 Task: Research Airbnb options in Chemini, Algeria from 15th December, 2023 to 16th December, 2023 for 2 adults. Place can be entire room with 1  bedroom having 1 bed and 1 bathroom. Property type can be hotel. Amenities needed are: washing machine.
Action: Mouse moved to (503, 95)
Screenshot: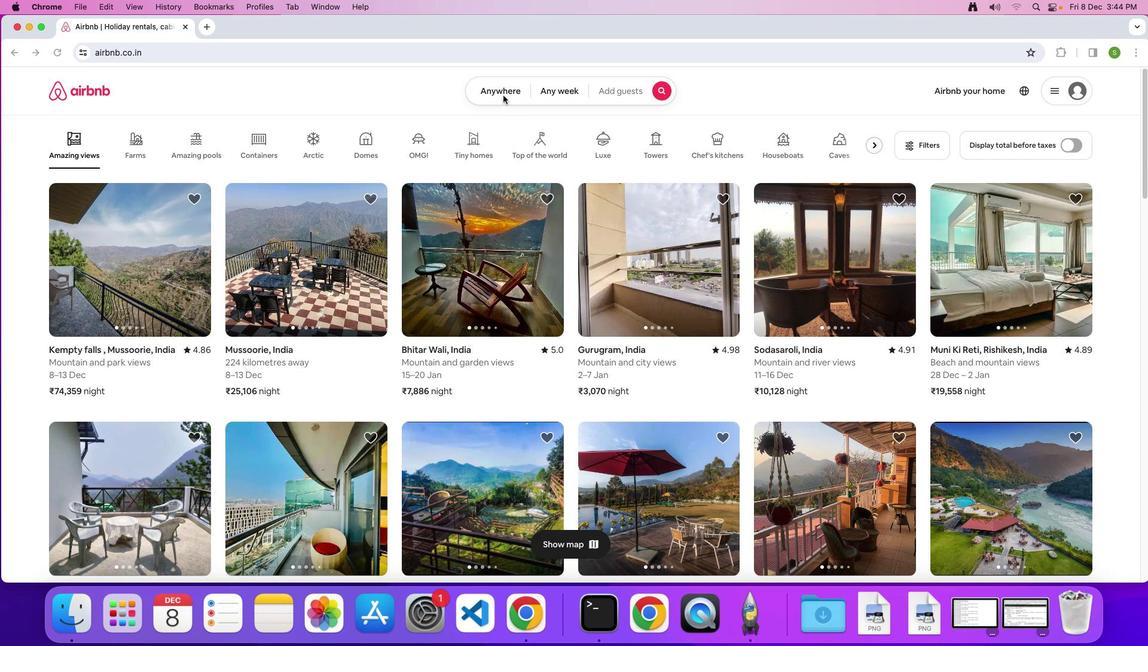 
Action: Mouse pressed left at (503, 95)
Screenshot: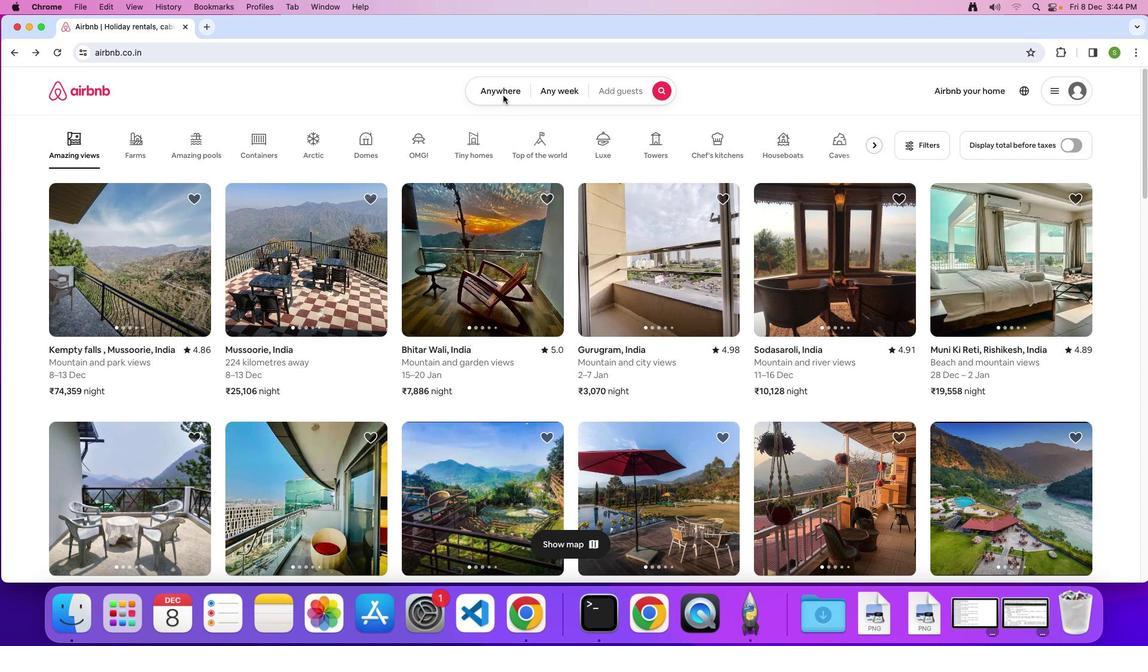 
Action: Mouse pressed left at (503, 95)
Screenshot: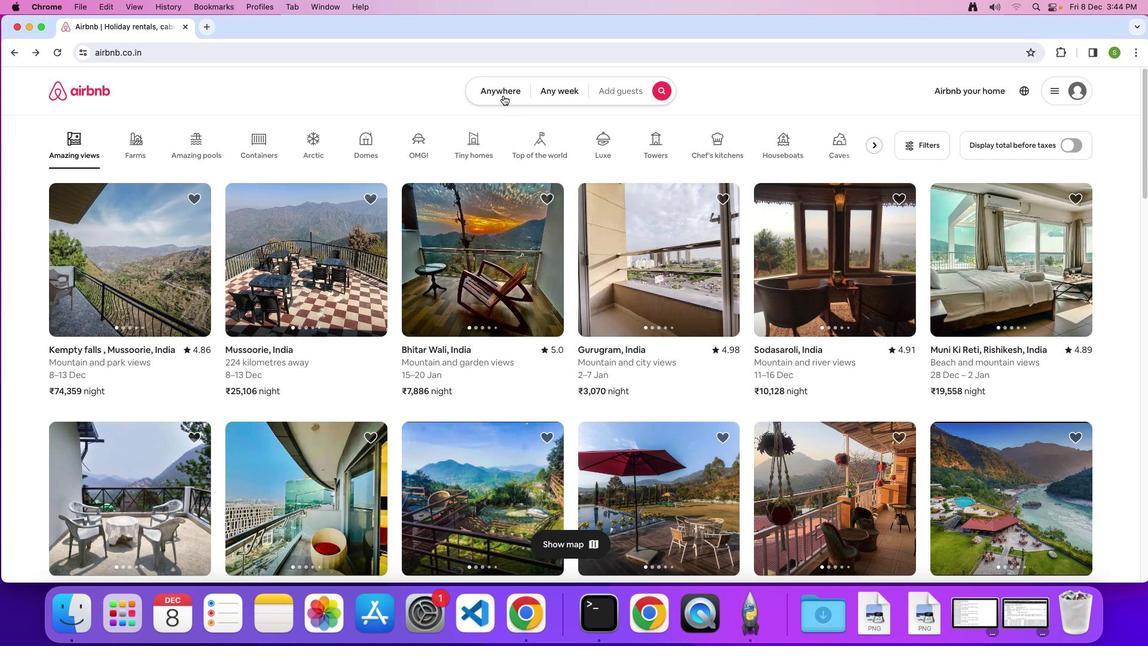
Action: Mouse moved to (437, 137)
Screenshot: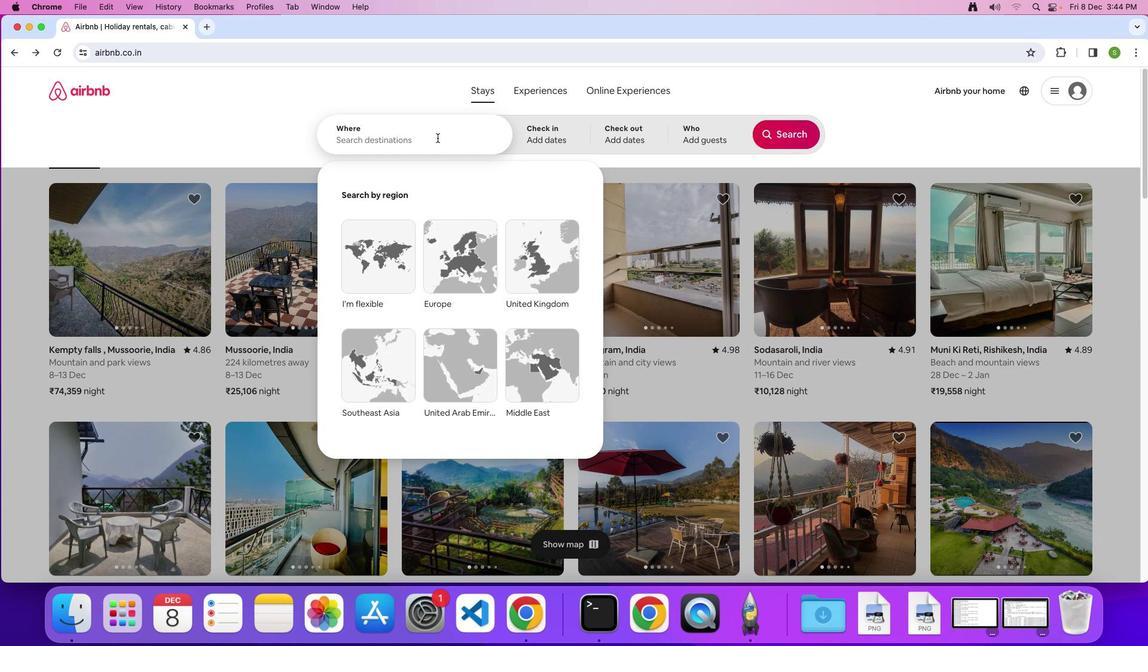 
Action: Mouse pressed left at (437, 137)
Screenshot: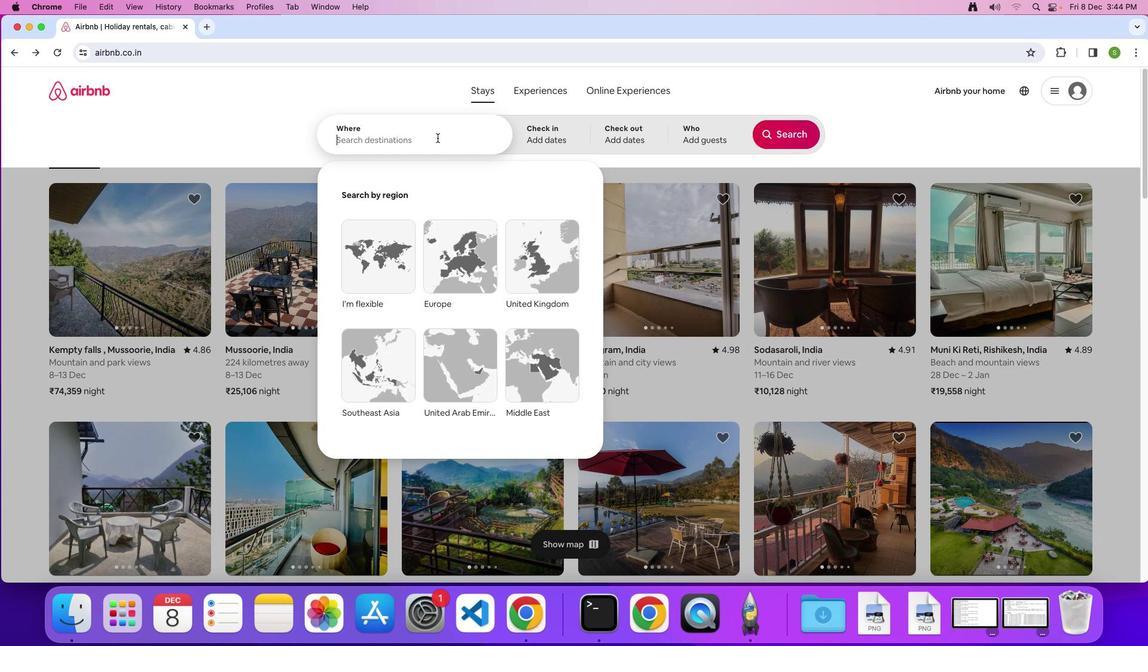 
Action: Key pressed 'C'Key.caps_lock'h''e''m''i''n''i'','Key.spaceKey.shift'A''l''g''e''r''i''a'Key.enter
Screenshot: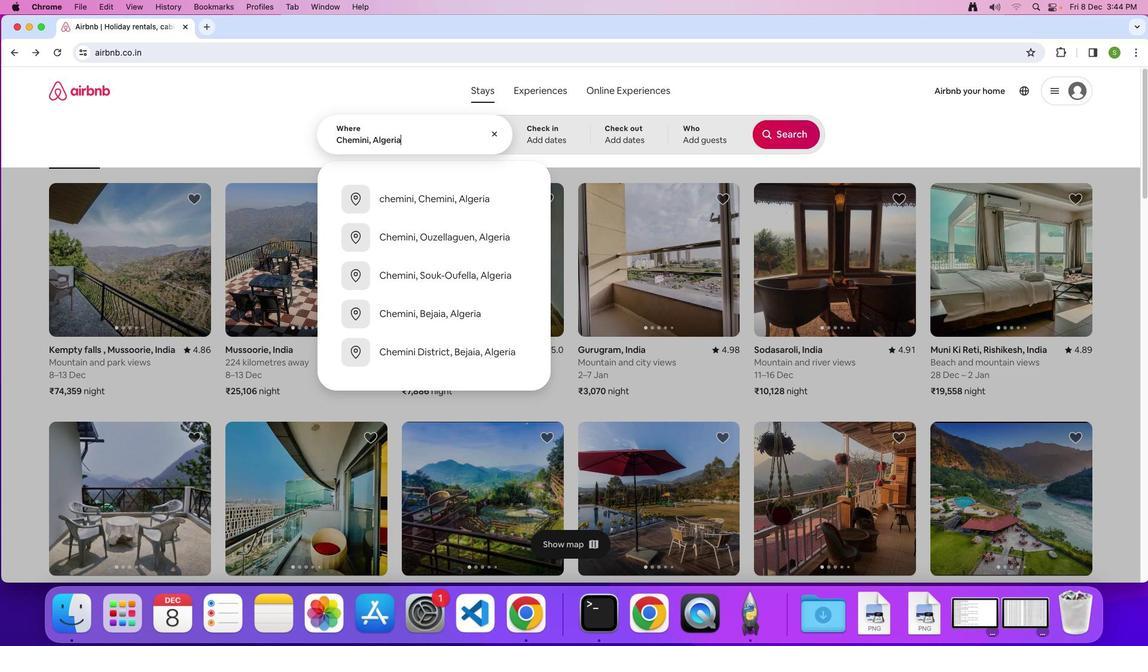 
Action: Mouse moved to (509, 338)
Screenshot: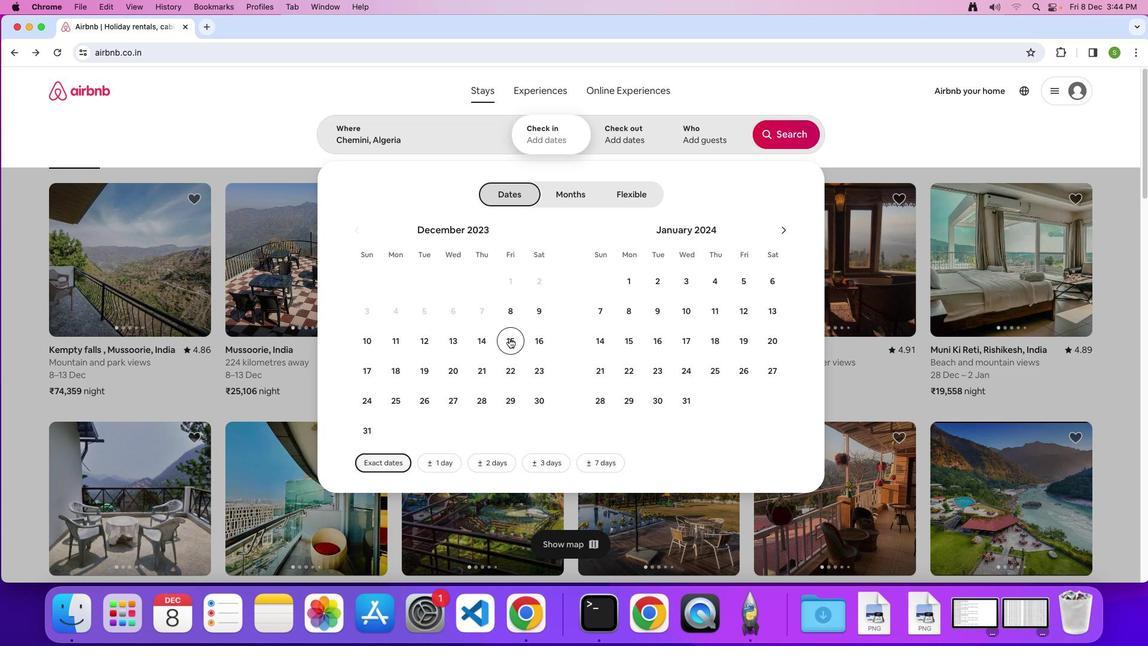 
Action: Mouse pressed left at (509, 338)
Screenshot: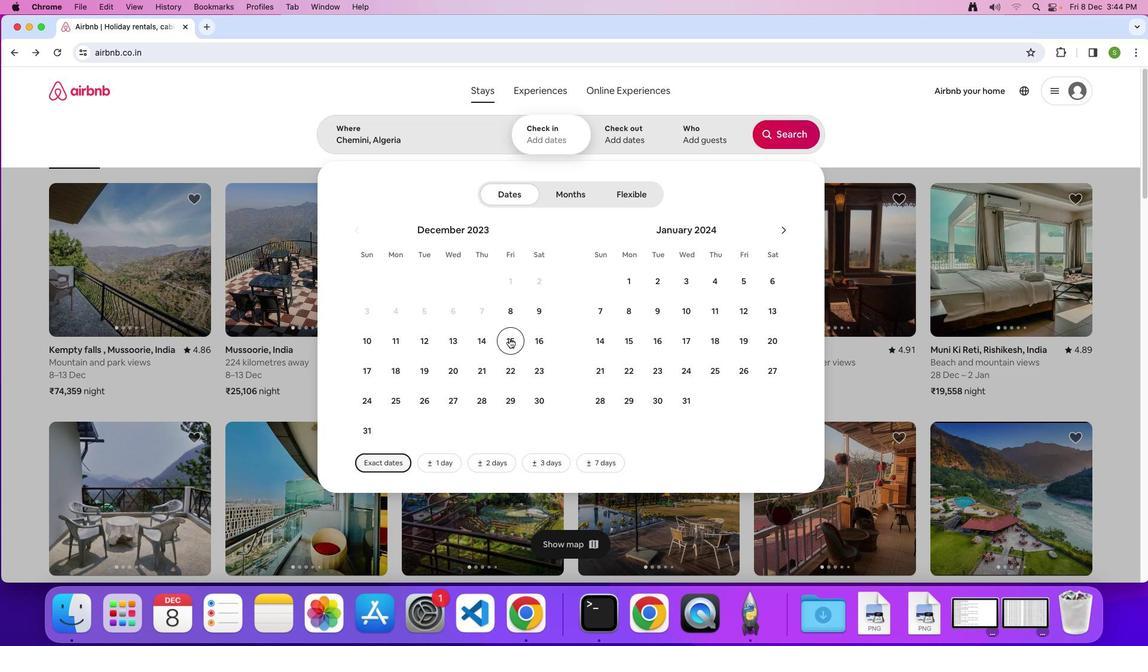 
Action: Mouse moved to (536, 338)
Screenshot: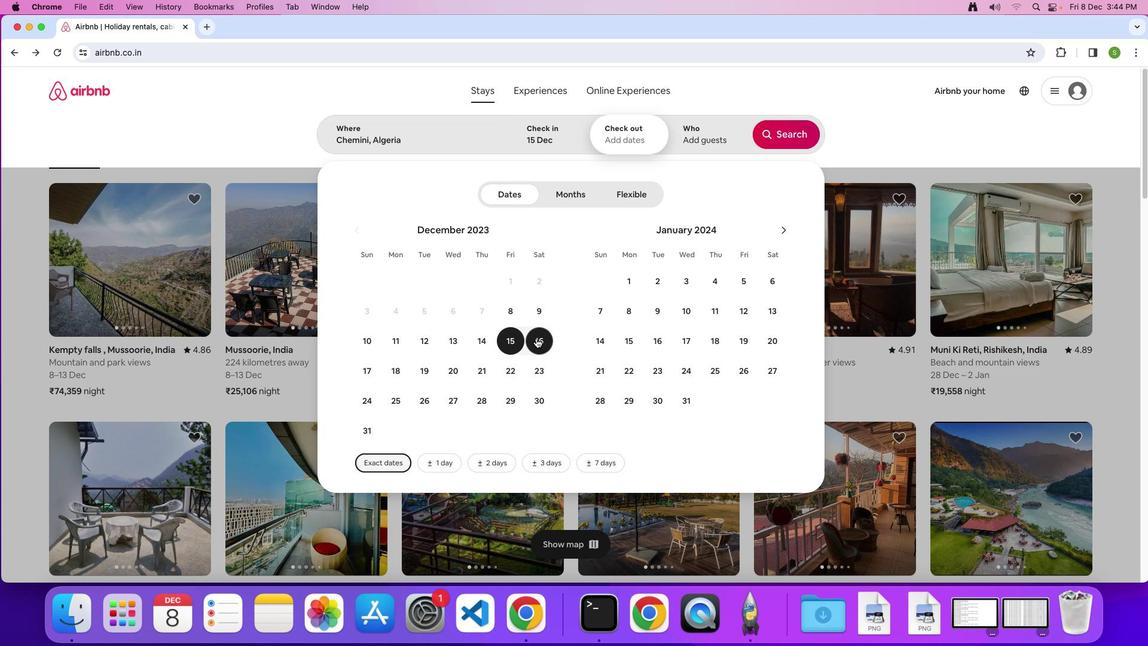 
Action: Mouse pressed left at (536, 338)
Screenshot: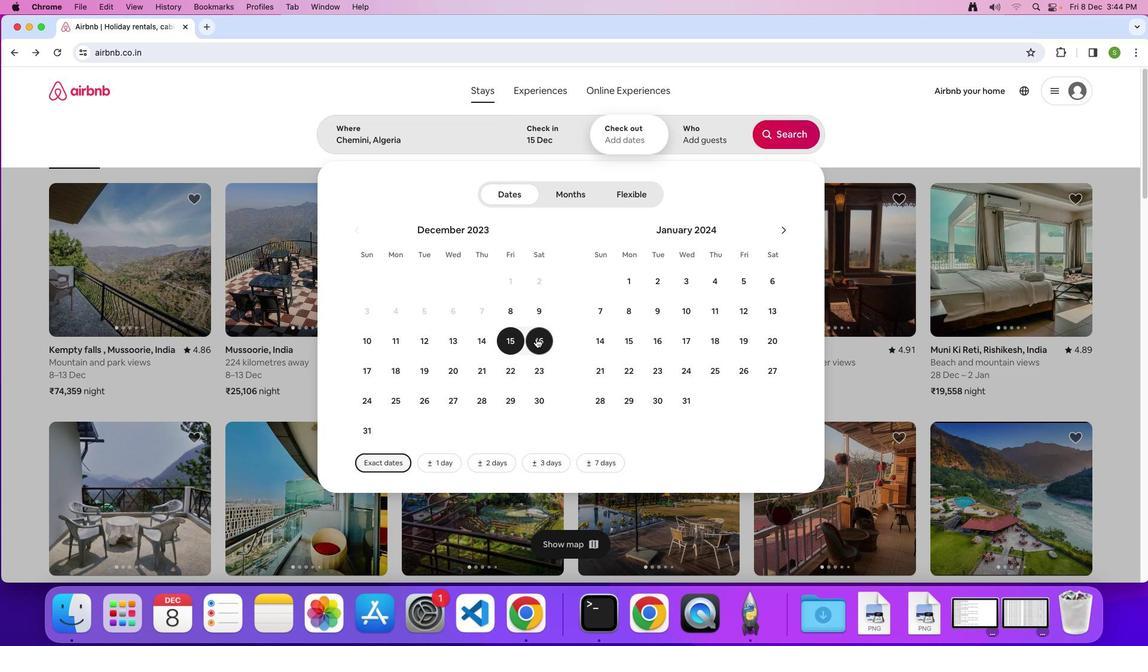 
Action: Mouse moved to (704, 141)
Screenshot: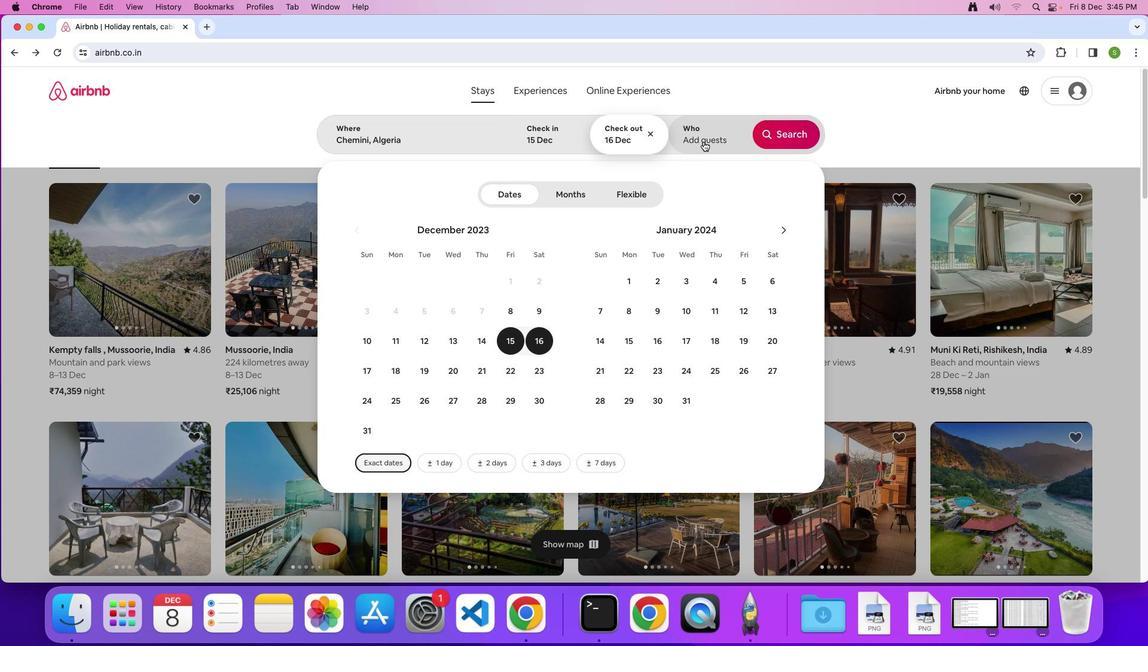 
Action: Mouse pressed left at (704, 141)
Screenshot: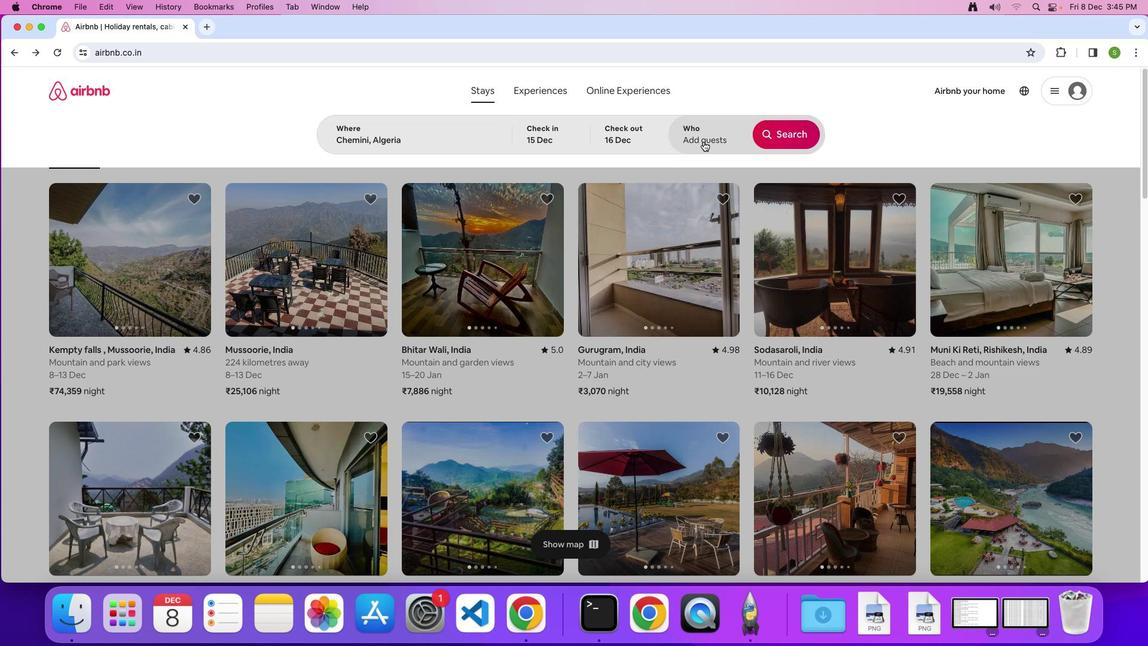 
Action: Mouse moved to (792, 195)
Screenshot: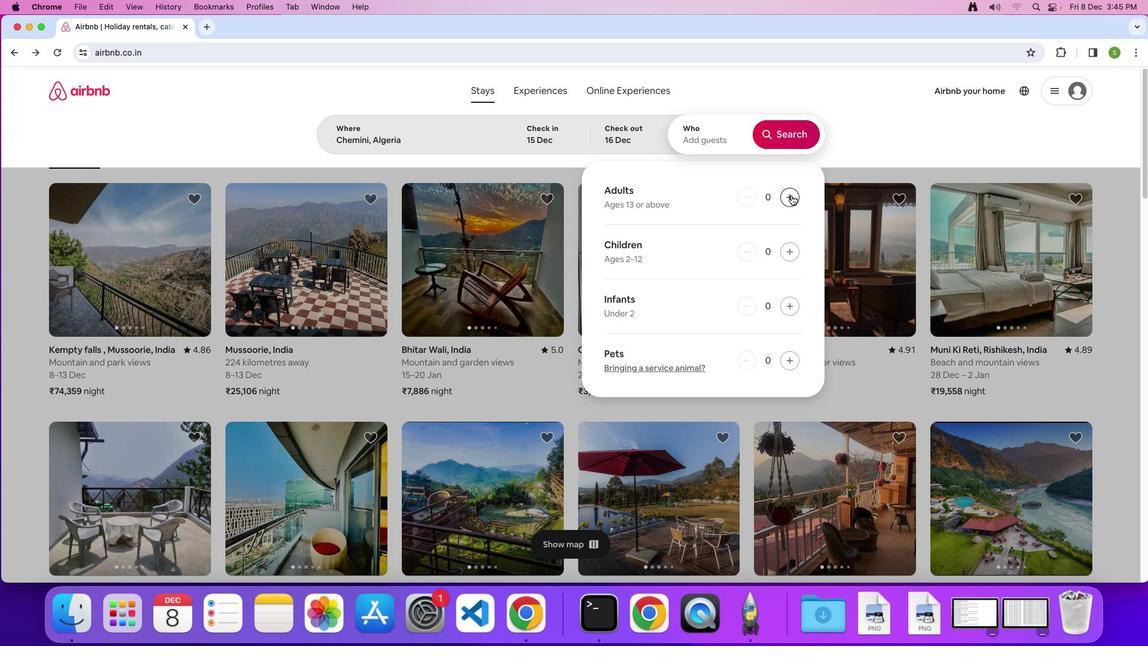 
Action: Mouse pressed left at (792, 195)
Screenshot: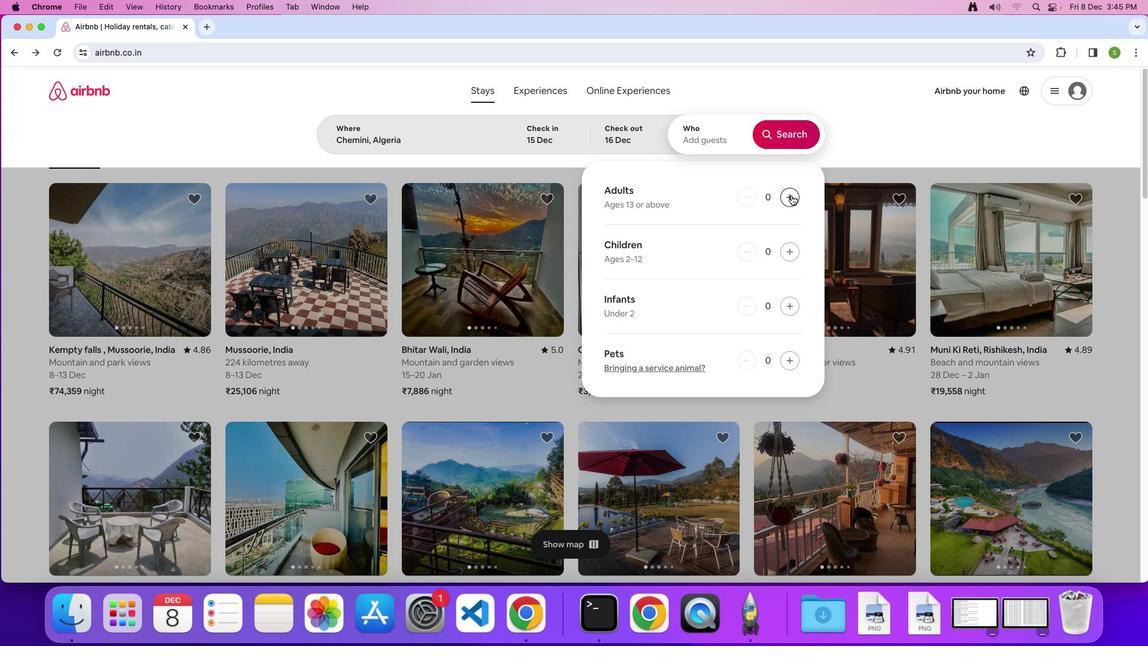 
Action: Mouse pressed left at (792, 195)
Screenshot: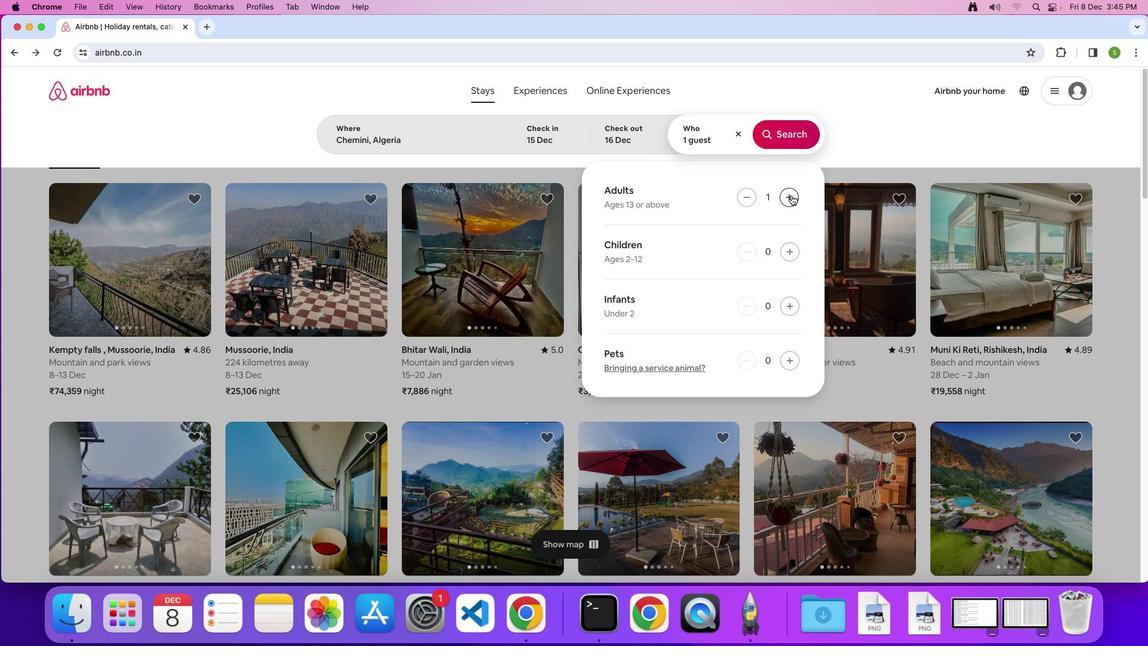 
Action: Mouse moved to (798, 139)
Screenshot: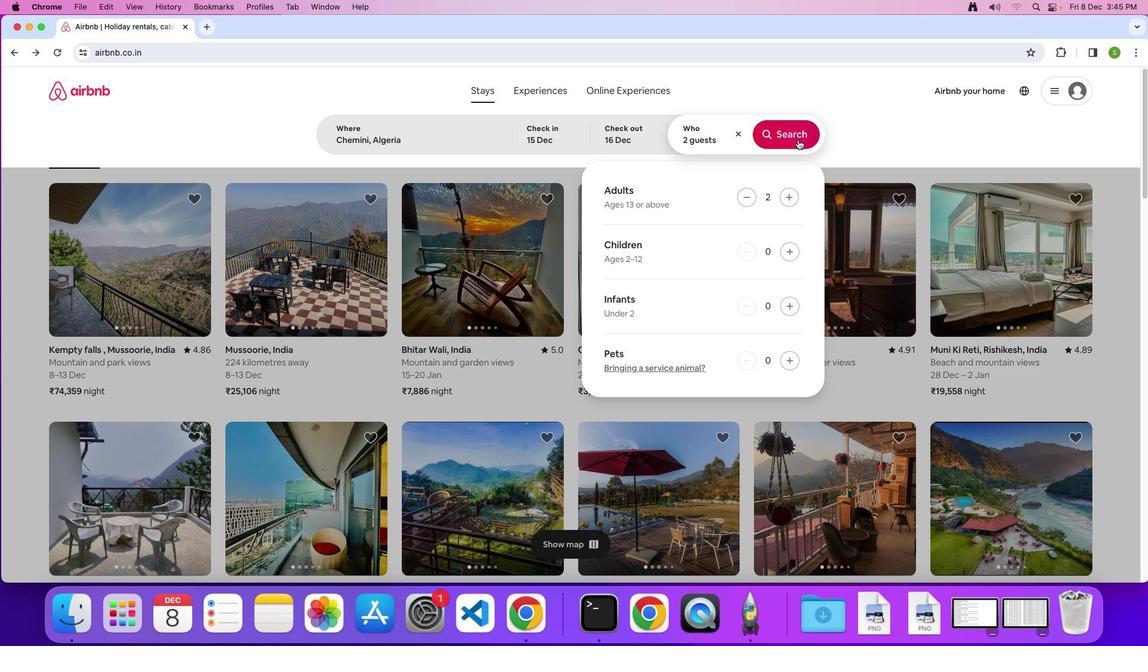
Action: Mouse pressed left at (798, 139)
Screenshot: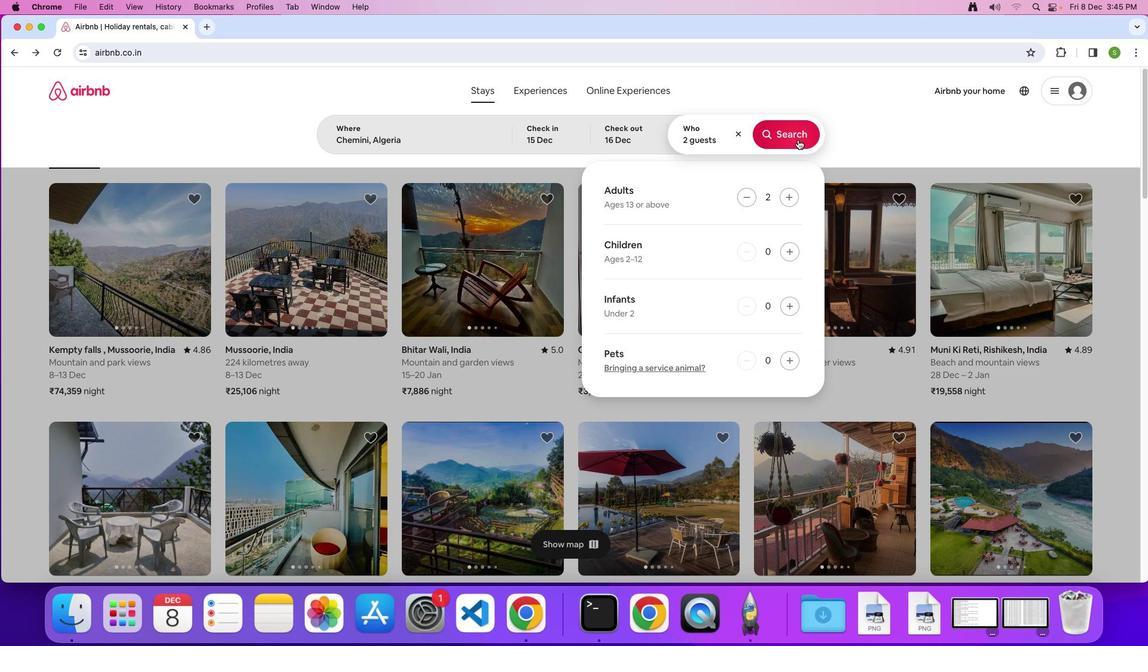 
Action: Mouse moved to (963, 132)
Screenshot: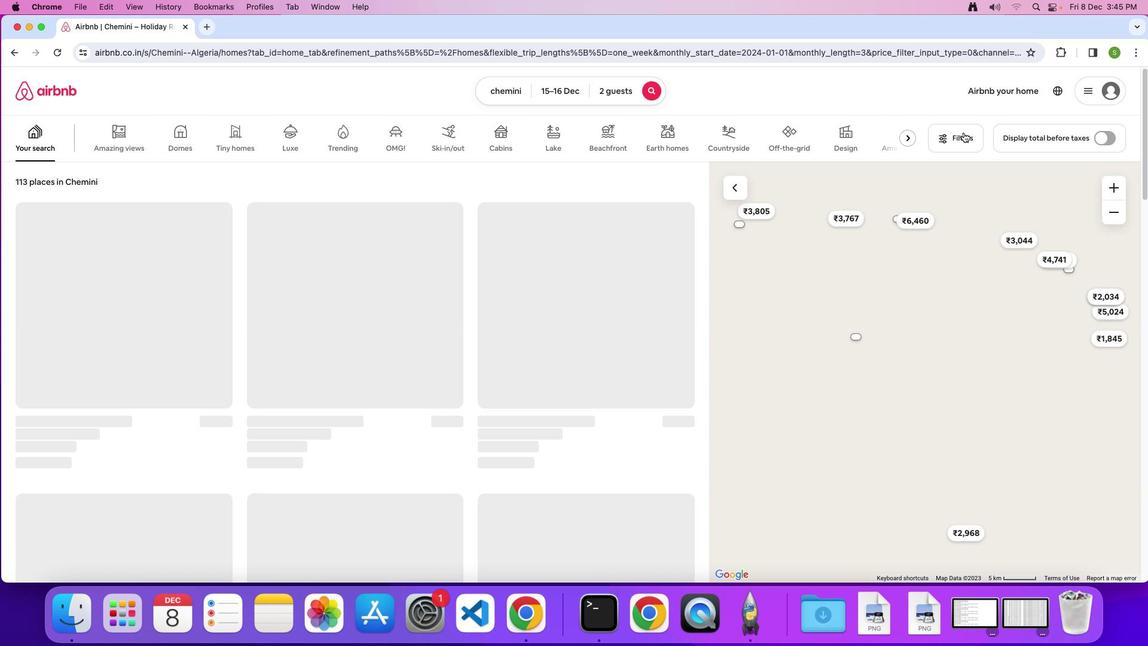 
Action: Mouse pressed left at (963, 132)
Screenshot: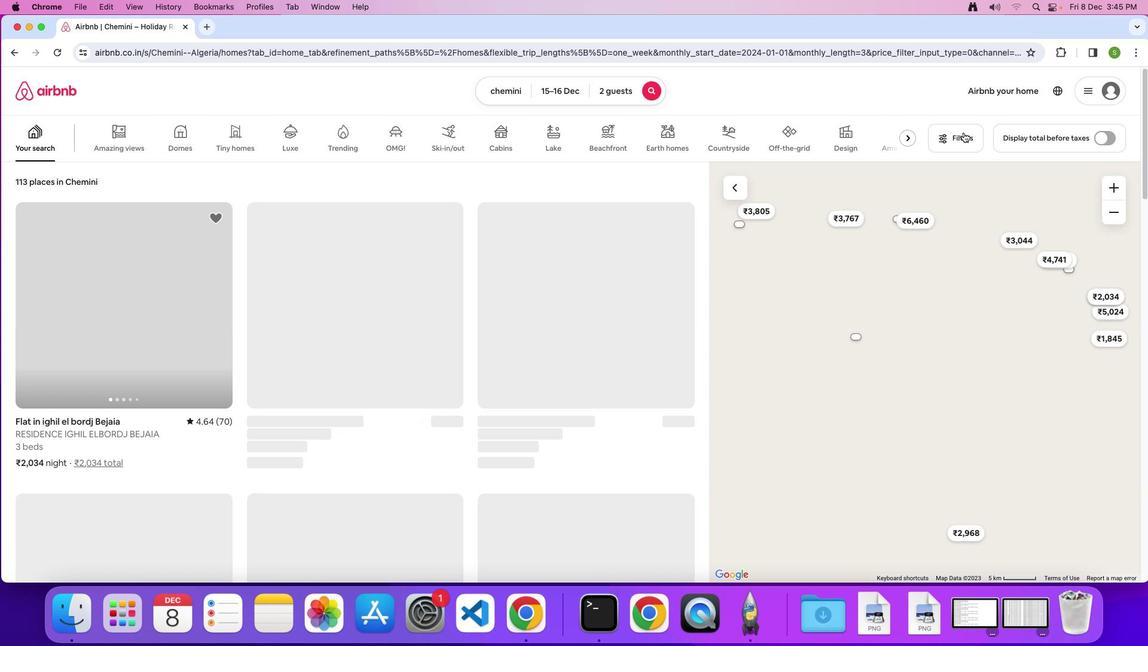 
Action: Mouse moved to (546, 275)
Screenshot: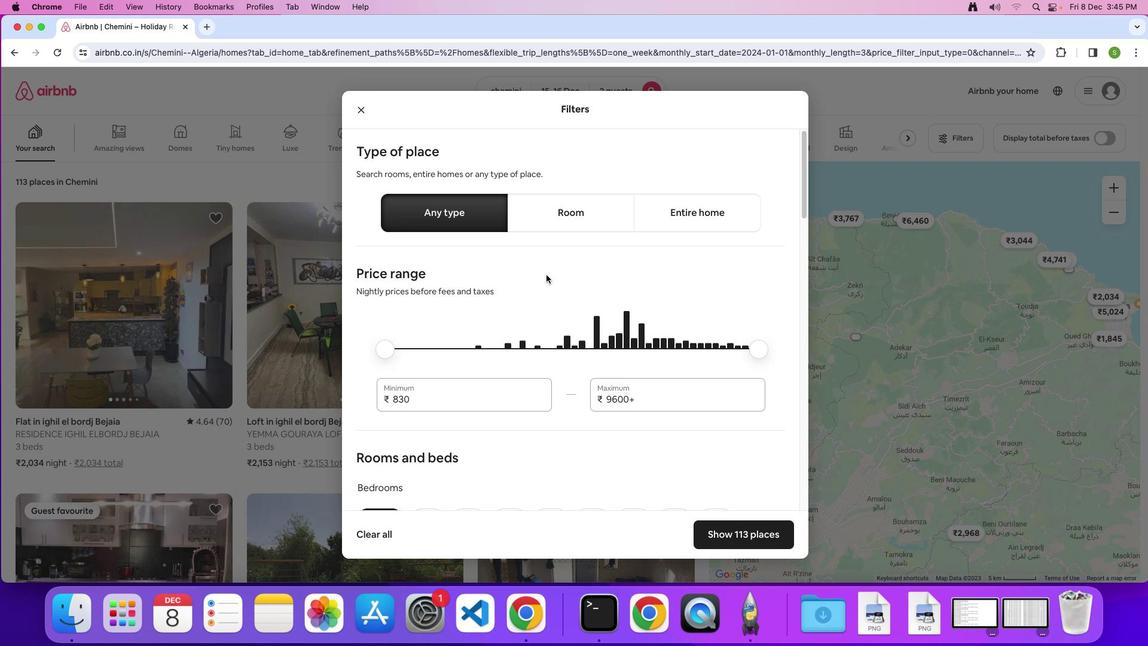 
Action: Mouse scrolled (546, 275) with delta (0, 0)
Screenshot: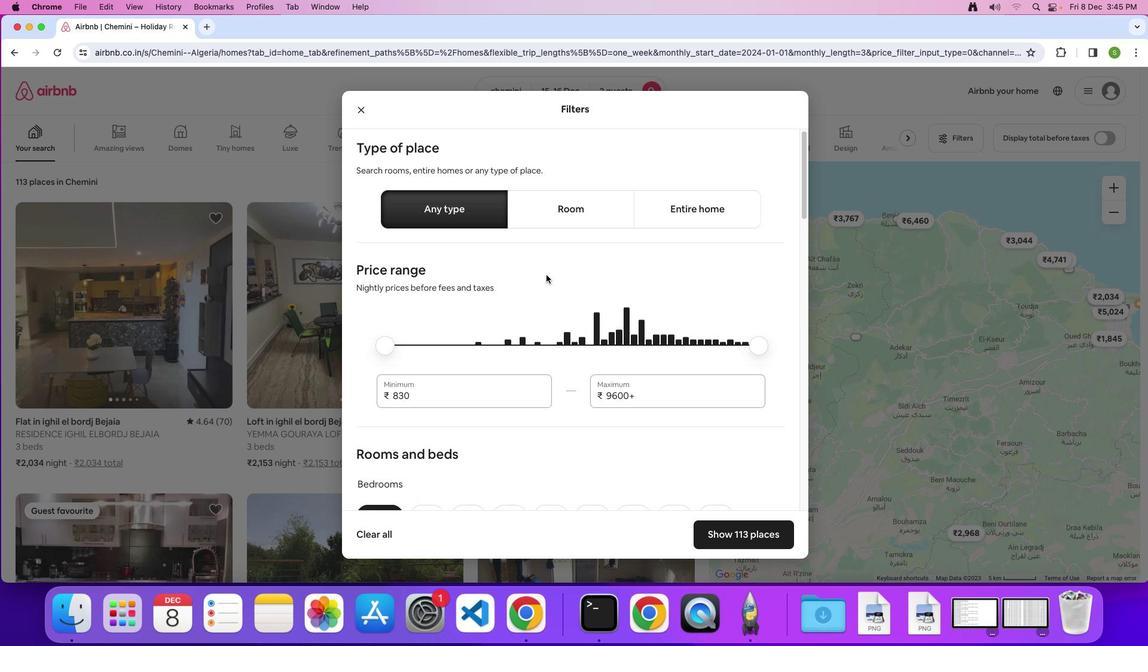 
Action: Mouse scrolled (546, 275) with delta (0, 0)
Screenshot: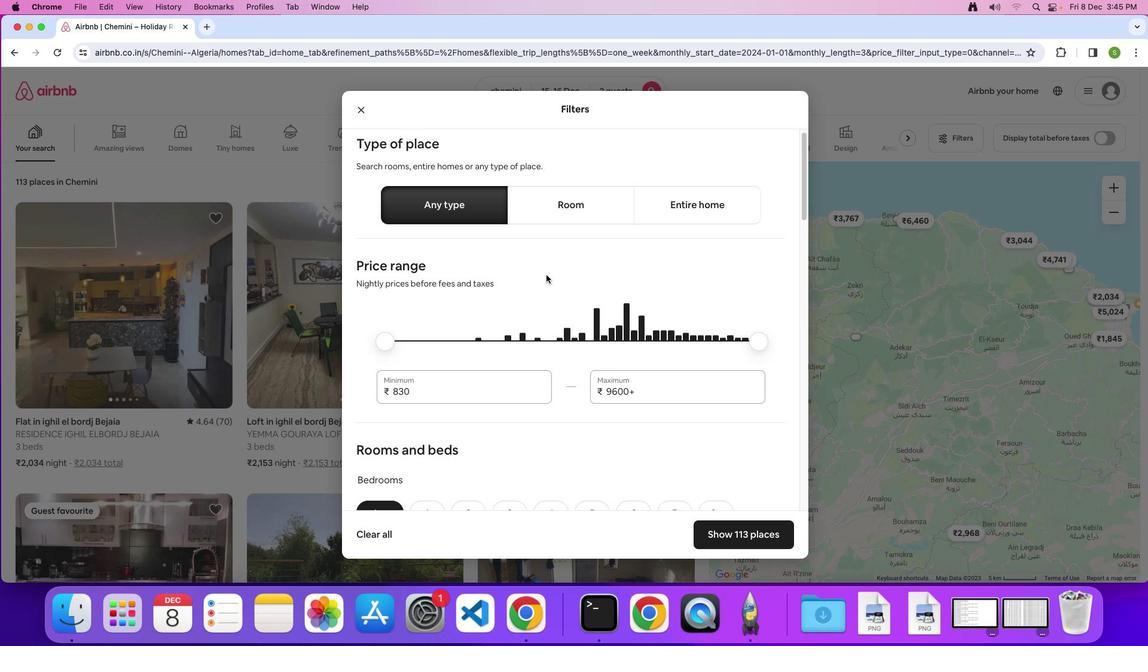 
Action: Mouse scrolled (546, 275) with delta (0, 0)
Screenshot: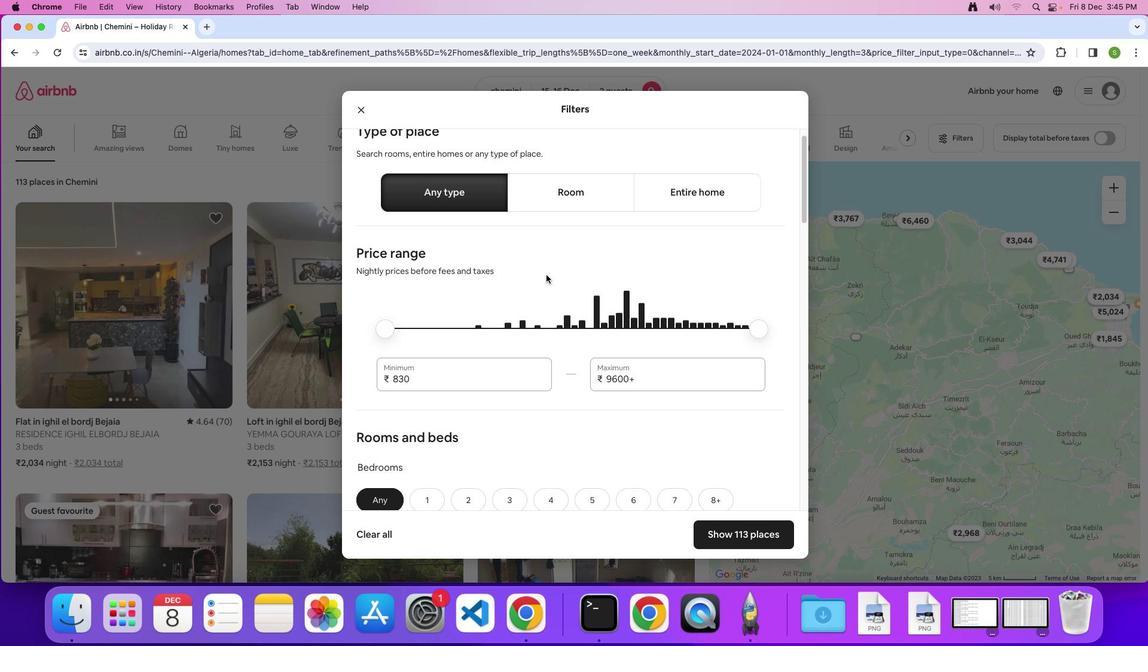 
Action: Mouse scrolled (546, 275) with delta (0, 0)
Screenshot: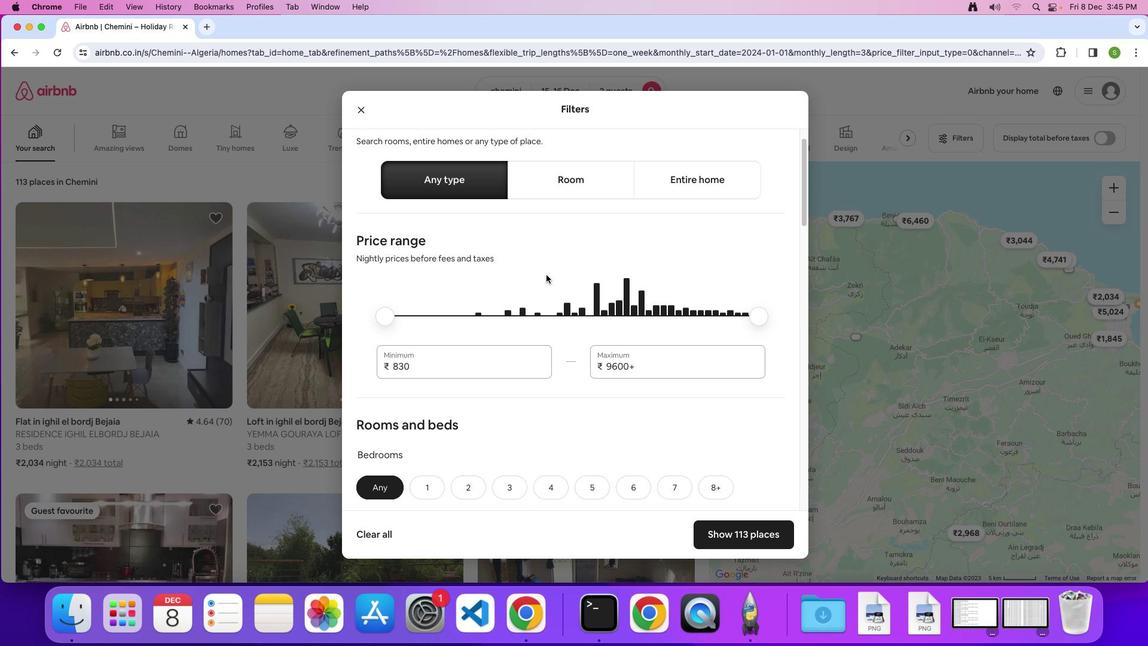 
Action: Mouse scrolled (546, 275) with delta (0, -1)
Screenshot: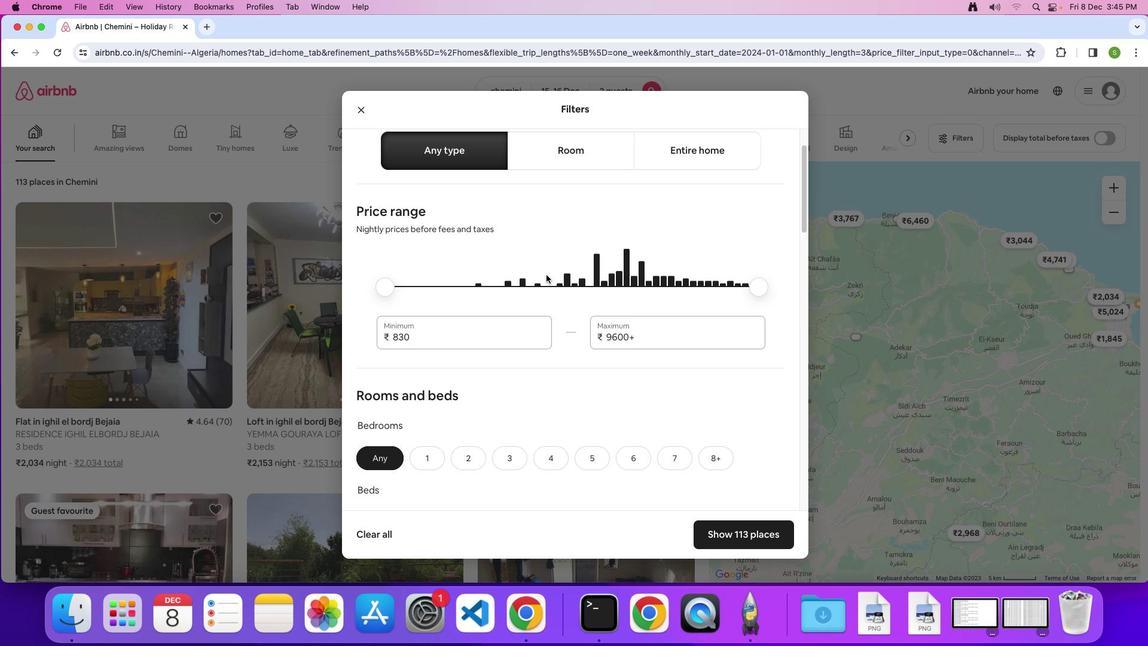 
Action: Mouse scrolled (546, 275) with delta (0, 0)
Screenshot: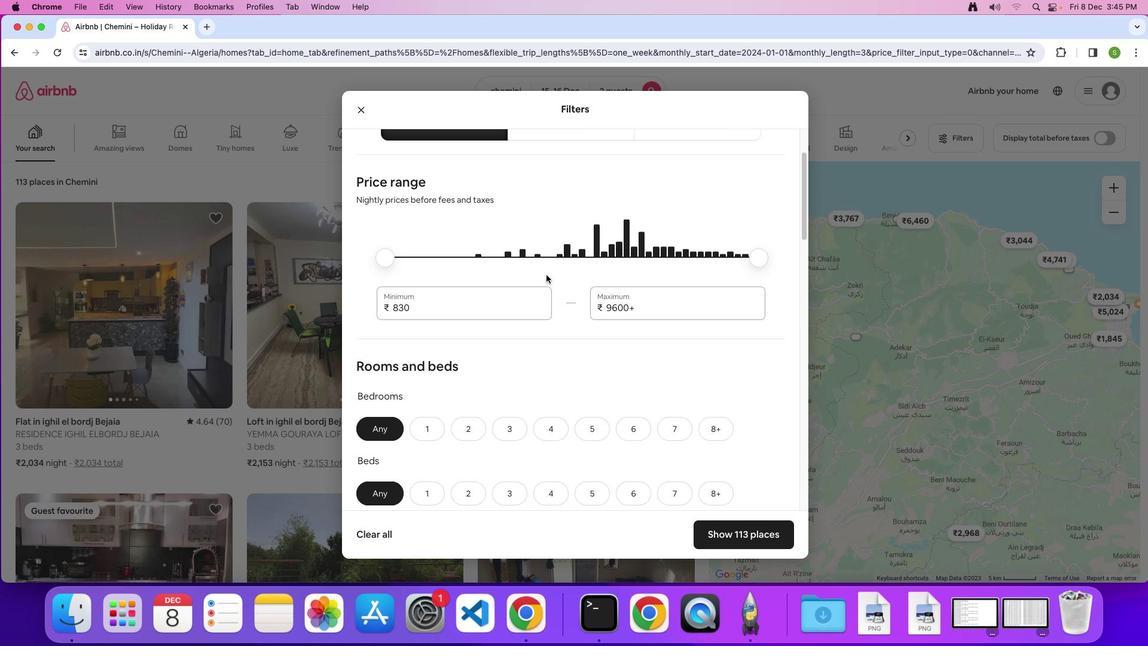 
Action: Mouse scrolled (546, 275) with delta (0, 0)
Screenshot: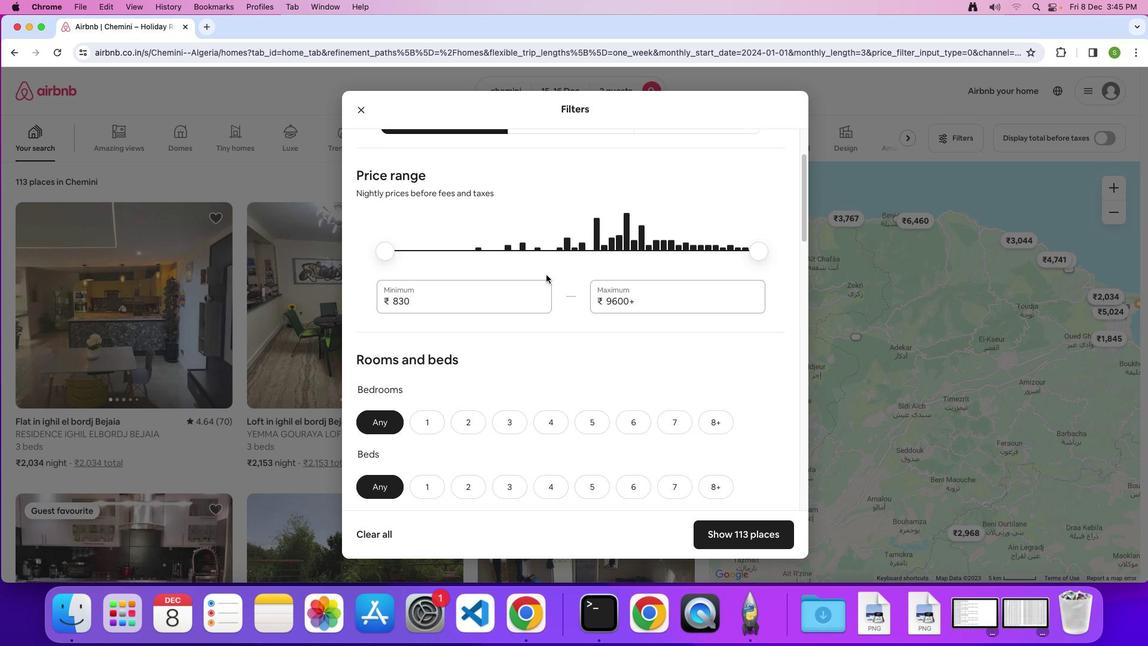
Action: Mouse scrolled (546, 275) with delta (0, 0)
Screenshot: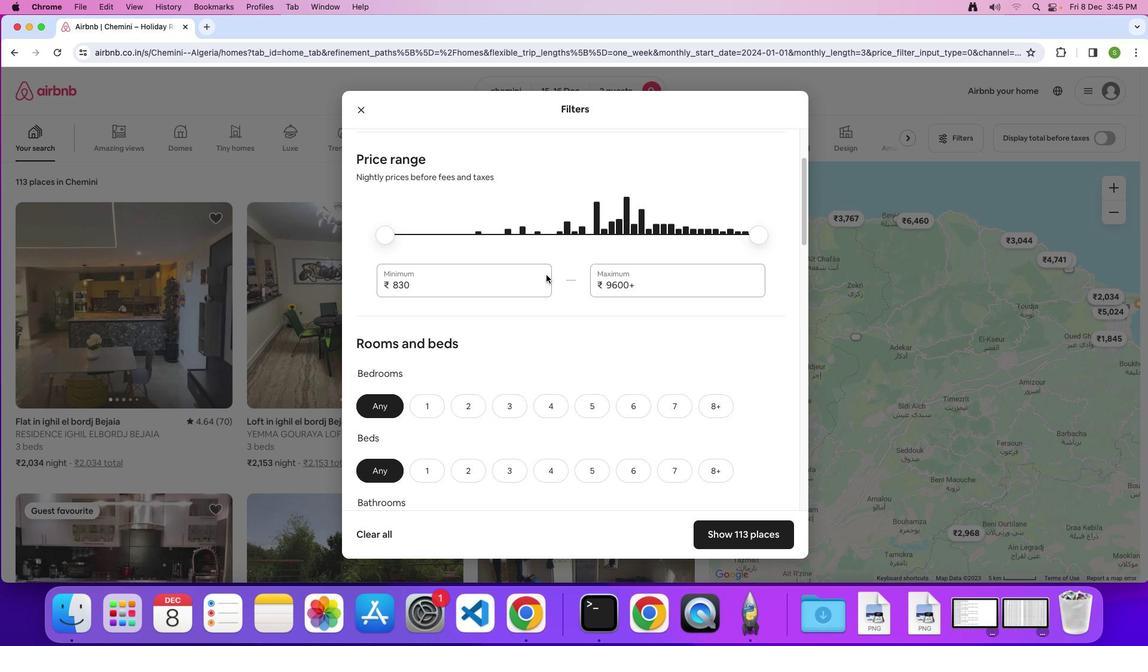
Action: Mouse scrolled (546, 275) with delta (0, 0)
Screenshot: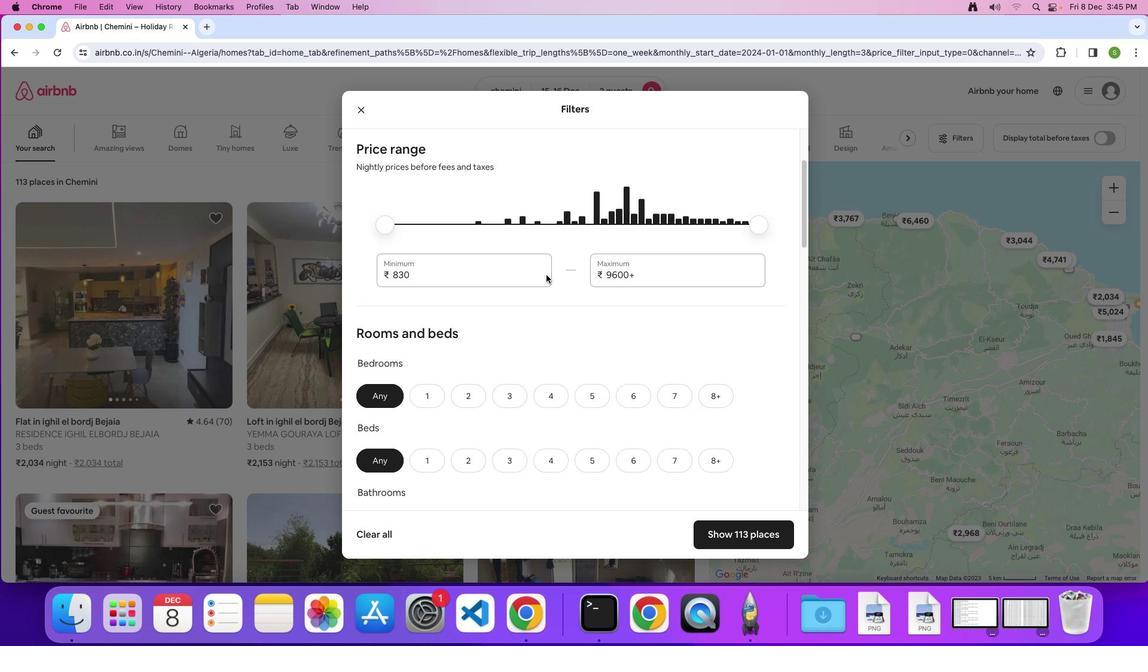 
Action: Mouse scrolled (546, 275) with delta (0, 0)
Screenshot: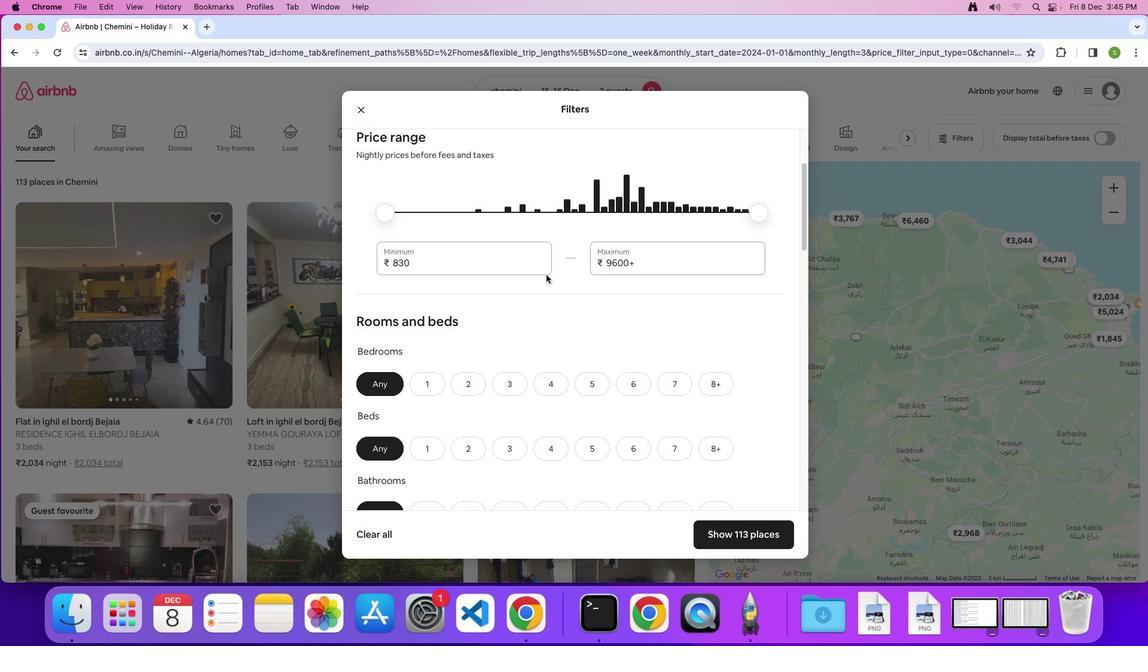 
Action: Mouse scrolled (546, 275) with delta (0, 0)
Screenshot: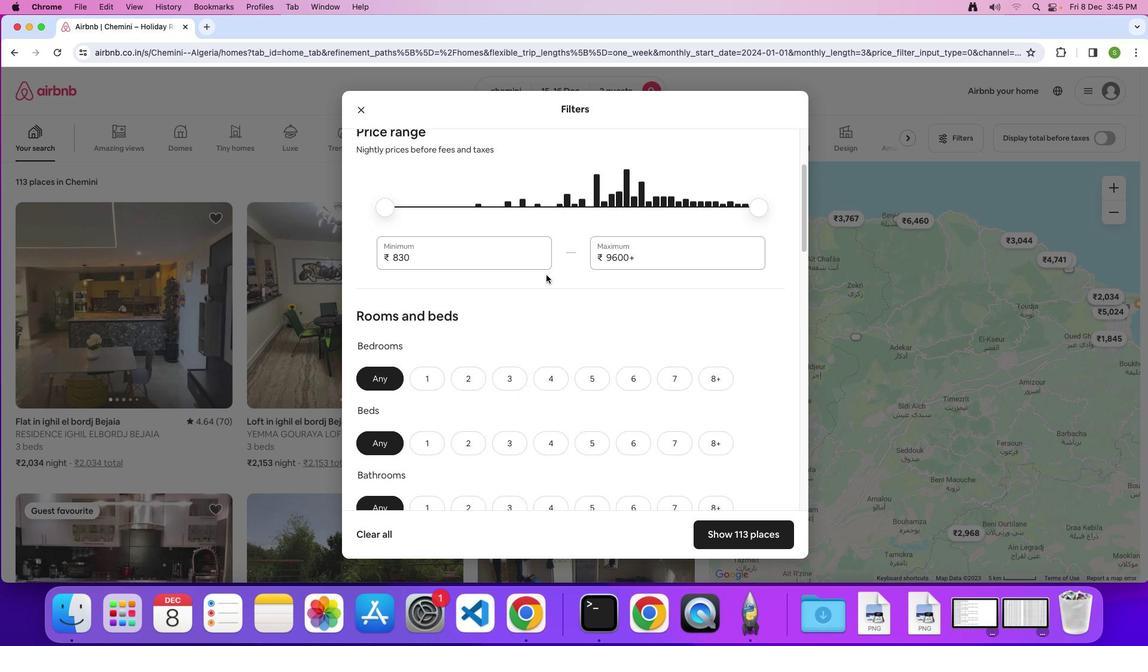 
Action: Mouse scrolled (546, 275) with delta (0, -1)
Screenshot: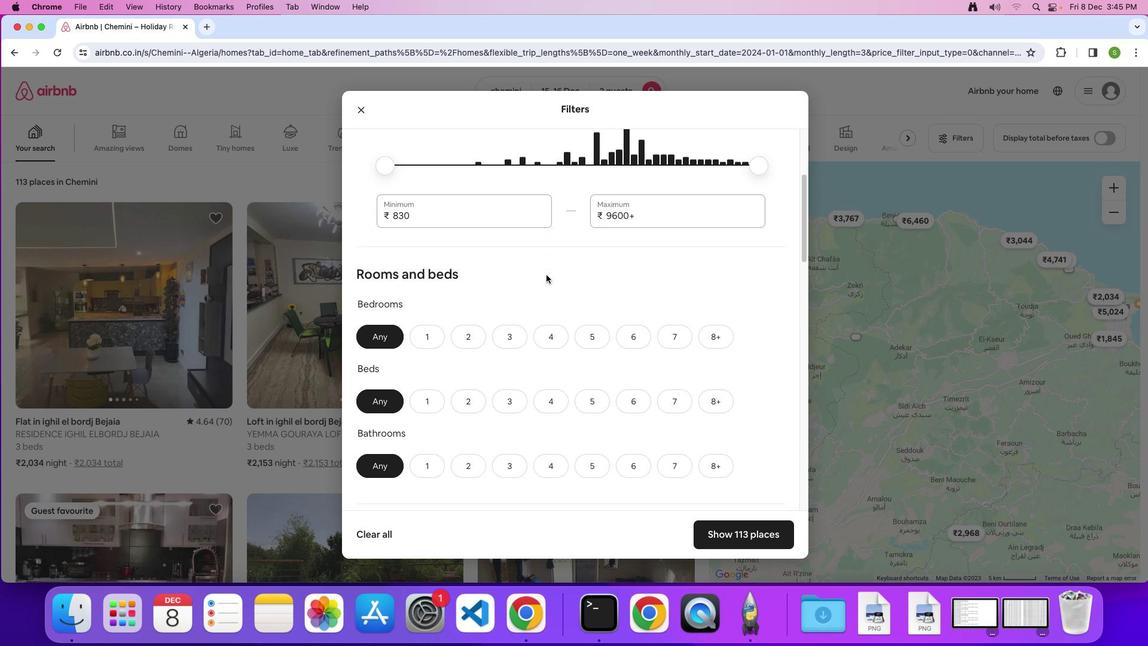 
Action: Mouse scrolled (546, 275) with delta (0, 0)
Screenshot: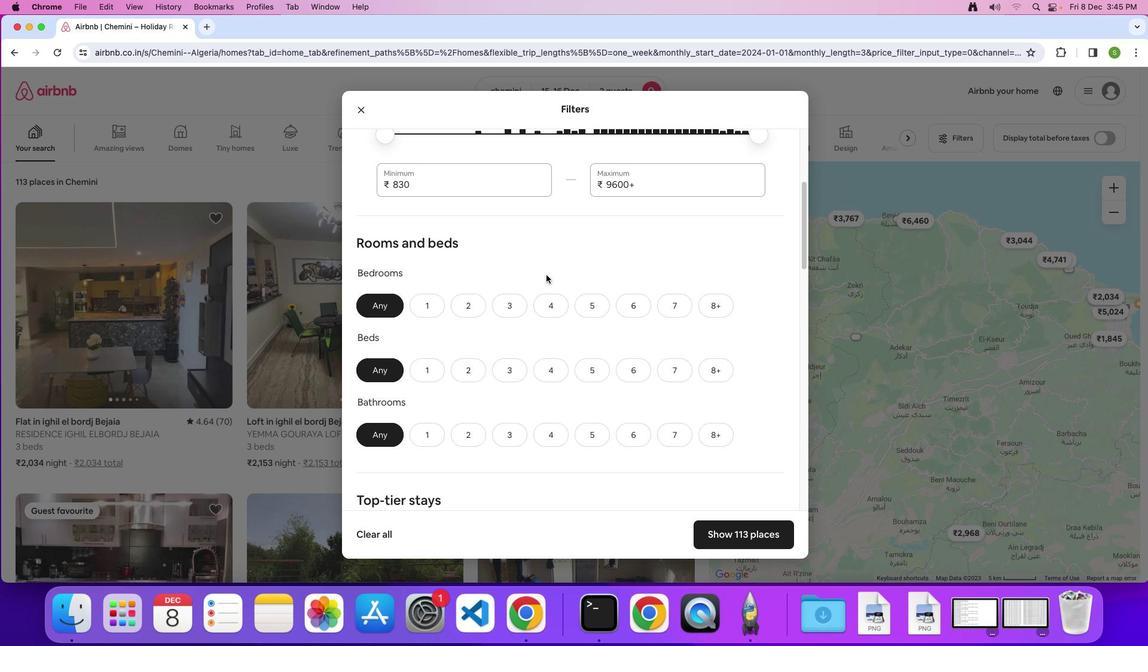 
Action: Mouse scrolled (546, 275) with delta (0, 0)
Screenshot: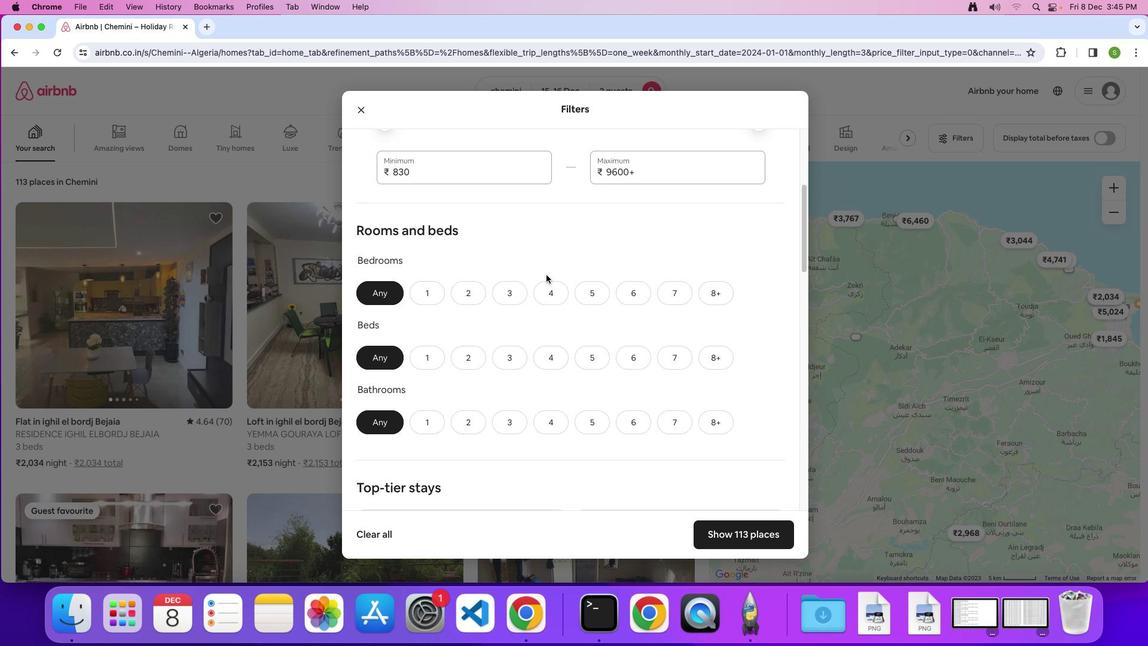 
Action: Mouse scrolled (546, 275) with delta (0, -1)
Screenshot: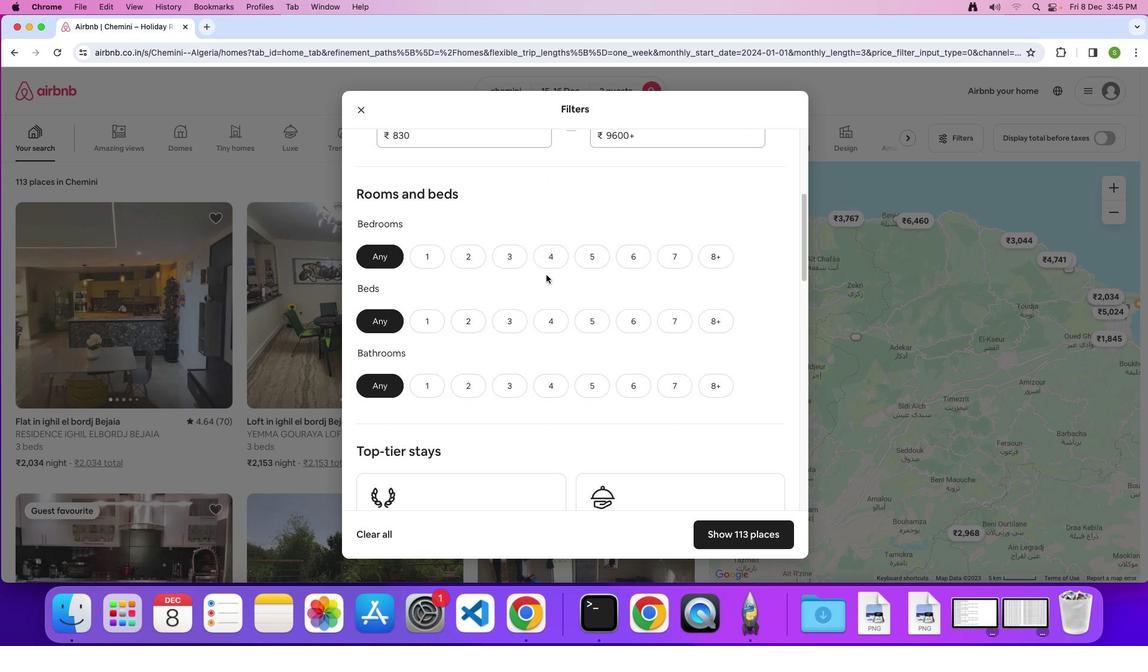 
Action: Mouse scrolled (546, 275) with delta (0, 0)
Screenshot: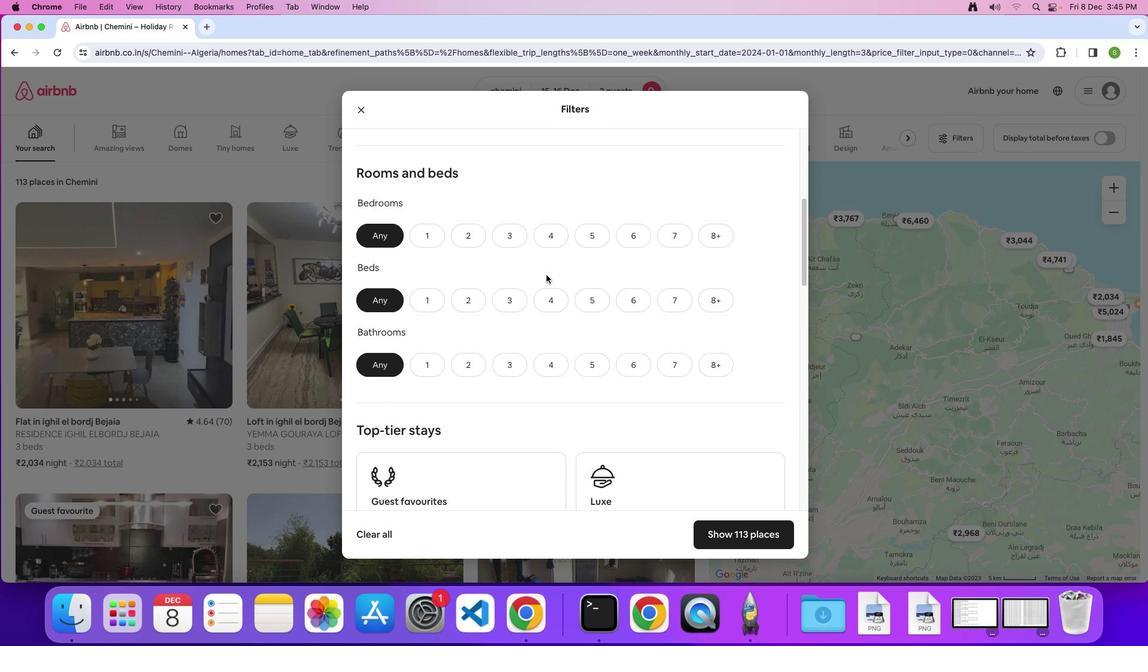 
Action: Mouse scrolled (546, 275) with delta (0, 0)
Screenshot: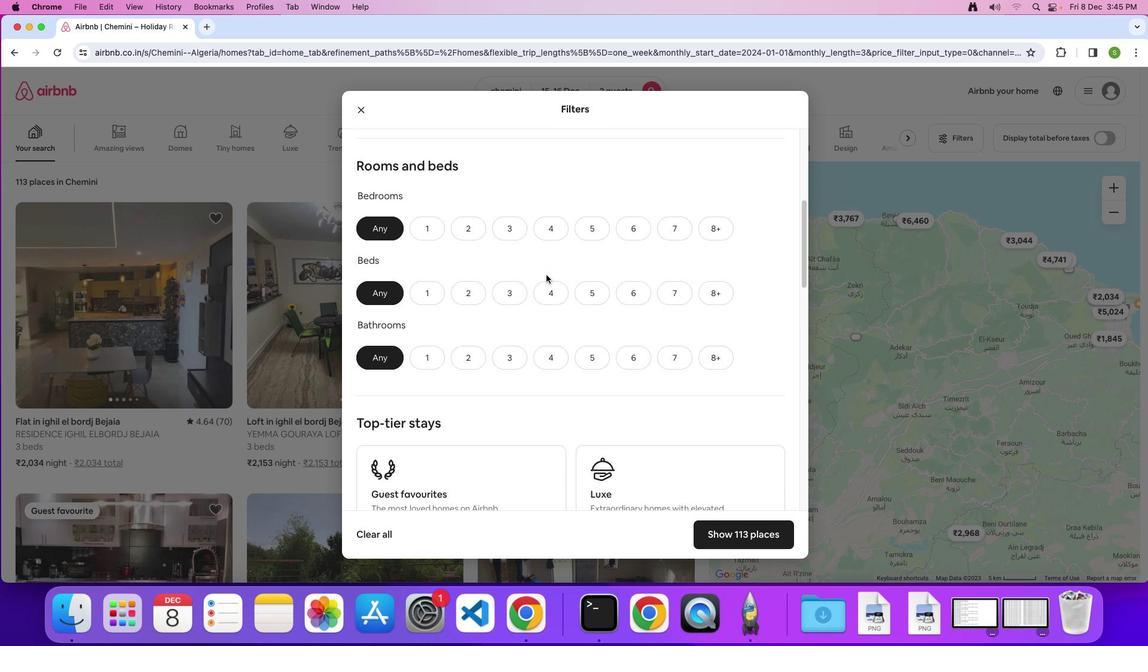 
Action: Mouse scrolled (546, 275) with delta (0, 0)
Screenshot: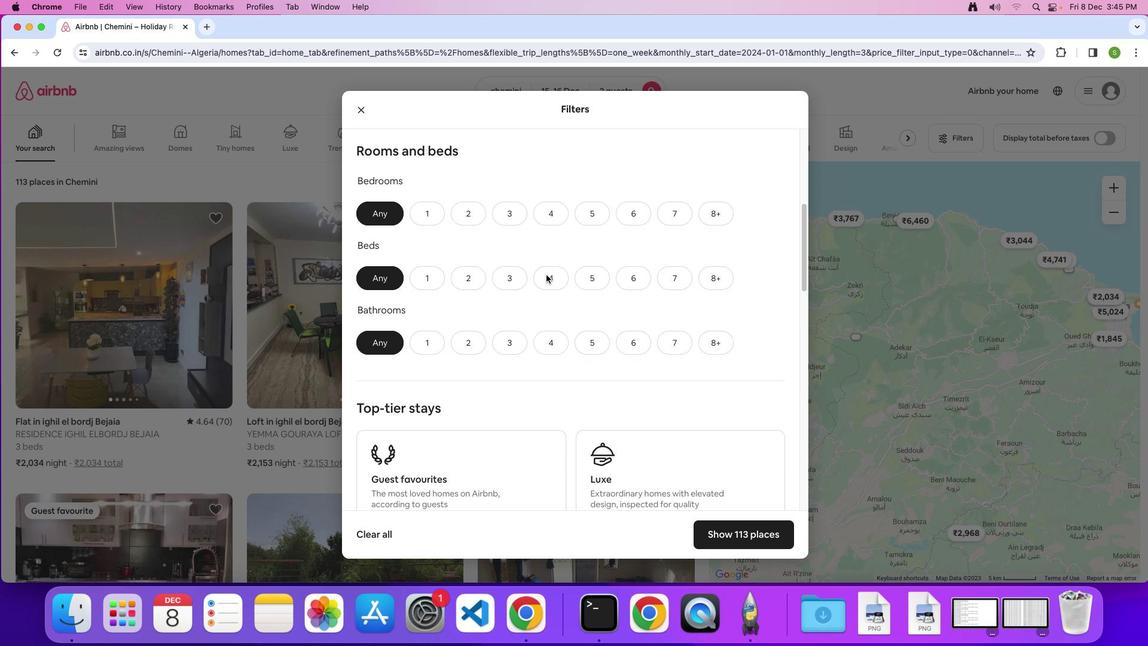 
Action: Mouse scrolled (546, 275) with delta (0, 0)
Screenshot: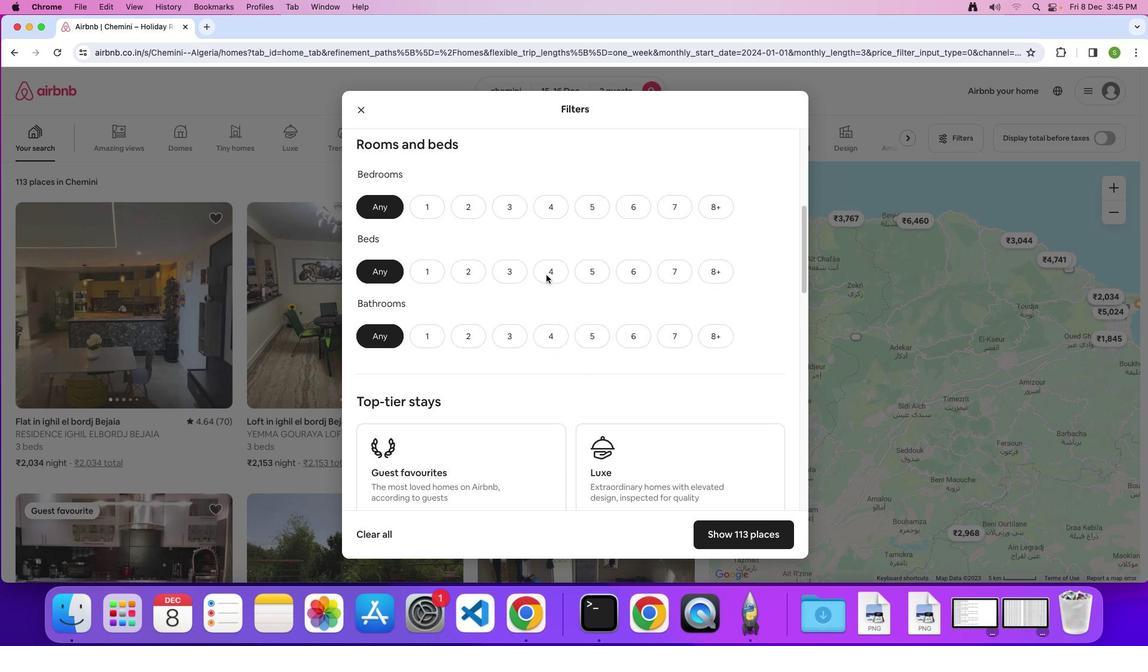 
Action: Mouse scrolled (546, 275) with delta (0, 0)
Screenshot: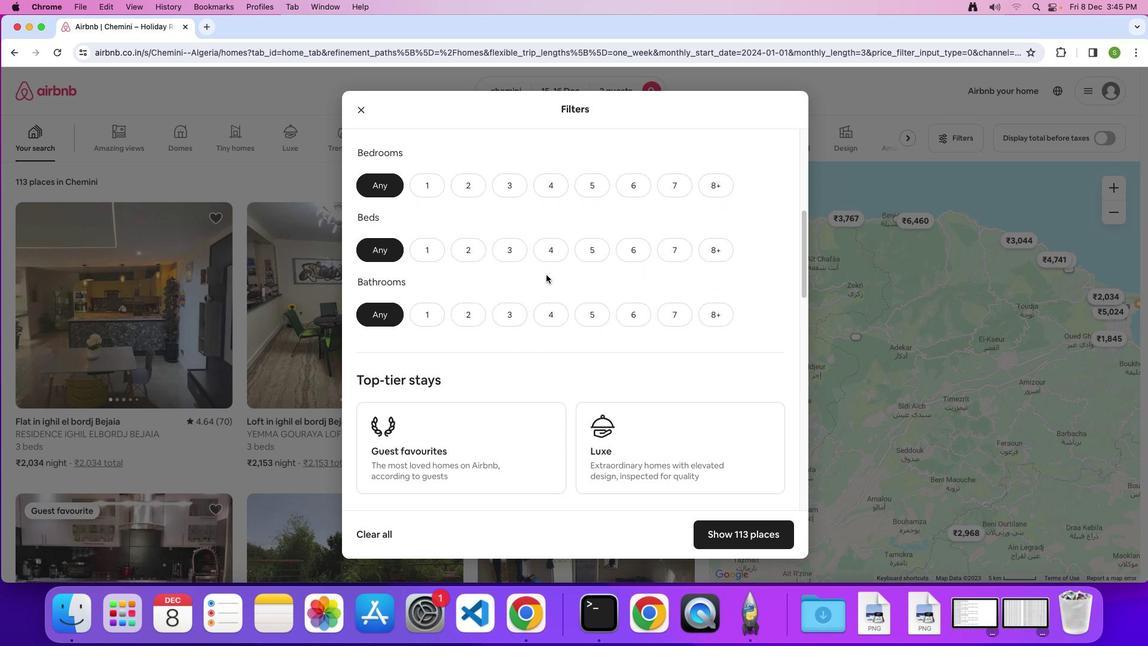 
Action: Mouse moved to (421, 177)
Screenshot: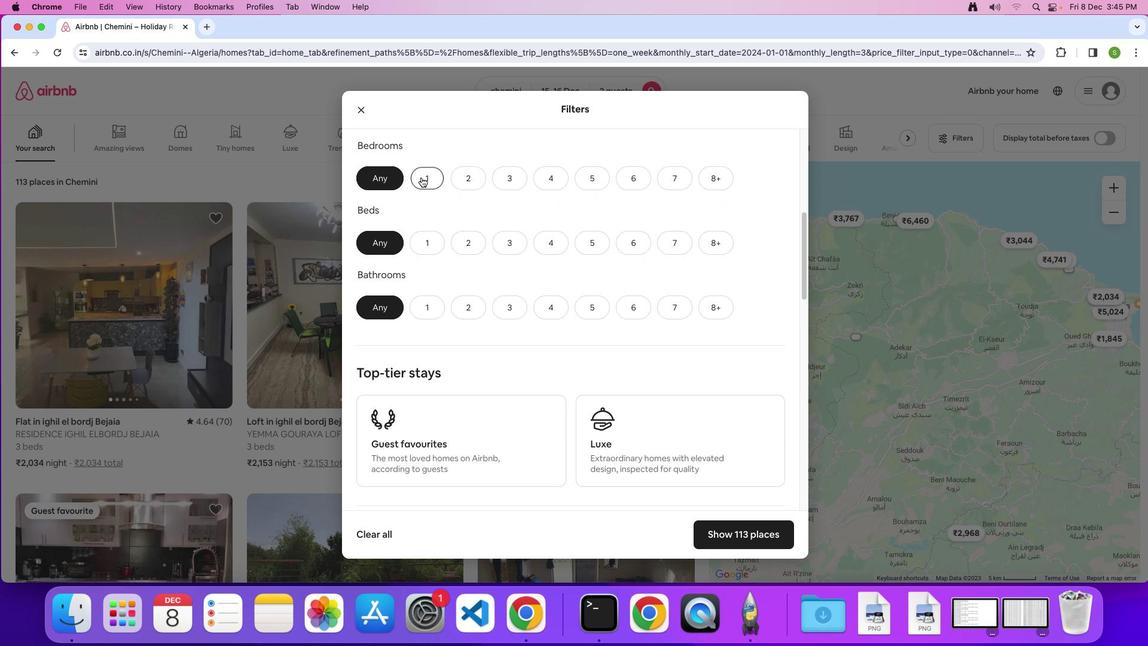 
Action: Mouse pressed left at (421, 177)
Screenshot: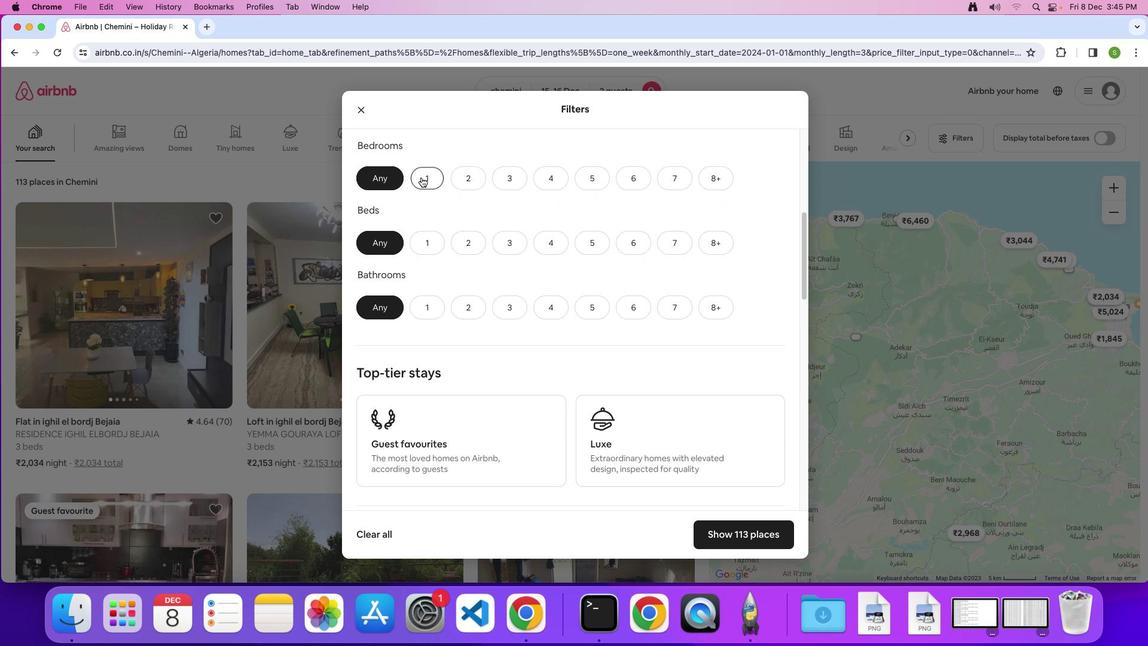 
Action: Mouse moved to (421, 238)
Screenshot: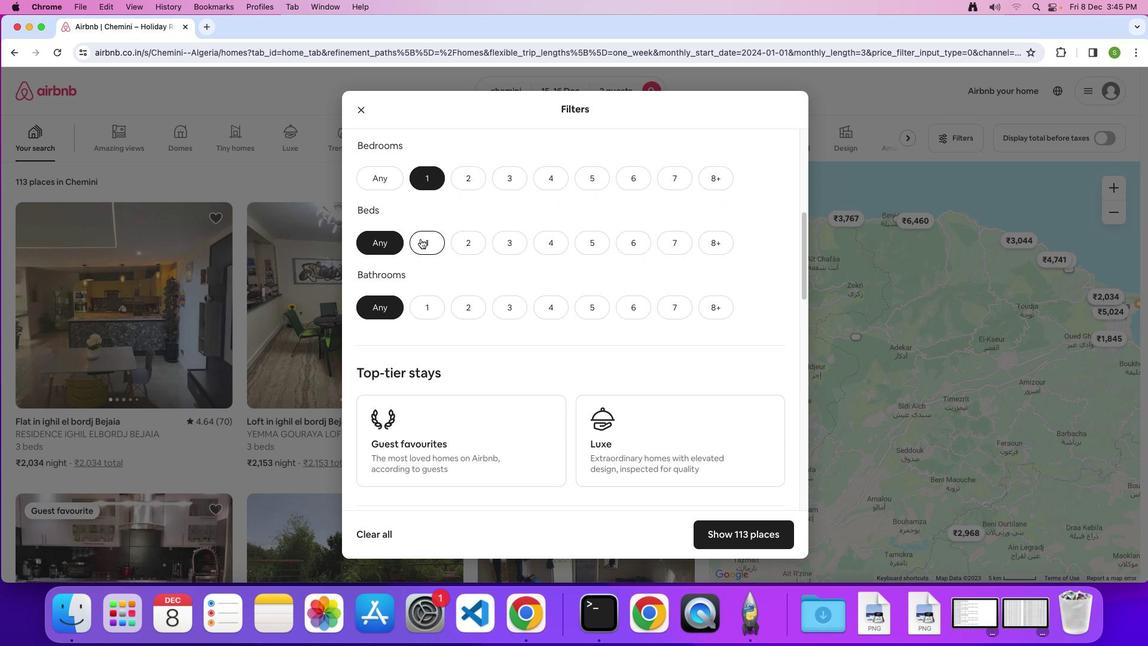 
Action: Mouse pressed left at (421, 238)
Screenshot: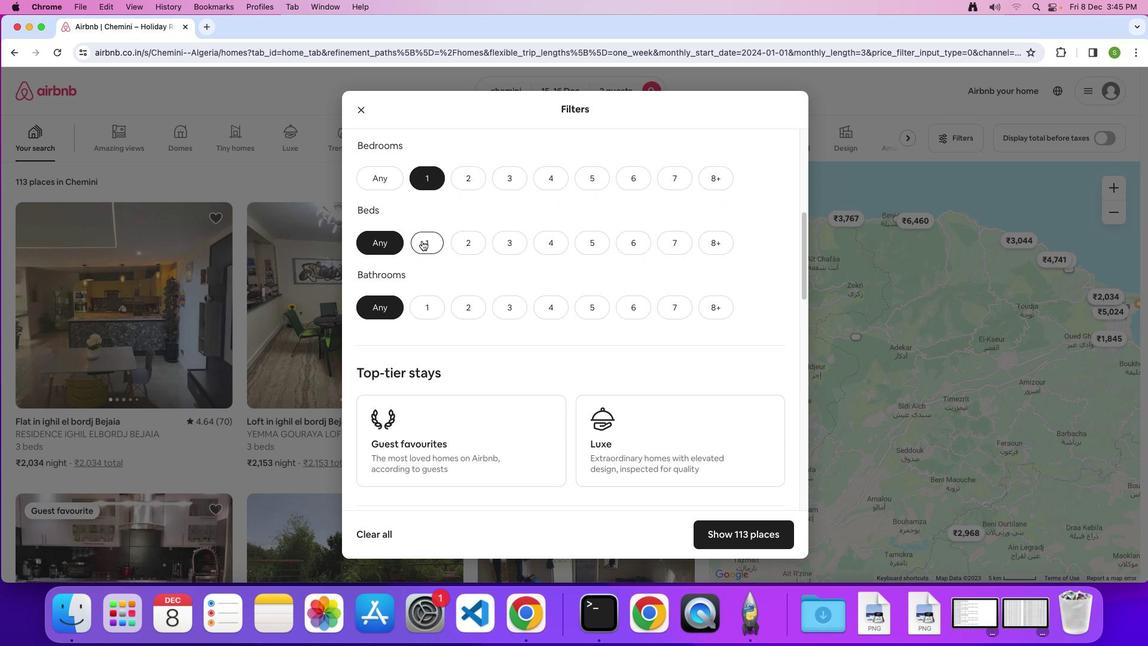 
Action: Mouse moved to (426, 303)
Screenshot: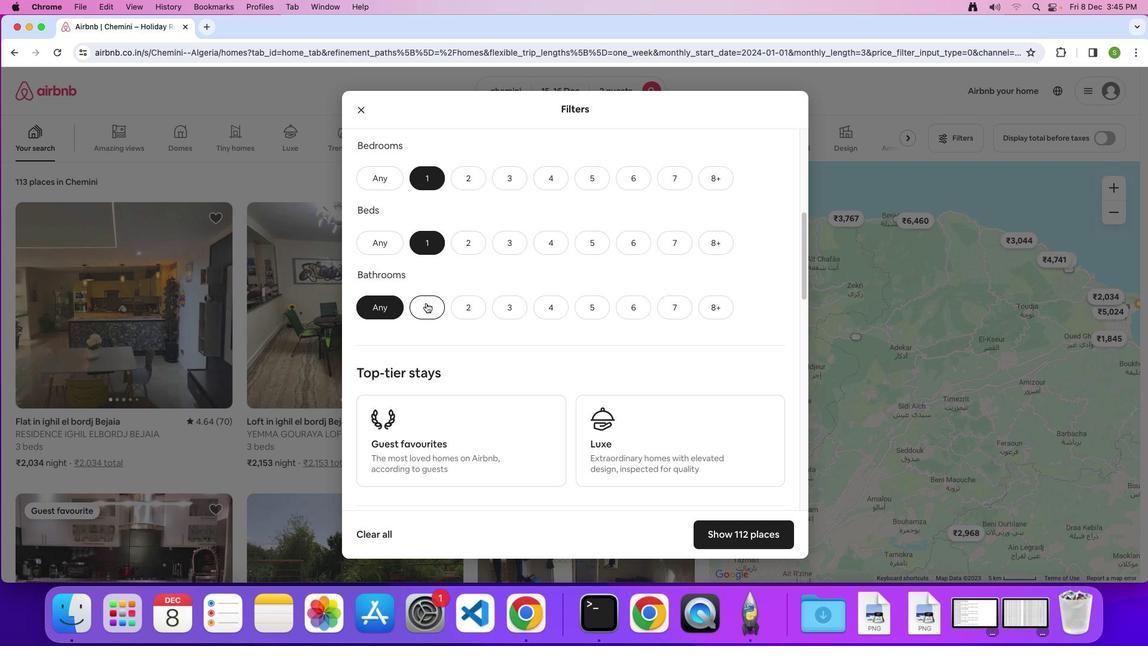 
Action: Mouse pressed left at (426, 303)
Screenshot: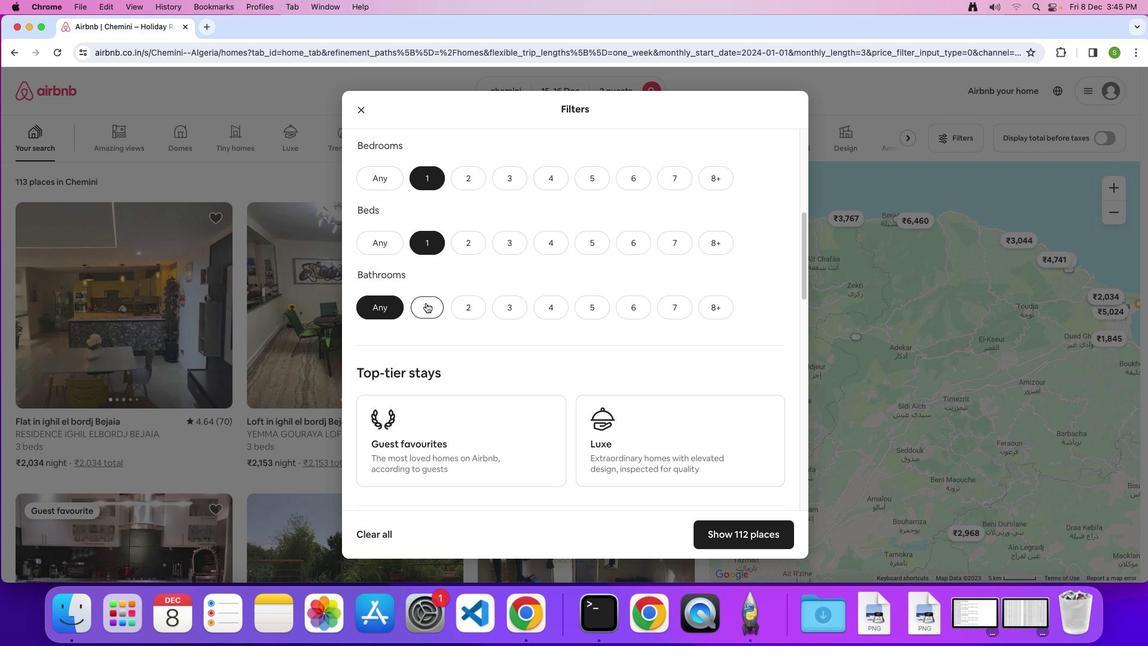 
Action: Mouse moved to (513, 265)
Screenshot: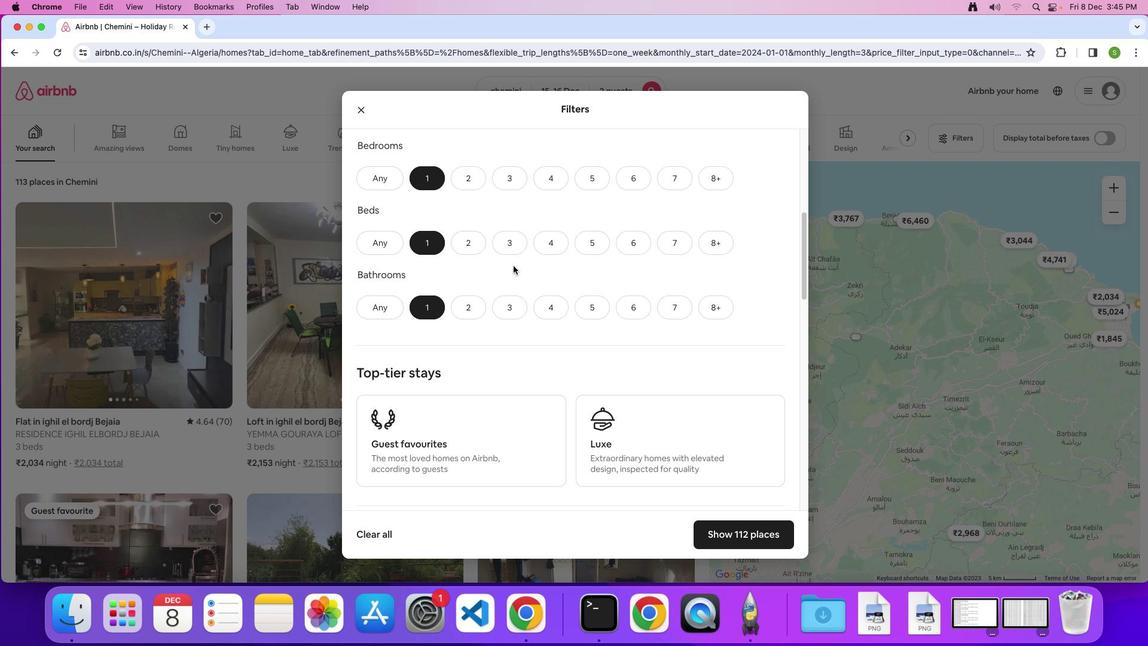 
Action: Mouse scrolled (513, 265) with delta (0, 0)
Screenshot: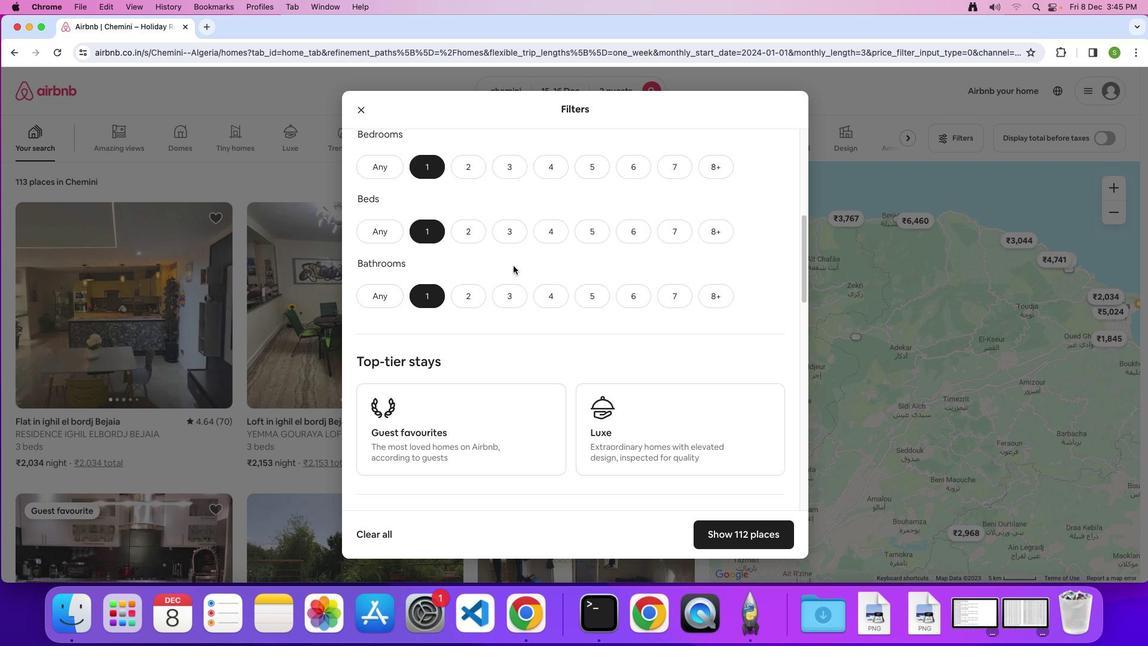 
Action: Mouse scrolled (513, 265) with delta (0, 0)
Screenshot: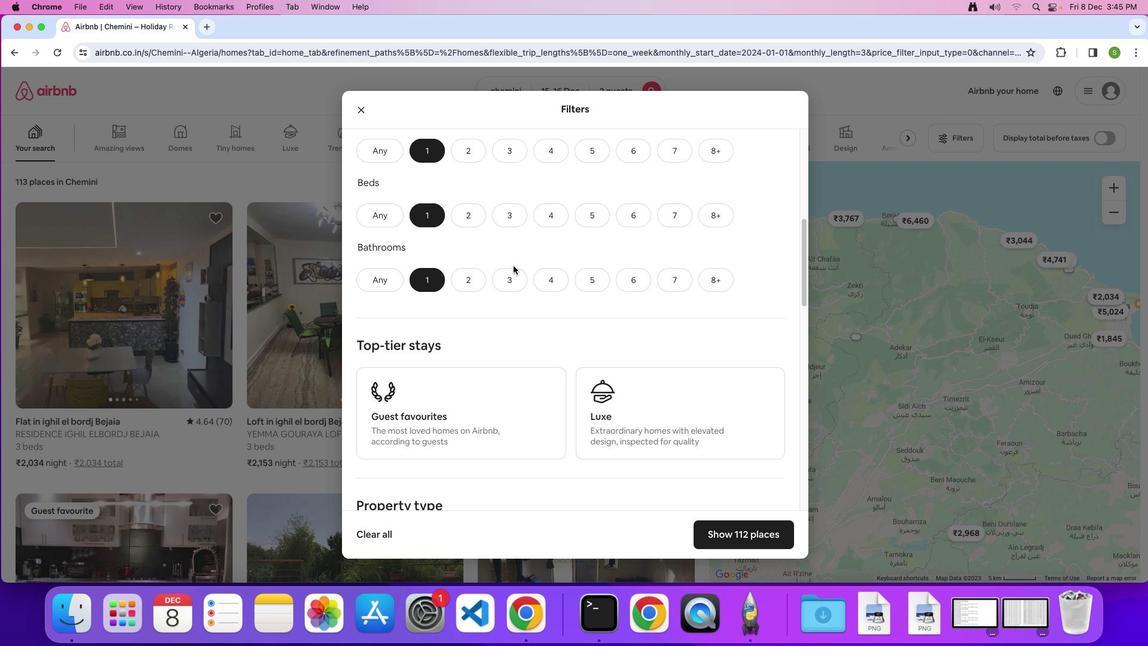 
Action: Mouse moved to (513, 265)
Screenshot: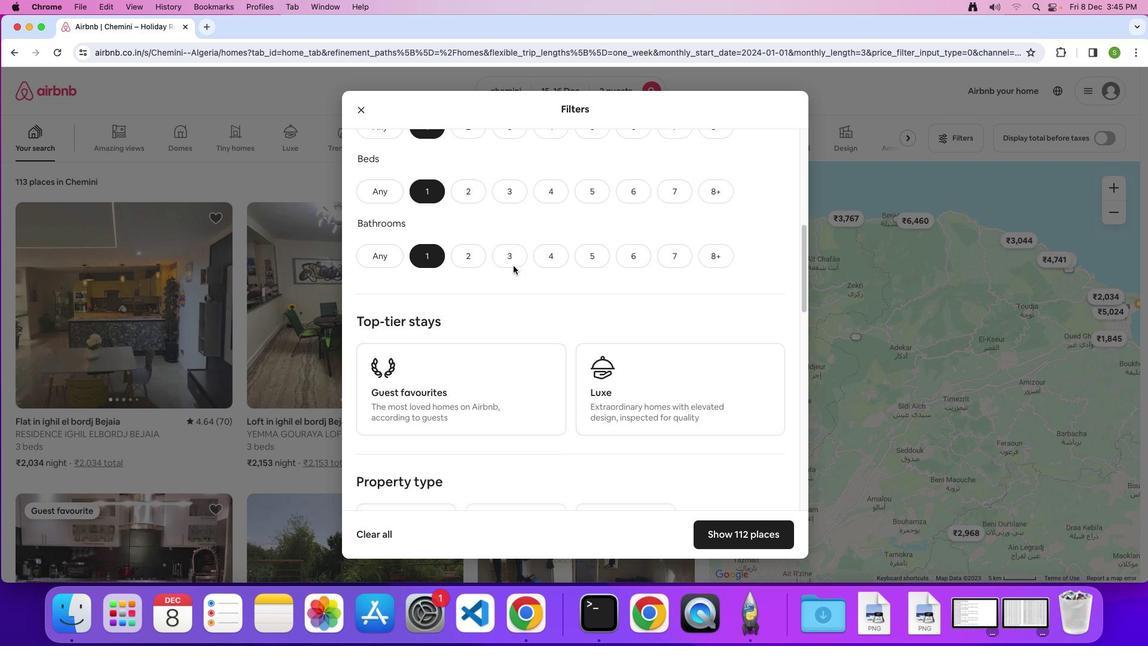 
Action: Mouse scrolled (513, 265) with delta (0, -1)
Screenshot: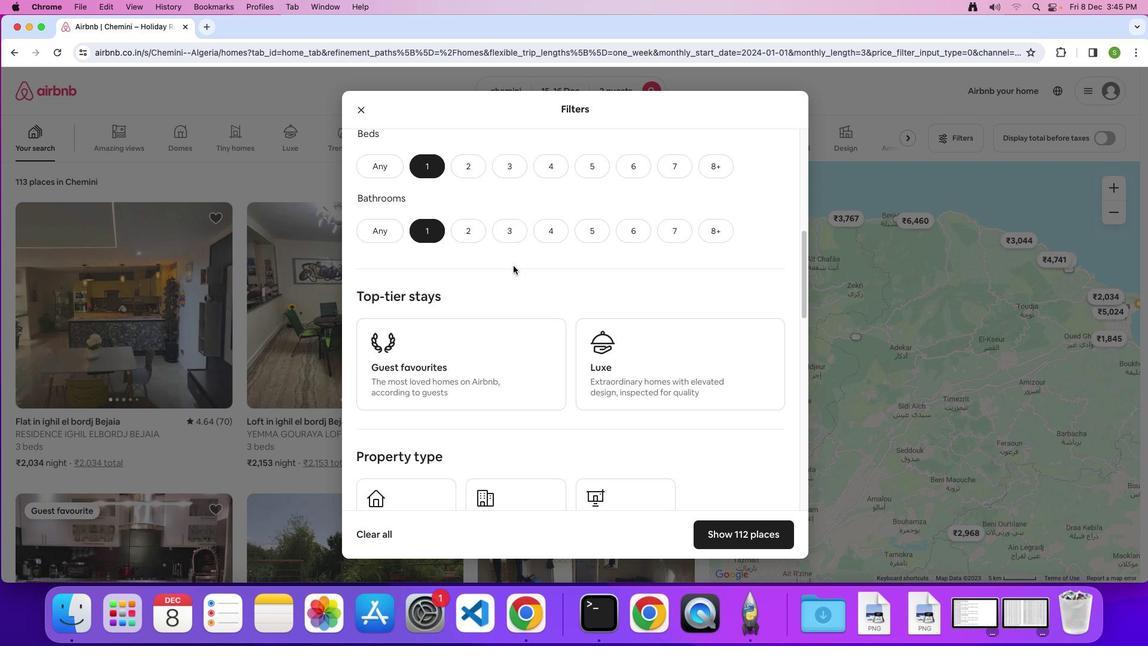 
Action: Mouse scrolled (513, 265) with delta (0, 0)
Screenshot: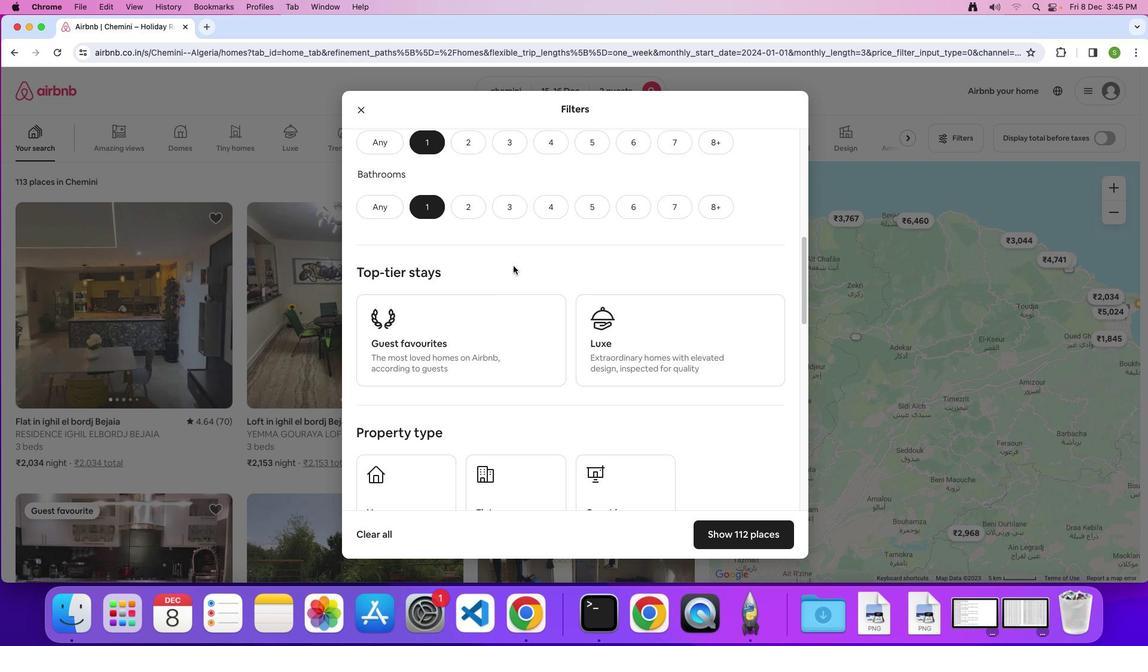 
Action: Mouse scrolled (513, 265) with delta (0, 0)
Screenshot: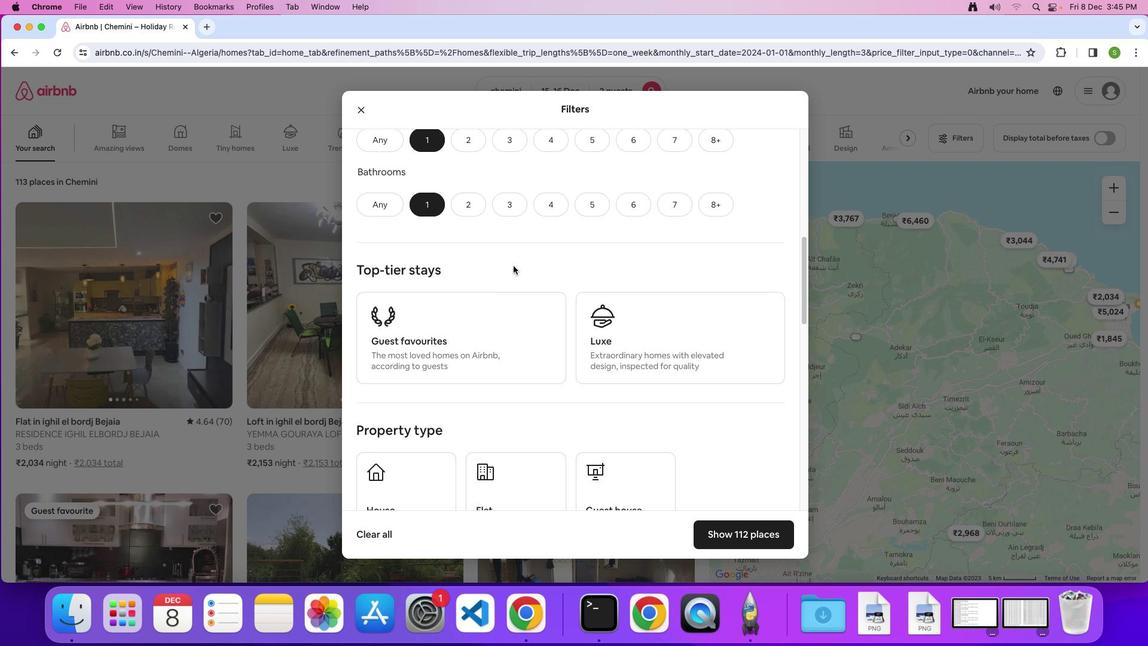 
Action: Mouse scrolled (513, 265) with delta (0, 0)
Screenshot: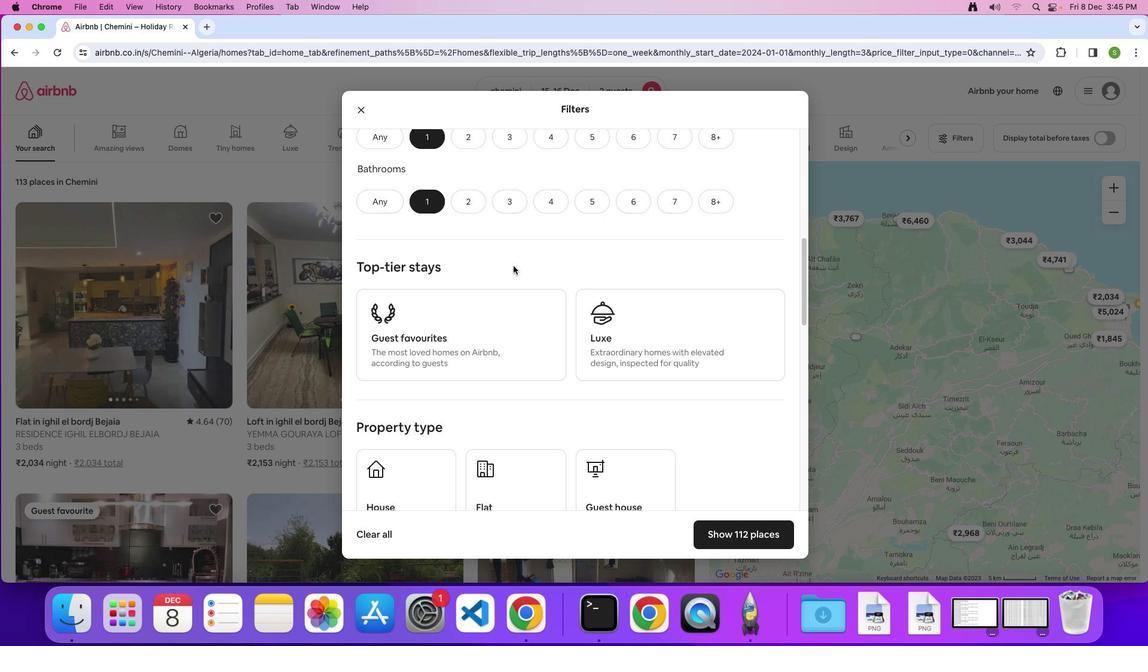
Action: Mouse scrolled (513, 265) with delta (0, 0)
Screenshot: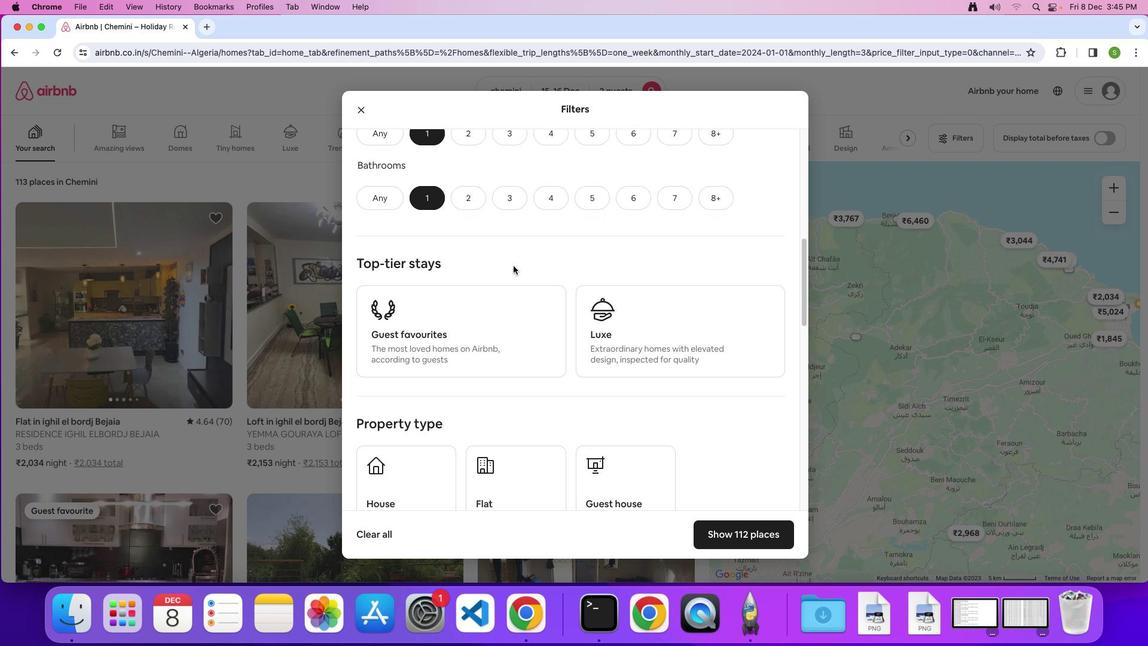 
Action: Mouse scrolled (513, 265) with delta (0, 0)
Screenshot: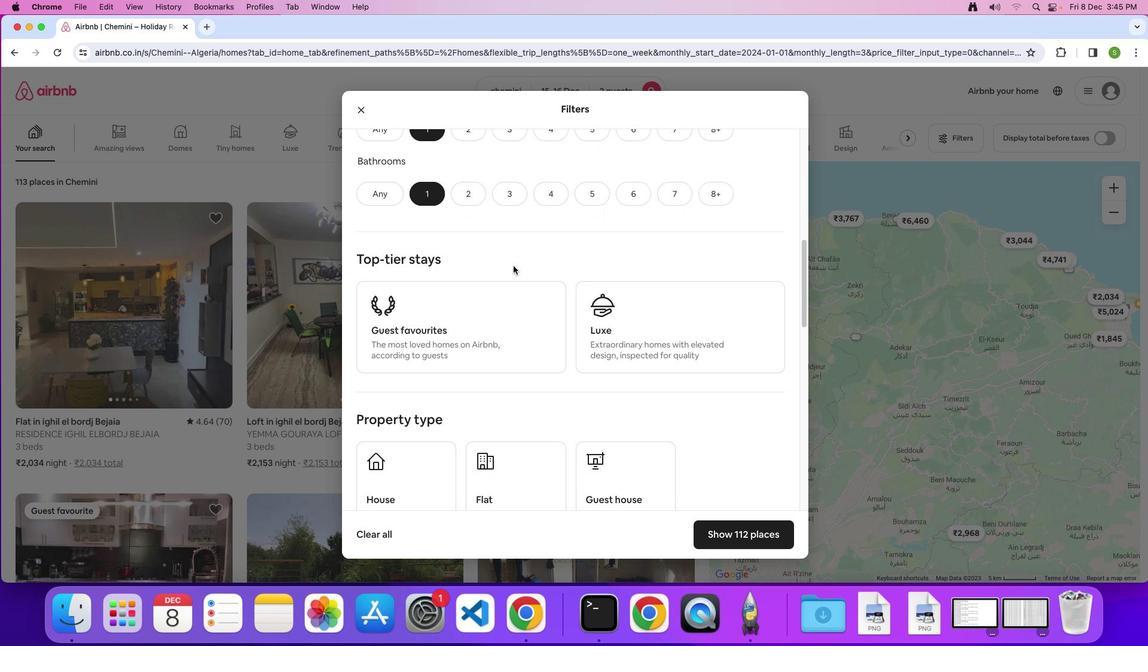 
Action: Mouse scrolled (513, 265) with delta (0, 0)
Screenshot: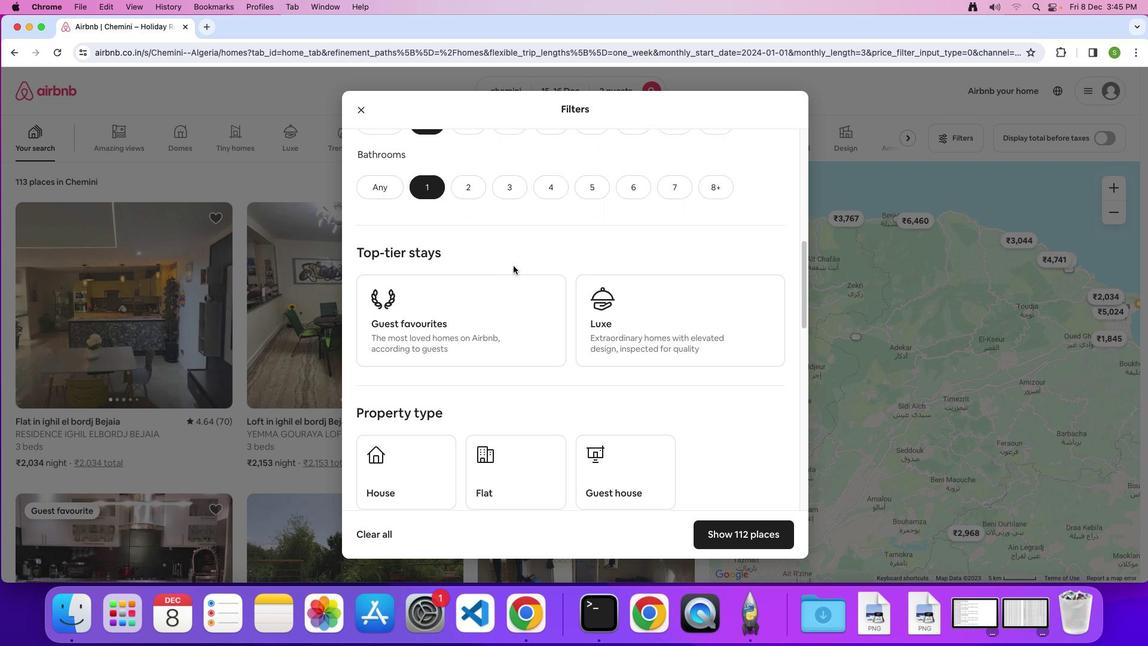 
Action: Mouse scrolled (513, 265) with delta (0, 0)
Screenshot: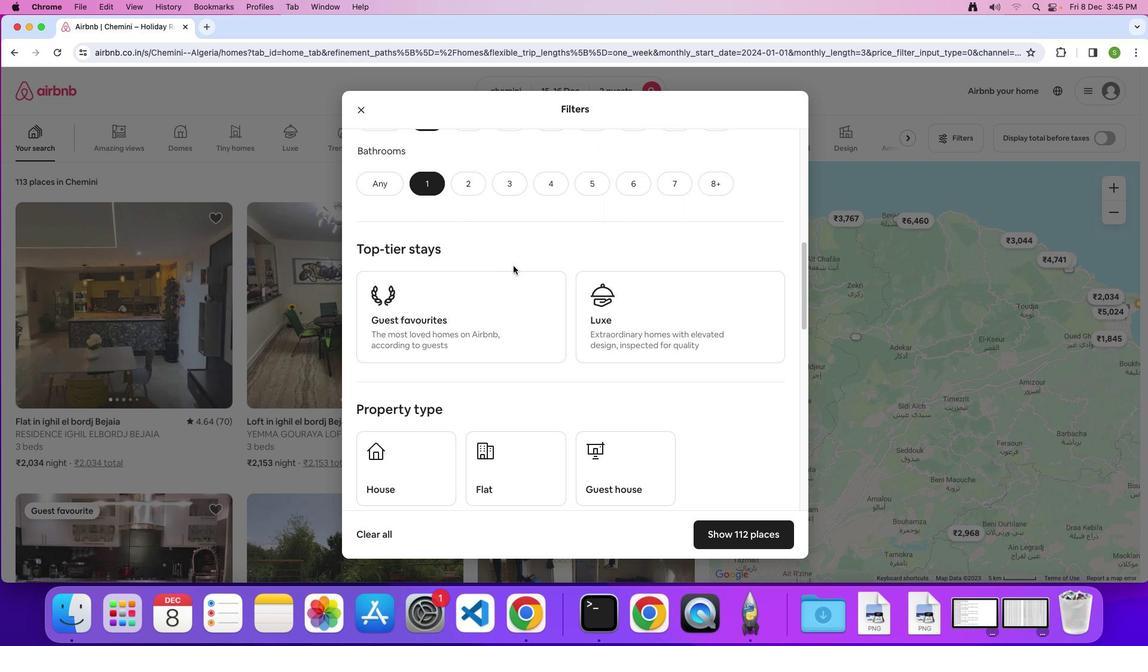 
Action: Mouse scrolled (513, 265) with delta (0, 0)
Screenshot: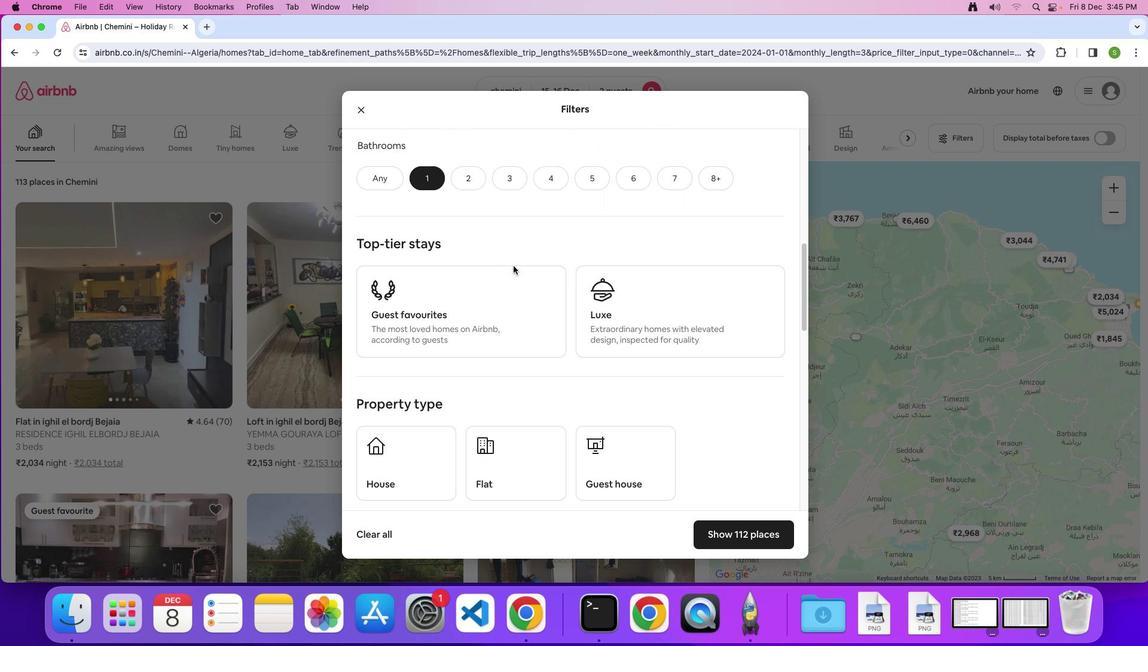 
Action: Mouse scrolled (513, 265) with delta (0, 0)
Screenshot: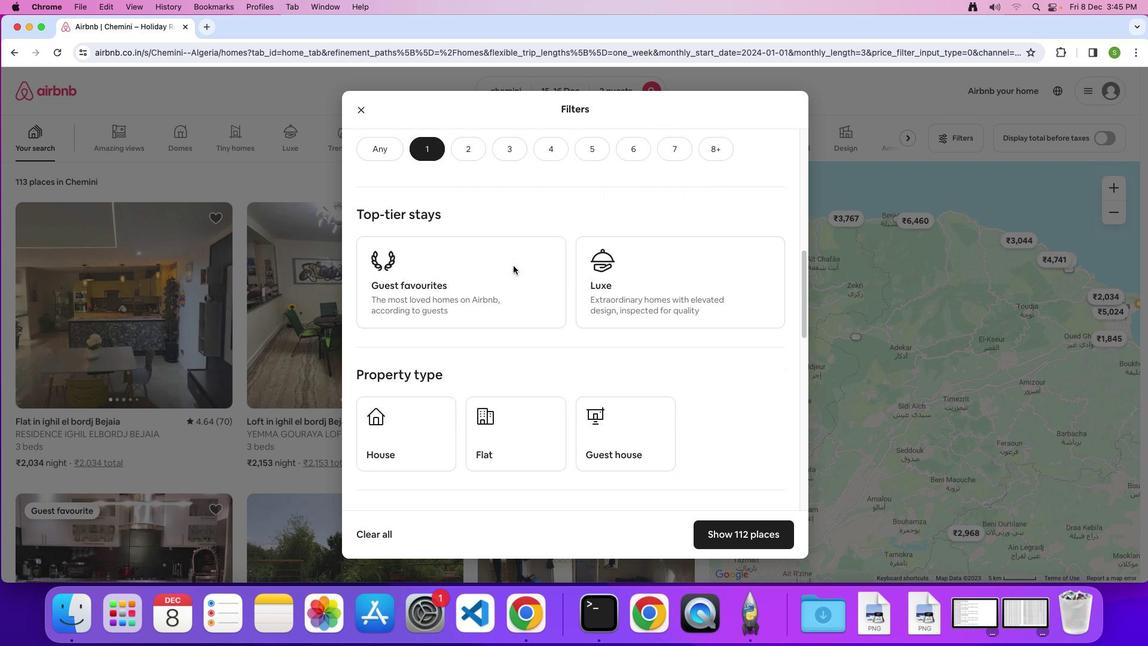 
Action: Mouse scrolled (513, 265) with delta (0, -1)
Screenshot: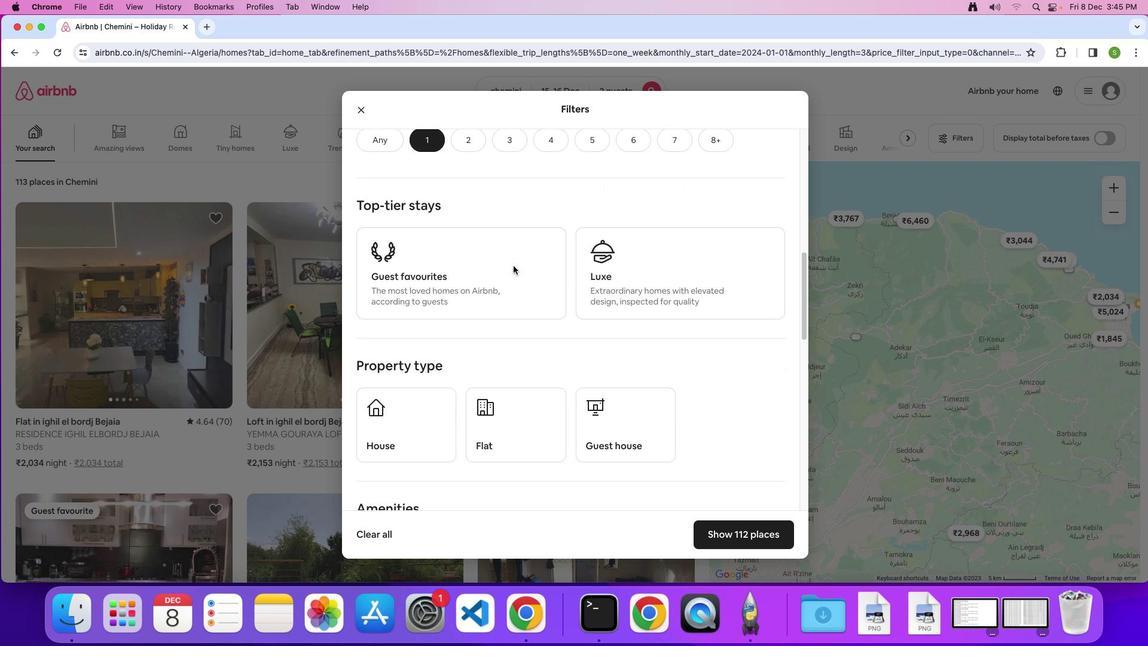 
Action: Mouse scrolled (513, 265) with delta (0, 0)
Screenshot: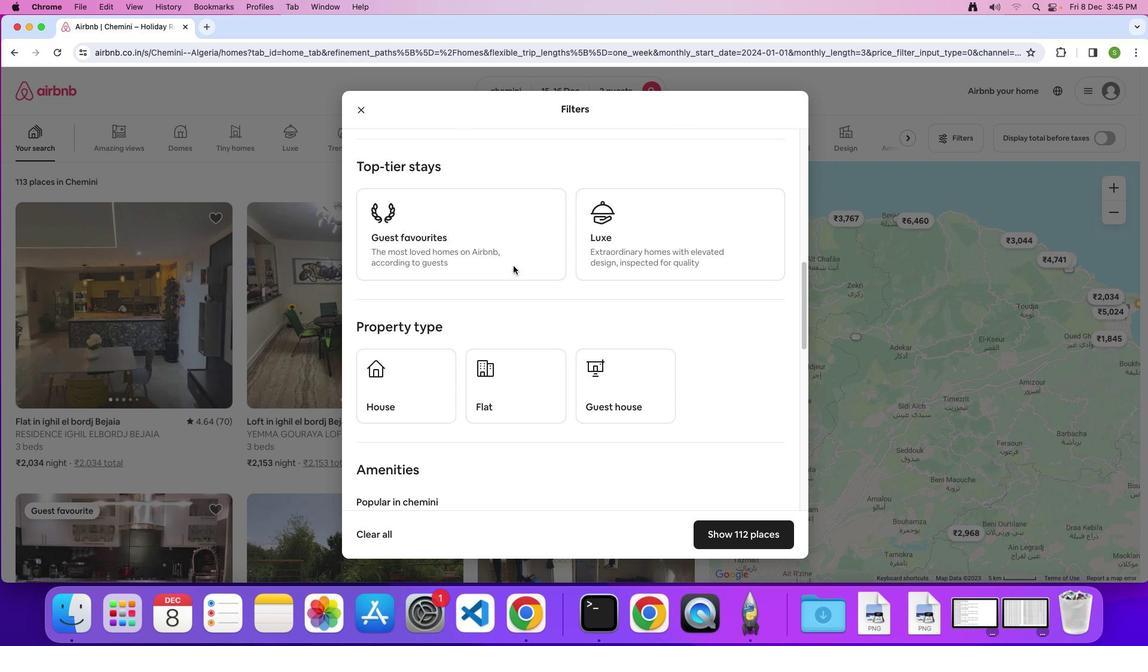 
Action: Mouse scrolled (513, 265) with delta (0, 0)
Screenshot: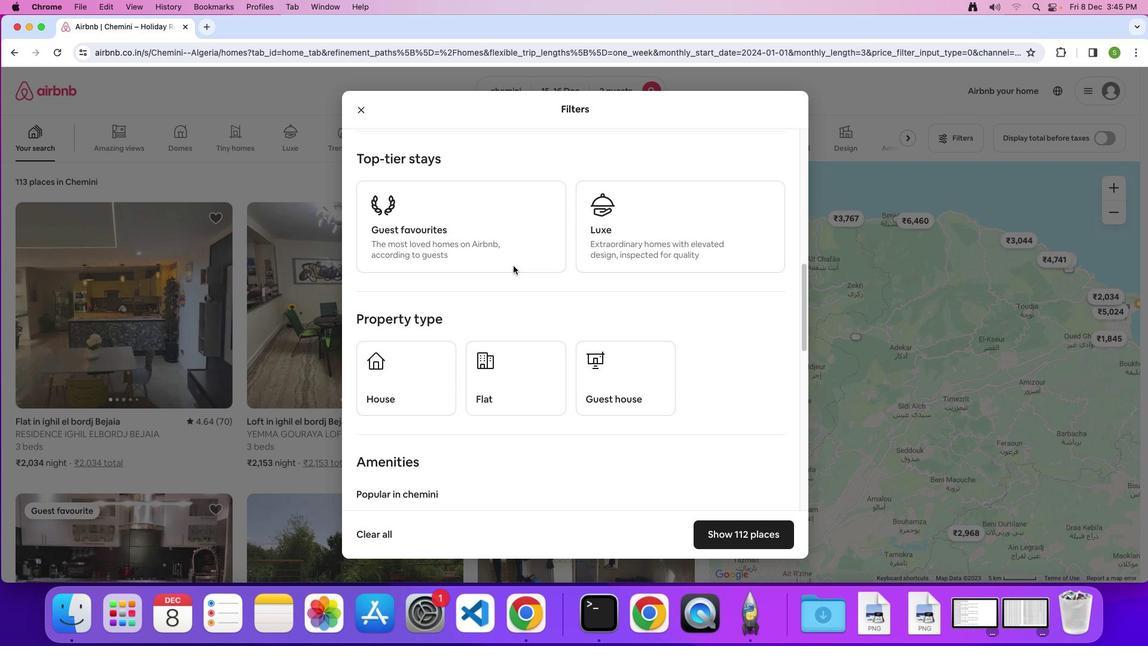 
Action: Mouse scrolled (513, 265) with delta (0, 0)
Screenshot: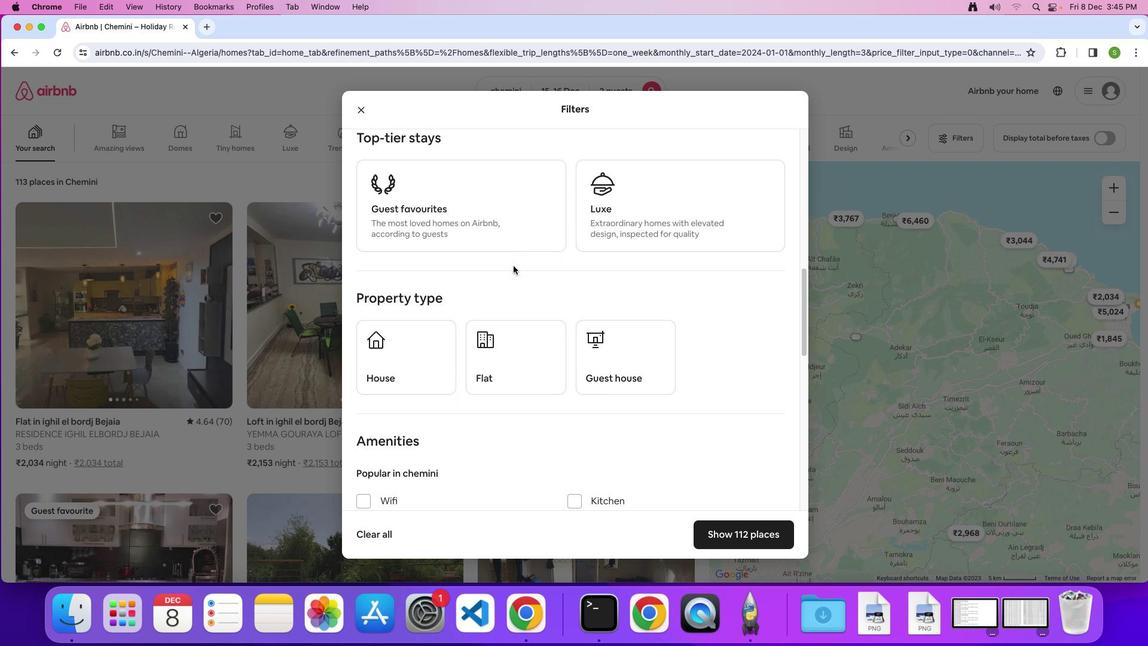 
Action: Mouse scrolled (513, 265) with delta (0, 0)
Screenshot: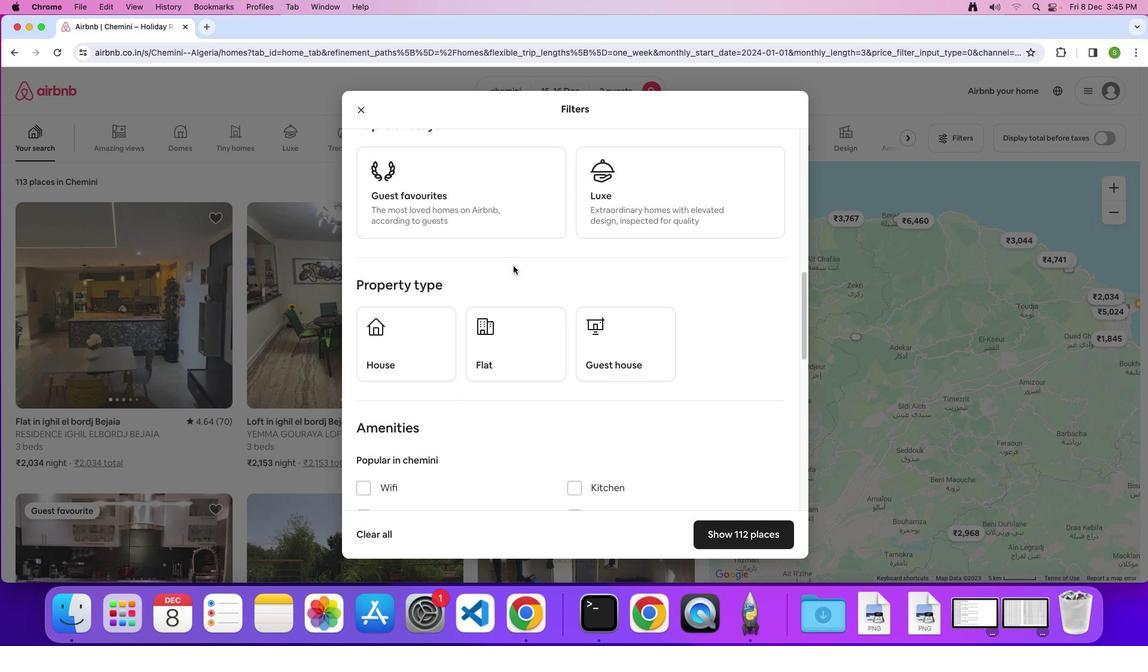 
Action: Mouse scrolled (513, 265) with delta (0, -1)
Screenshot: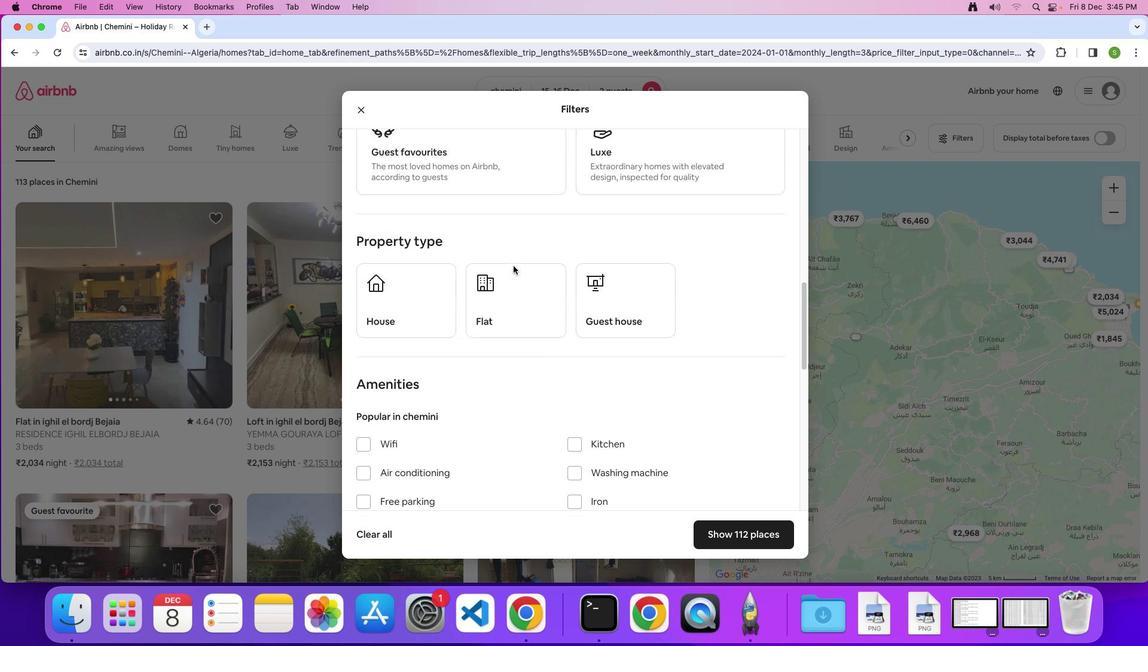 
Action: Mouse scrolled (513, 265) with delta (0, 0)
Screenshot: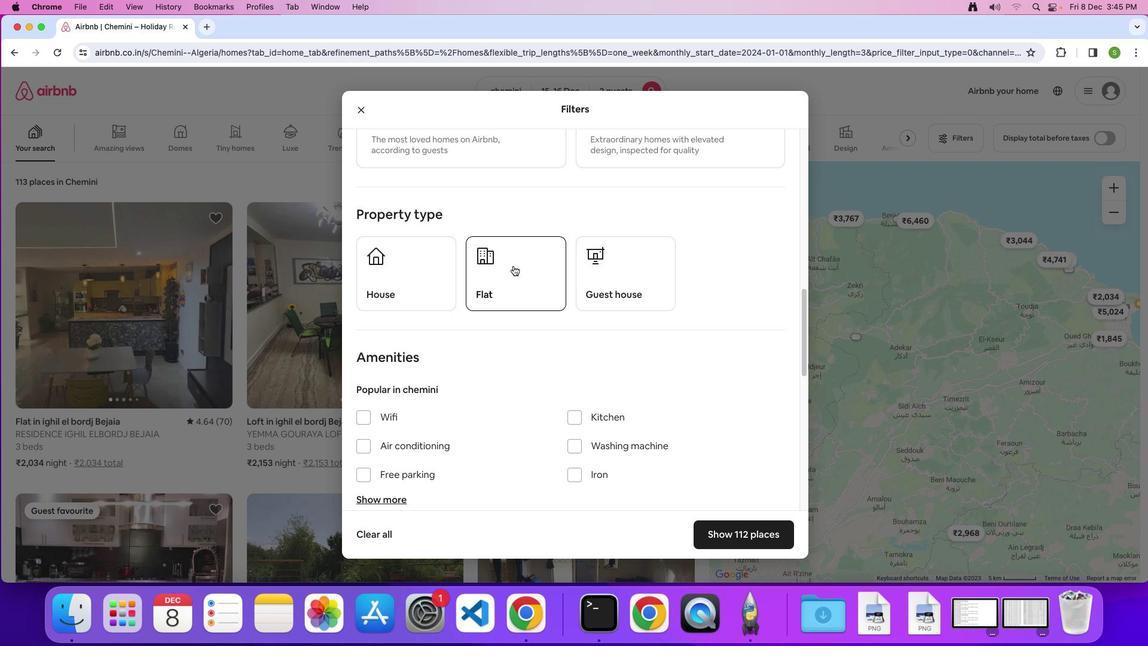 
Action: Mouse scrolled (513, 265) with delta (0, 0)
Screenshot: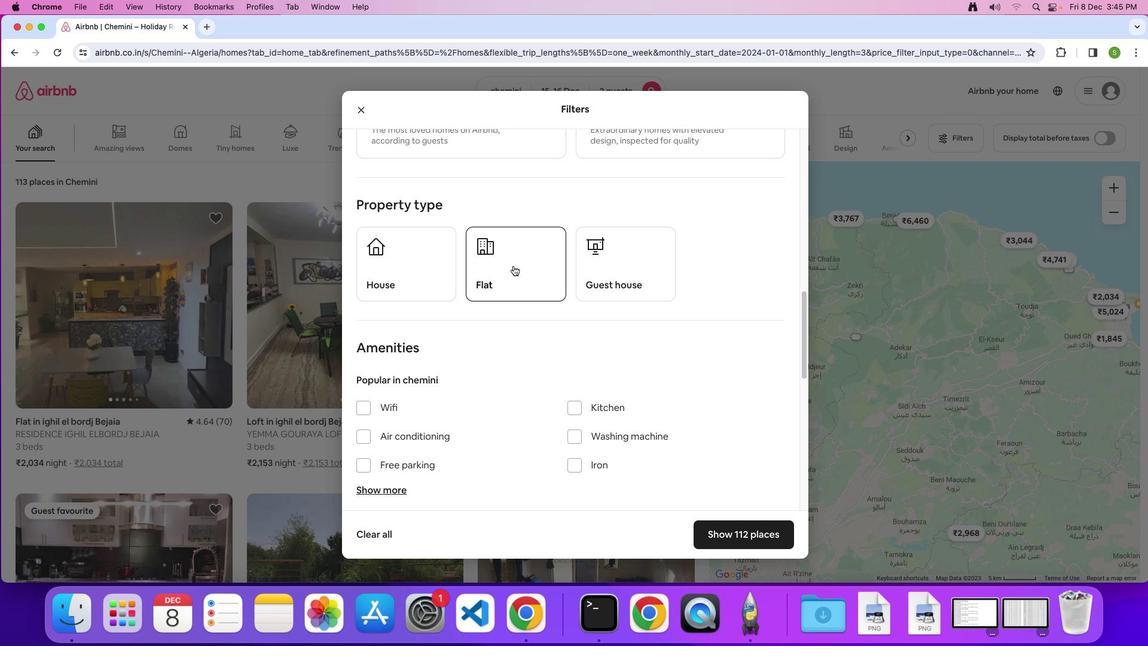 
Action: Mouse scrolled (513, 265) with delta (0, 0)
Screenshot: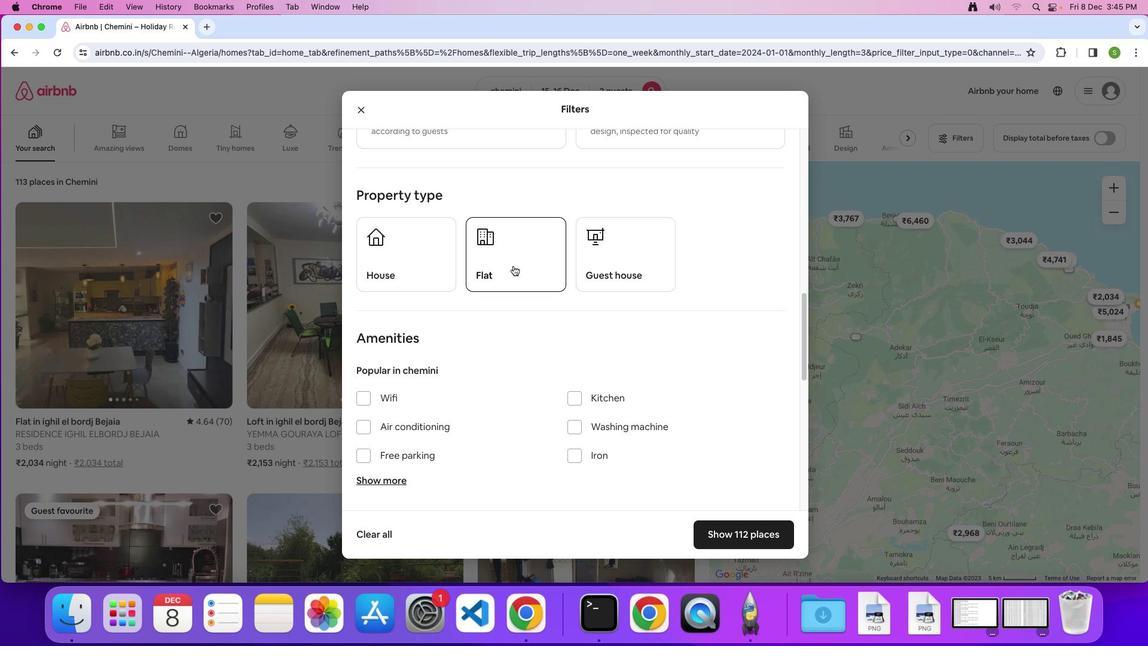 
Action: Mouse scrolled (513, 265) with delta (0, 0)
Screenshot: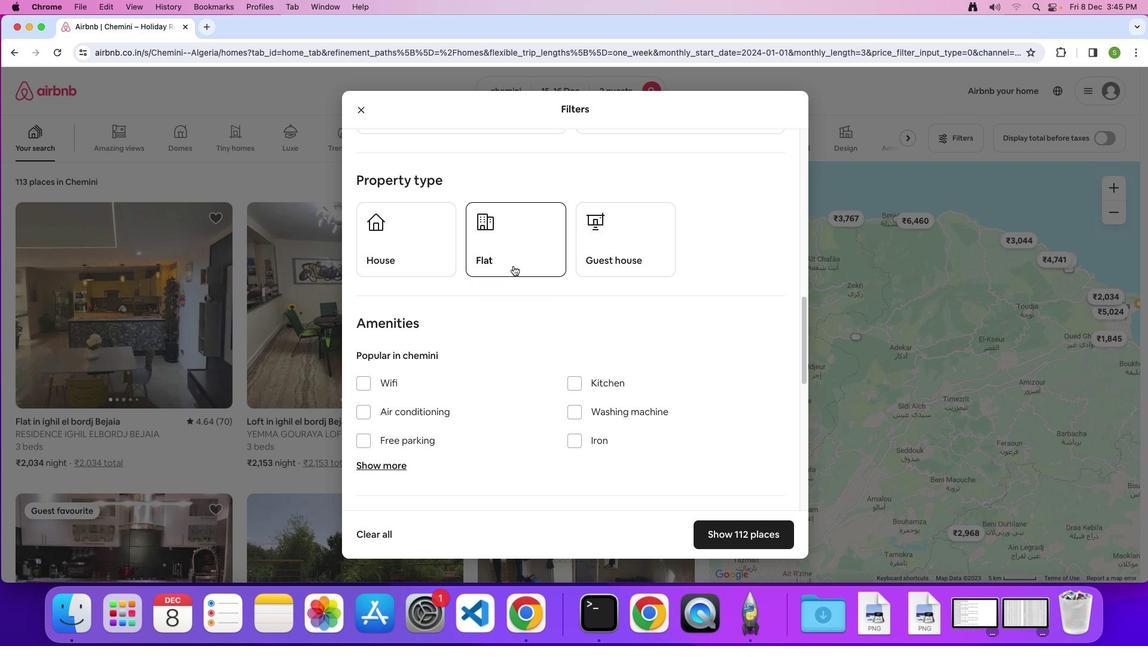 
Action: Mouse scrolled (513, 265) with delta (0, -1)
Screenshot: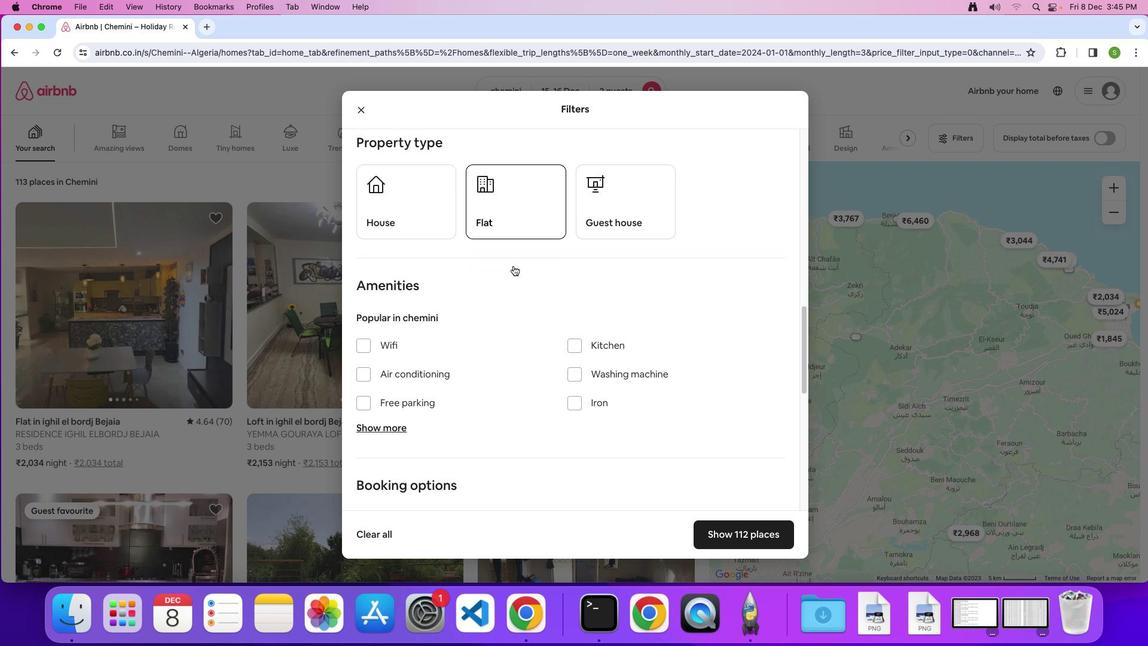 
Action: Mouse scrolled (513, 265) with delta (0, 0)
Screenshot: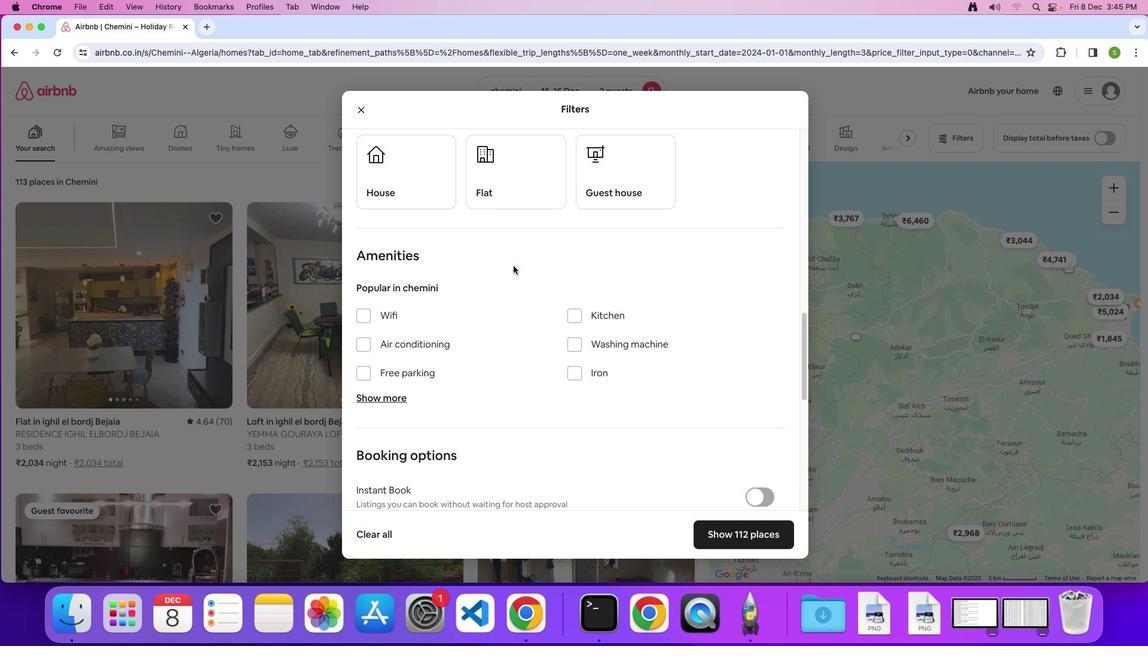 
Action: Mouse scrolled (513, 265) with delta (0, 0)
Screenshot: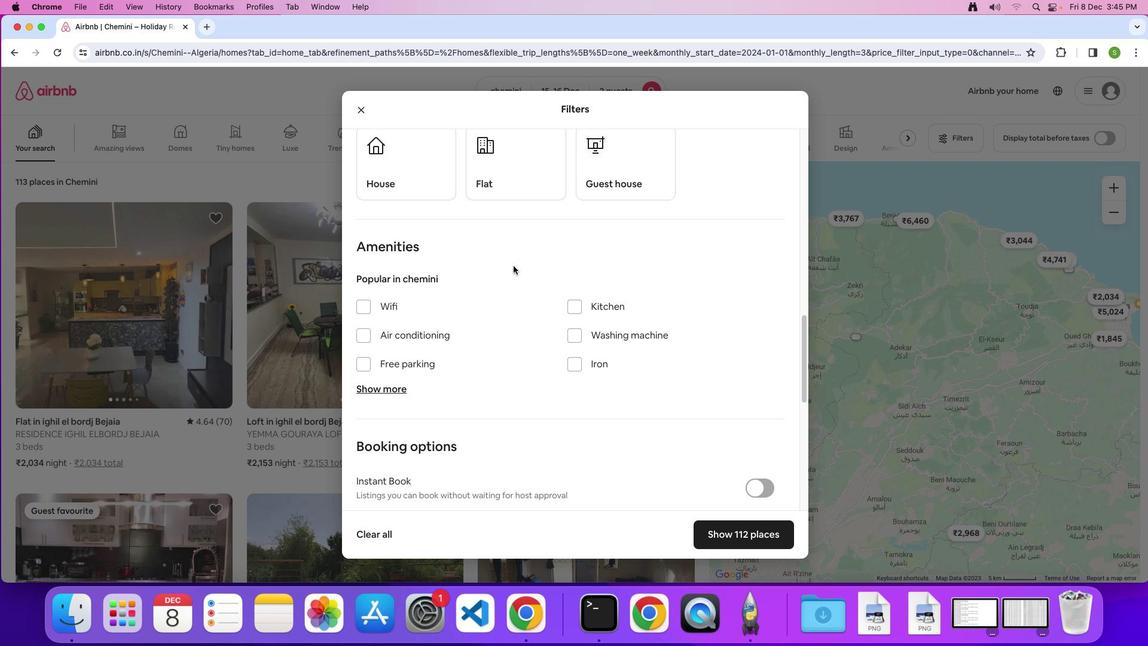 
Action: Mouse scrolled (513, 265) with delta (0, 0)
Screenshot: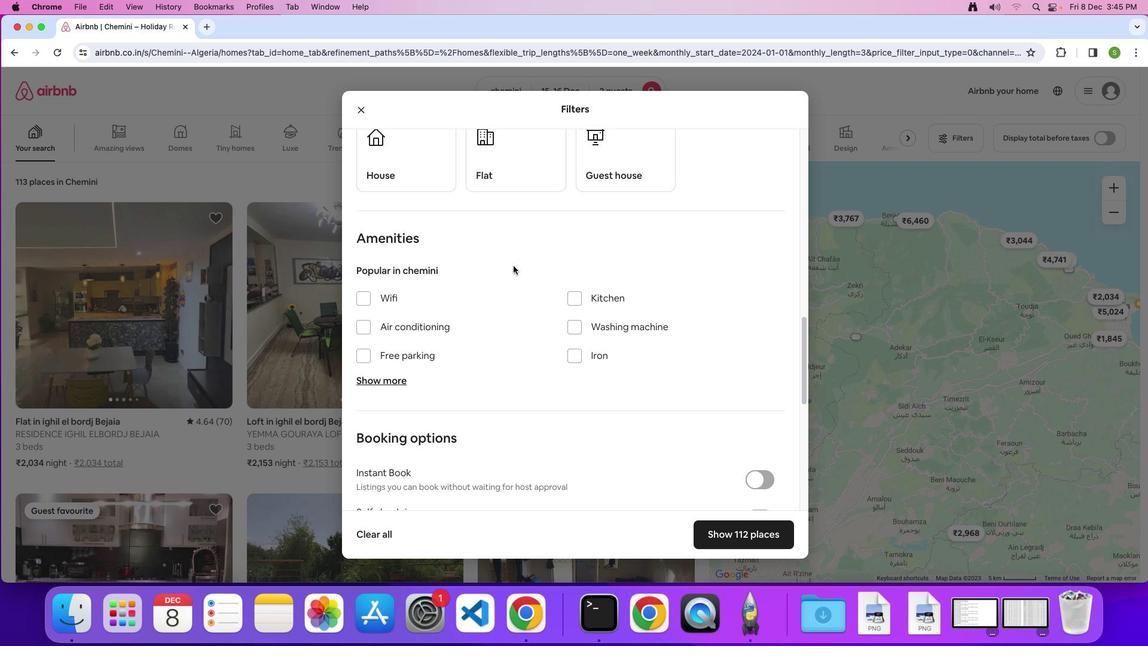 
Action: Mouse scrolled (513, 265) with delta (0, 0)
Screenshot: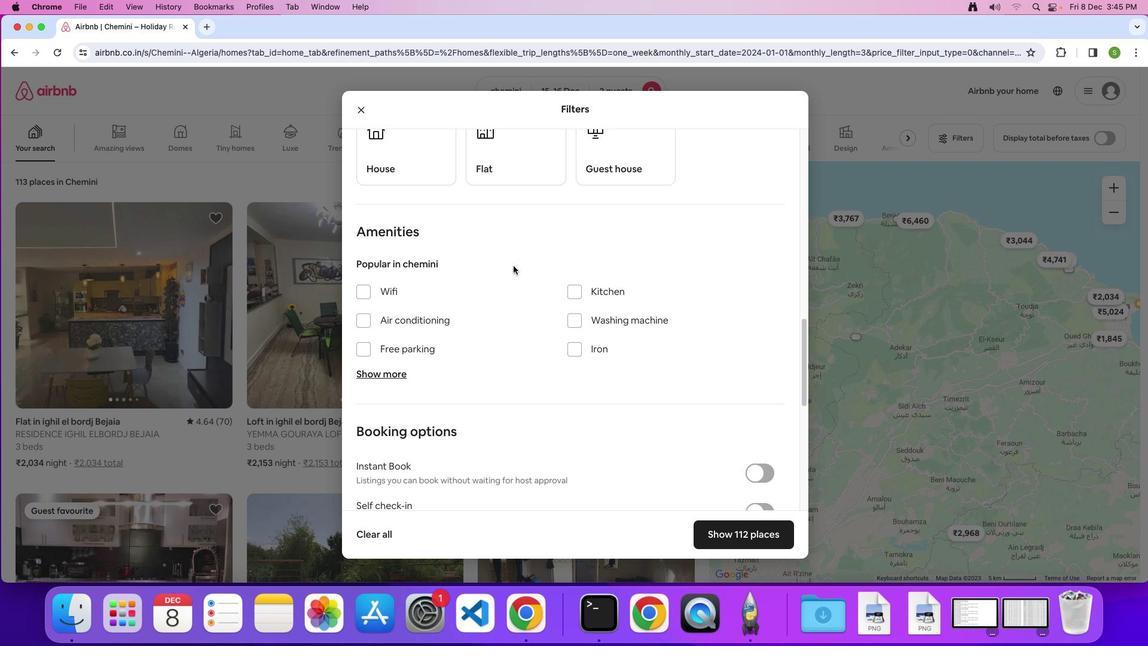 
Action: Mouse scrolled (513, 265) with delta (0, 0)
Screenshot: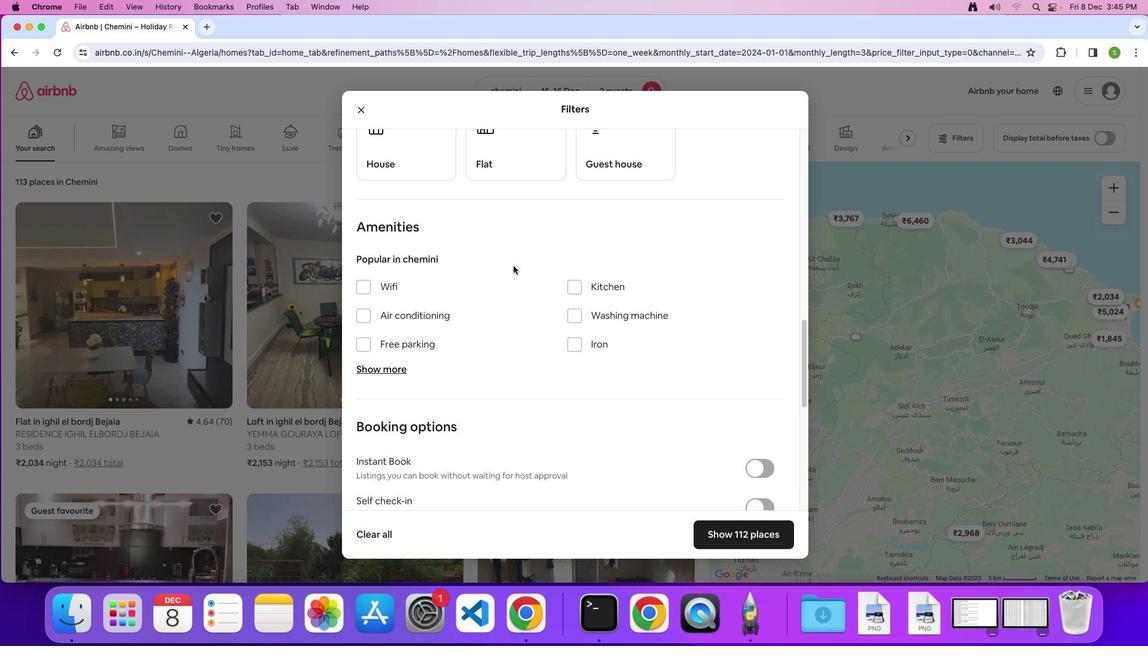 
Action: Mouse scrolled (513, 265) with delta (0, 0)
Screenshot: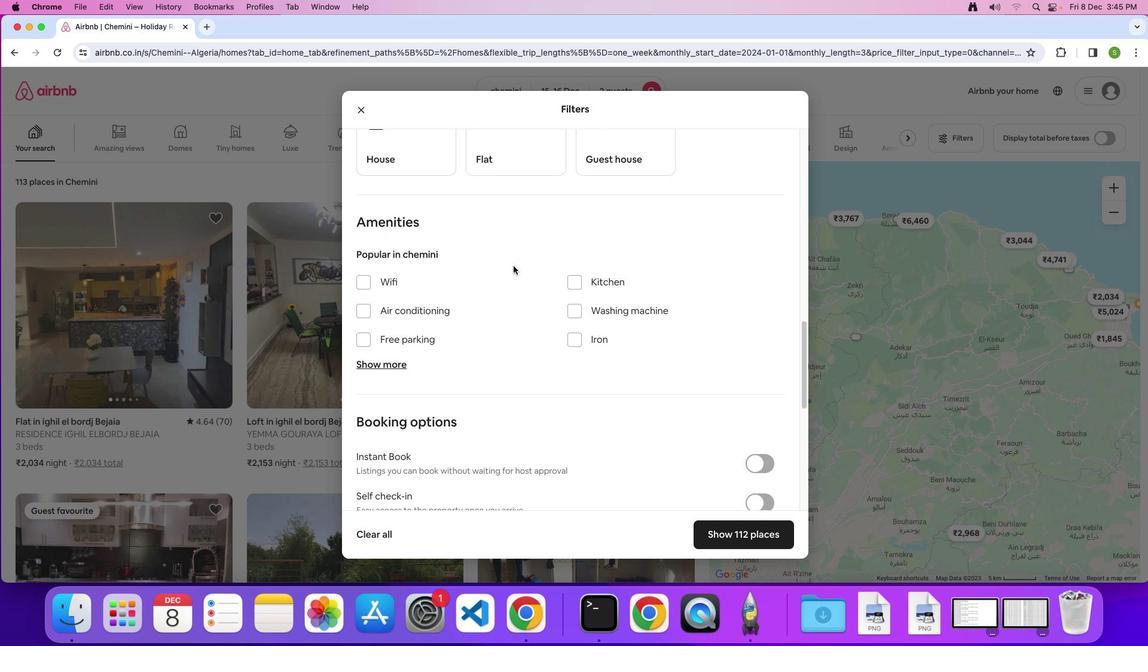 
Action: Mouse scrolled (513, 265) with delta (0, 0)
Screenshot: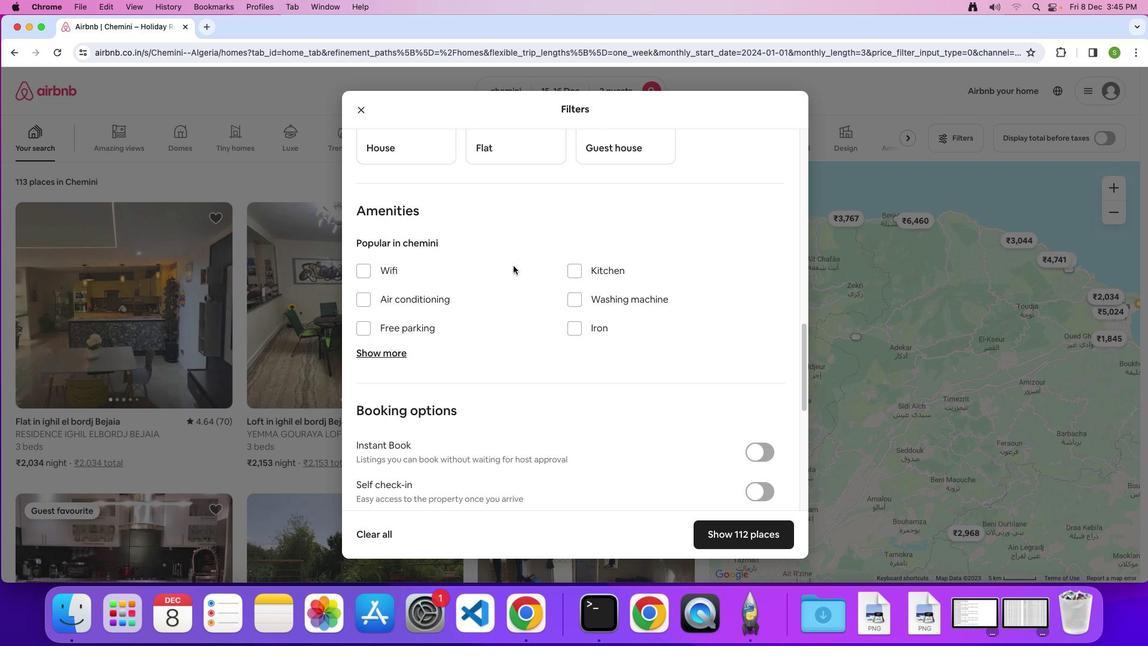 
Action: Mouse scrolled (513, 265) with delta (0, 0)
Screenshot: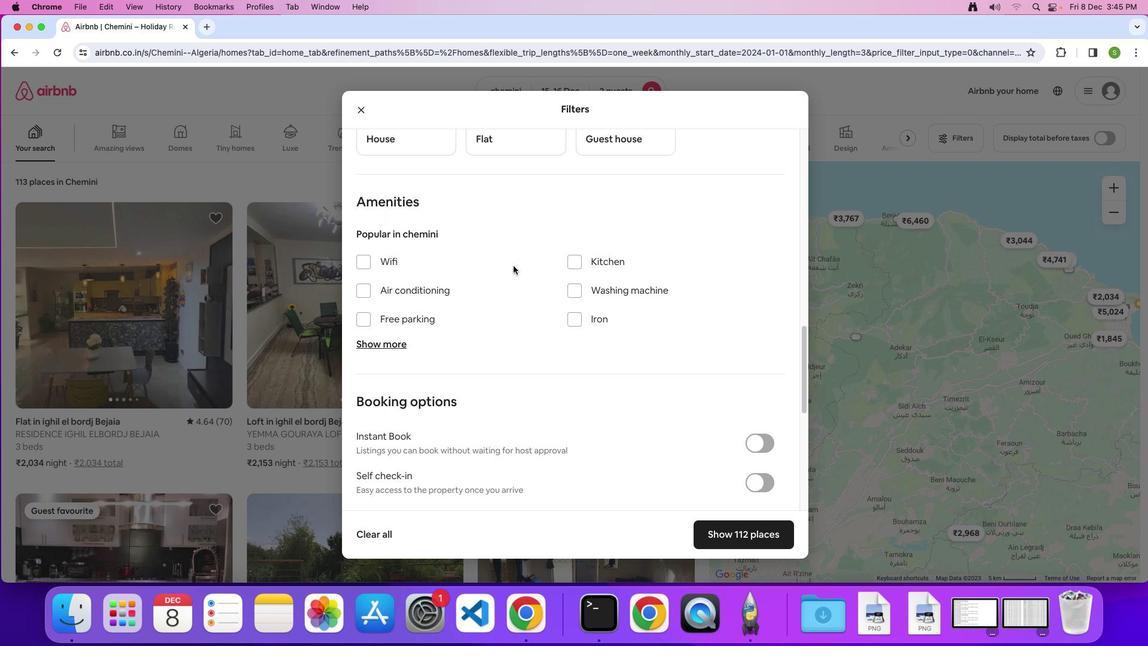 
Action: Mouse scrolled (513, 265) with delta (0, 0)
Screenshot: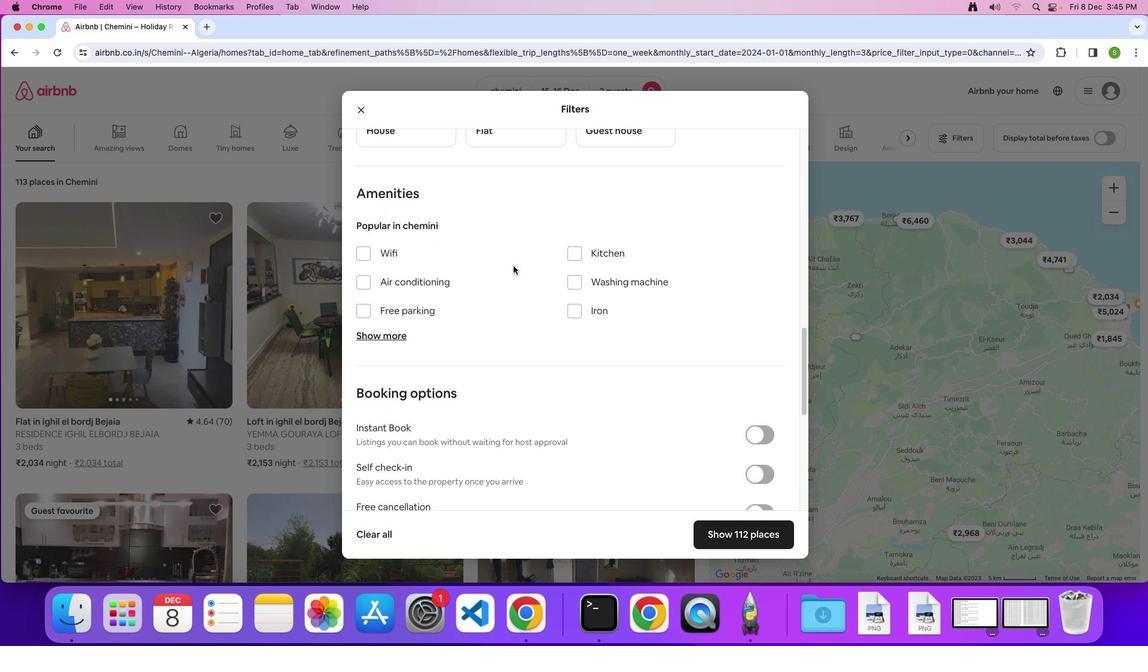 
Action: Mouse scrolled (513, 265) with delta (0, 0)
Screenshot: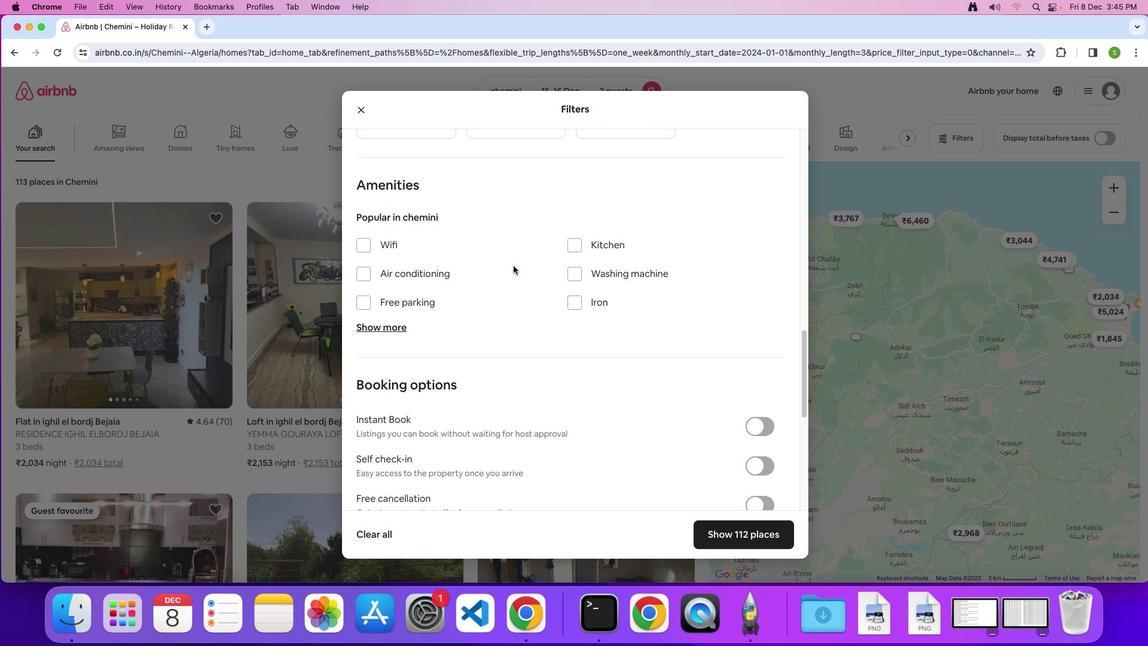 
Action: Mouse moved to (573, 272)
Screenshot: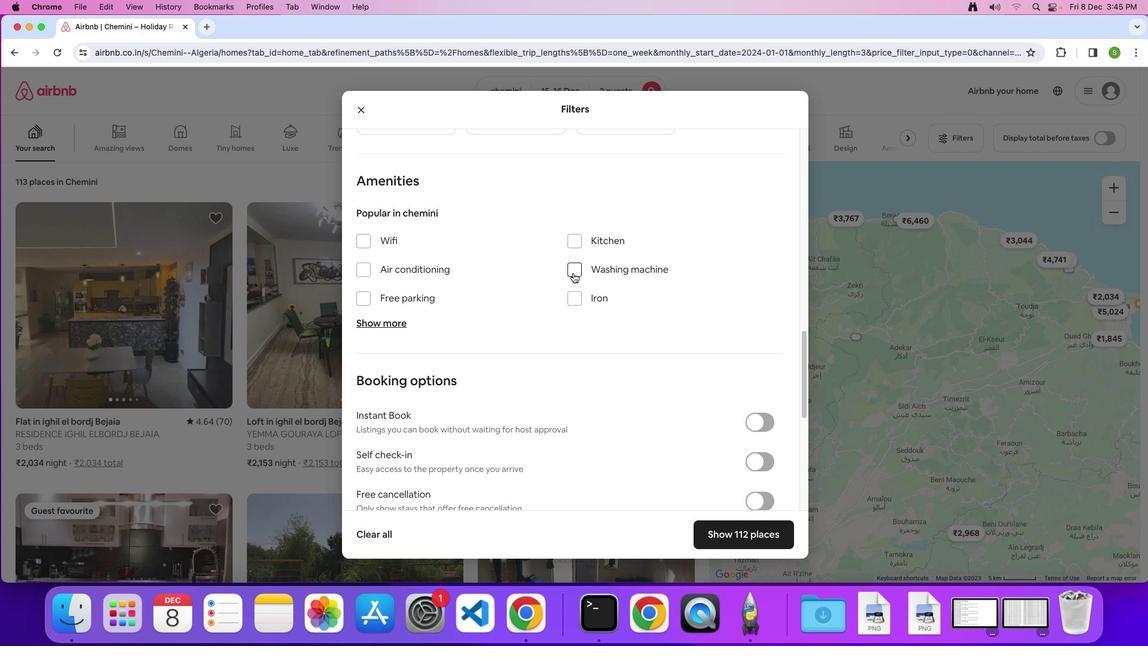 
Action: Mouse pressed left at (573, 272)
Screenshot: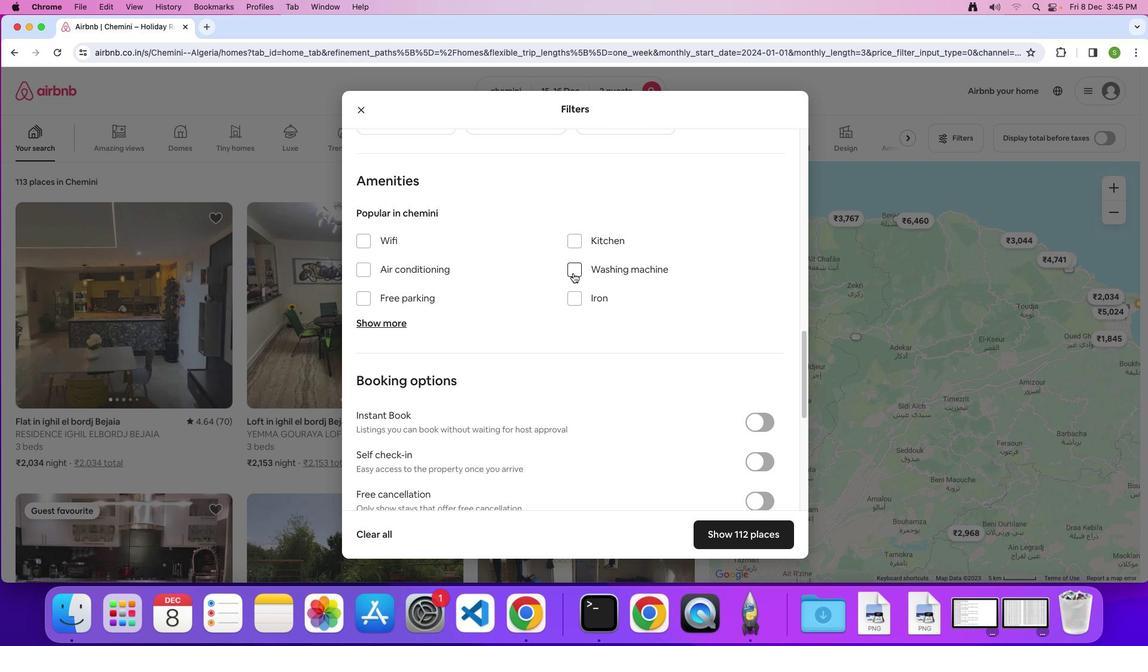 
Action: Mouse moved to (616, 331)
Screenshot: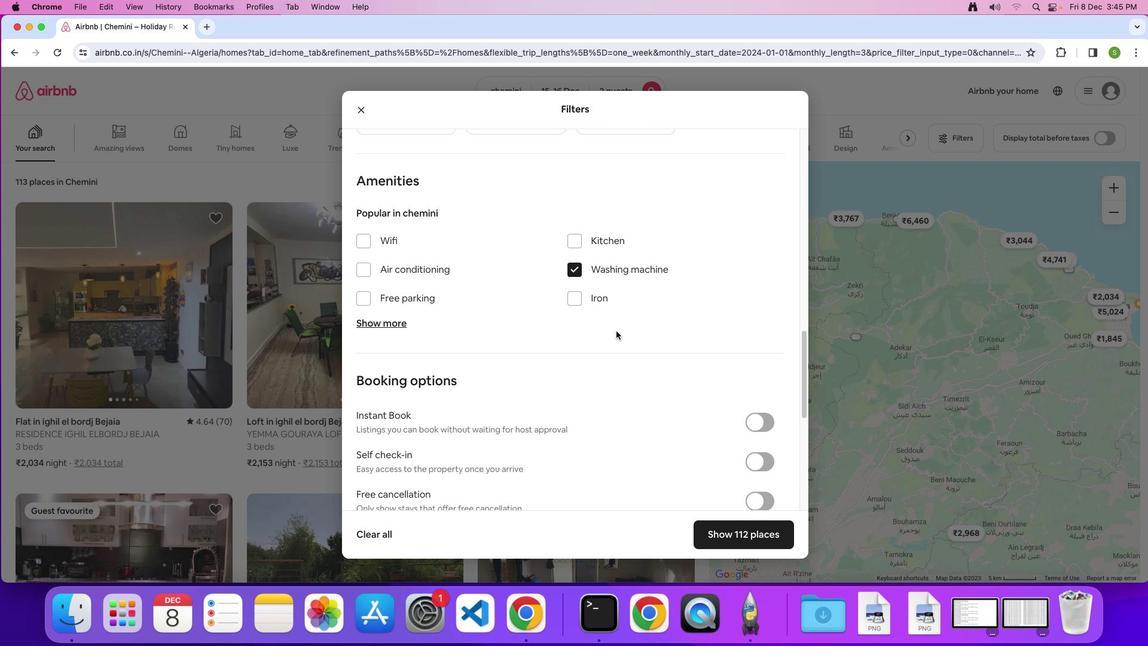 
Action: Mouse scrolled (616, 331) with delta (0, 0)
Screenshot: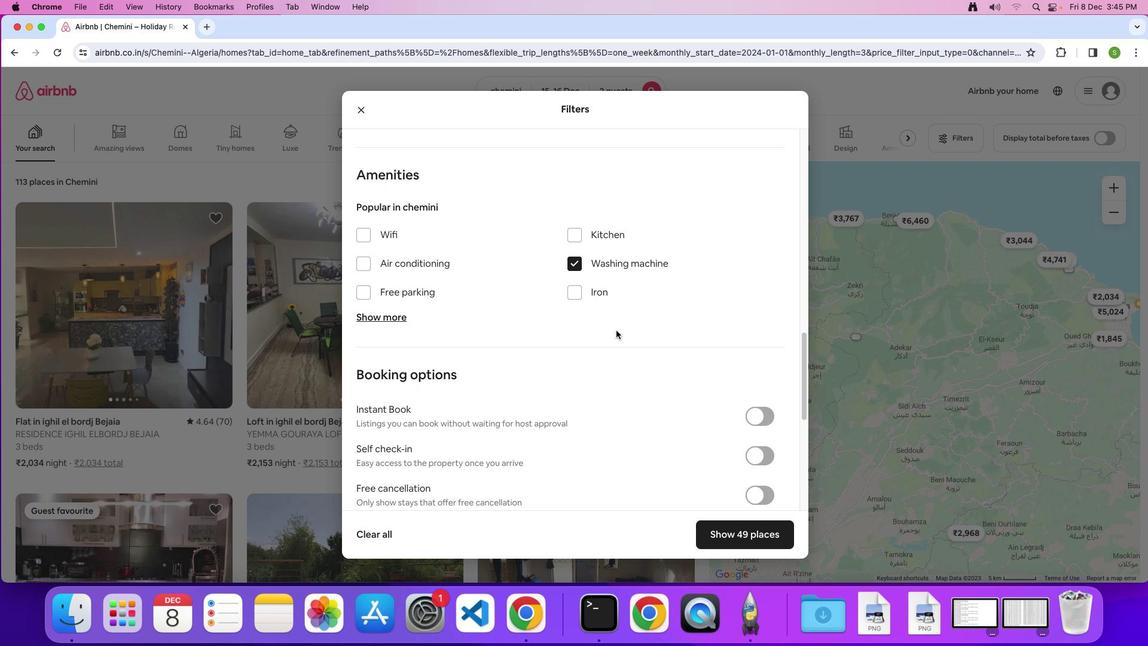 
Action: Mouse scrolled (616, 331) with delta (0, 0)
Screenshot: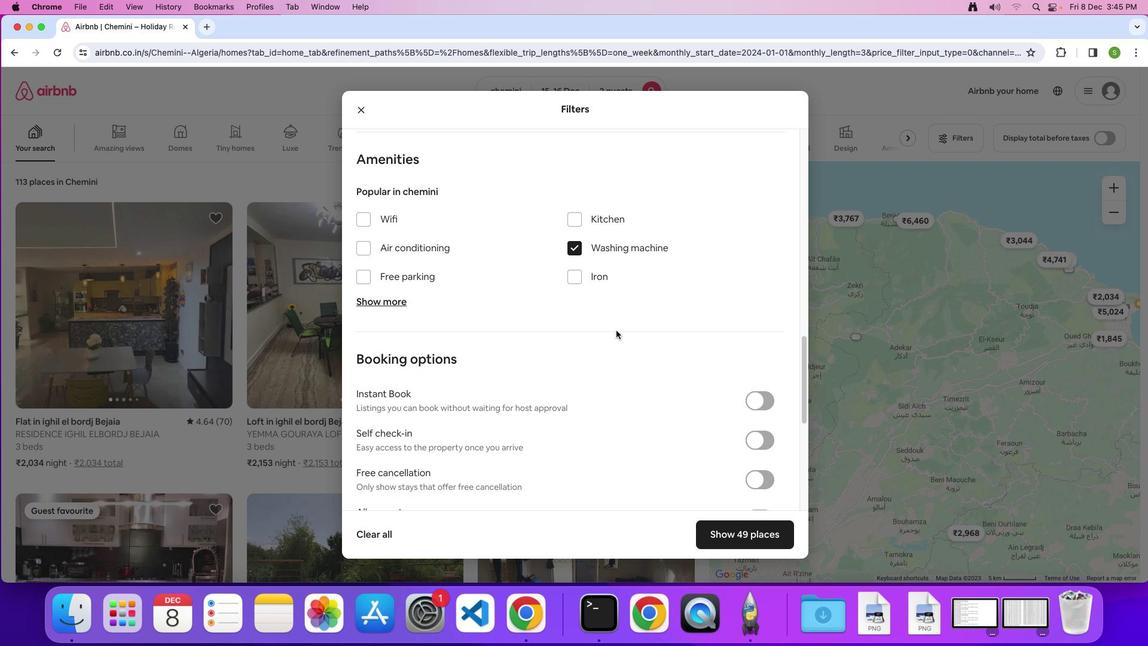 
Action: Mouse moved to (616, 330)
Screenshot: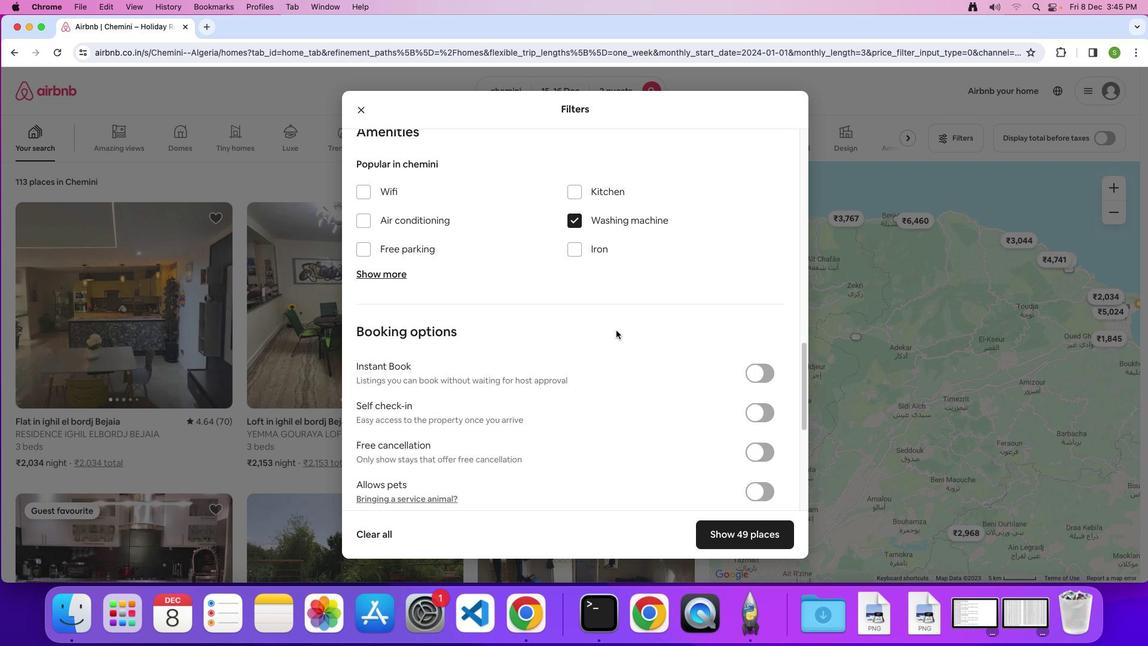 
Action: Mouse scrolled (616, 330) with delta (0, -1)
Screenshot: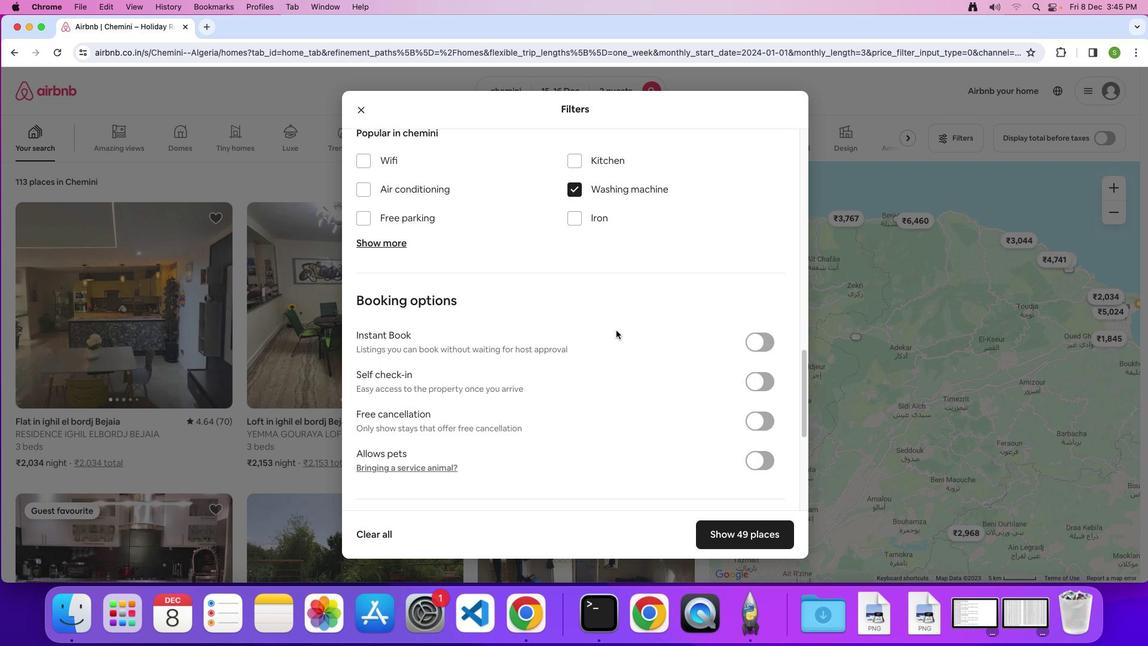 
Action: Mouse moved to (616, 330)
Screenshot: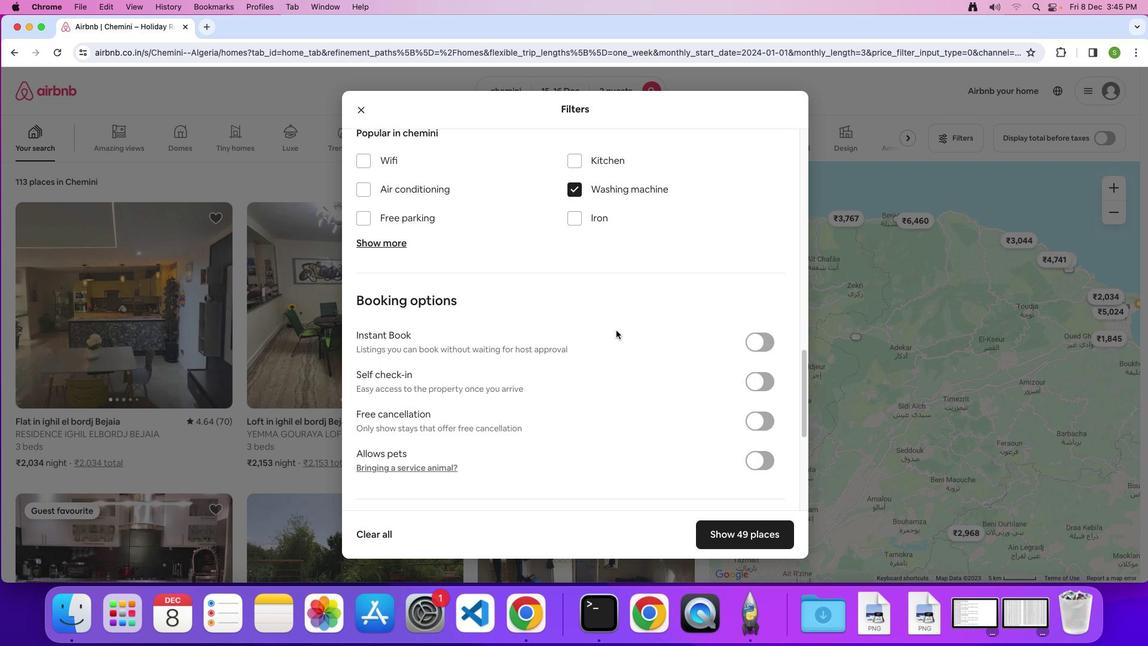 
Action: Mouse scrolled (616, 330) with delta (0, 0)
Screenshot: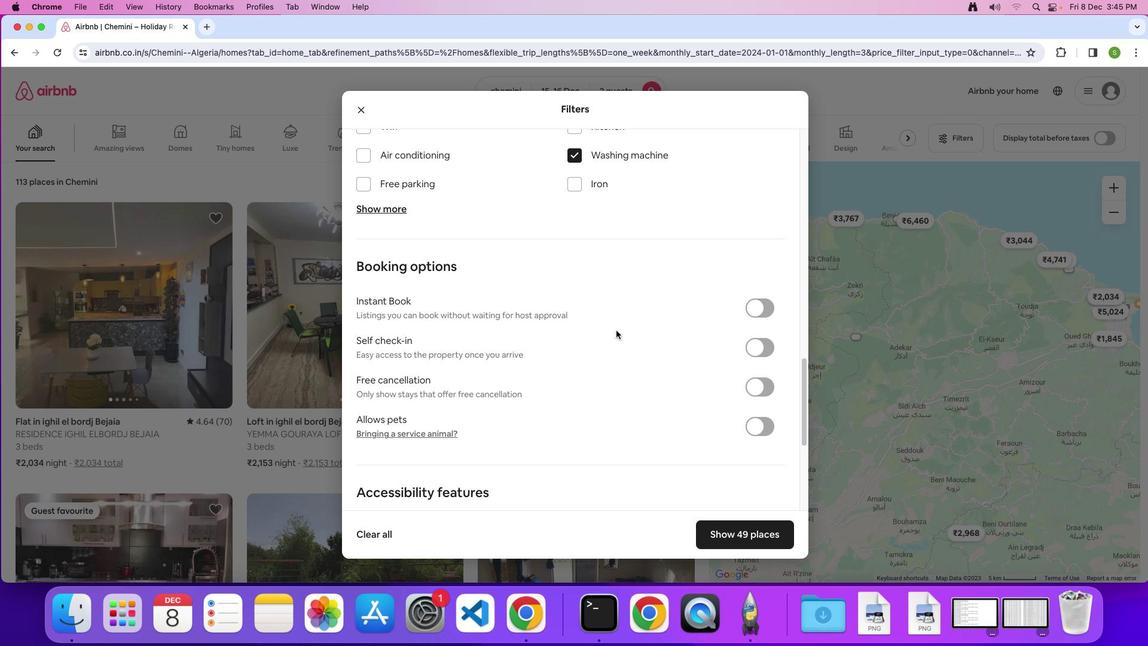 
Action: Mouse scrolled (616, 330) with delta (0, 0)
Screenshot: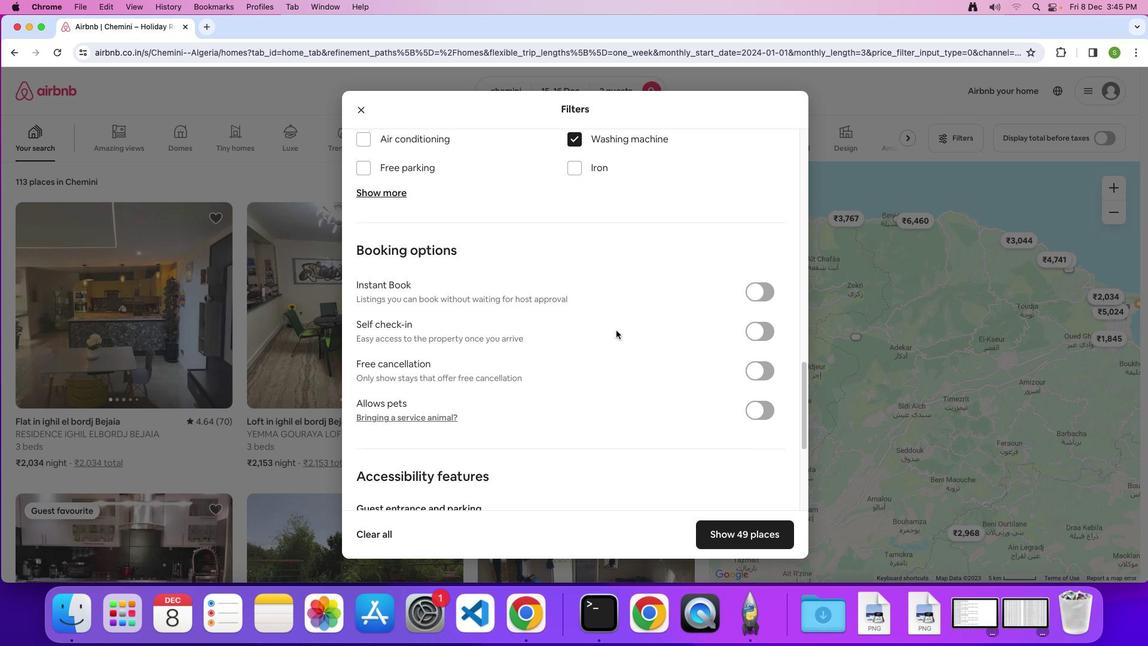 
Action: Mouse scrolled (616, 330) with delta (0, -1)
Screenshot: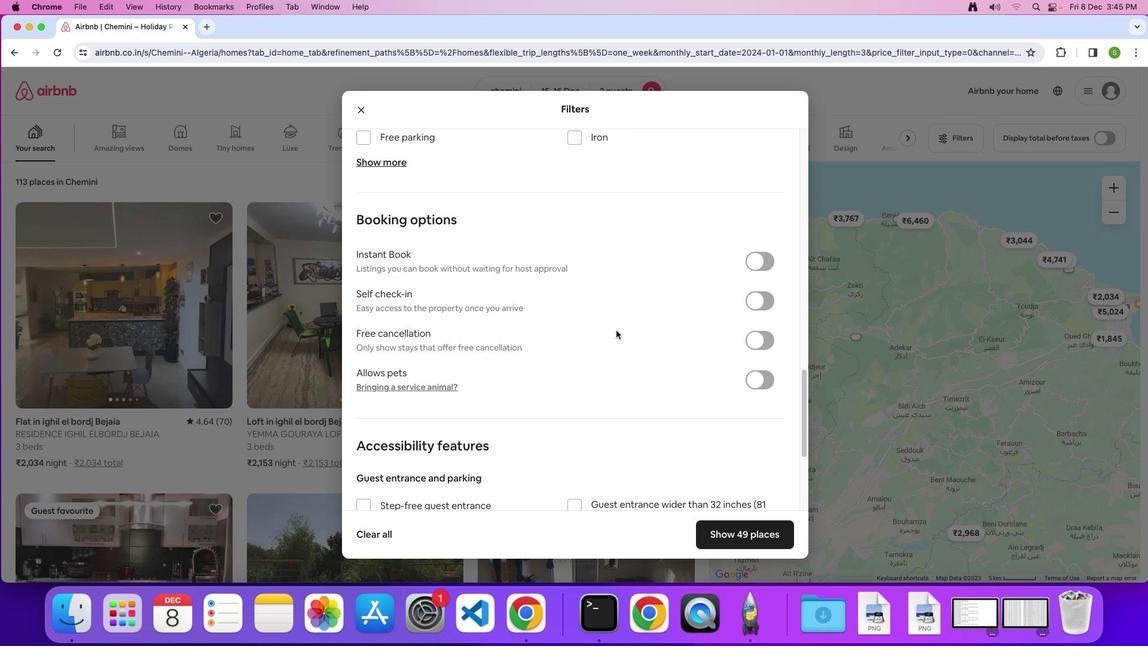 
Action: Mouse scrolled (616, 330) with delta (0, 0)
Screenshot: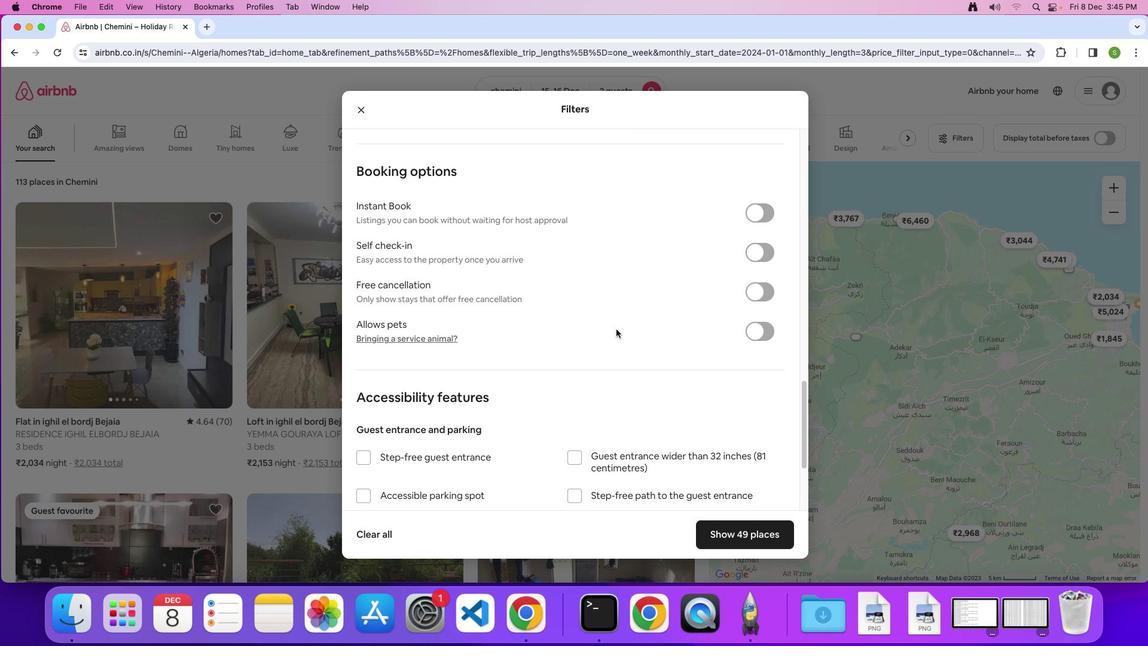 
Action: Mouse scrolled (616, 330) with delta (0, 0)
Screenshot: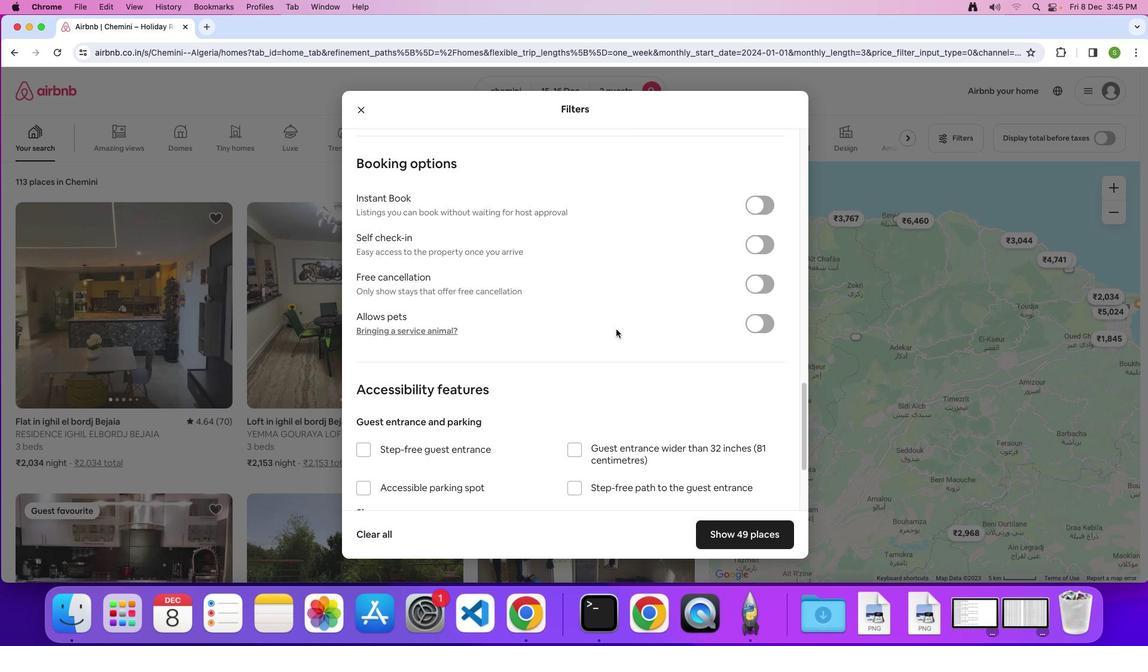 
Action: Mouse moved to (616, 327)
Screenshot: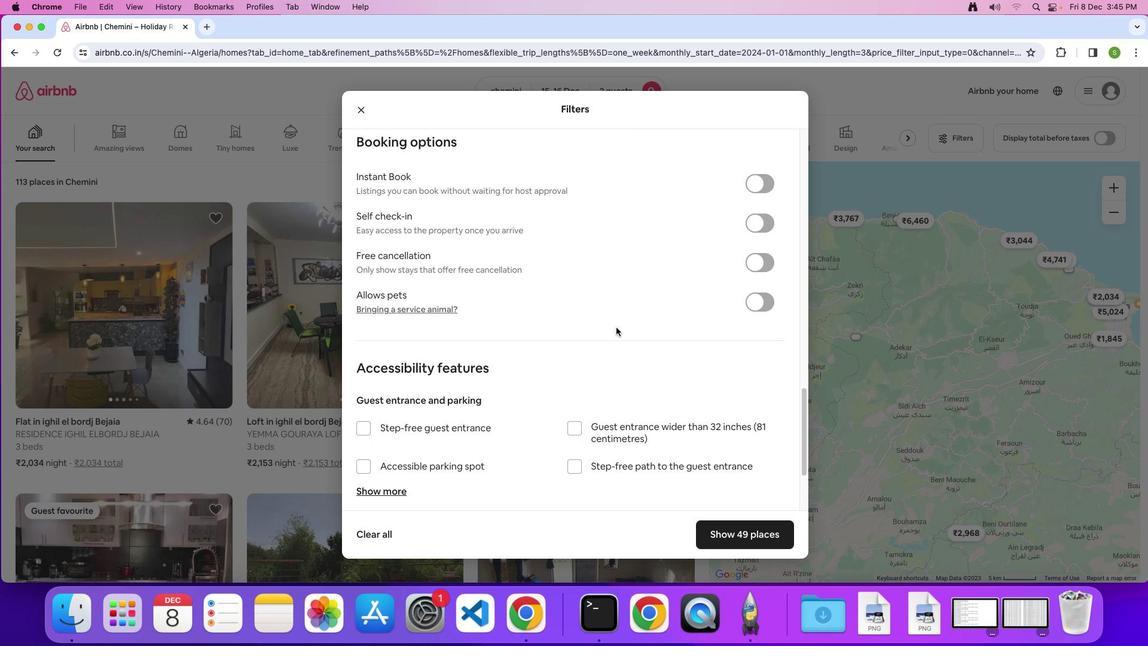 
Action: Mouse scrolled (616, 327) with delta (0, 0)
Screenshot: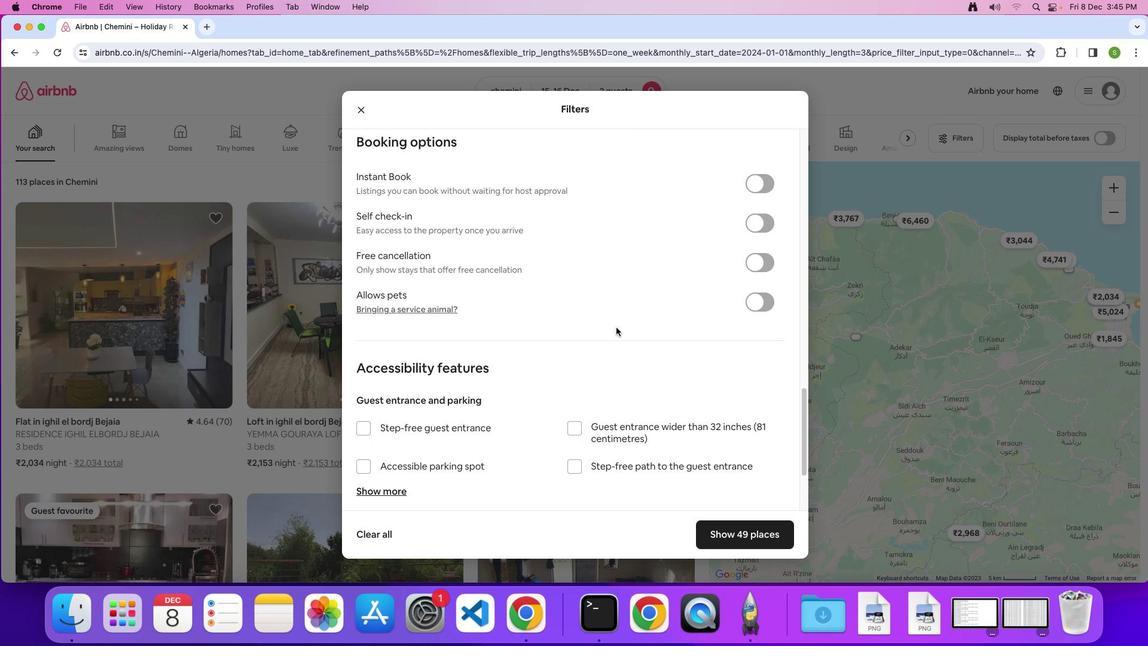 
Action: Mouse scrolled (616, 327) with delta (0, 0)
Screenshot: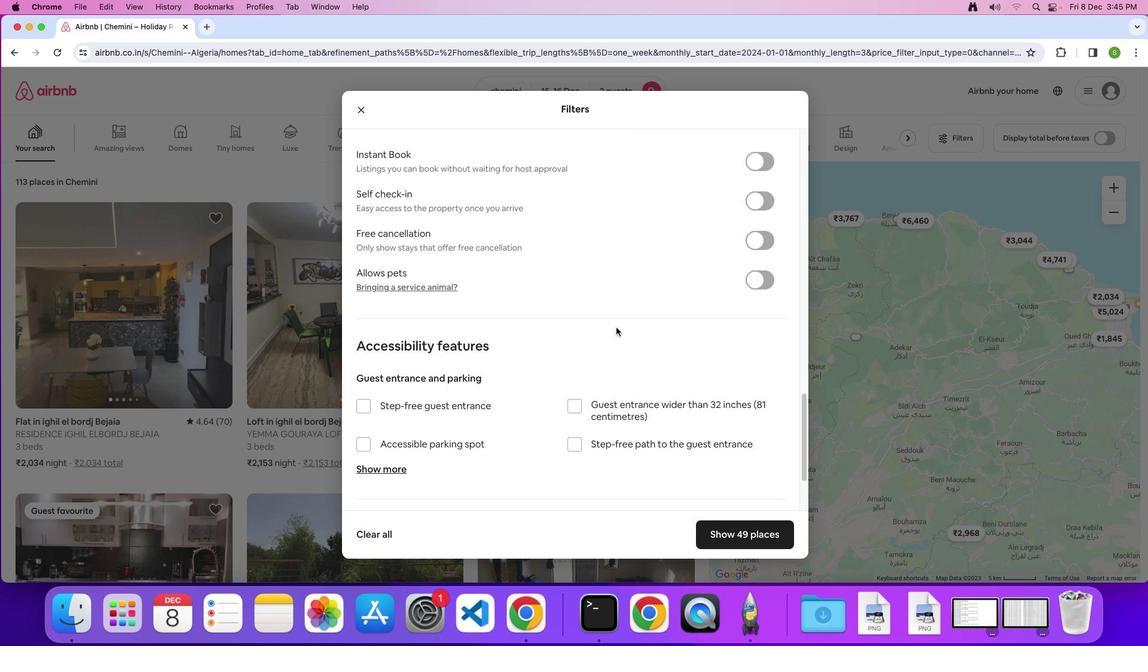 
Action: Mouse moved to (616, 327)
Screenshot: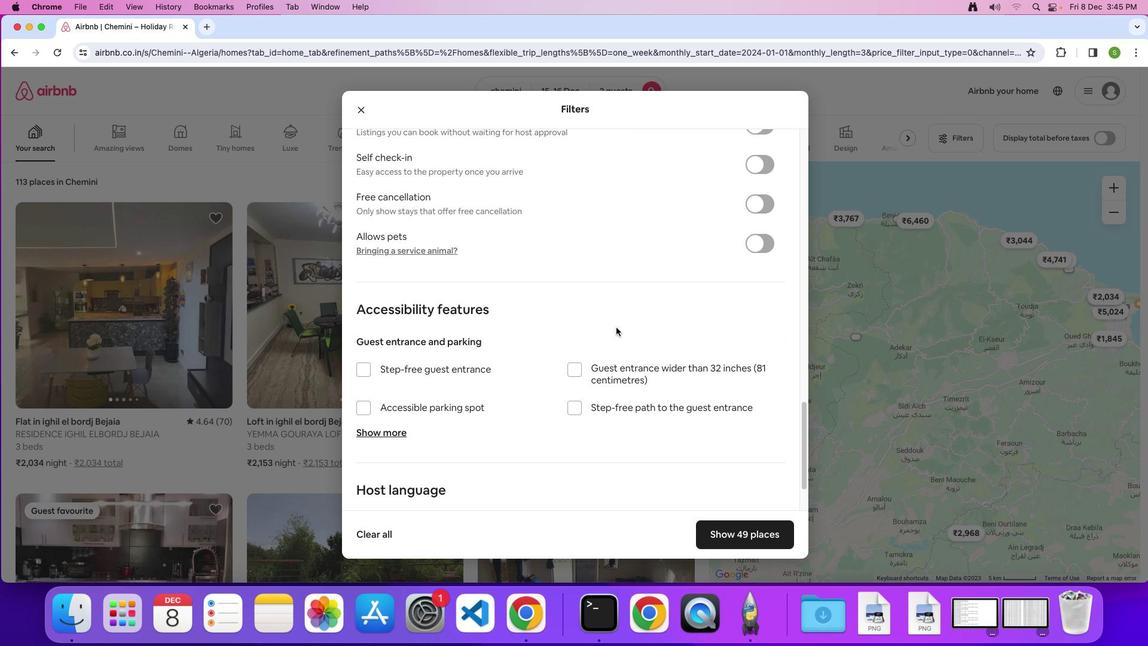 
Action: Mouse scrolled (616, 327) with delta (0, -2)
Screenshot: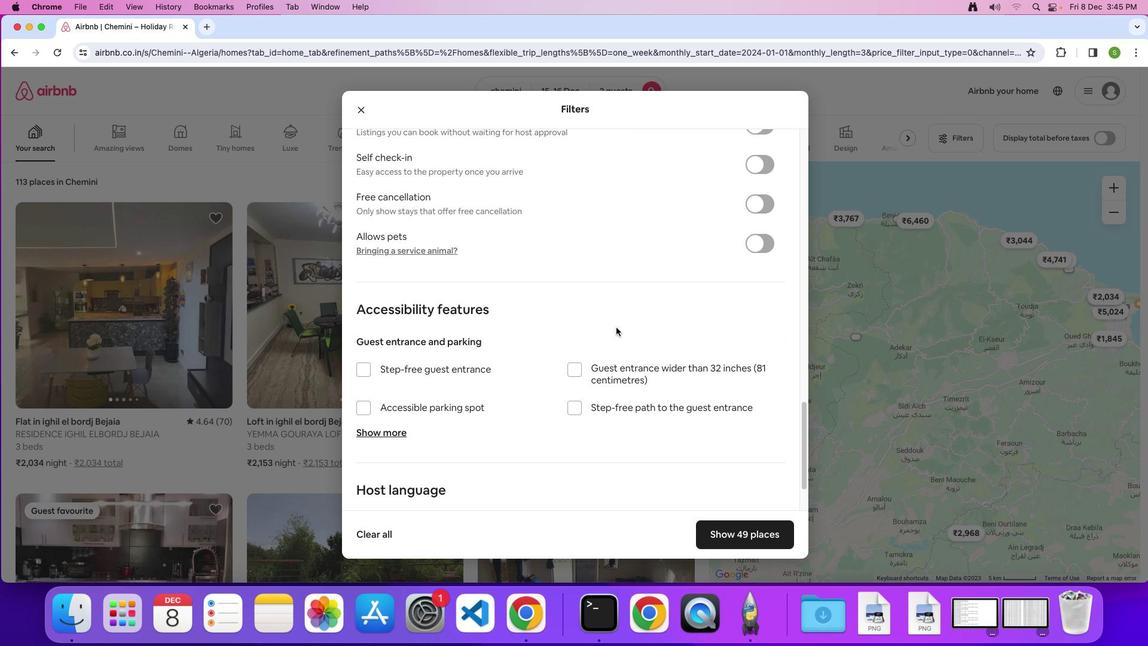 
Action: Mouse scrolled (616, 327) with delta (0, 0)
Screenshot: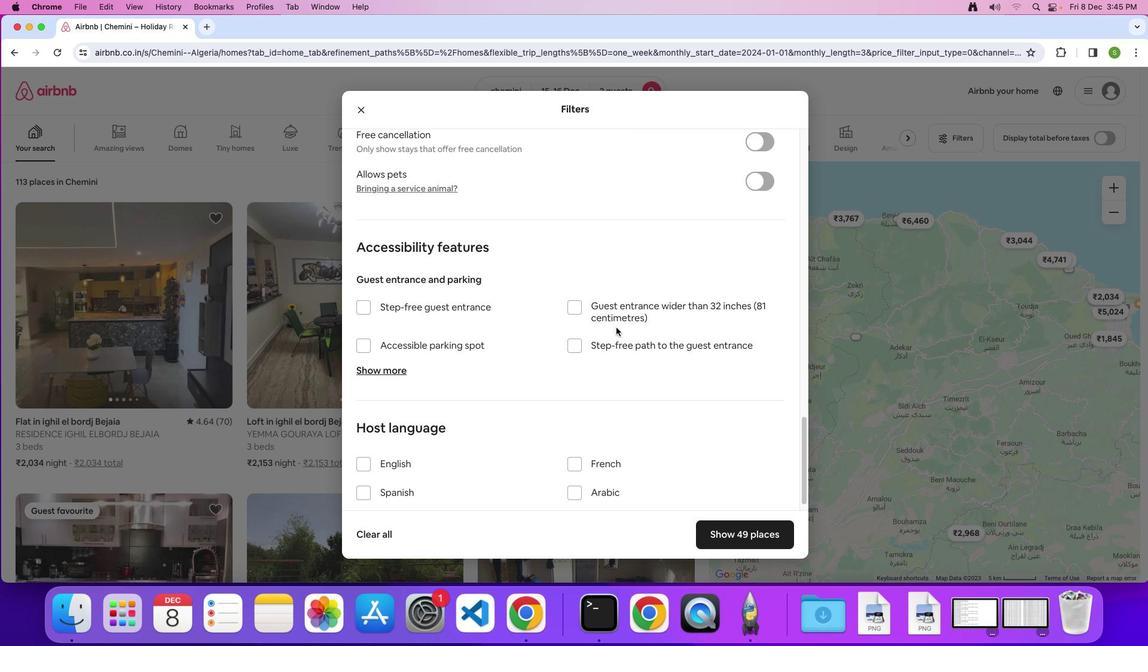 
Action: Mouse scrolled (616, 327) with delta (0, 0)
Screenshot: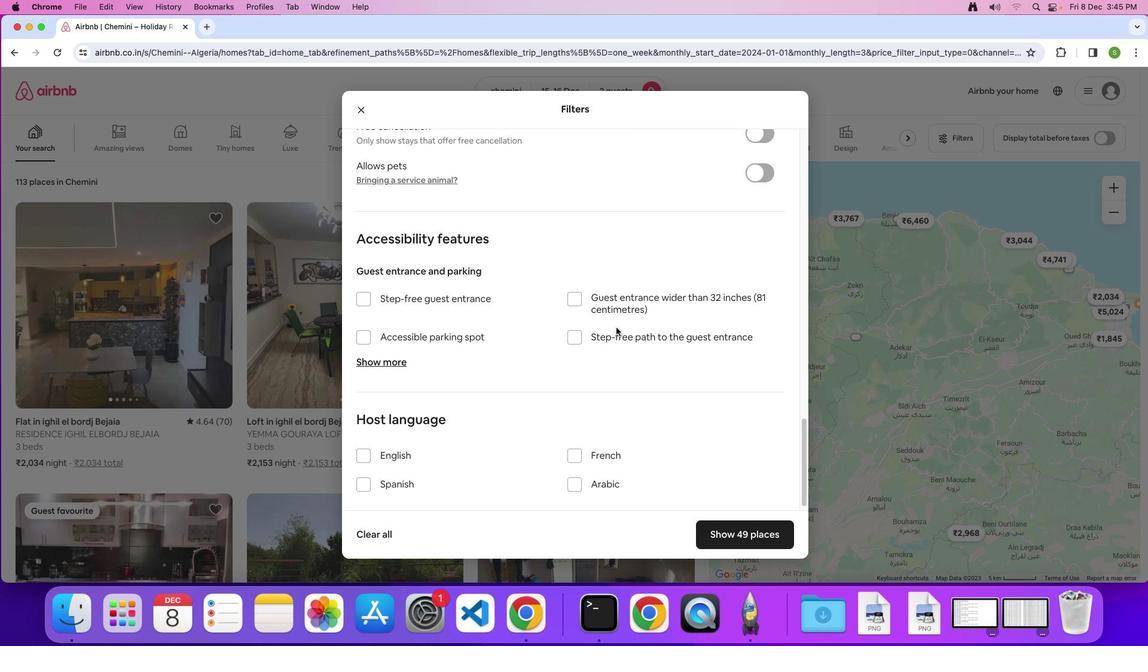 
Action: Mouse scrolled (616, 327) with delta (0, -1)
Screenshot: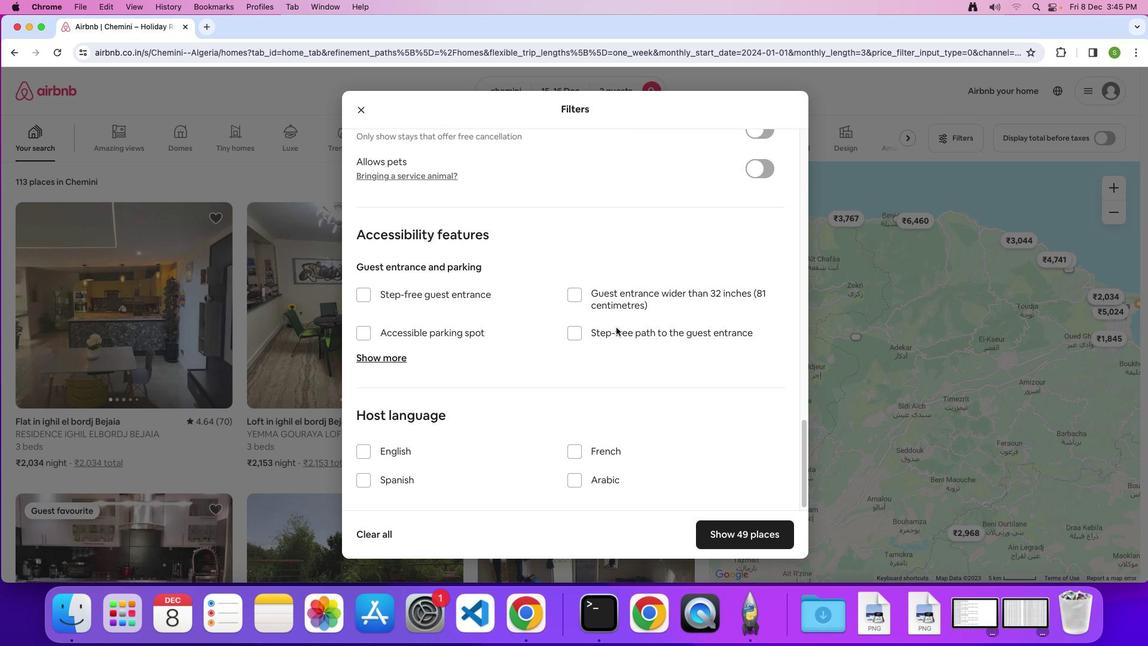 
Action: Mouse scrolled (616, 327) with delta (0, 0)
Screenshot: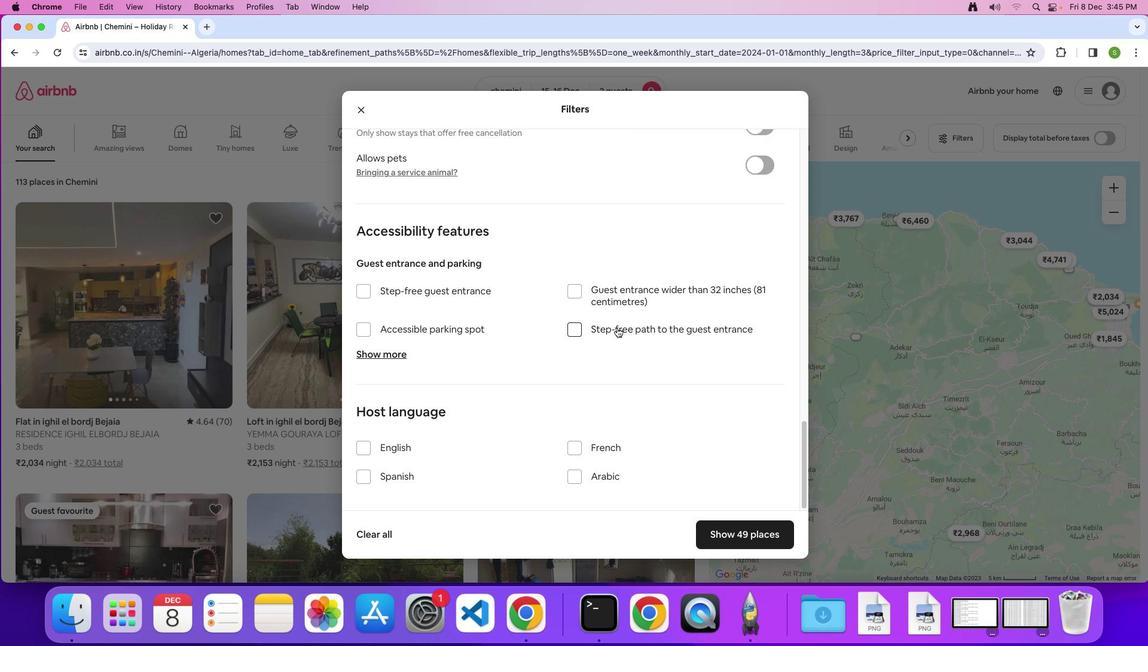 
Action: Mouse scrolled (616, 327) with delta (0, 0)
Screenshot: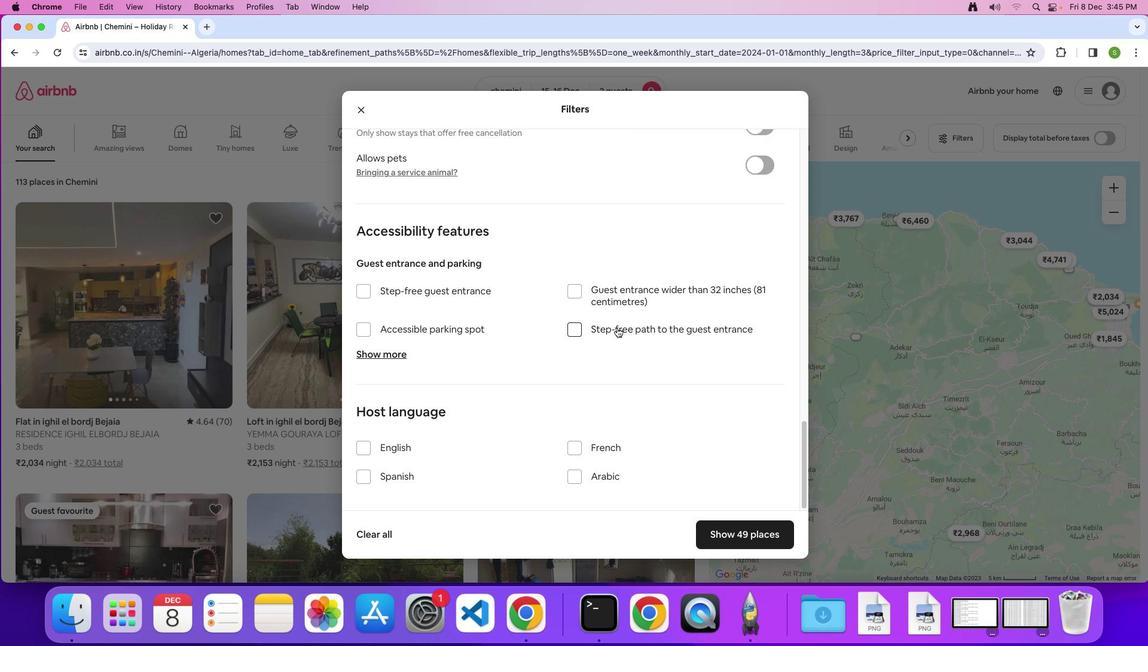 
Action: Mouse moved to (719, 530)
Screenshot: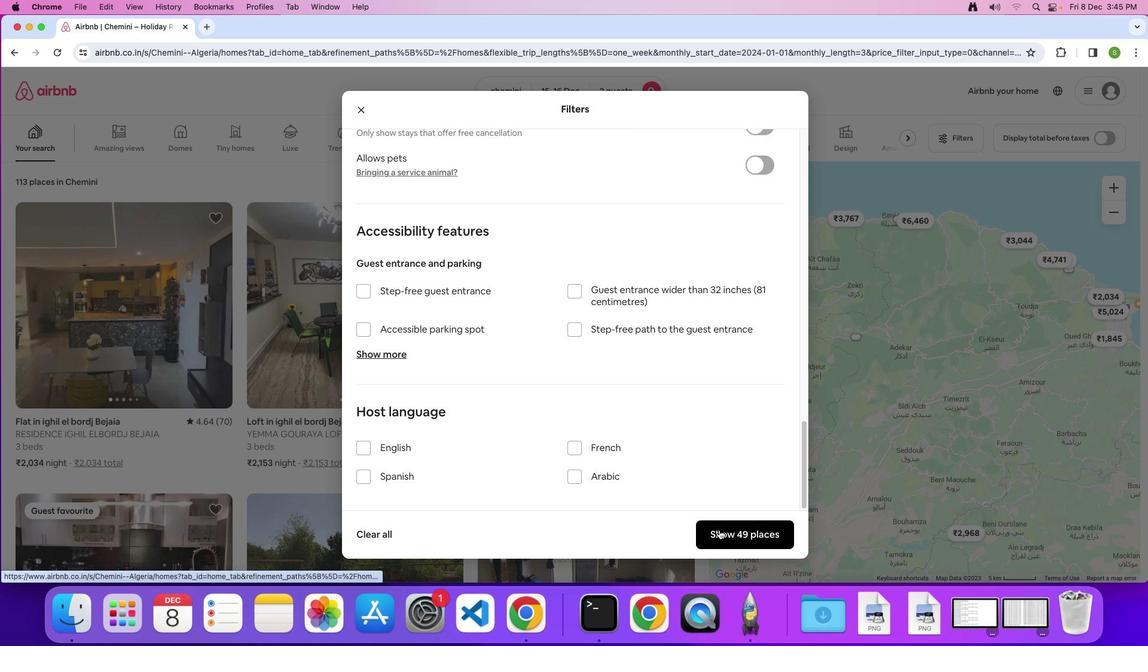 
Action: Mouse pressed left at (719, 530)
Screenshot: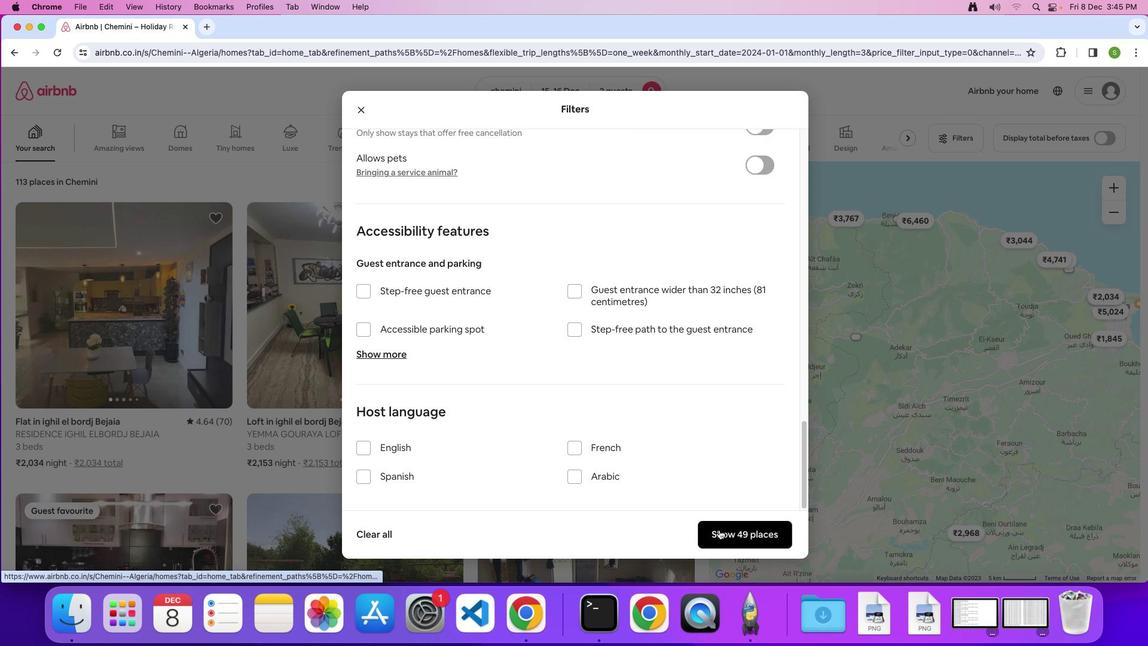 
Action: Mouse moved to (160, 280)
Screenshot: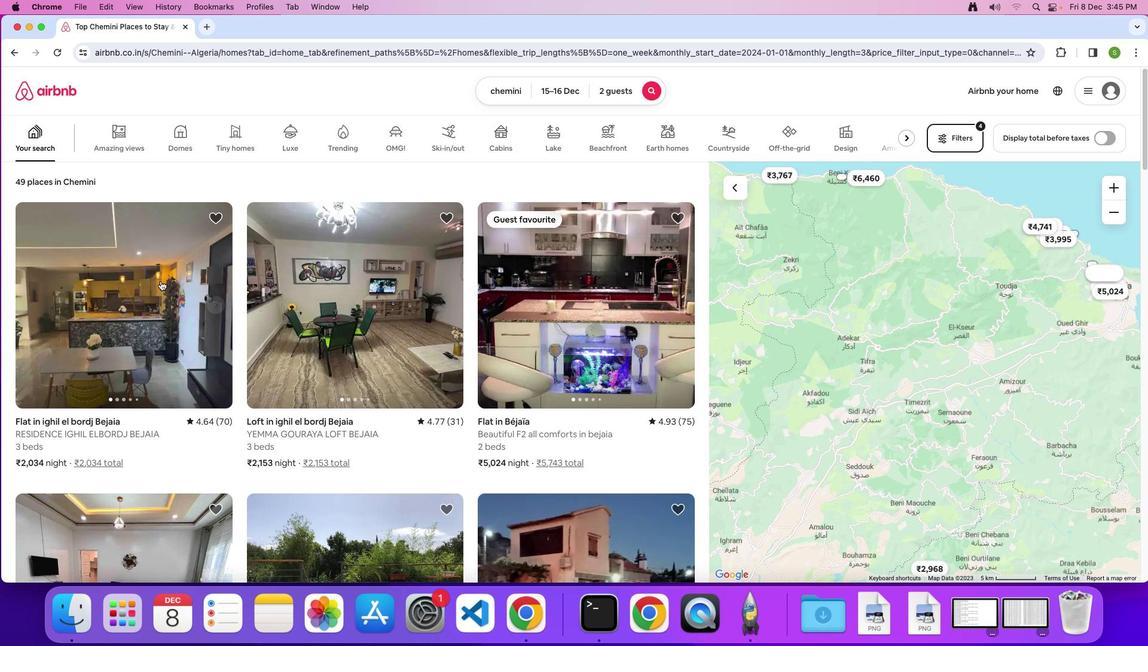
Action: Mouse pressed left at (160, 280)
Screenshot: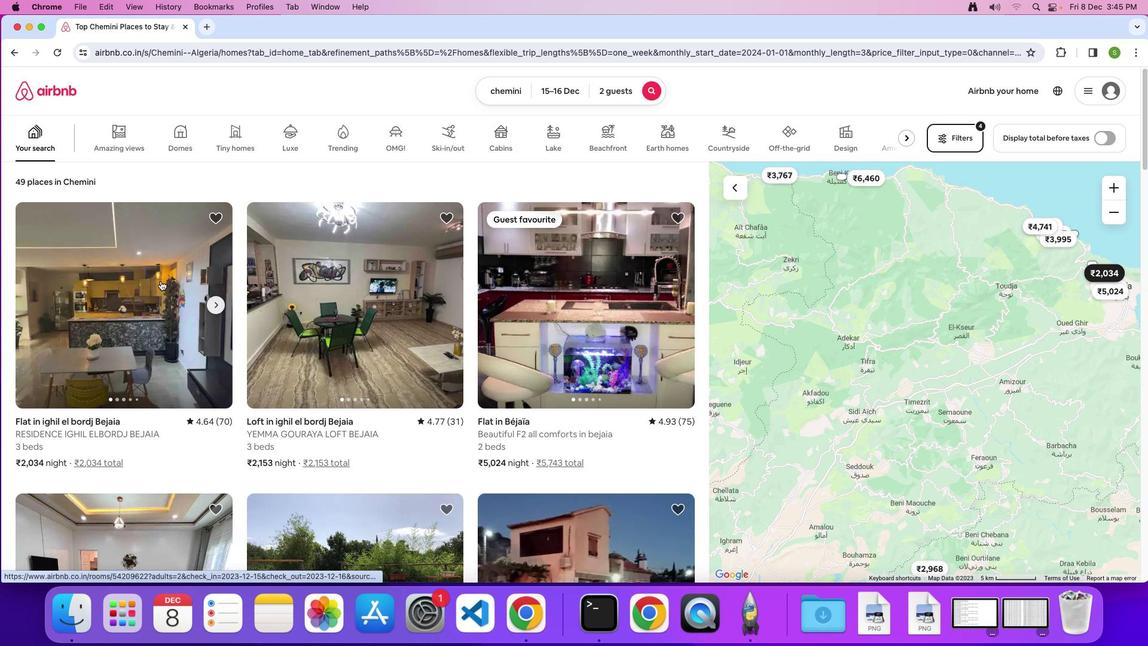 
Action: Mouse moved to (444, 317)
Screenshot: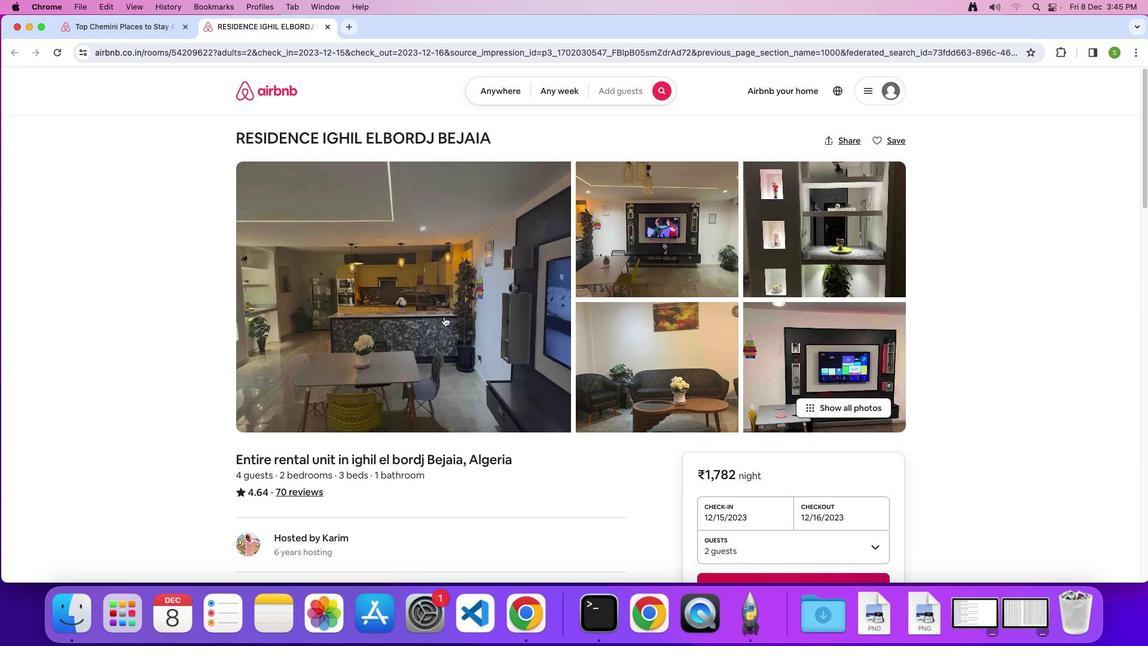 
Action: Mouse pressed left at (444, 317)
Screenshot: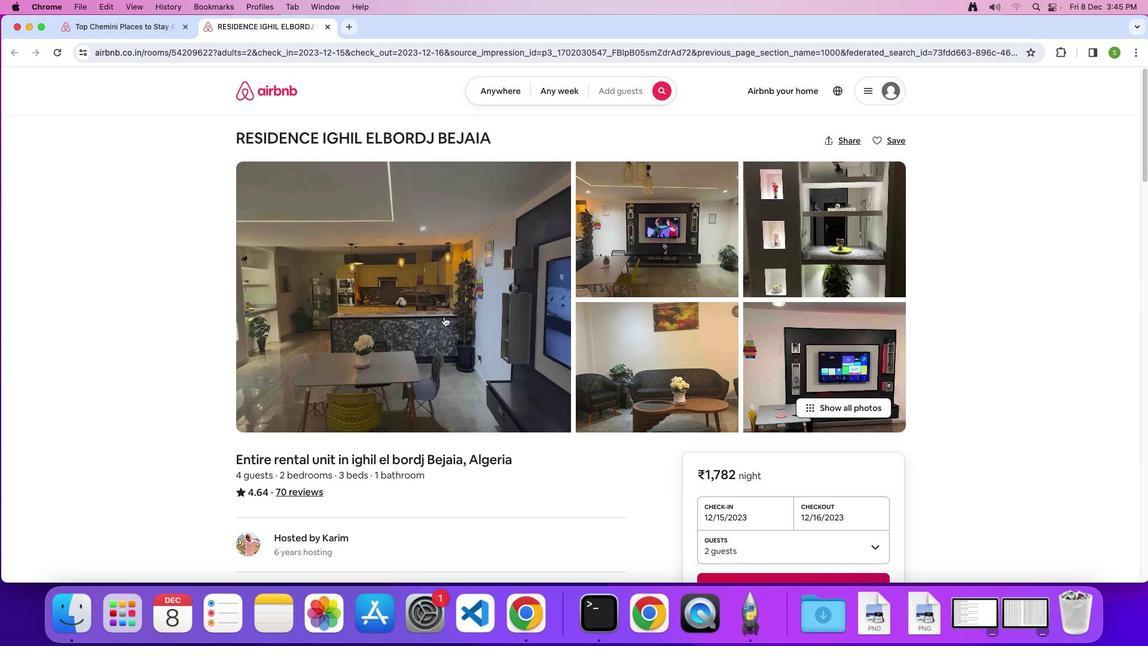 
Action: Mouse moved to (499, 351)
Screenshot: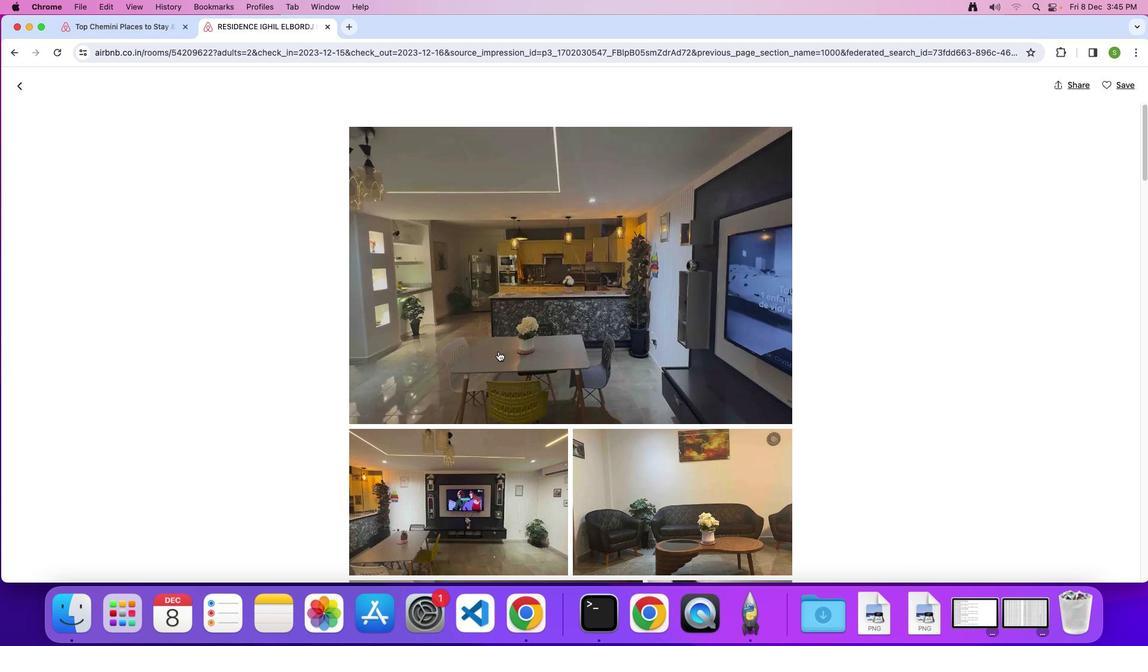 
Action: Mouse scrolled (499, 351) with delta (0, 0)
Screenshot: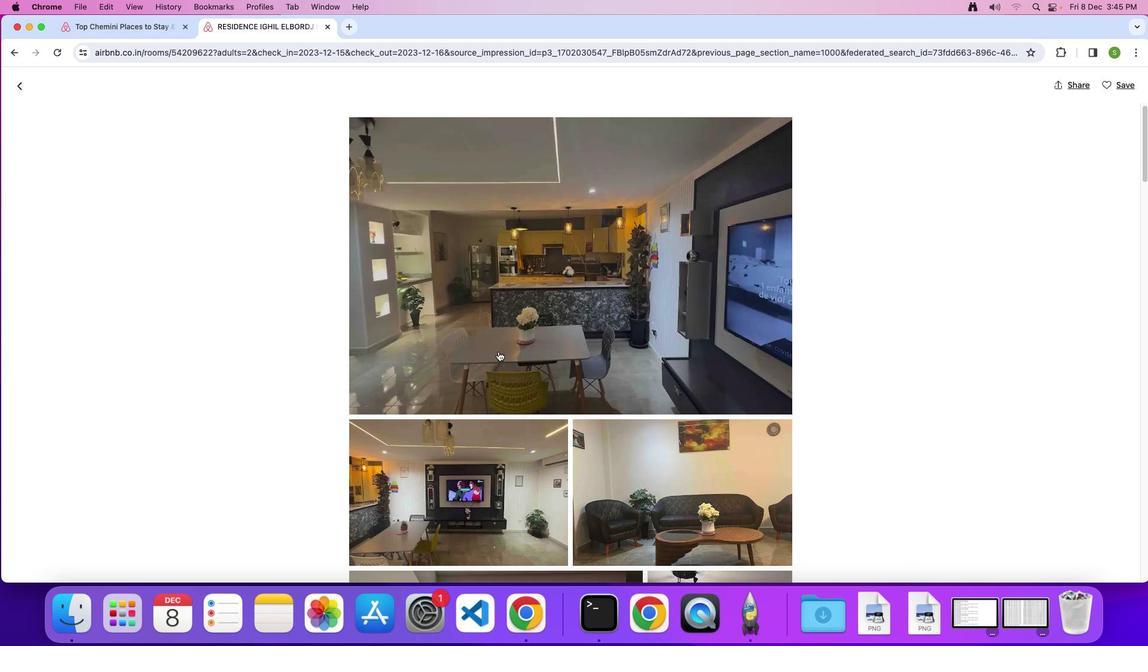 
Action: Mouse scrolled (499, 351) with delta (0, 0)
Screenshot: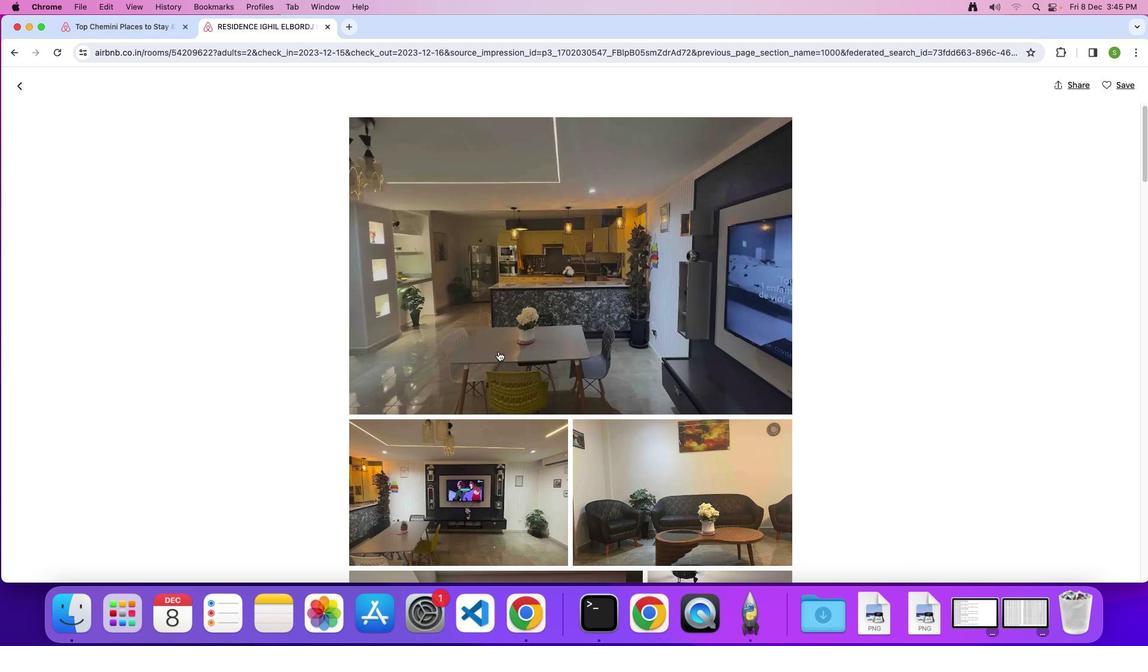 
Action: Mouse scrolled (499, 351) with delta (0, -1)
Screenshot: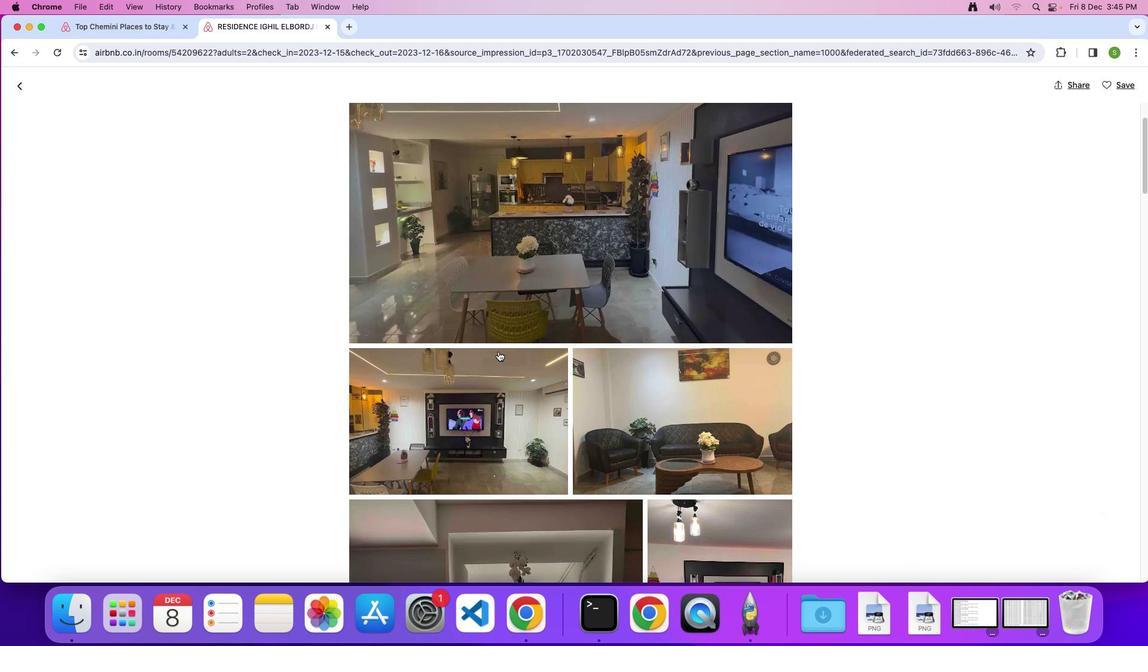 
Action: Mouse moved to (499, 351)
Screenshot: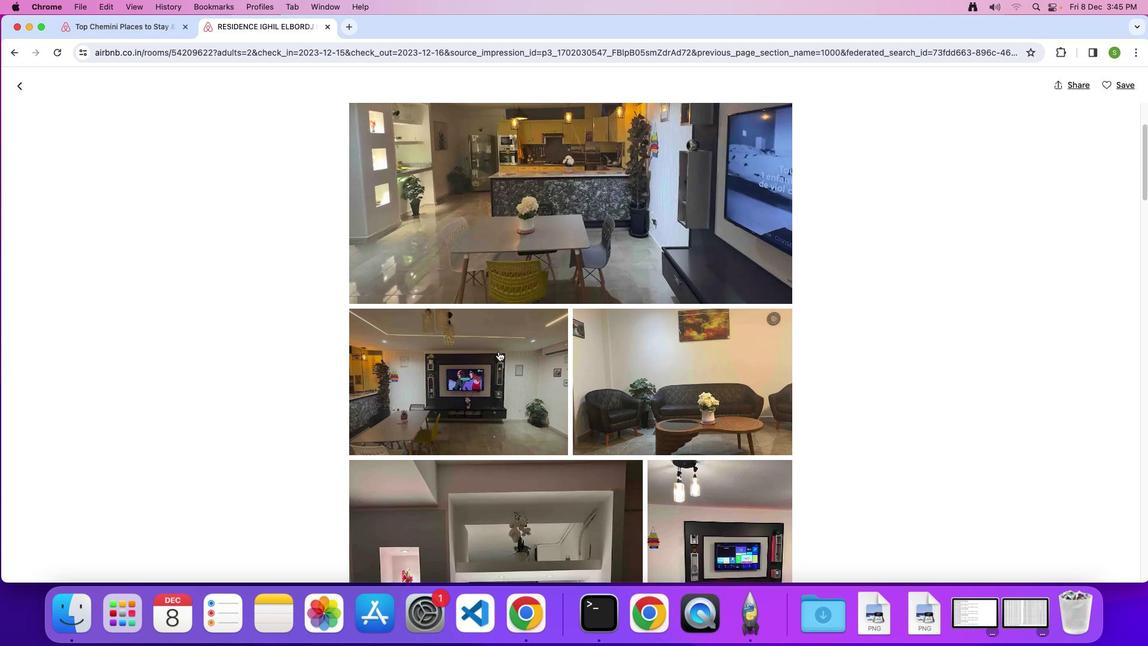 
Action: Mouse scrolled (499, 351) with delta (0, 0)
Screenshot: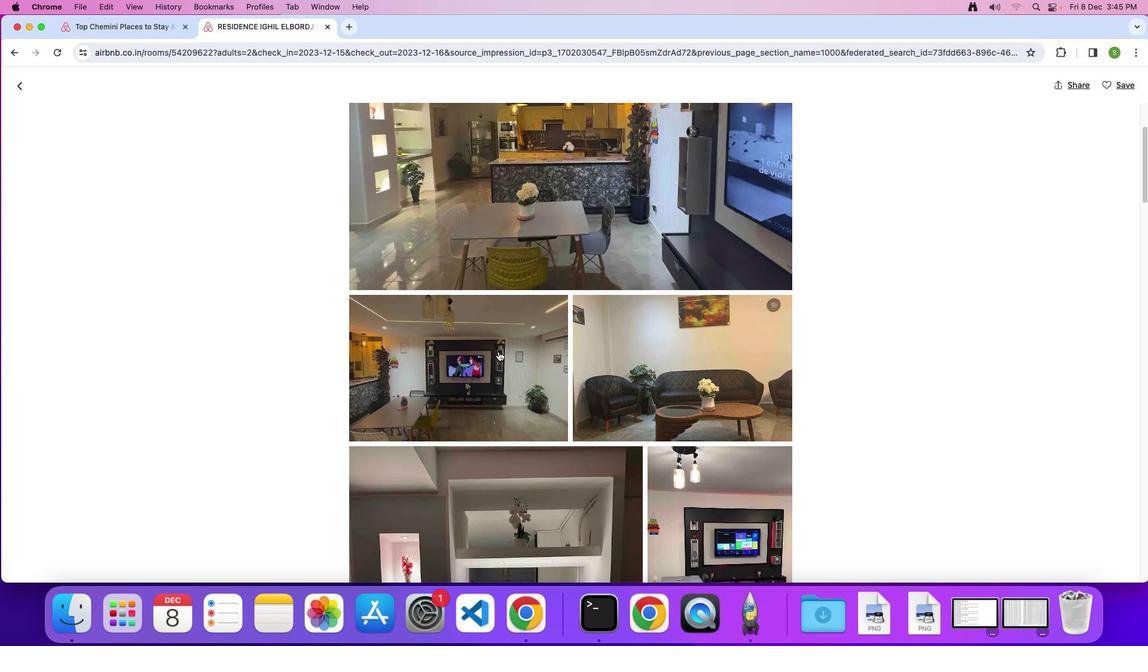 
Action: Mouse scrolled (499, 351) with delta (0, 0)
Screenshot: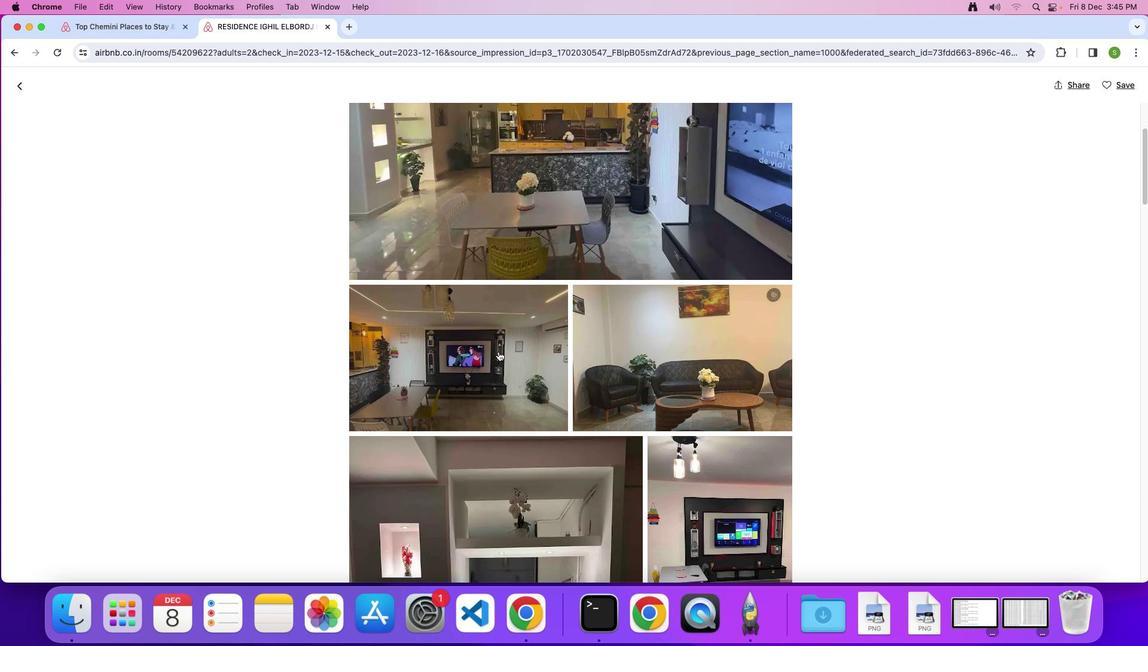 
Action: Mouse scrolled (499, 351) with delta (0, -1)
Screenshot: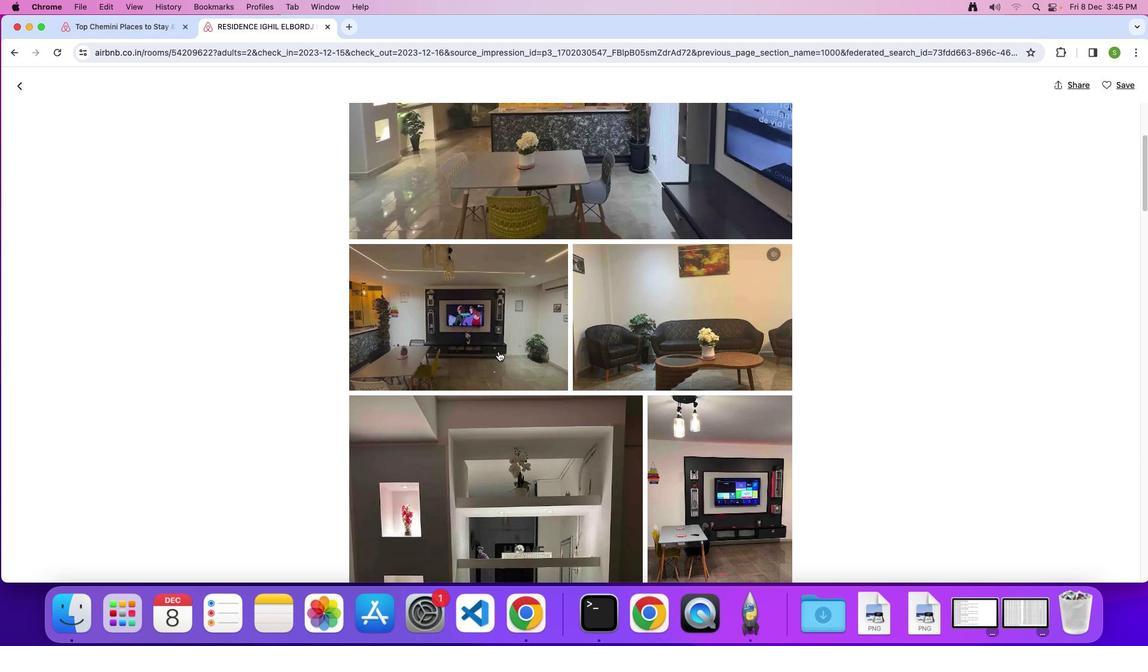 
Action: Mouse scrolled (499, 351) with delta (0, 0)
Screenshot: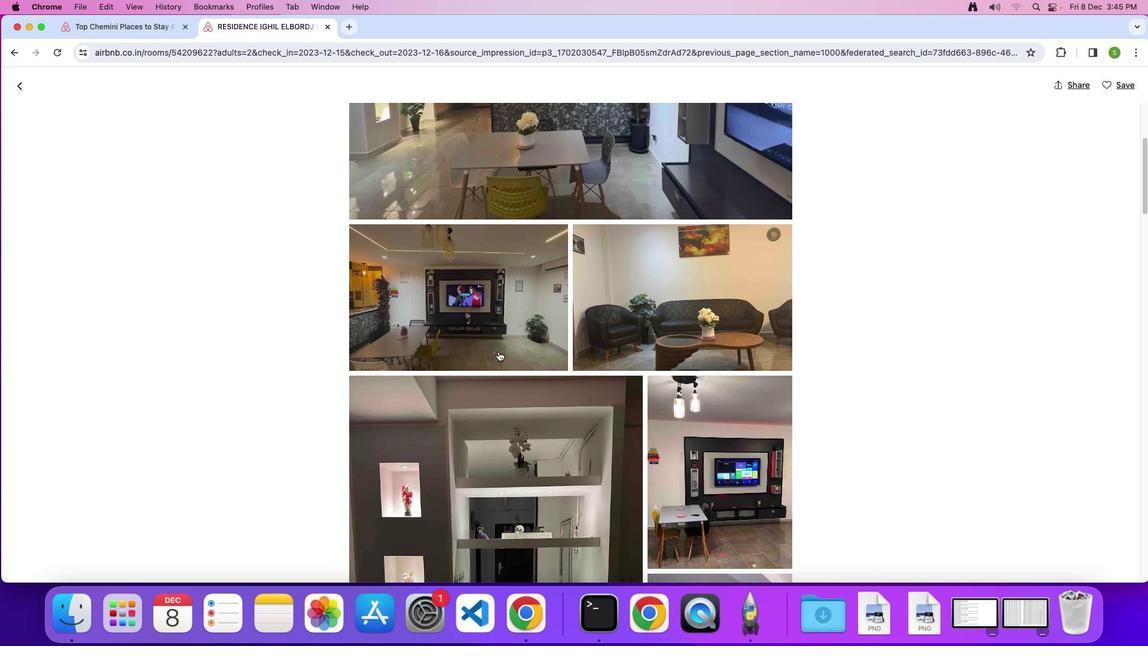 
Action: Mouse scrolled (499, 351) with delta (0, 0)
Screenshot: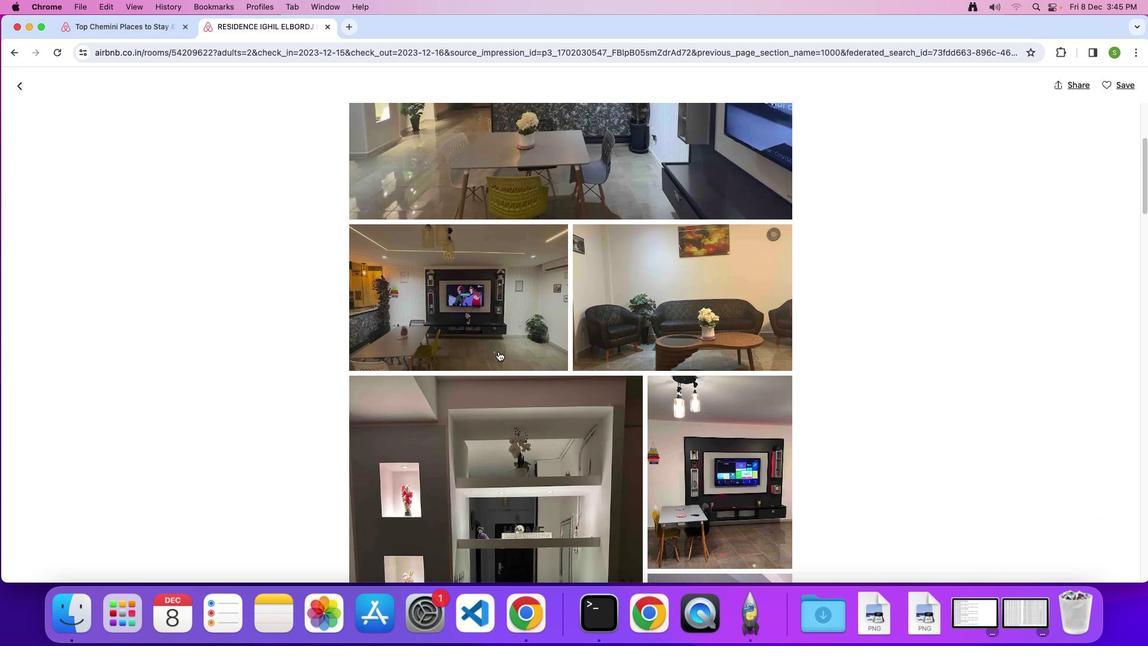 
Action: Mouse scrolled (499, 351) with delta (0, 0)
Screenshot: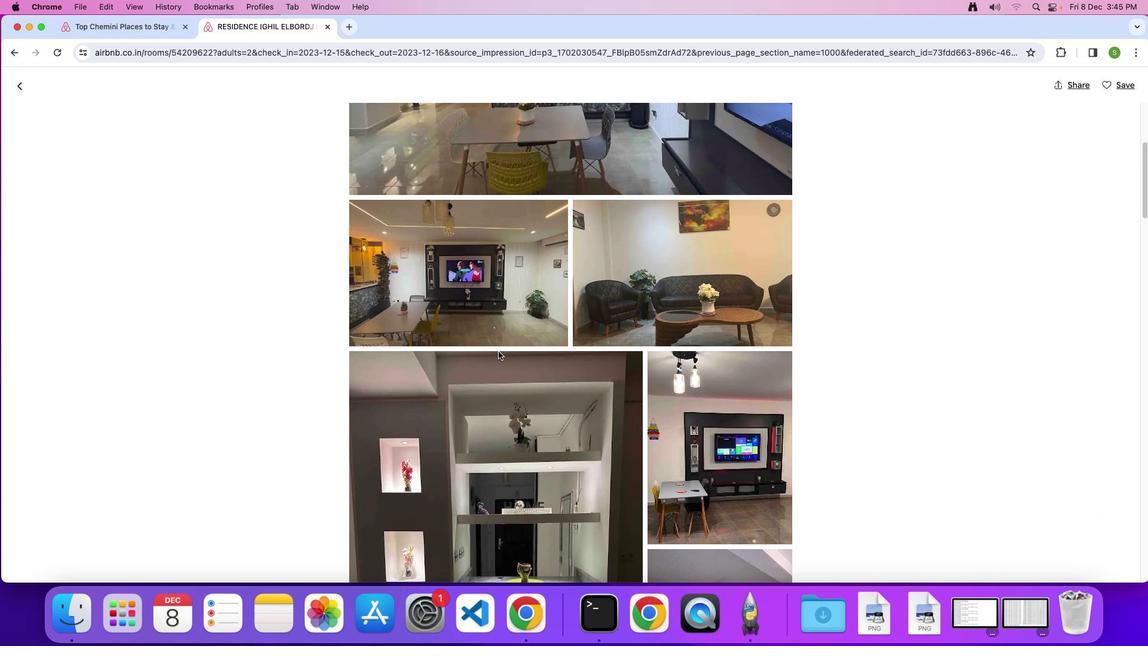 
Action: Mouse scrolled (499, 351) with delta (0, 0)
Screenshot: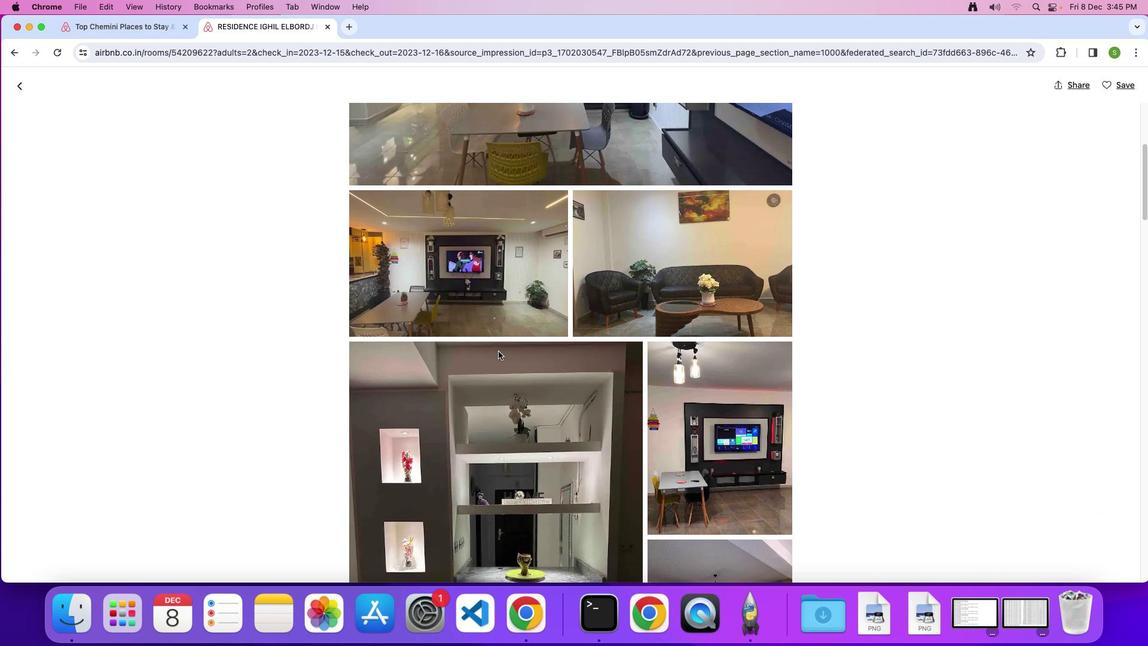 
Action: Mouse scrolled (499, 351) with delta (0, 0)
Screenshot: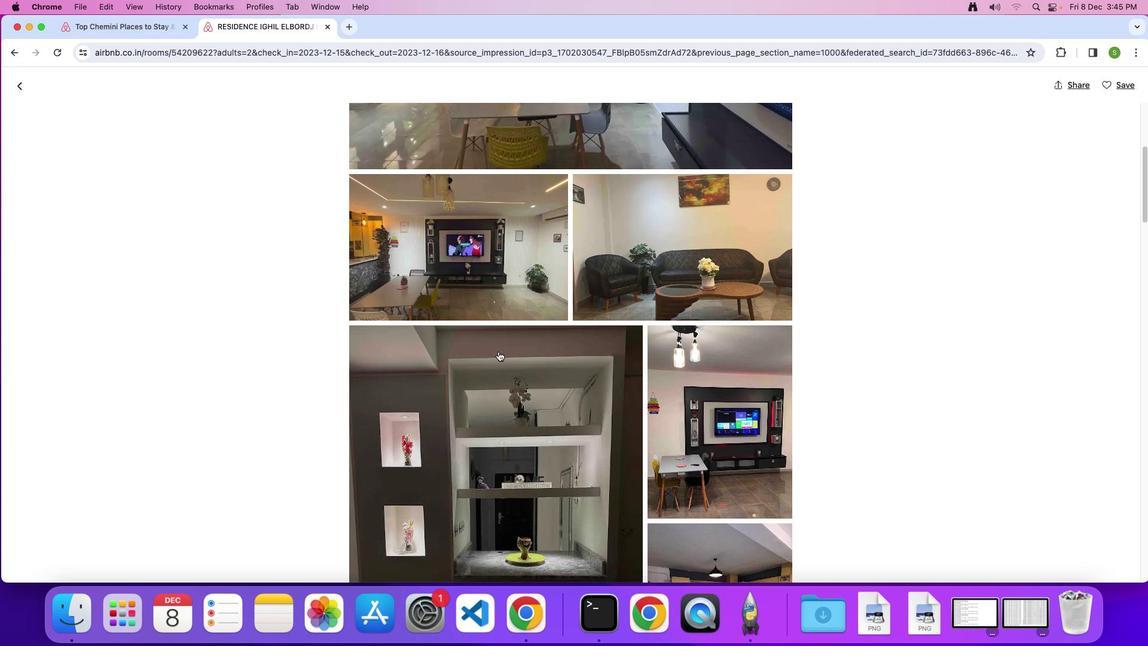 
Action: Mouse scrolled (499, 351) with delta (0, 0)
Screenshot: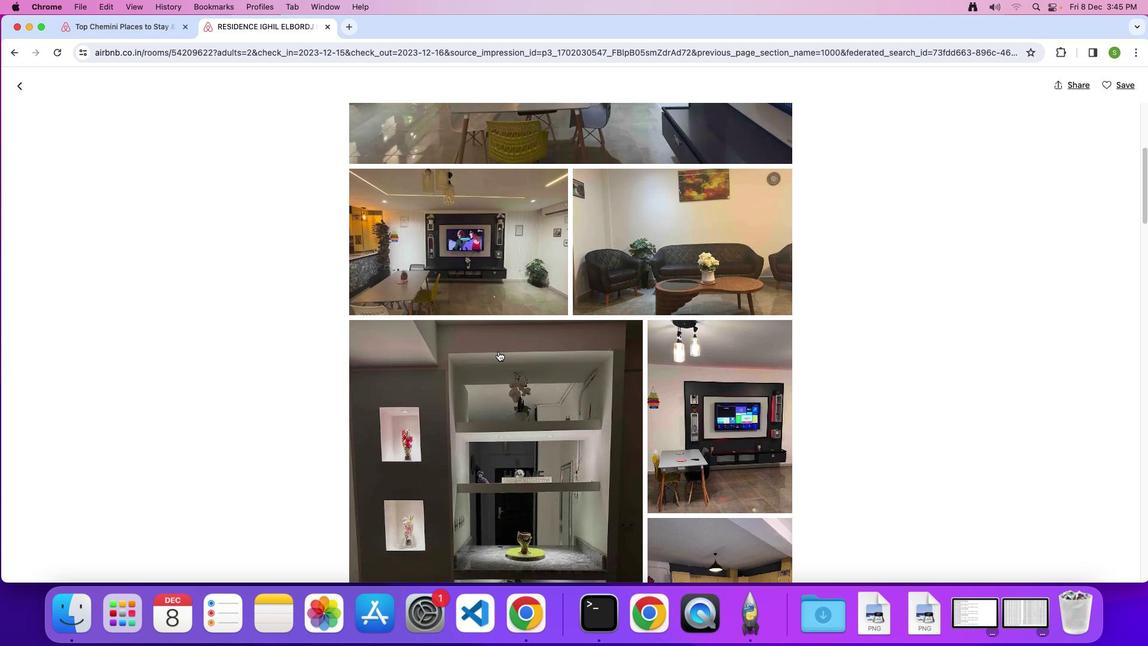 
Action: Mouse scrolled (499, 351) with delta (0, 0)
Screenshot: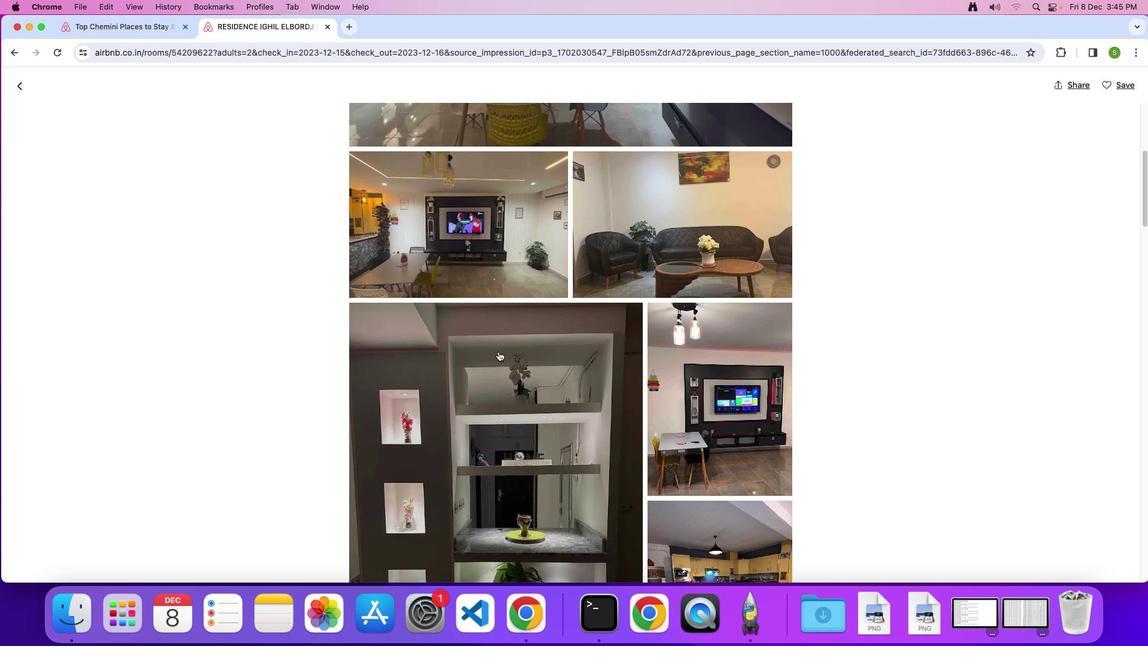 
Action: Mouse scrolled (499, 351) with delta (0, 0)
Screenshot: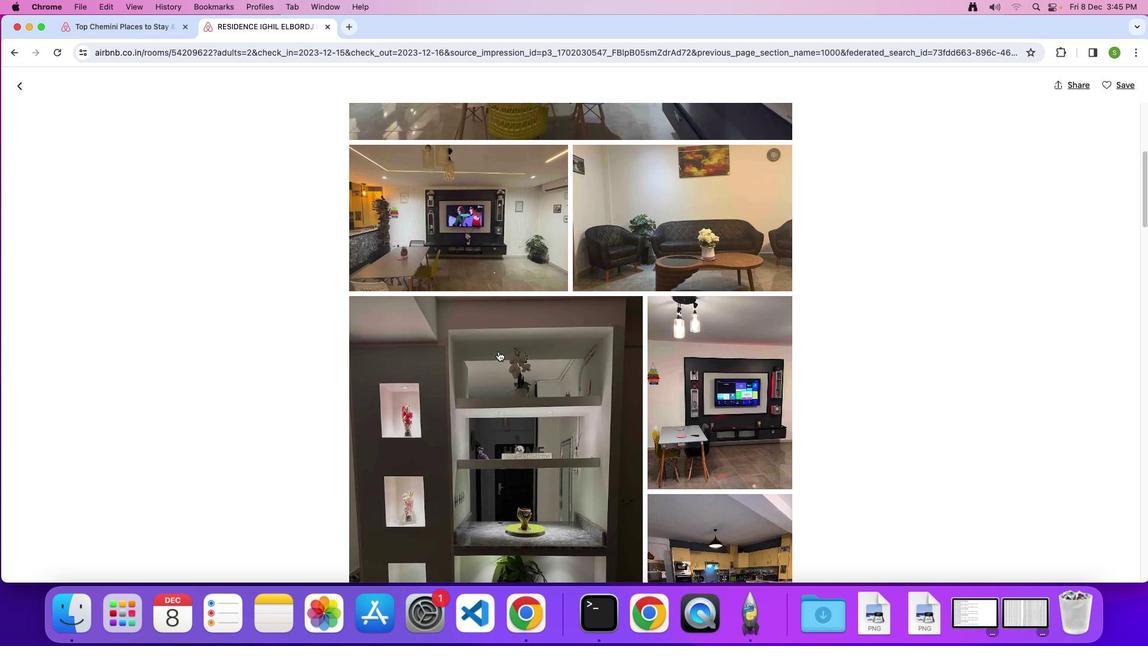 
Action: Mouse scrolled (499, 351) with delta (0, 0)
Screenshot: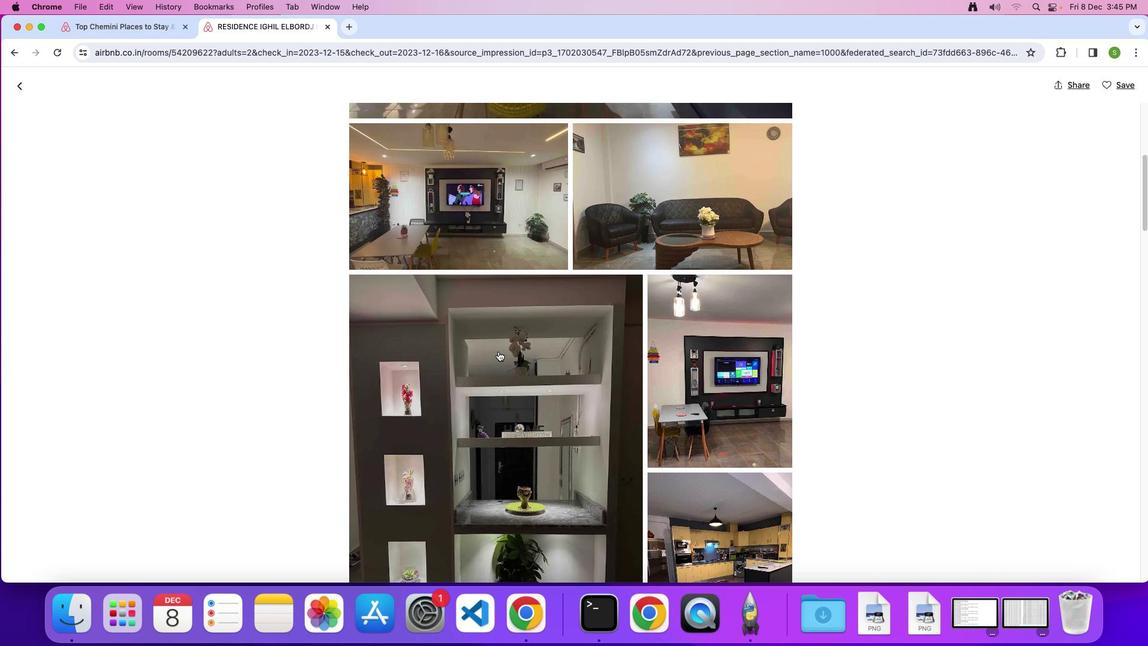 
Action: Mouse scrolled (499, 351) with delta (0, 0)
Screenshot: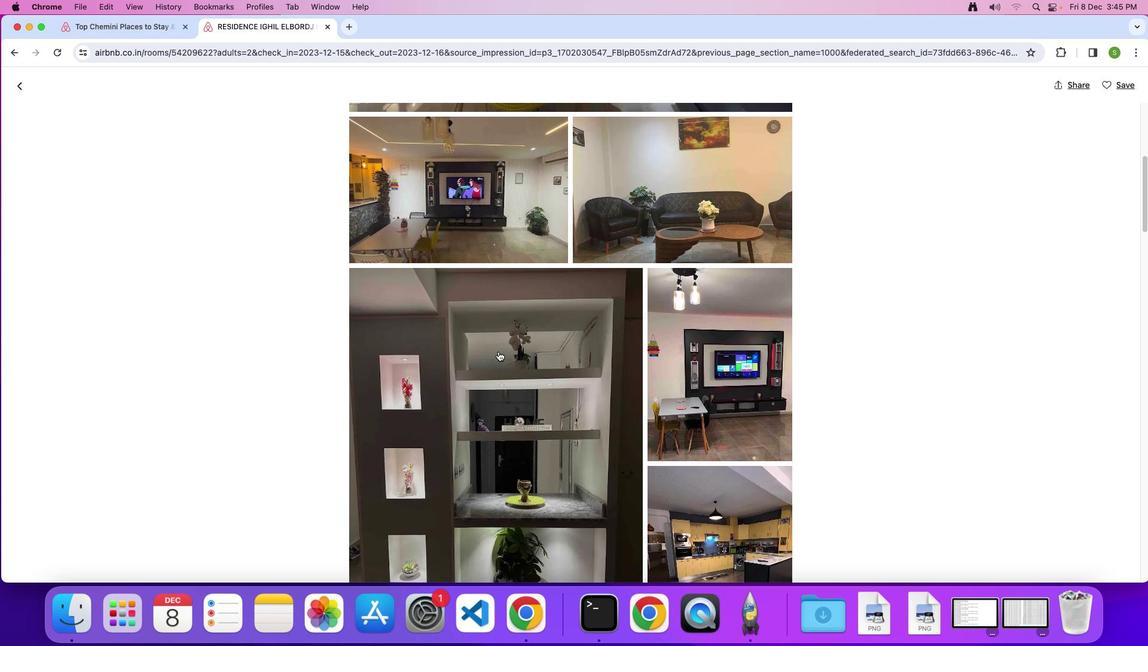 
Action: Mouse scrolled (499, 351) with delta (0, 0)
Screenshot: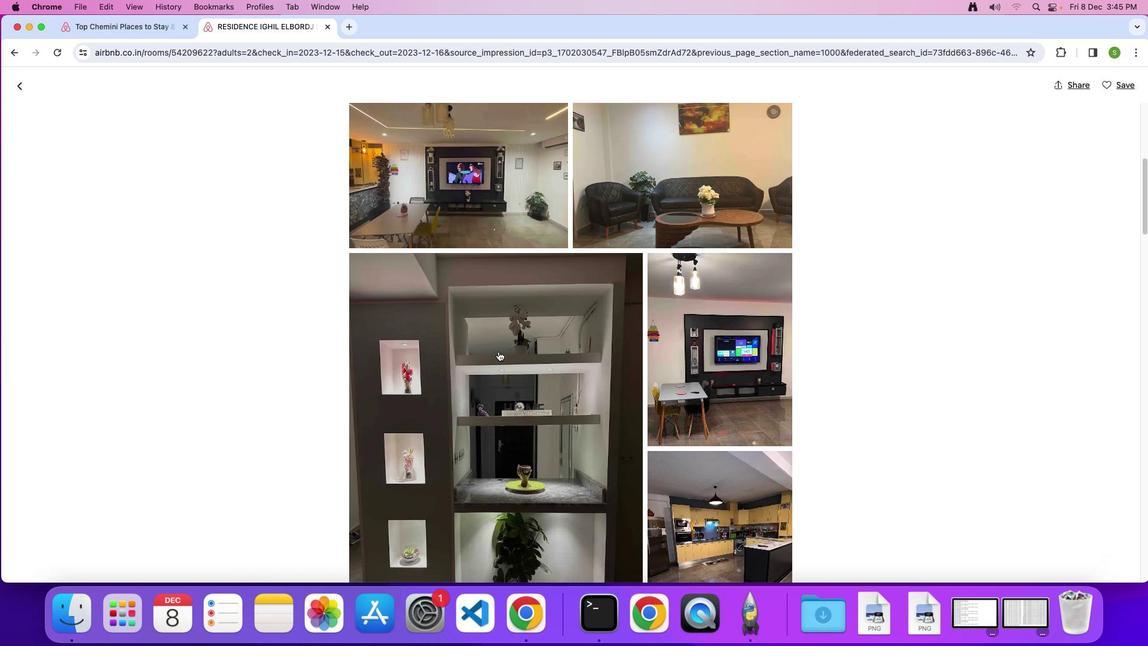 
Action: Mouse scrolled (499, 351) with delta (0, 0)
Screenshot: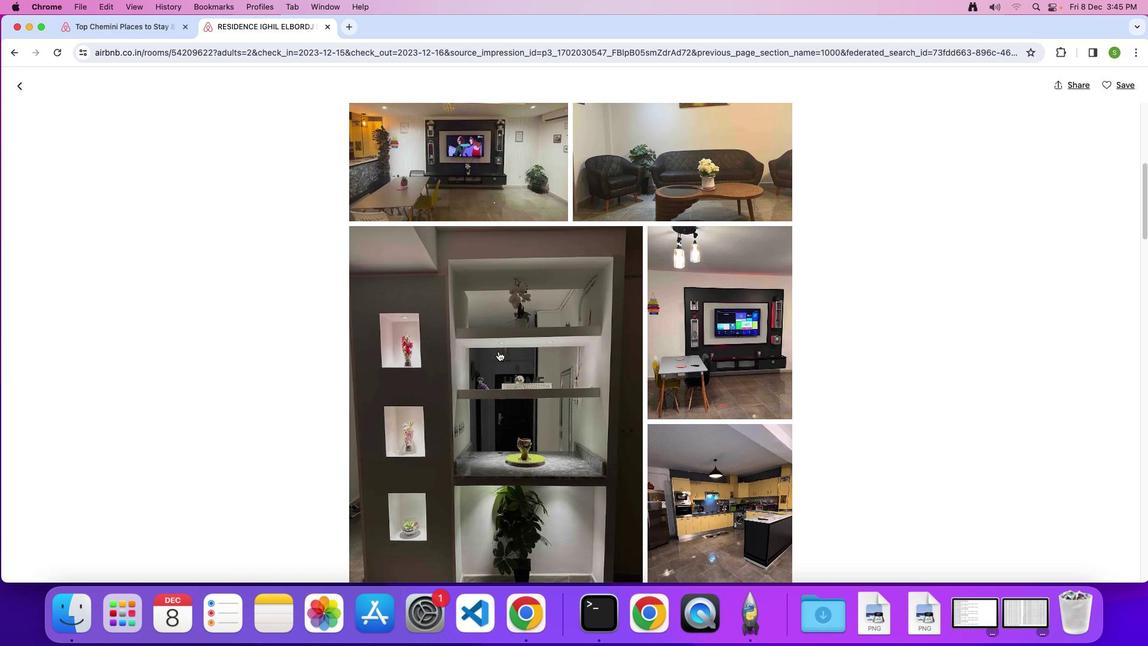 
Action: Mouse scrolled (499, 351) with delta (0, 0)
Screenshot: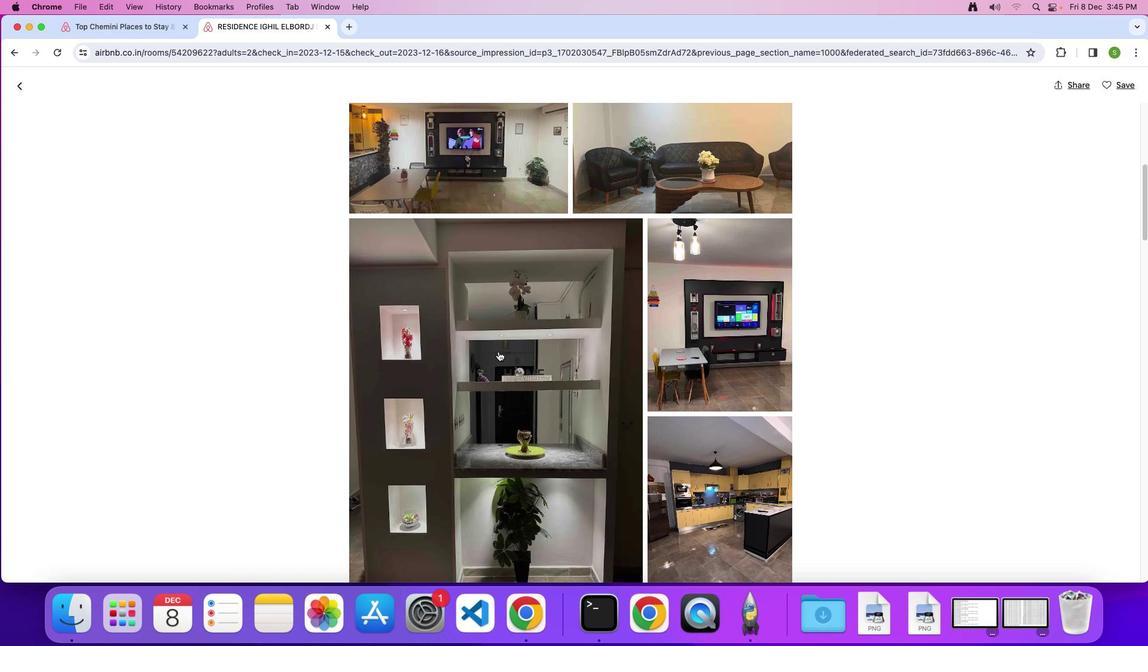 
Action: Mouse scrolled (499, 351) with delta (0, 0)
Screenshot: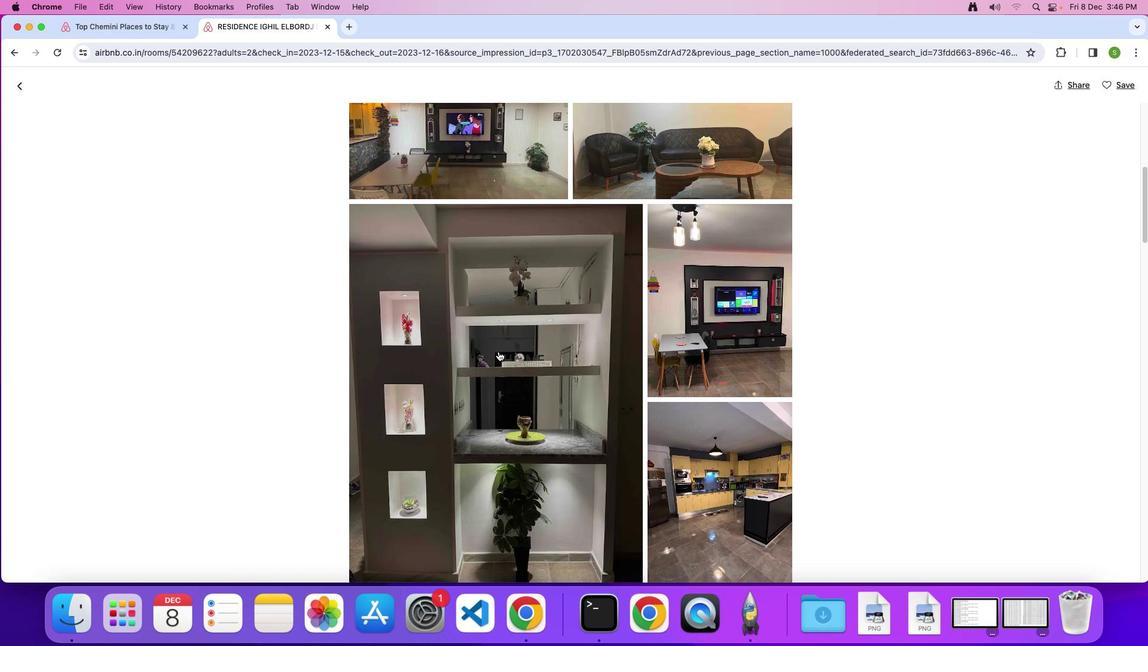 
Action: Mouse scrolled (499, 351) with delta (0, 0)
Screenshot: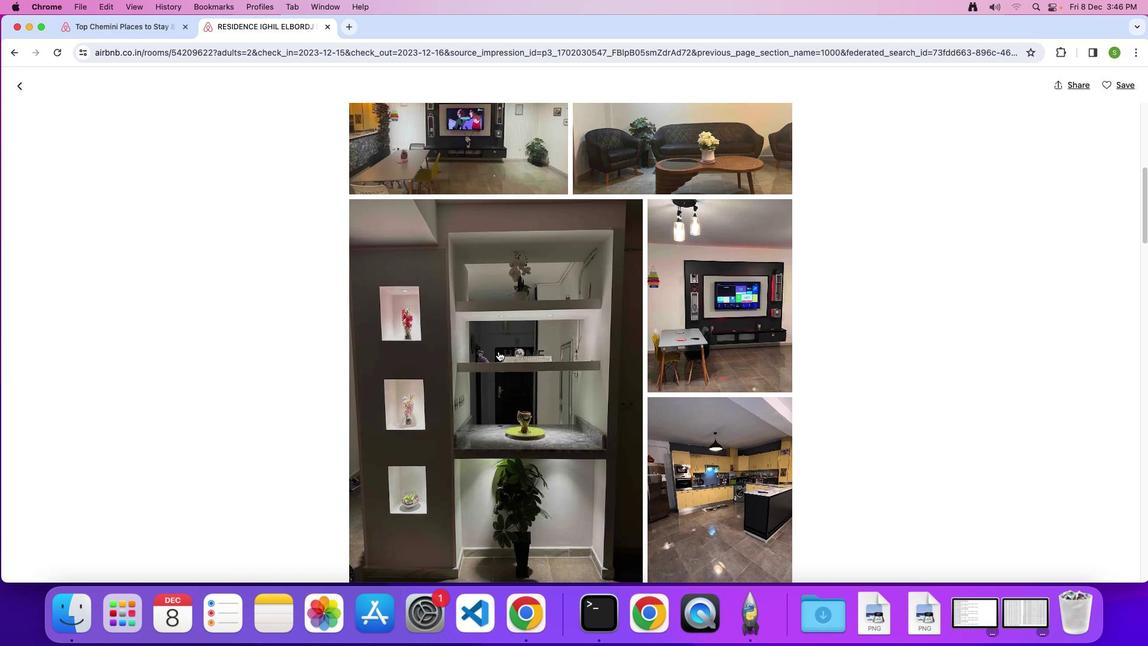 
Action: Mouse scrolled (499, 351) with delta (0, 0)
Screenshot: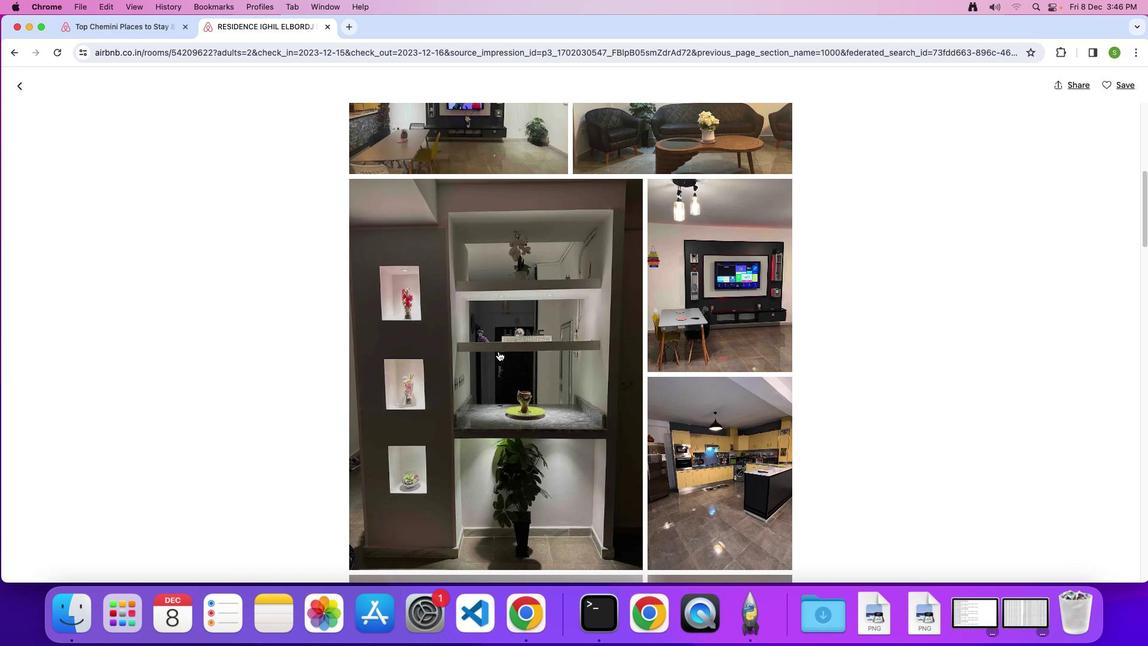 
Action: Mouse scrolled (499, 351) with delta (0, 0)
Screenshot: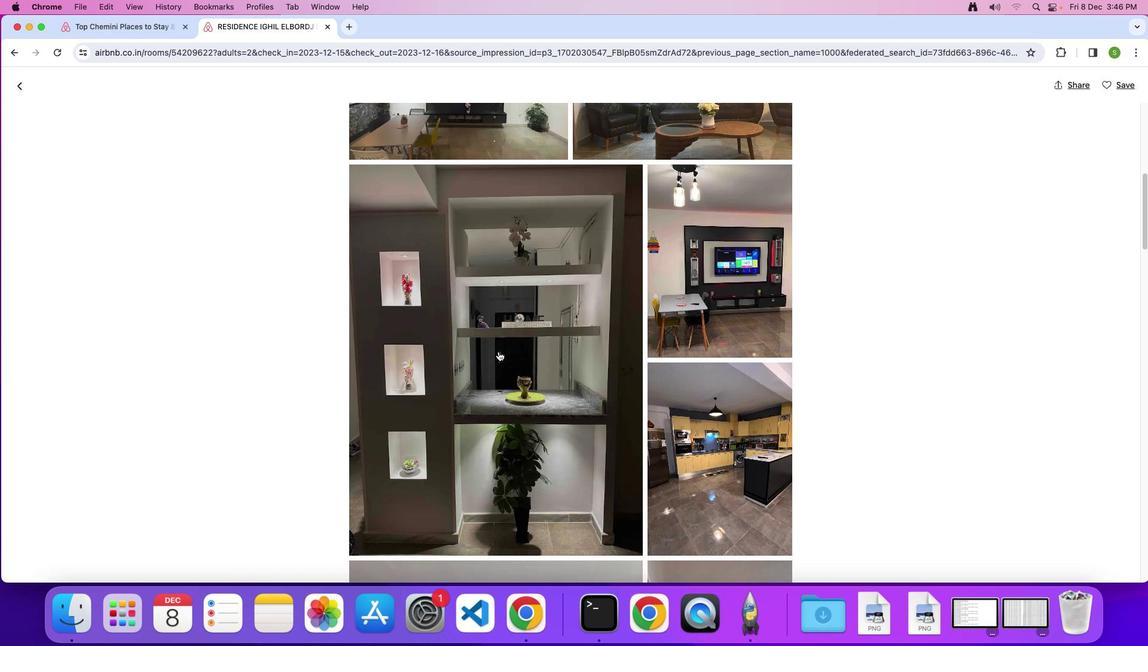 
Action: Mouse scrolled (499, 351) with delta (0, -1)
Screenshot: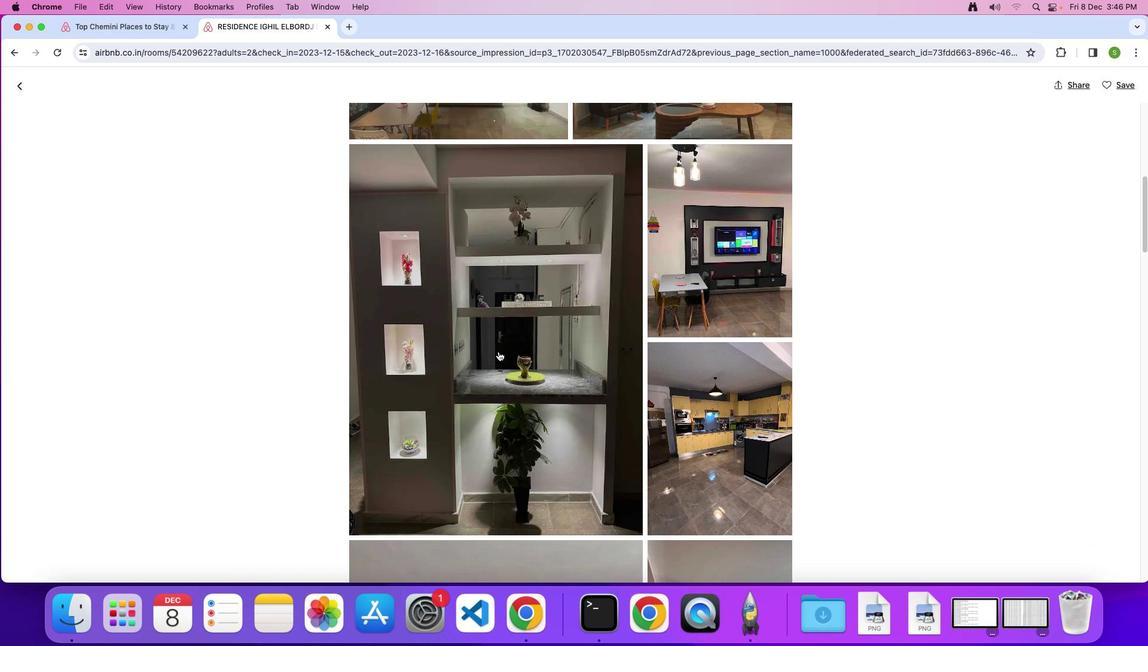 
Action: Mouse scrolled (499, 351) with delta (0, 0)
Screenshot: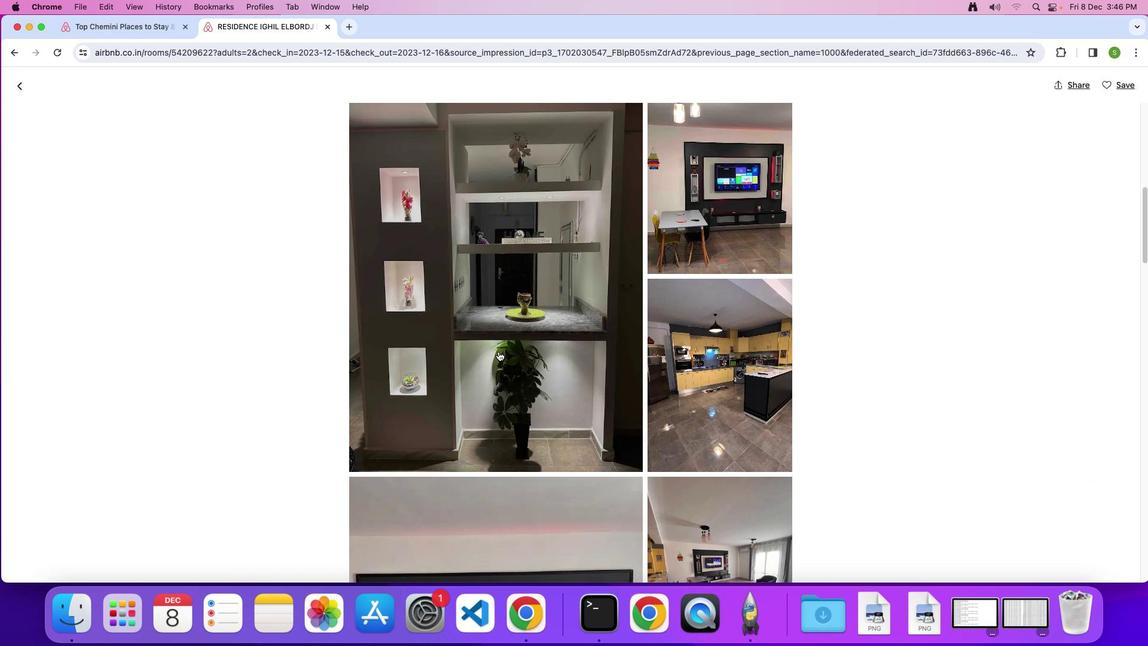 
Action: Mouse scrolled (499, 351) with delta (0, 0)
Screenshot: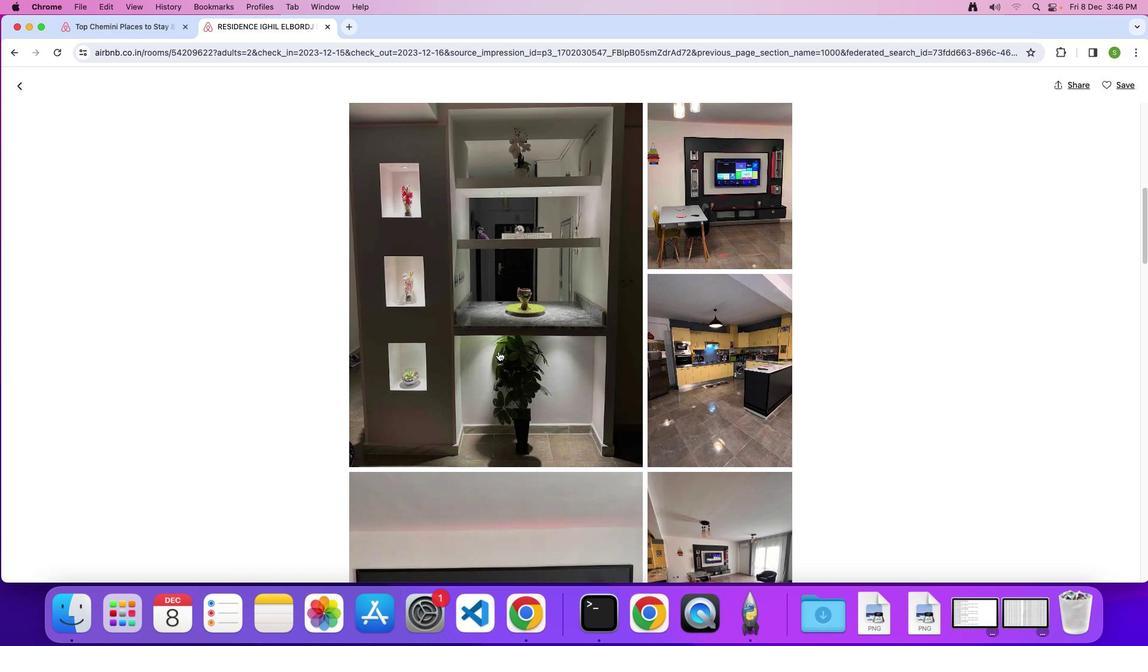 
Action: Mouse scrolled (499, 351) with delta (0, 0)
Screenshot: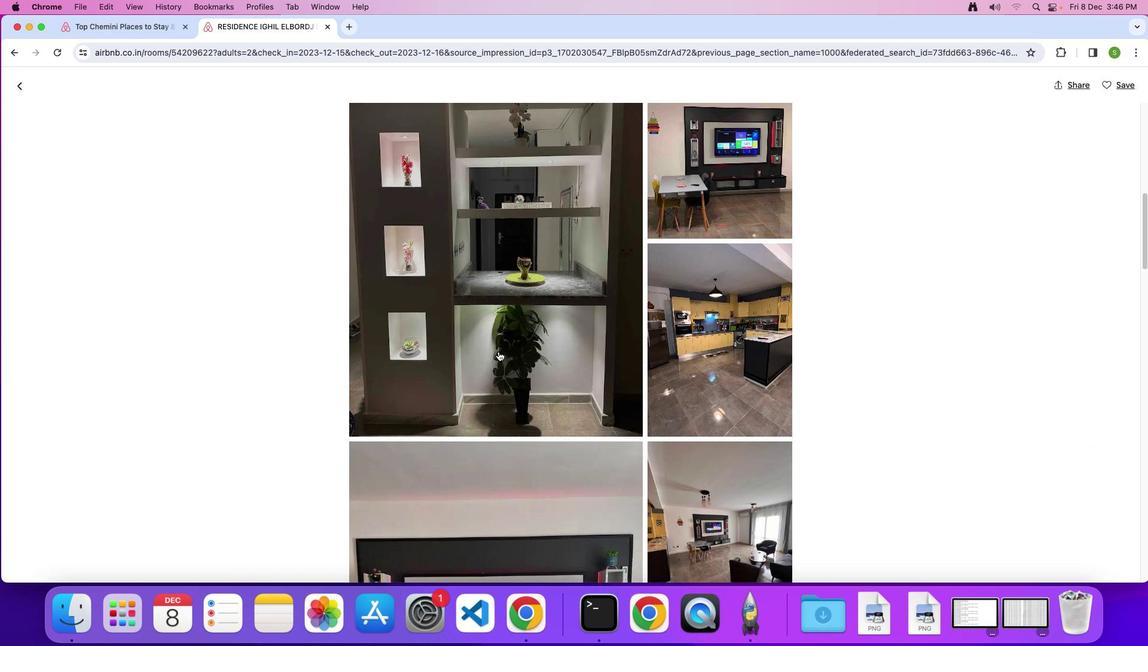 
Action: Mouse scrolled (499, 351) with delta (0, 0)
Screenshot: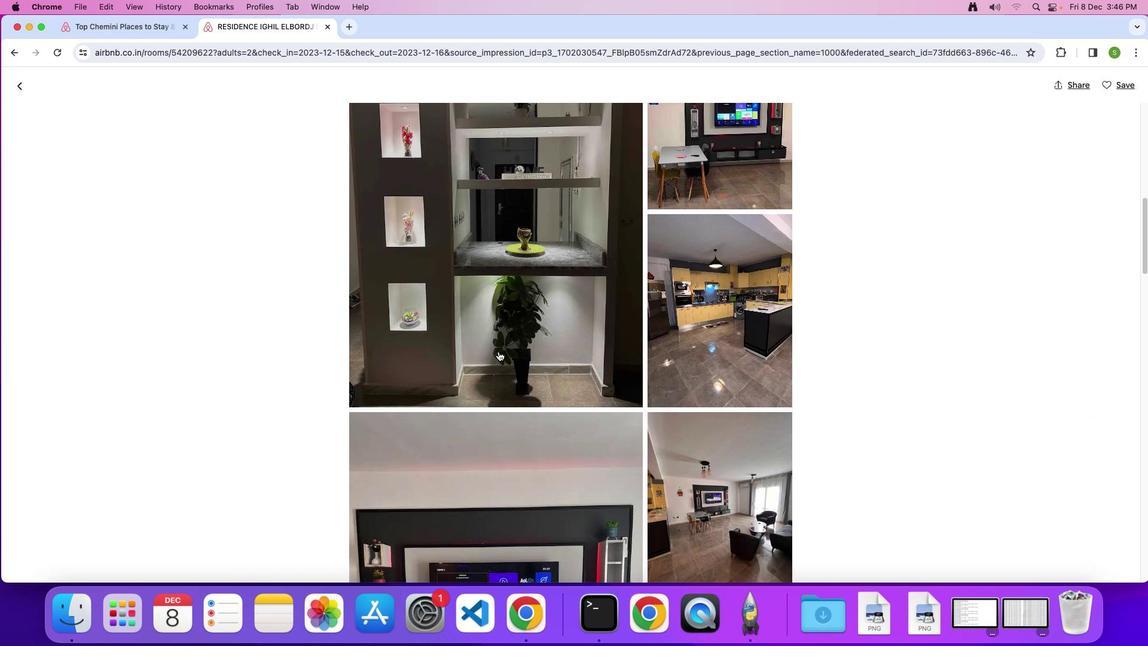 
Action: Mouse scrolled (499, 351) with delta (0, 0)
Screenshot: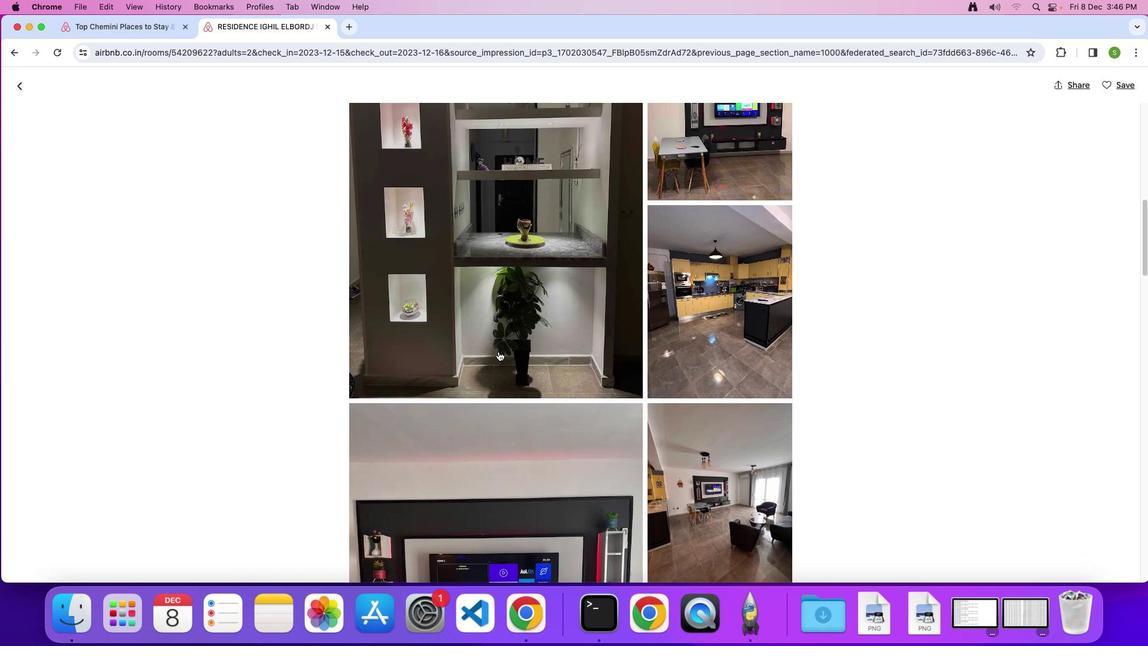 
Action: Mouse scrolled (499, 351) with delta (0, 0)
Screenshot: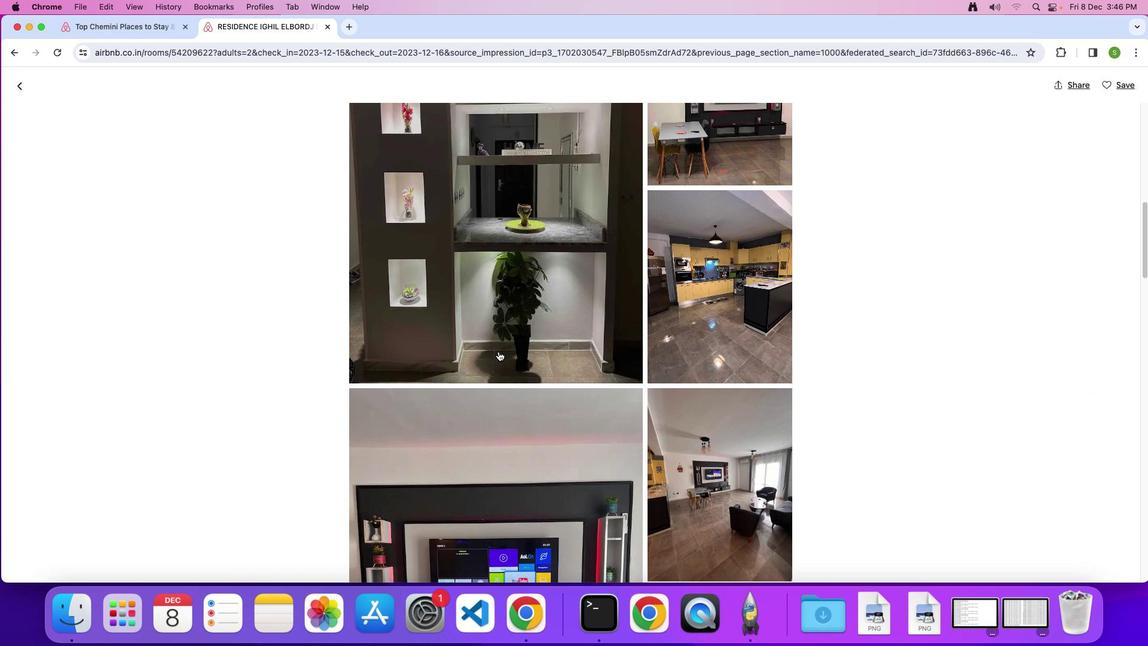 
Action: Mouse scrolled (499, 351) with delta (0, 0)
Screenshot: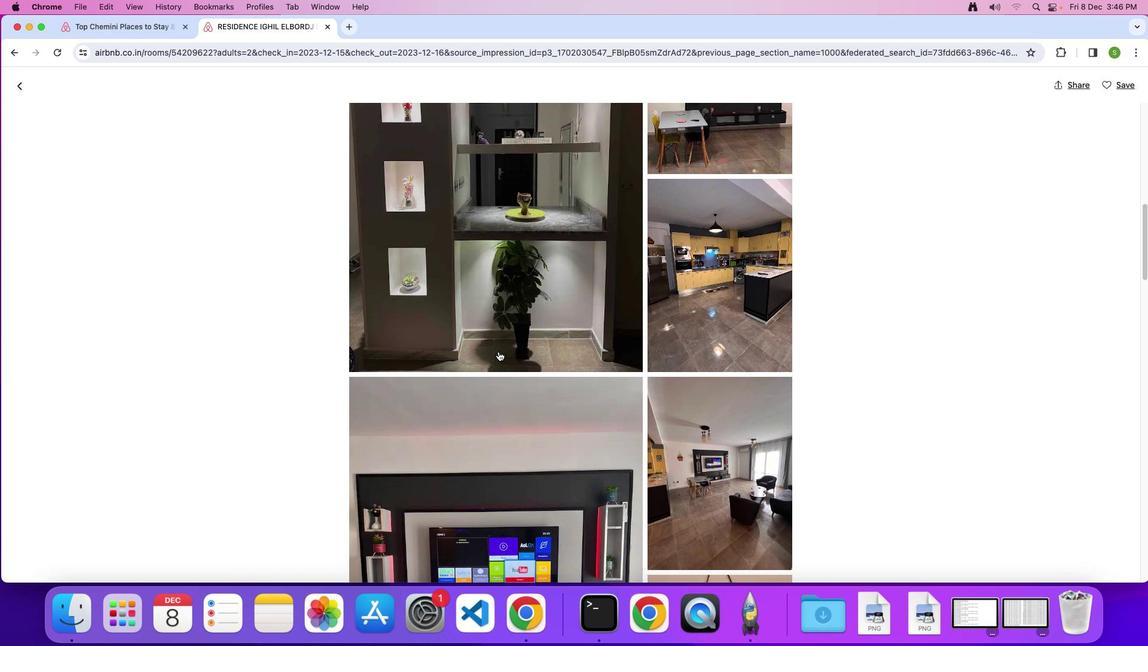 
Action: Mouse scrolled (499, 351) with delta (0, 0)
Screenshot: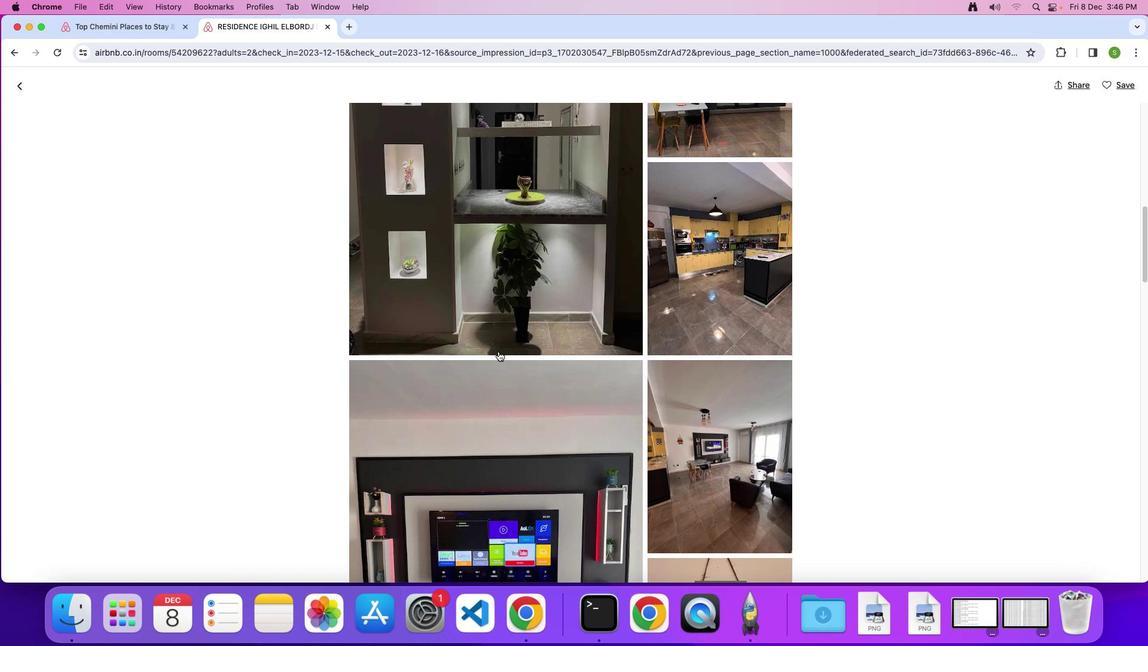 
Action: Mouse scrolled (499, 351) with delta (0, 0)
Screenshot: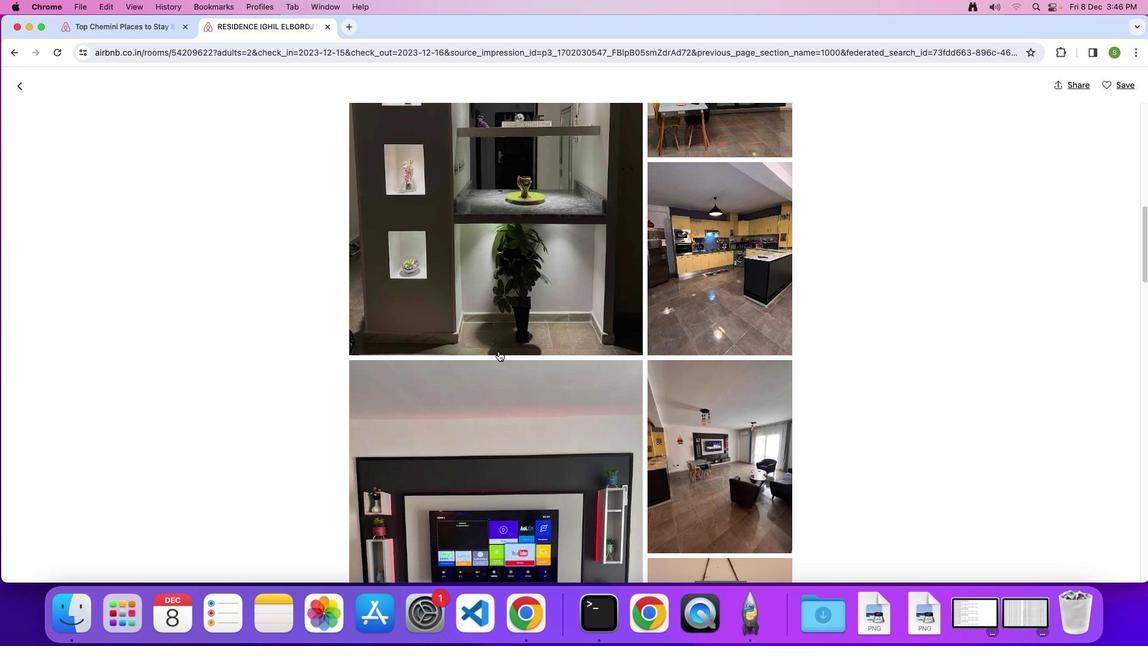 
Action: Mouse scrolled (499, 351) with delta (0, -2)
Screenshot: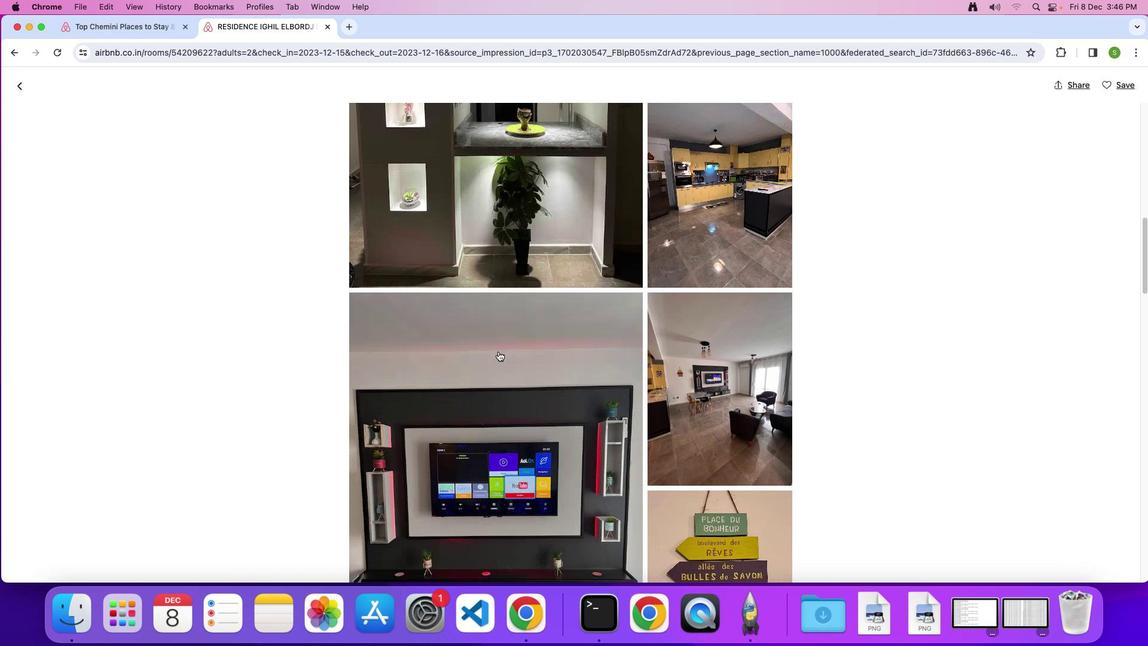 
Action: Mouse scrolled (499, 351) with delta (0, 0)
Screenshot: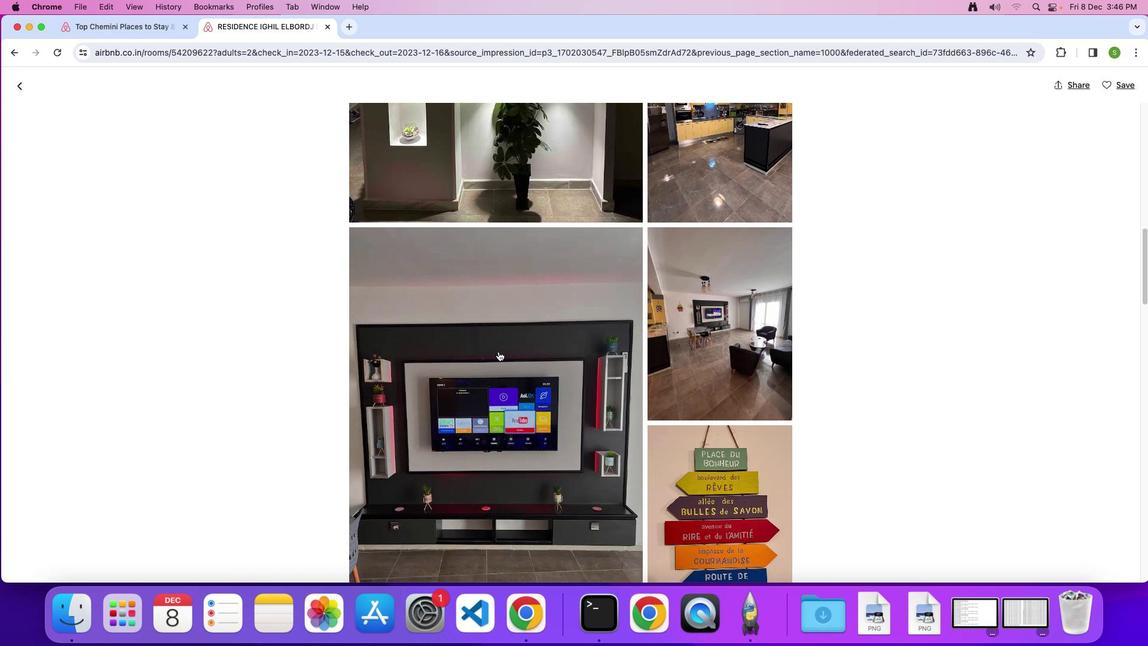
Action: Mouse scrolled (499, 351) with delta (0, 0)
Screenshot: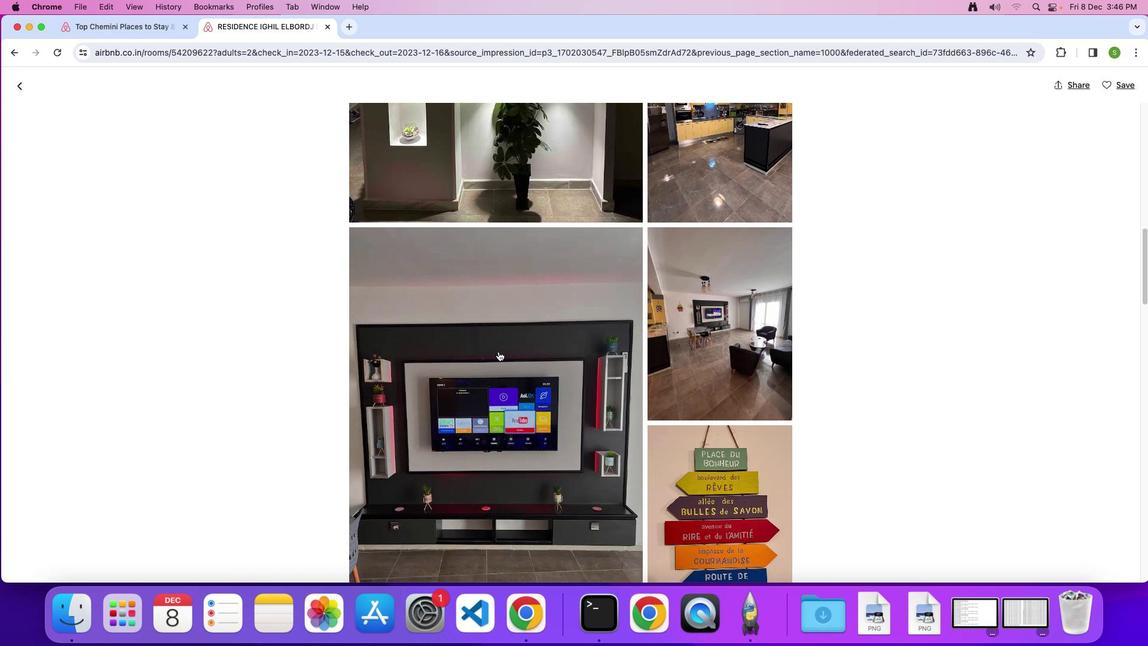 
Action: Mouse scrolled (499, 351) with delta (0, 0)
Screenshot: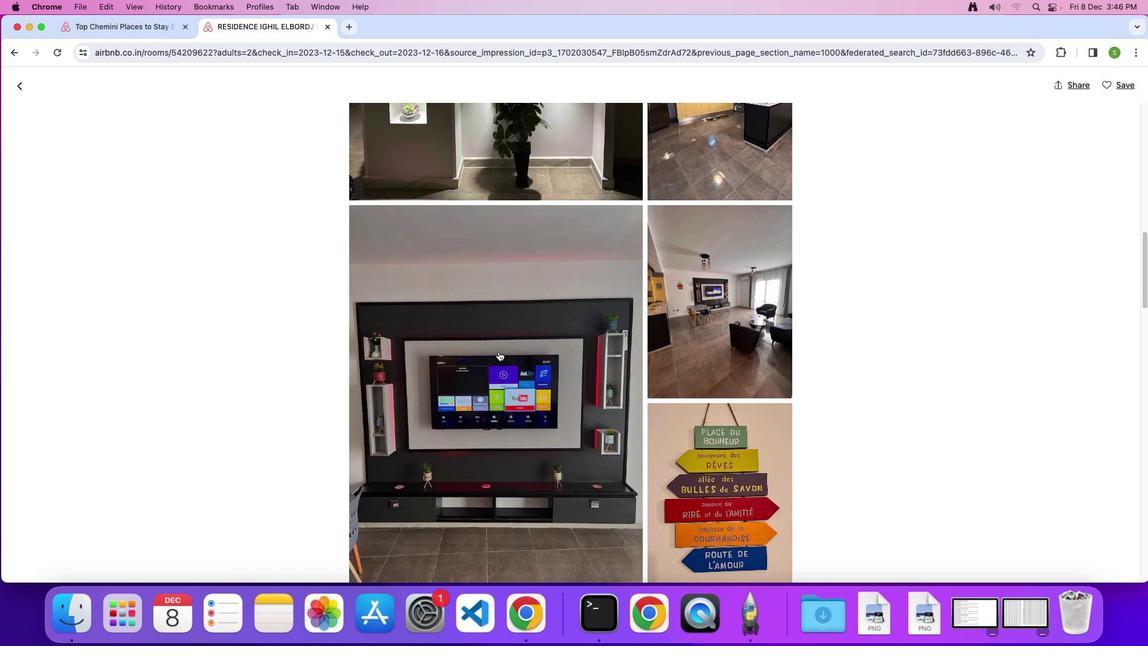 
Action: Mouse scrolled (499, 351) with delta (0, 0)
Screenshot: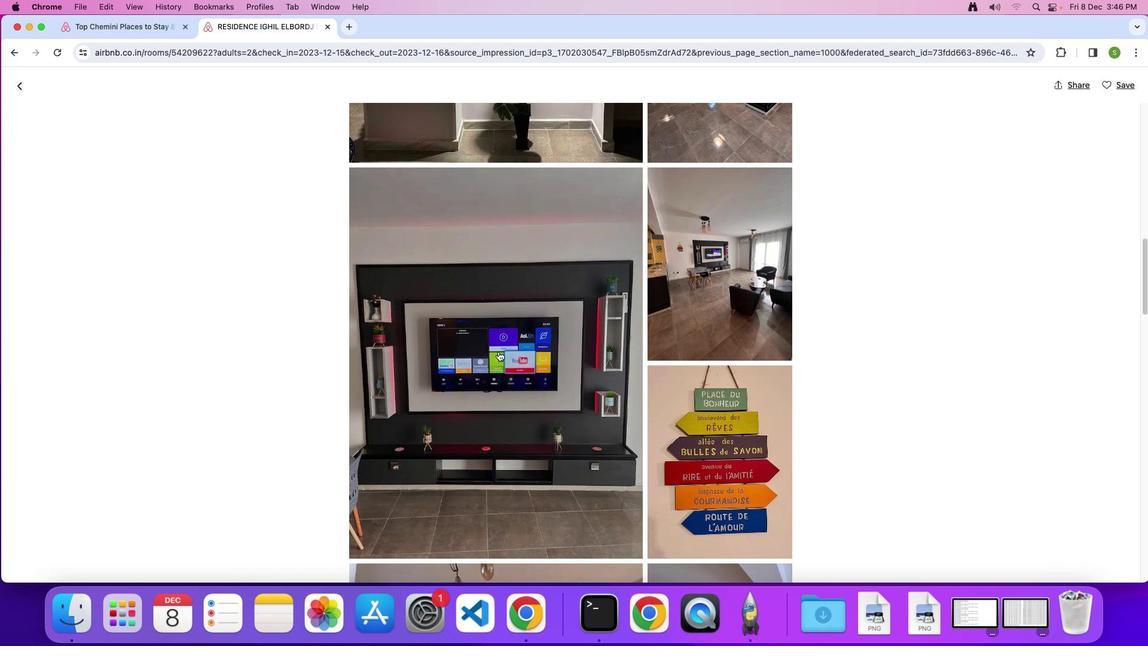 
Action: Mouse scrolled (499, 351) with delta (0, -1)
Screenshot: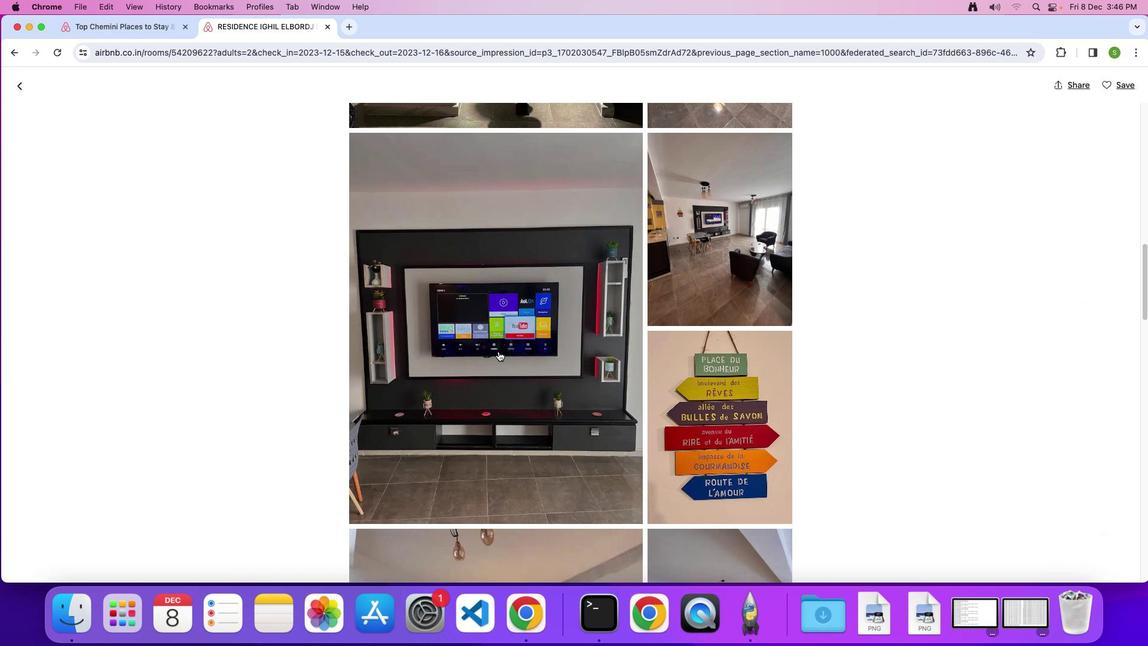 
Action: Mouse scrolled (499, 351) with delta (0, 0)
Screenshot: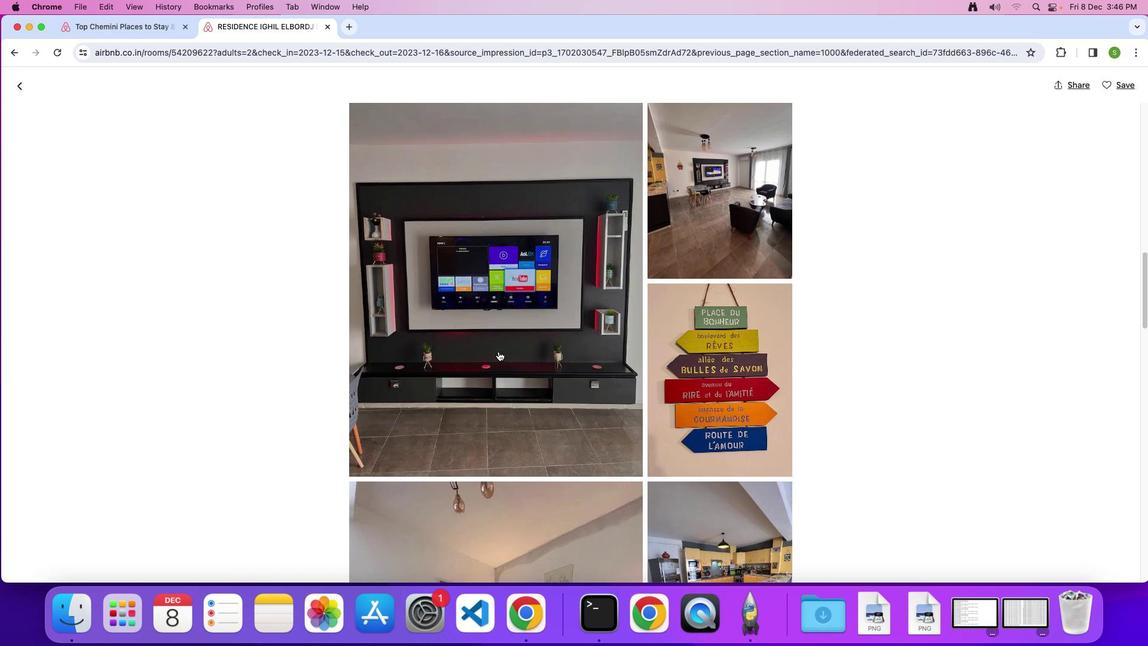 
Action: Mouse scrolled (499, 351) with delta (0, 0)
Screenshot: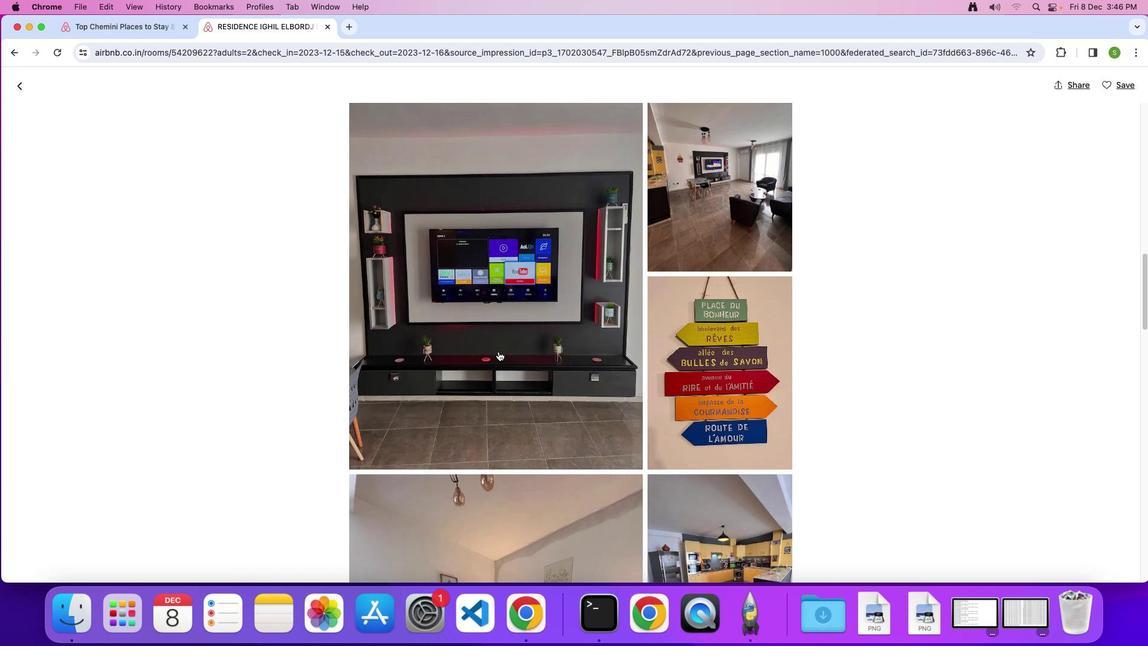 
Action: Mouse scrolled (499, 351) with delta (0, 0)
Screenshot: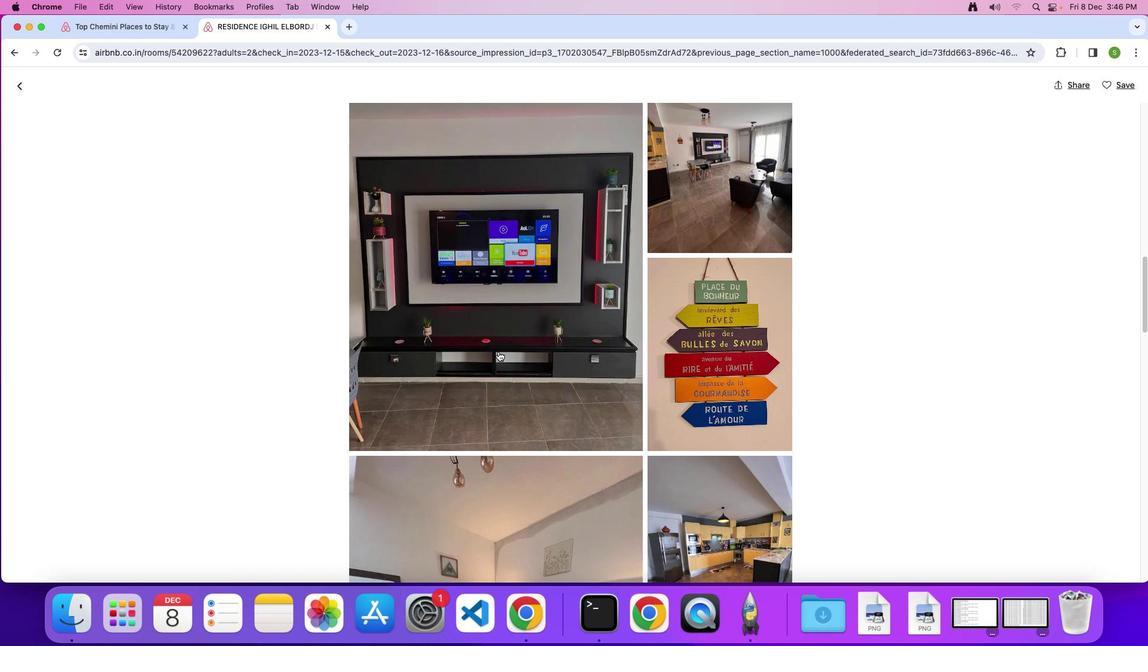 
Action: Mouse scrolled (499, 351) with delta (0, 0)
Screenshot: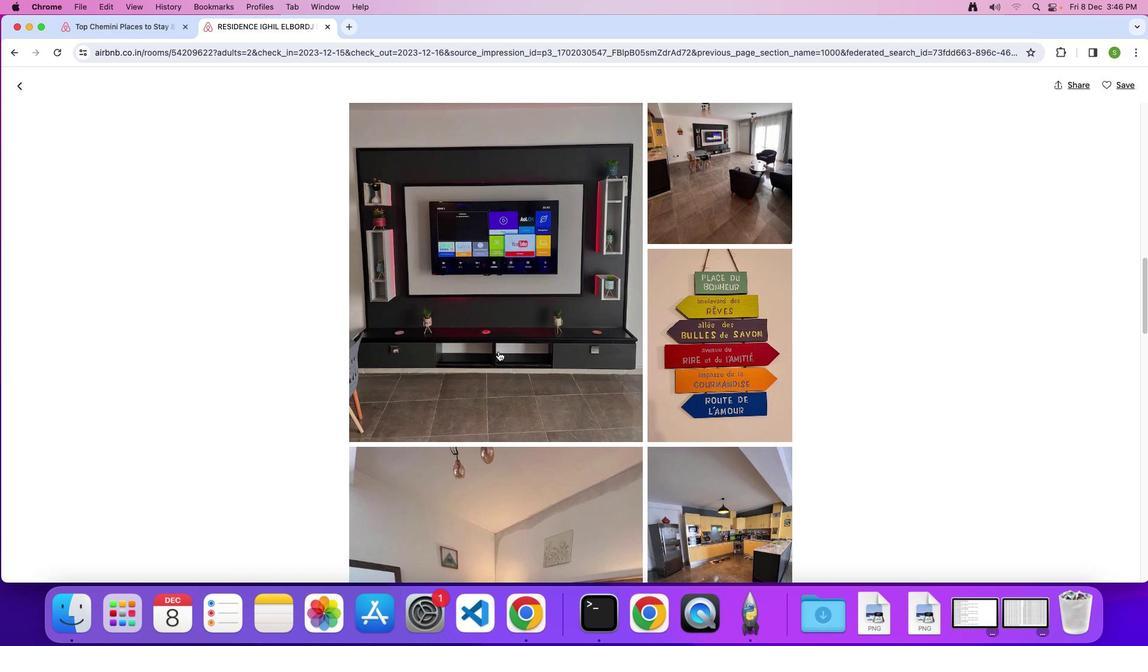 
Action: Mouse scrolled (499, 351) with delta (0, -1)
Screenshot: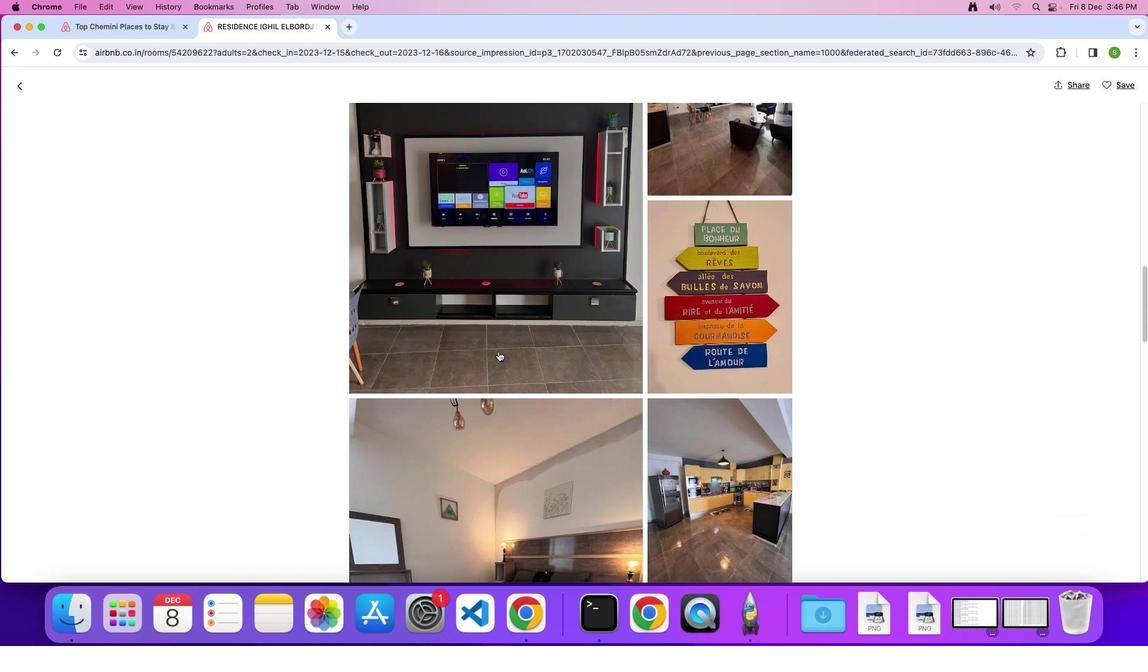 
Action: Mouse scrolled (499, 351) with delta (0, 0)
Screenshot: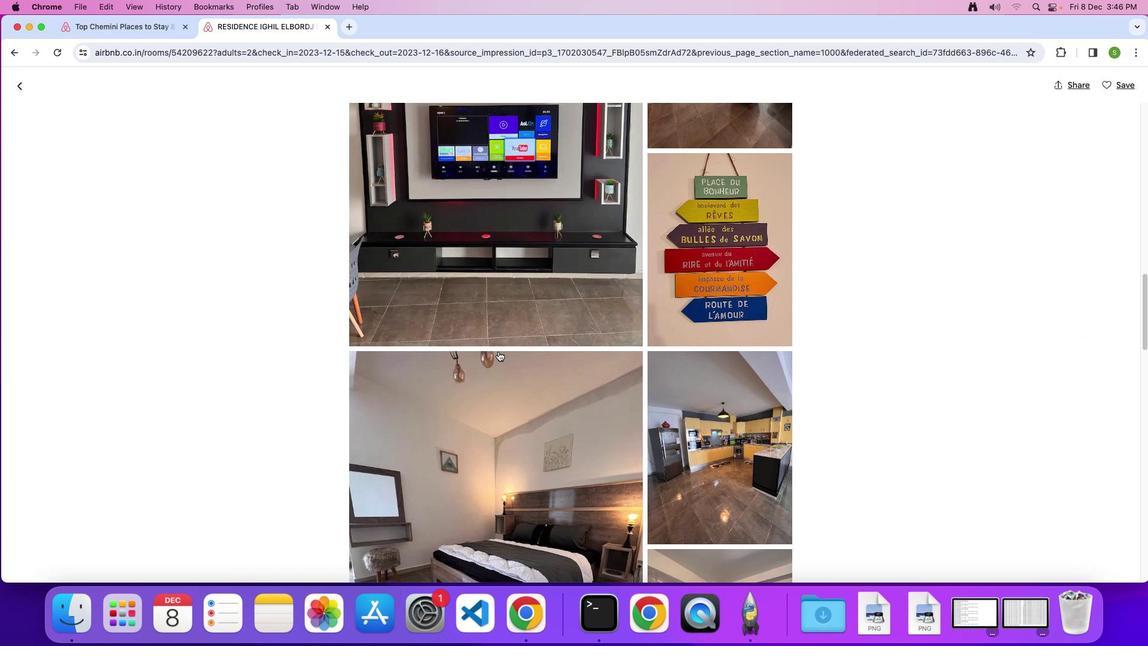 
Action: Mouse scrolled (499, 351) with delta (0, 0)
Screenshot: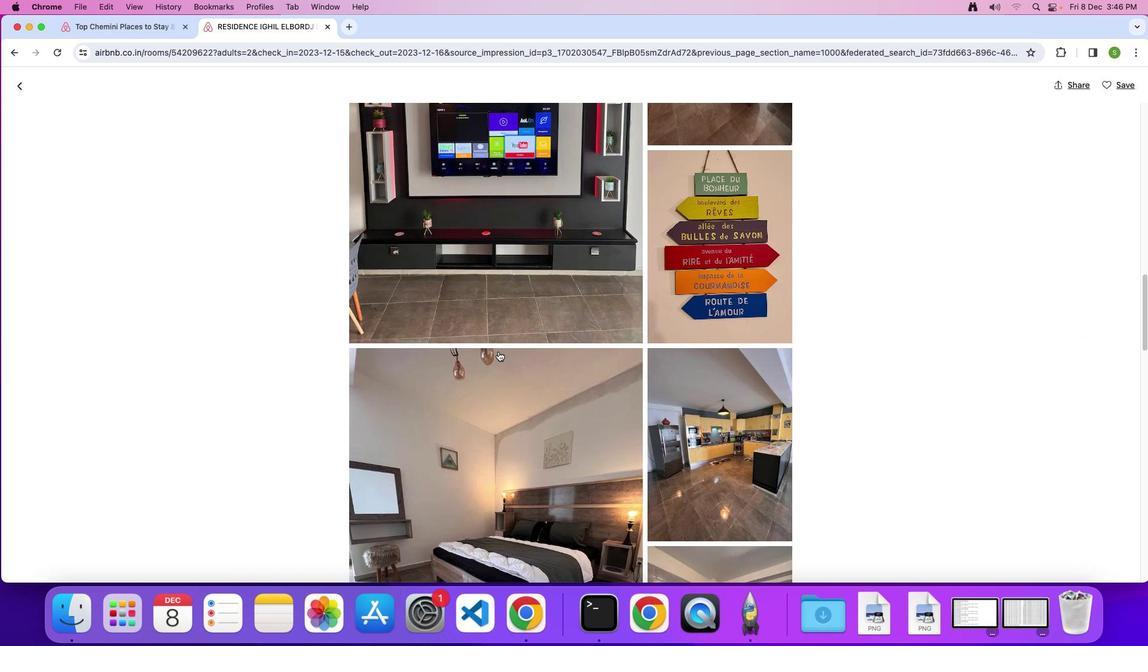 
Action: Mouse scrolled (499, 351) with delta (0, 0)
Screenshot: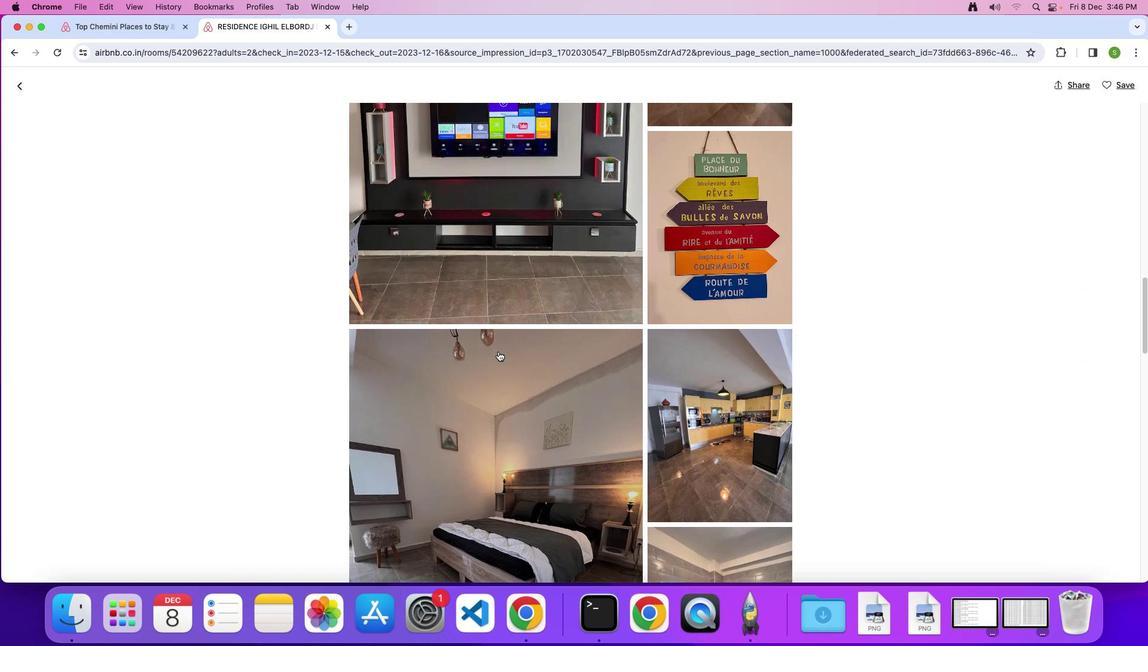 
Action: Mouse scrolled (499, 351) with delta (0, 0)
Screenshot: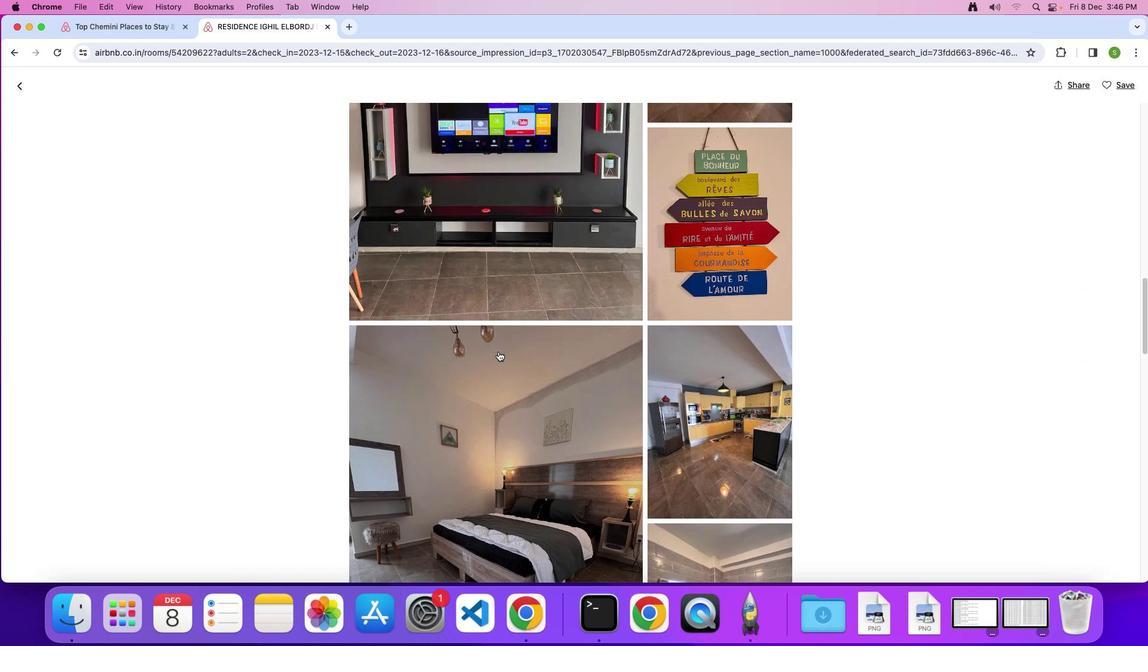 
Action: Mouse scrolled (499, 351) with delta (0, -1)
Screenshot: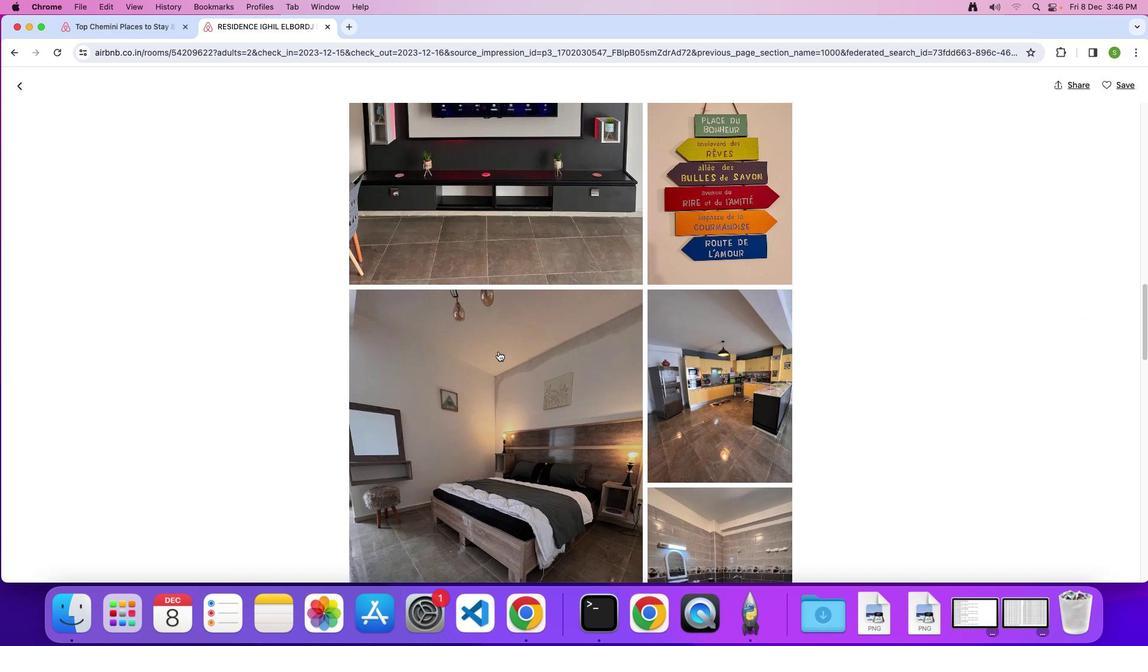 
Action: Mouse scrolled (499, 351) with delta (0, 0)
Screenshot: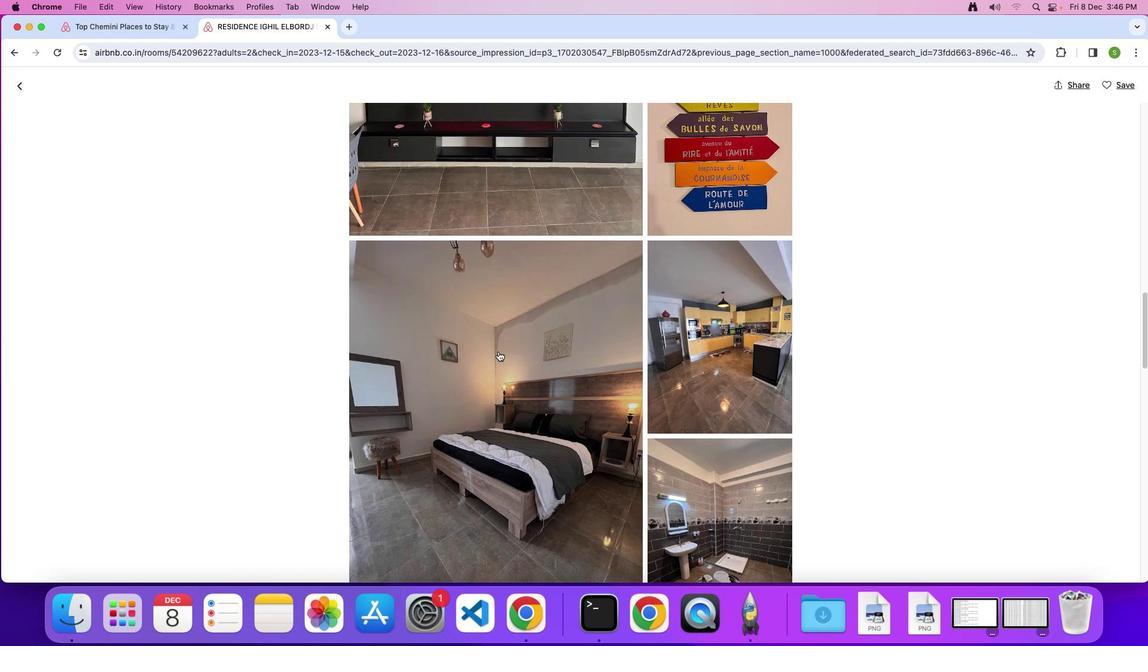 
Action: Mouse scrolled (499, 351) with delta (0, 0)
Screenshot: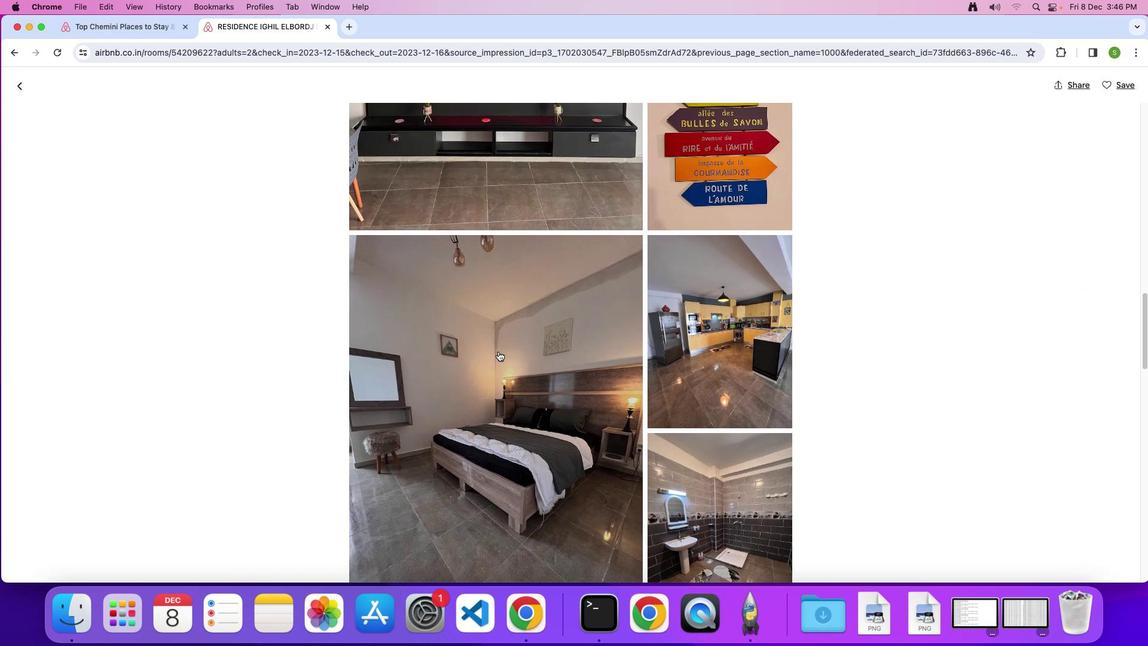 
Action: Mouse scrolled (499, 351) with delta (0, 0)
Screenshot: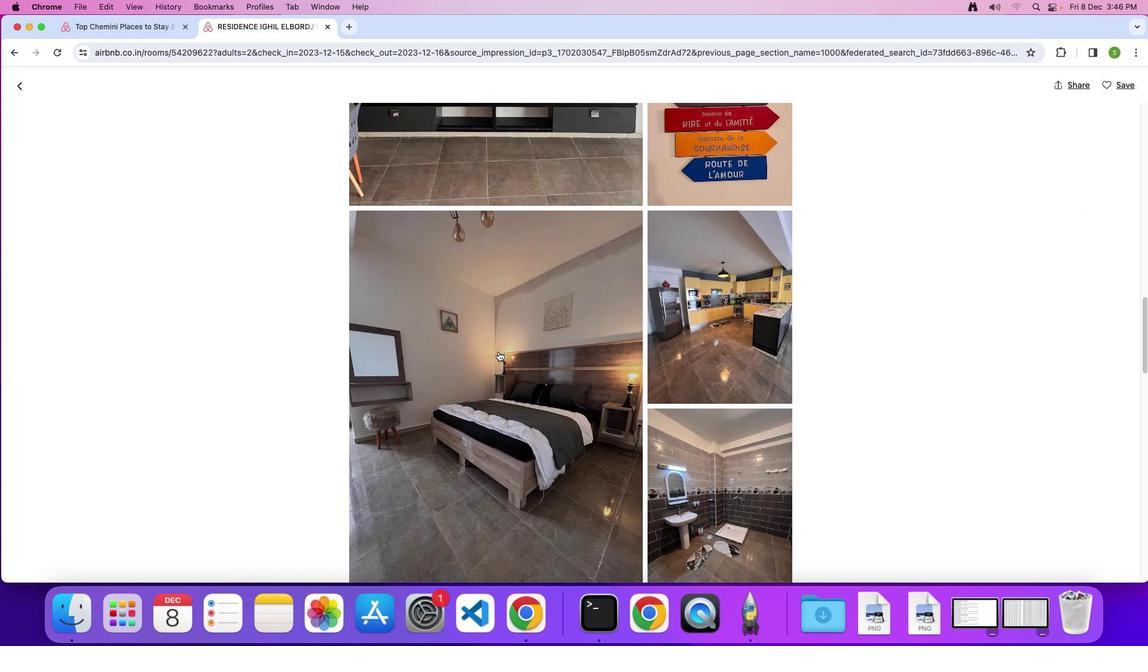 
Action: Mouse scrolled (499, 351) with delta (0, 0)
Screenshot: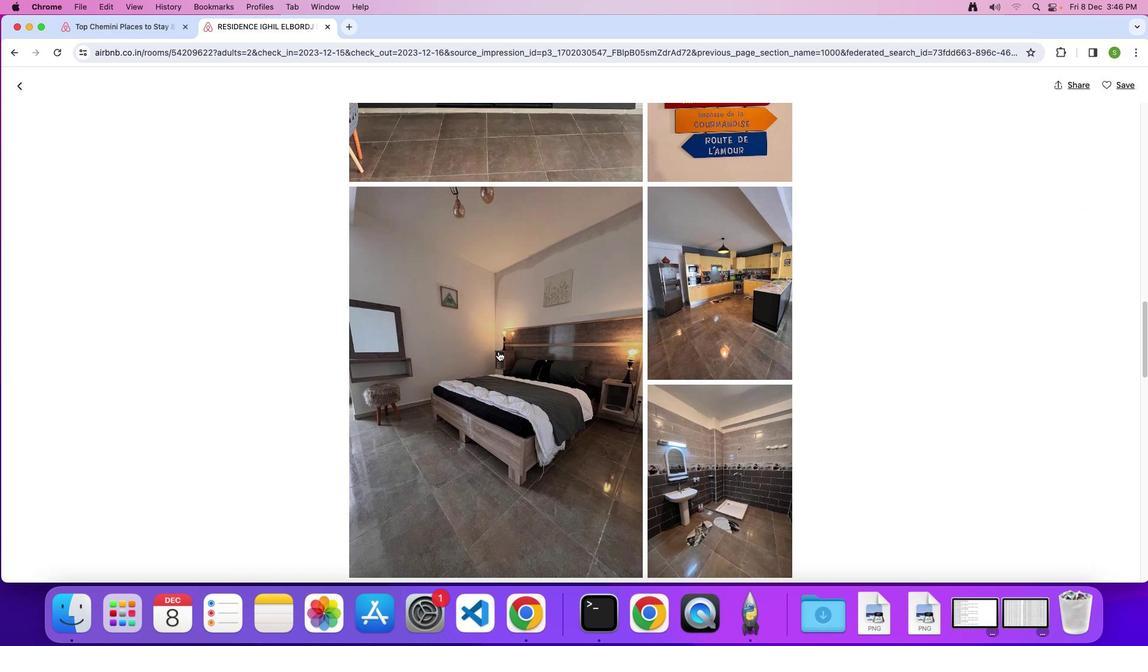 
Action: Mouse scrolled (499, 351) with delta (0, -2)
Screenshot: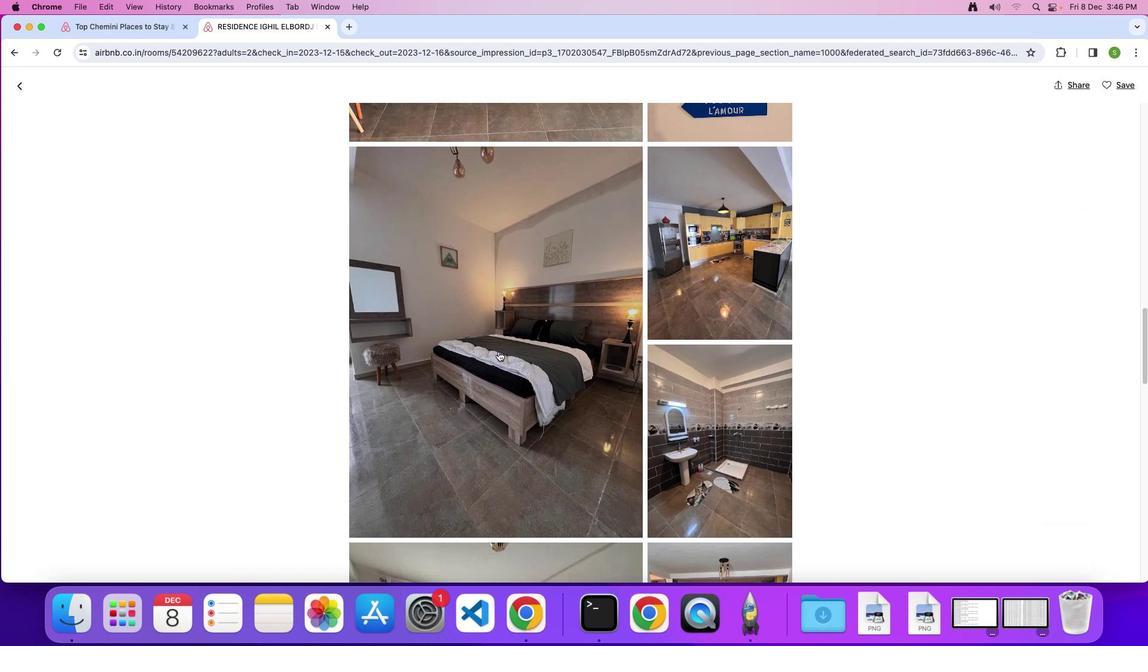 
Action: Mouse scrolled (499, 351) with delta (0, 0)
Screenshot: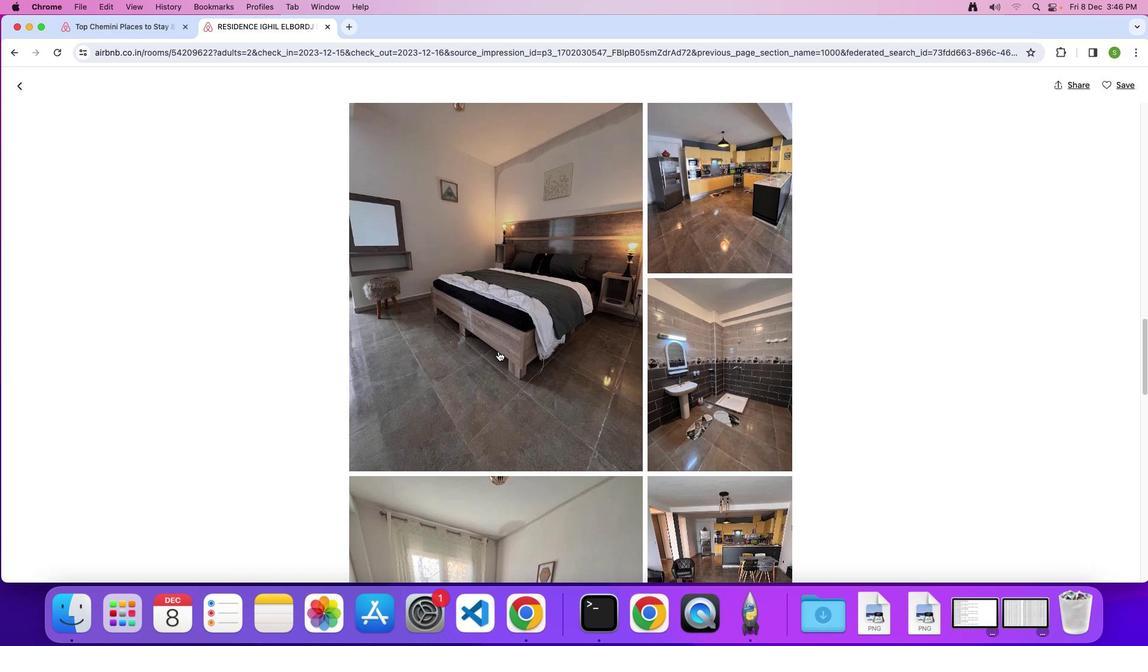 
Action: Mouse scrolled (499, 351) with delta (0, 0)
Screenshot: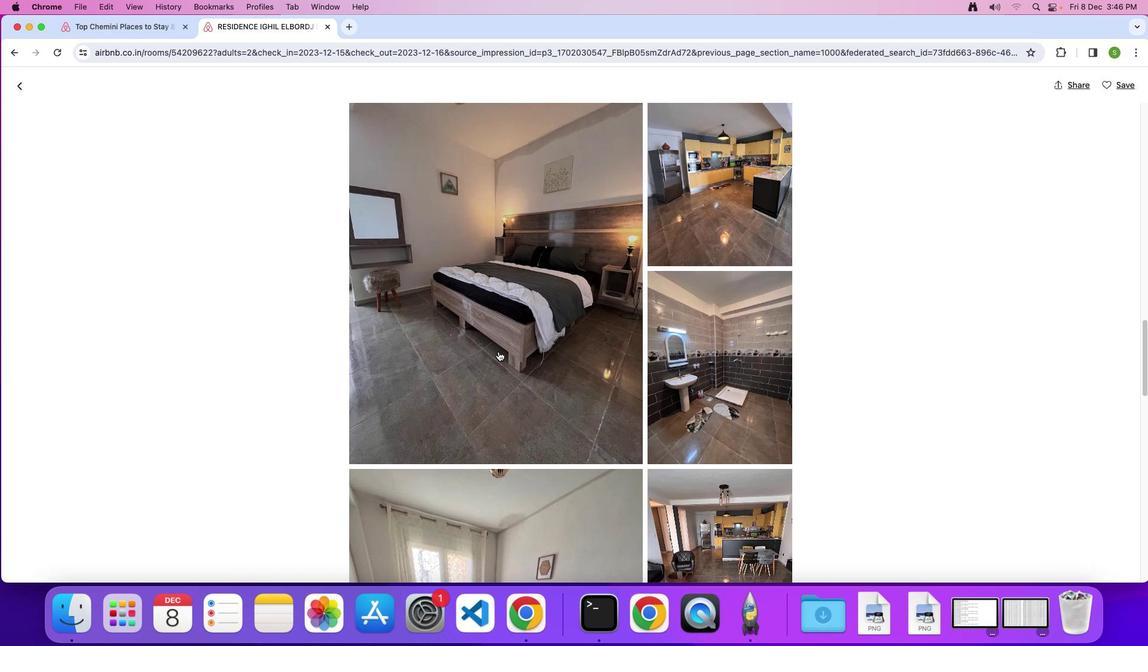 
Action: Mouse scrolled (499, 351) with delta (0, -1)
Screenshot: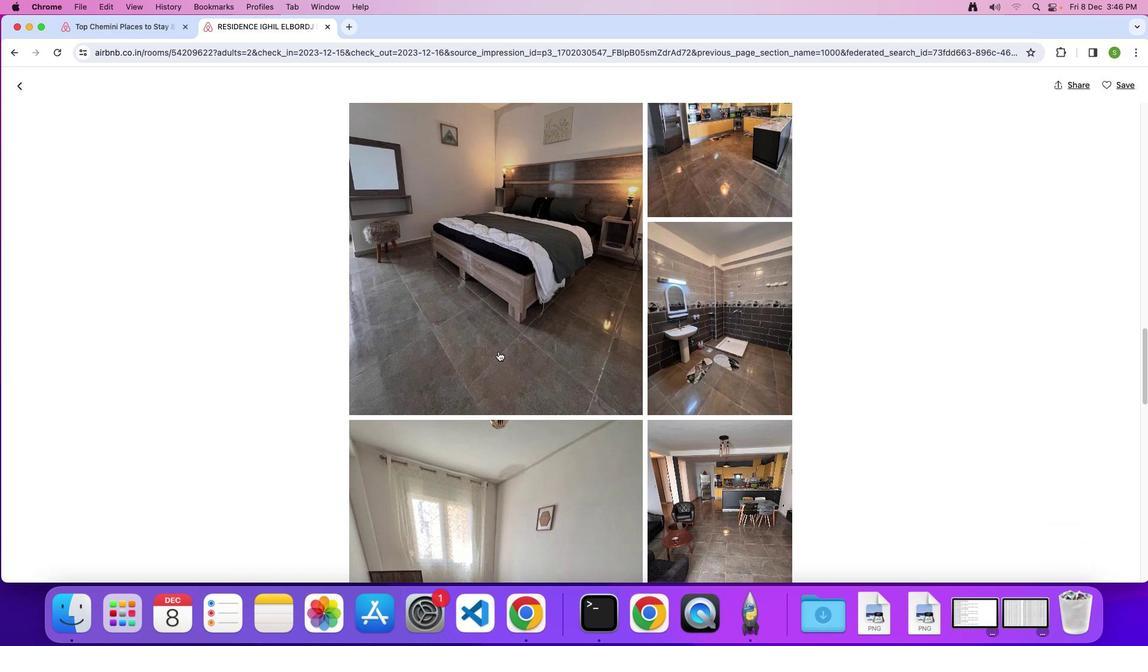 
Action: Mouse scrolled (499, 351) with delta (0, 0)
Screenshot: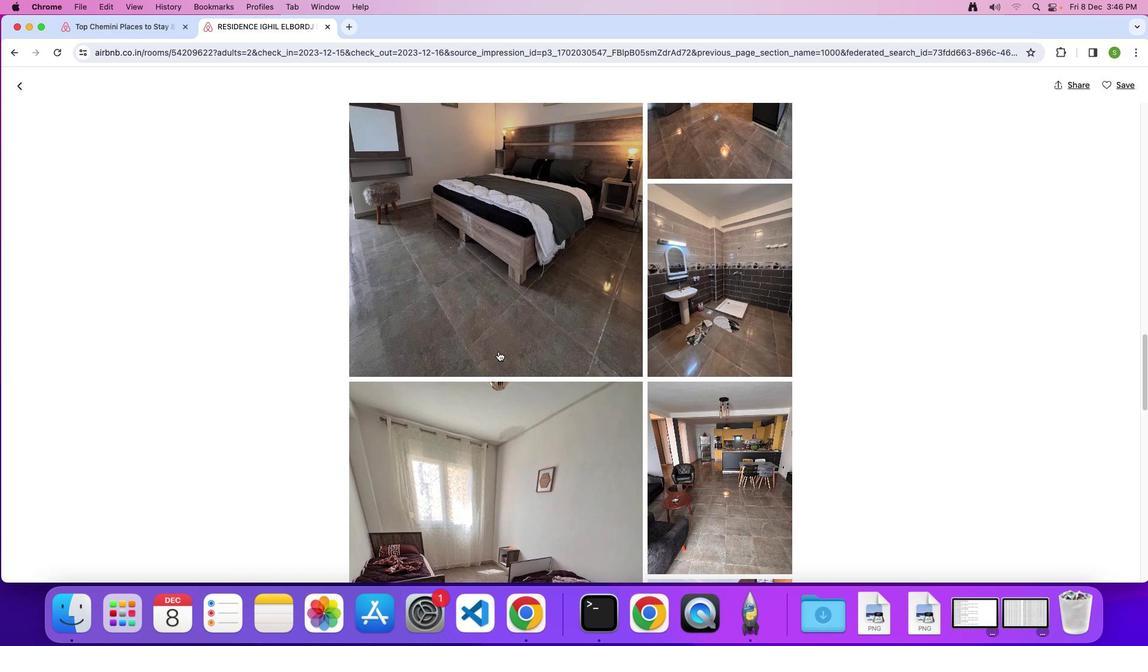 
Action: Mouse scrolled (499, 351) with delta (0, 0)
Screenshot: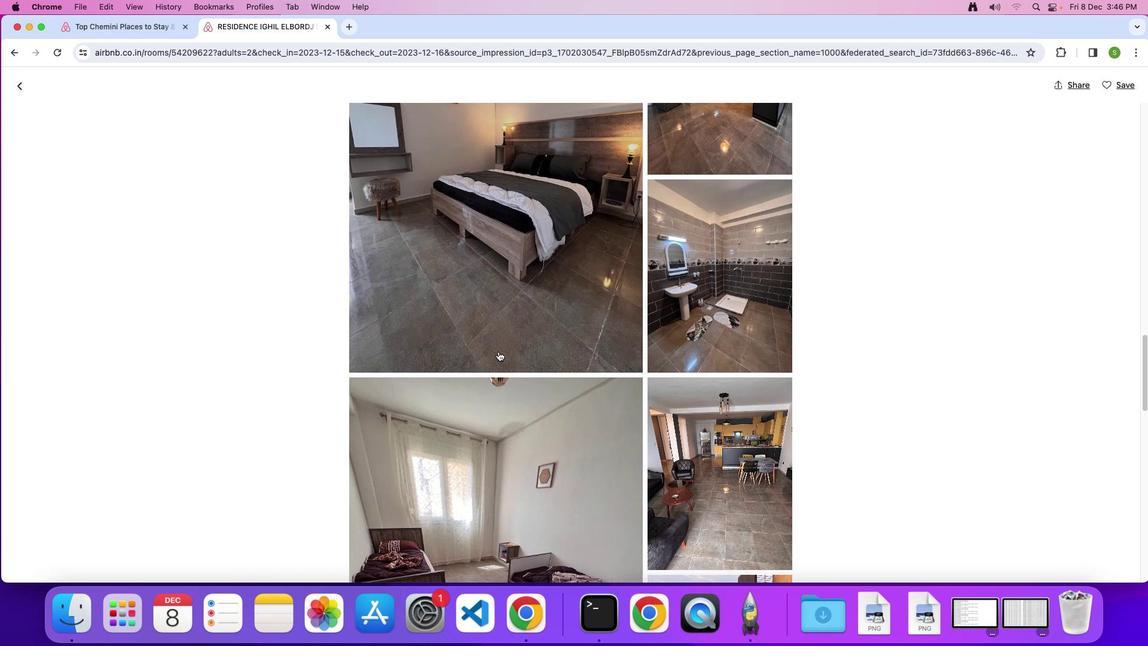 
Action: Mouse scrolled (499, 351) with delta (0, 0)
Screenshot: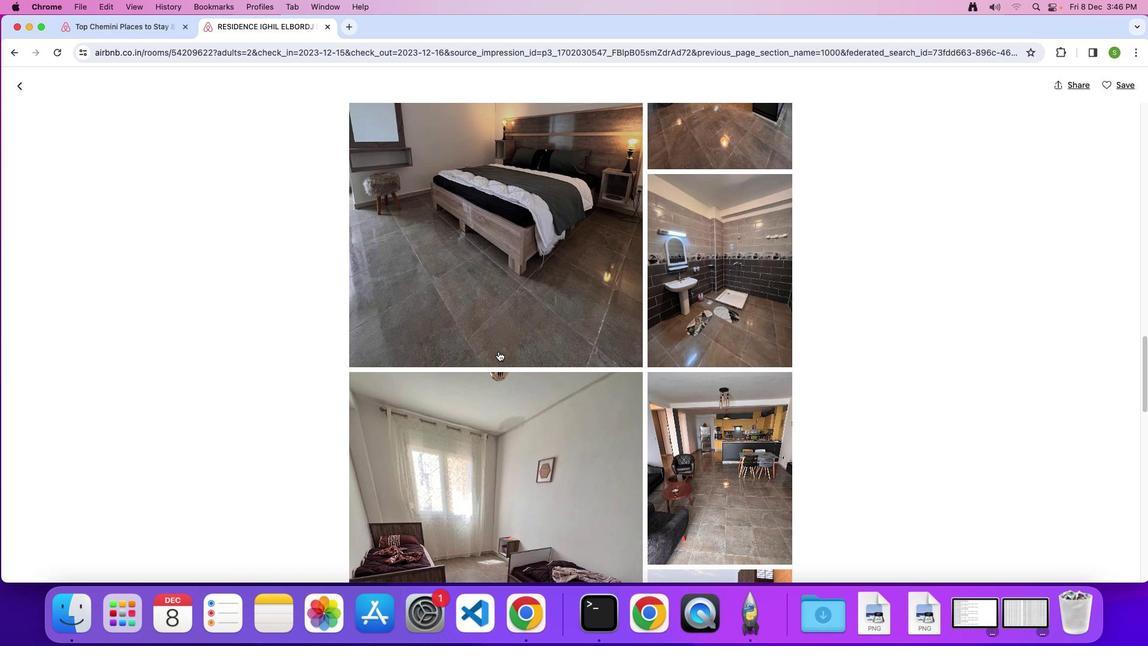 
Action: Mouse scrolled (499, 351) with delta (0, 0)
Screenshot: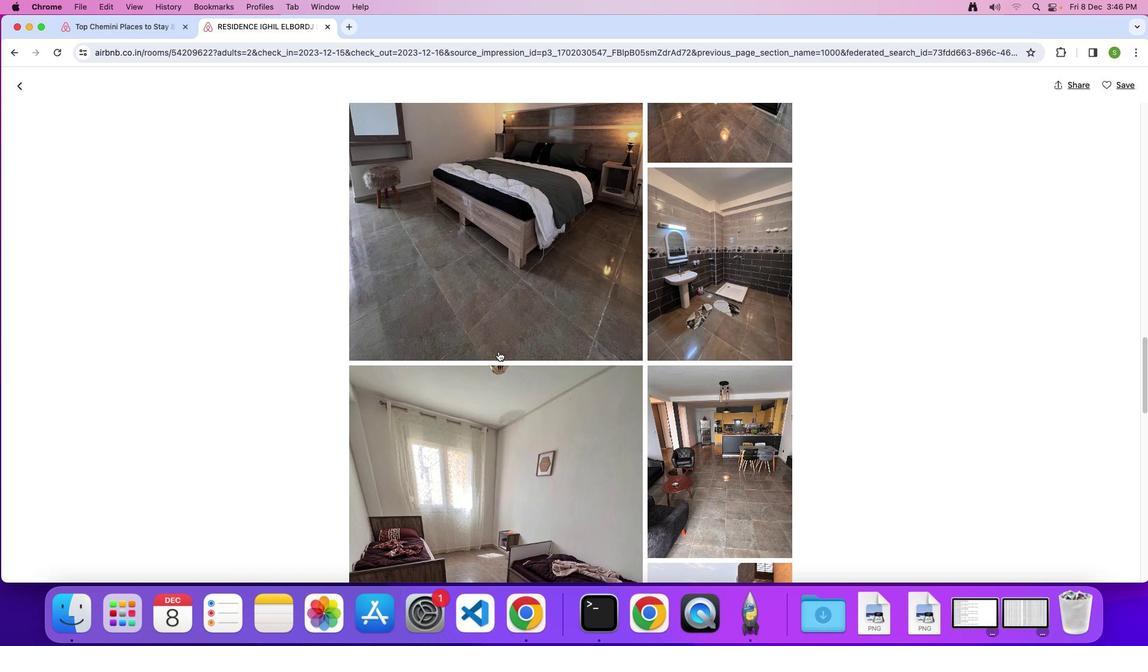 
Action: Mouse scrolled (499, 351) with delta (0, 0)
Screenshot: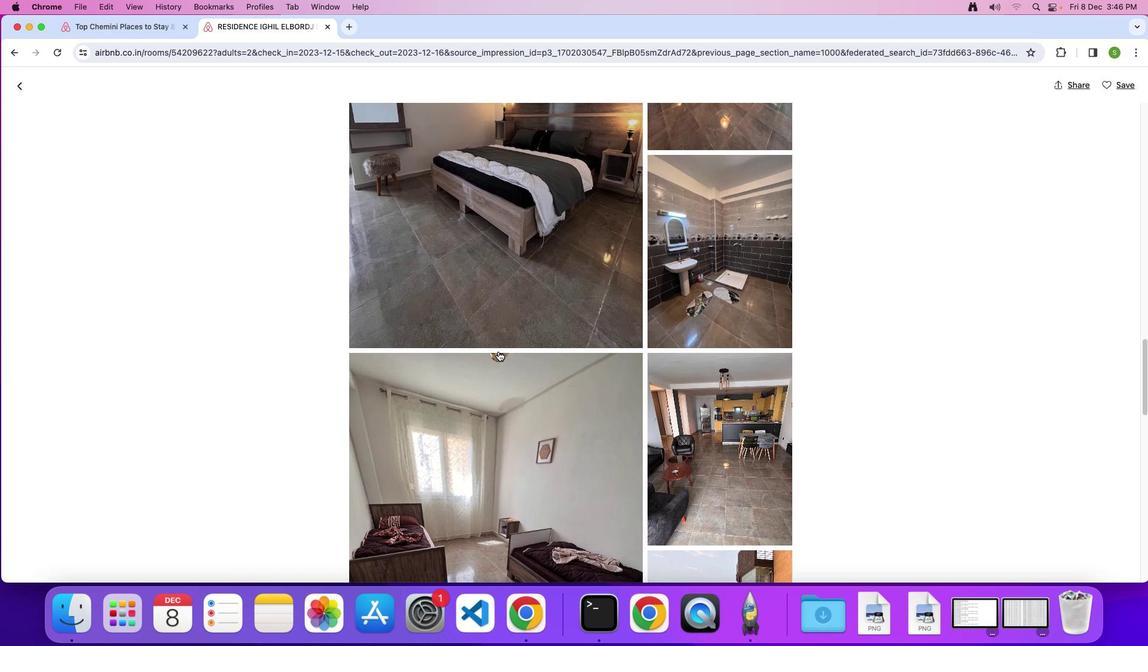 
Action: Mouse scrolled (499, 351) with delta (0, 0)
Screenshot: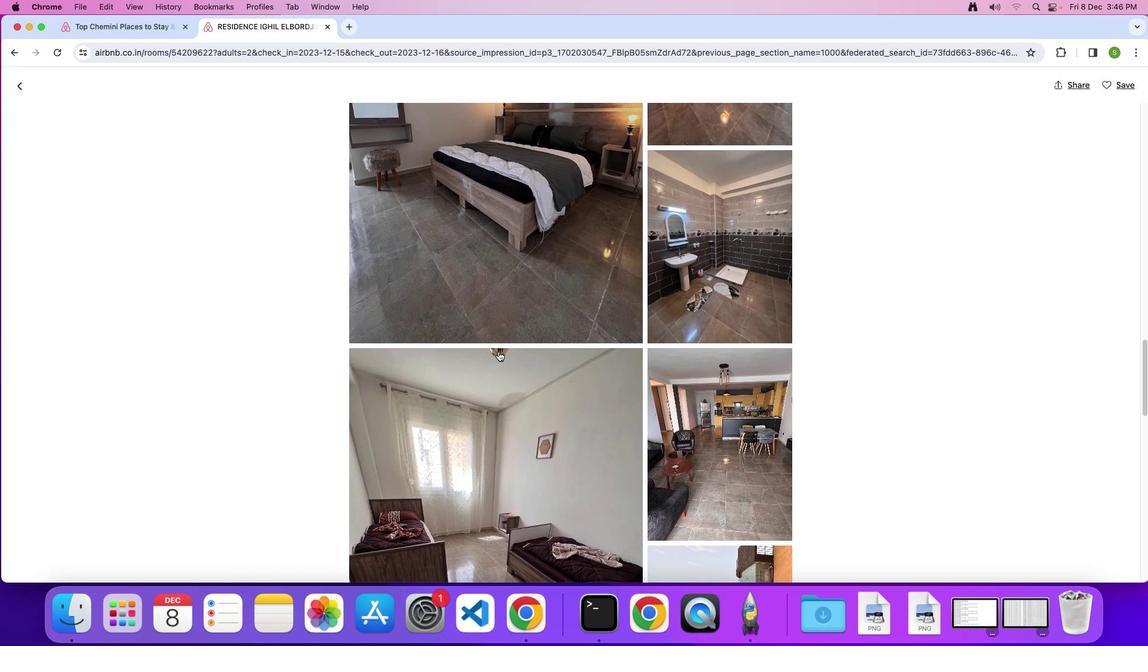 
Action: Mouse scrolled (499, 351) with delta (0, -1)
Screenshot: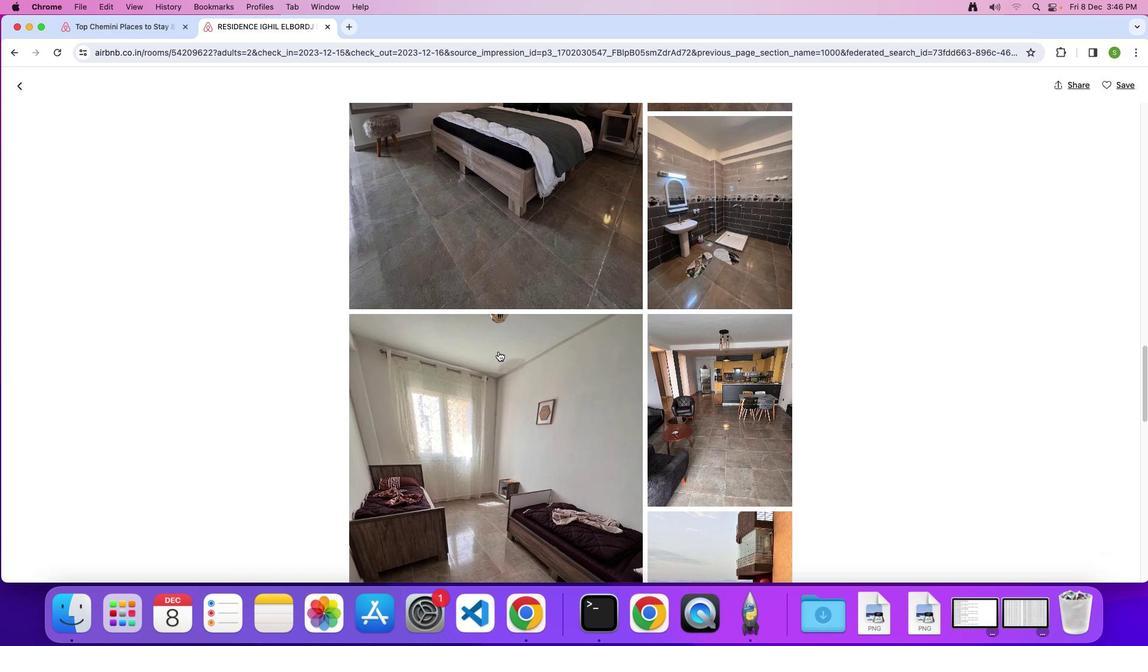 
Action: Mouse scrolled (499, 351) with delta (0, 0)
Screenshot: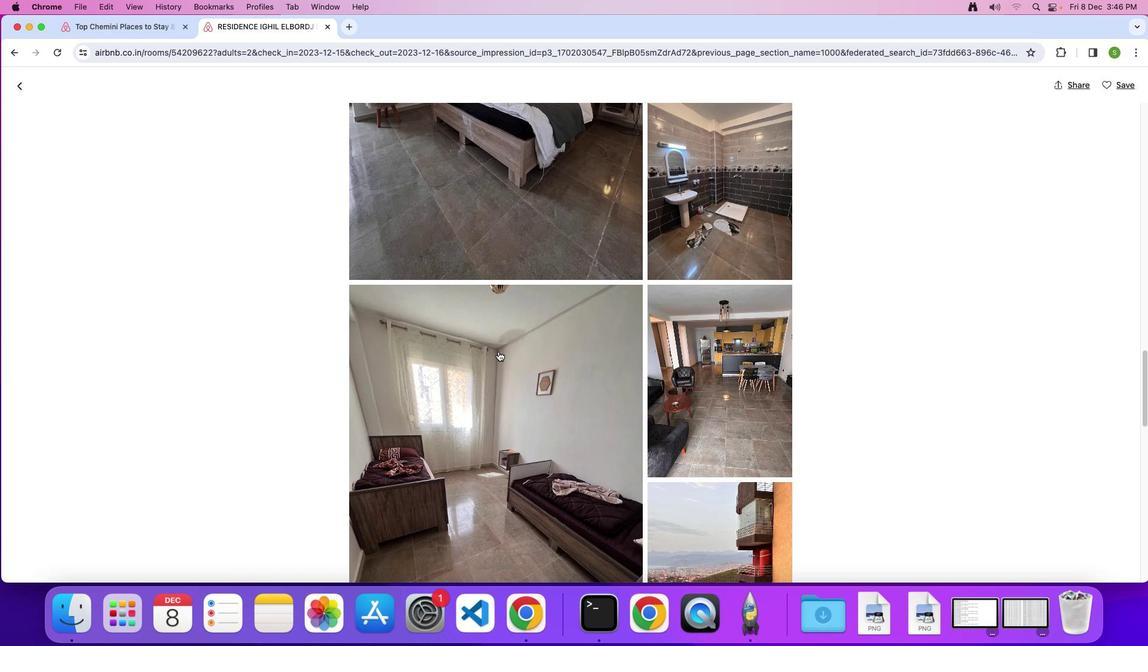 
Action: Mouse scrolled (499, 351) with delta (0, 0)
Screenshot: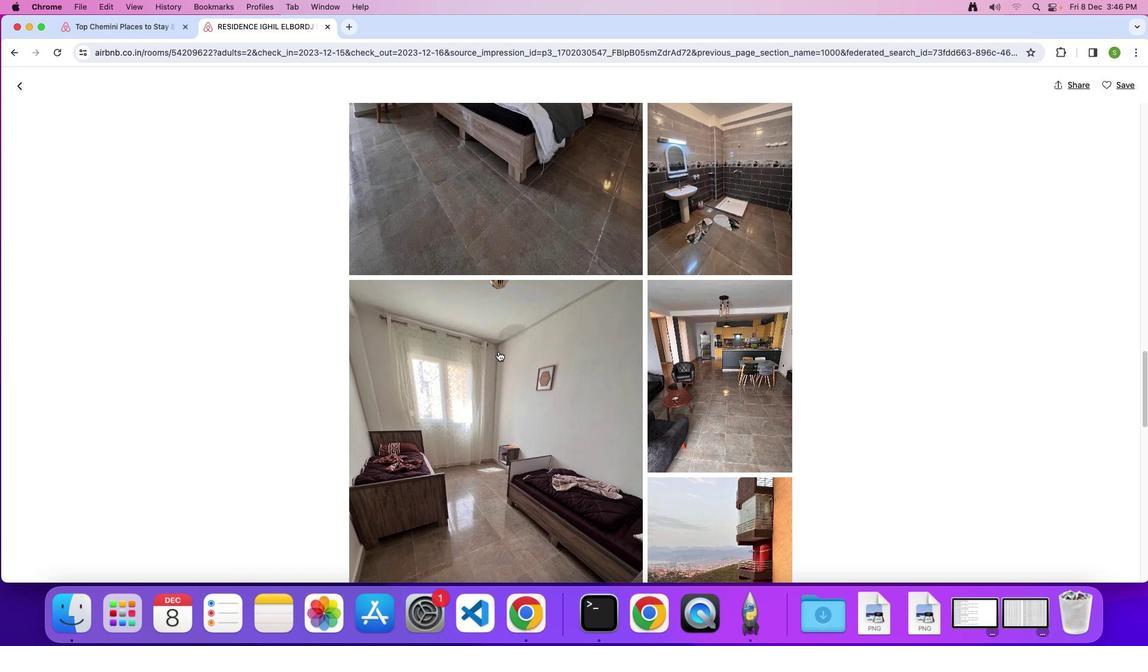 
Action: Mouse scrolled (499, 351) with delta (0, 0)
Screenshot: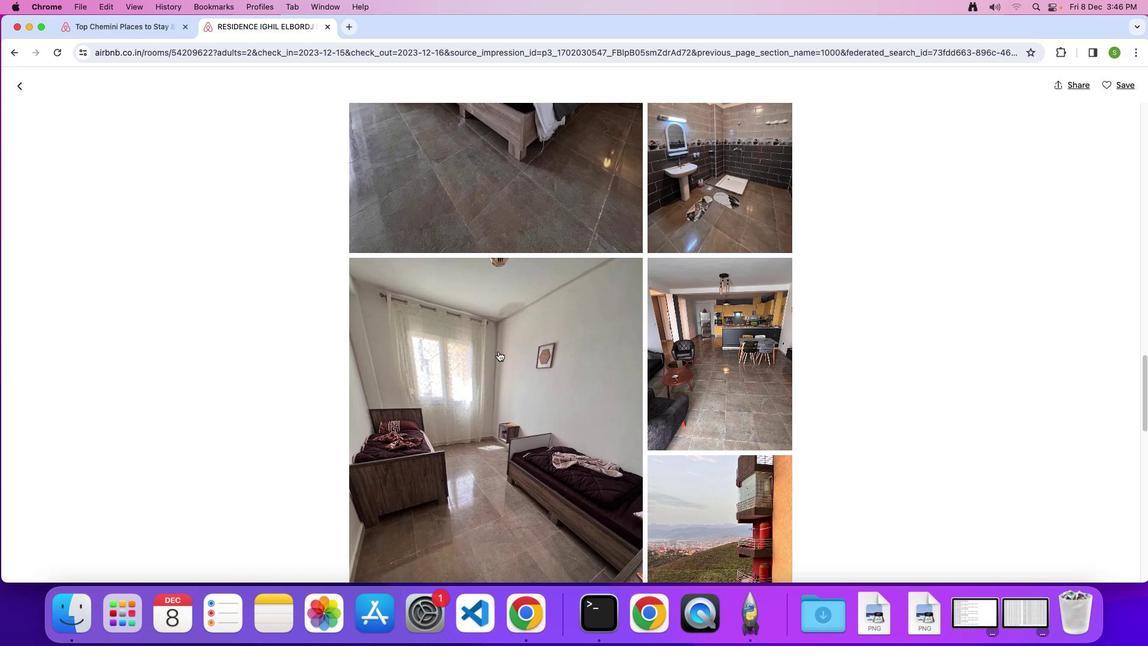 
Action: Mouse scrolled (499, 351) with delta (0, 0)
Screenshot: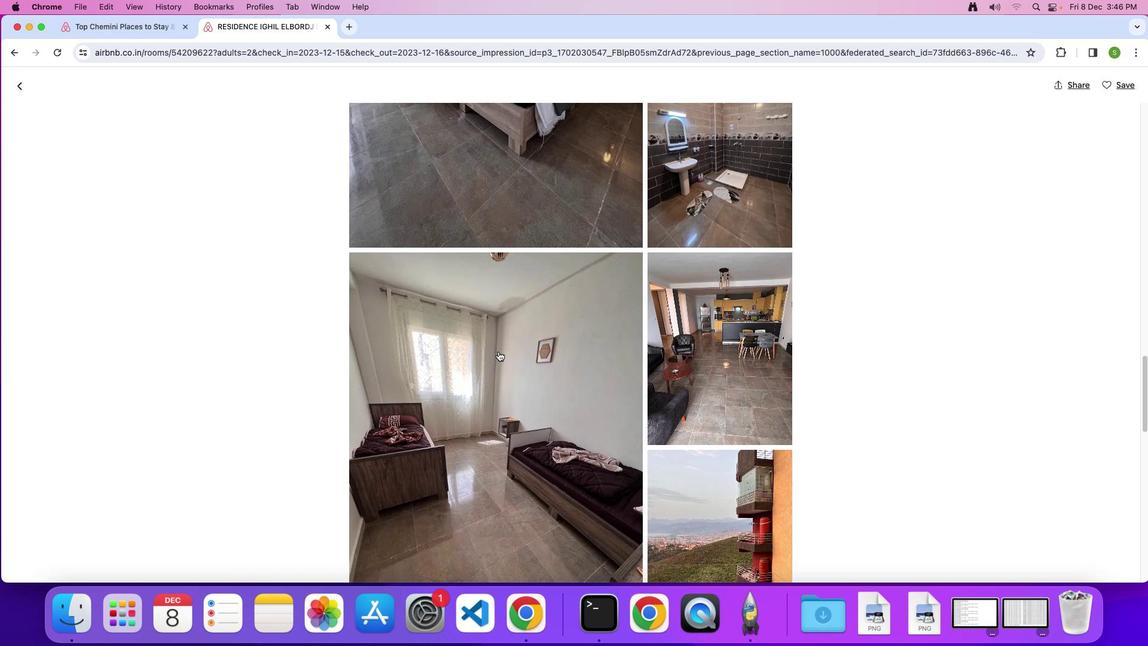 
Action: Mouse scrolled (499, 351) with delta (0, 0)
Screenshot: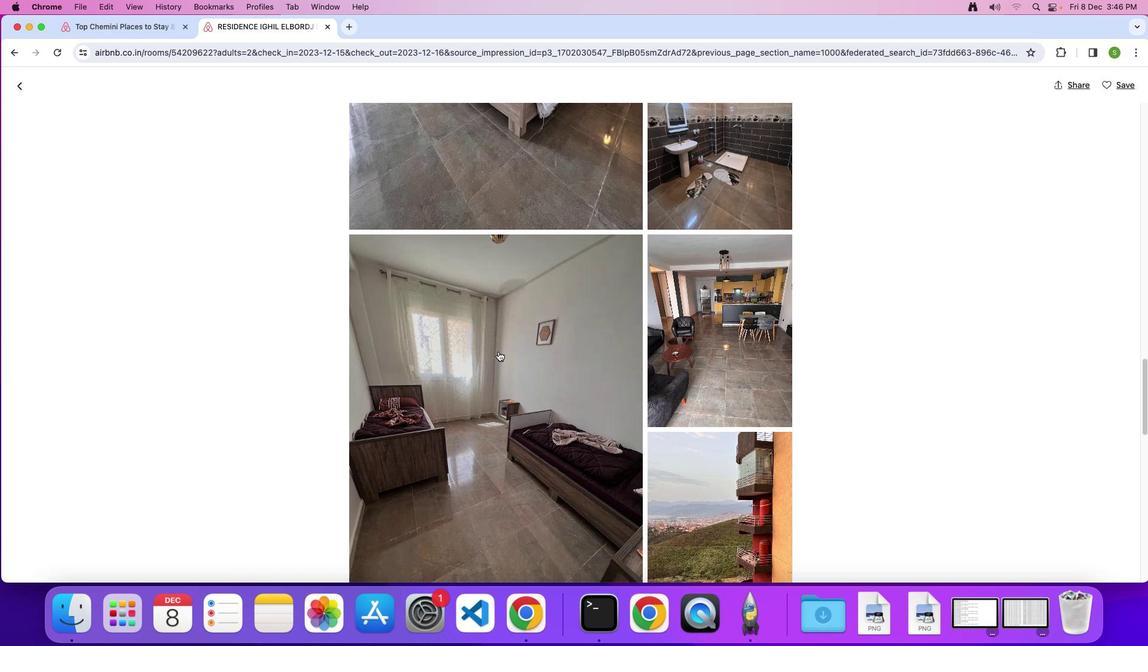 
Action: Mouse scrolled (499, 351) with delta (0, 0)
Screenshot: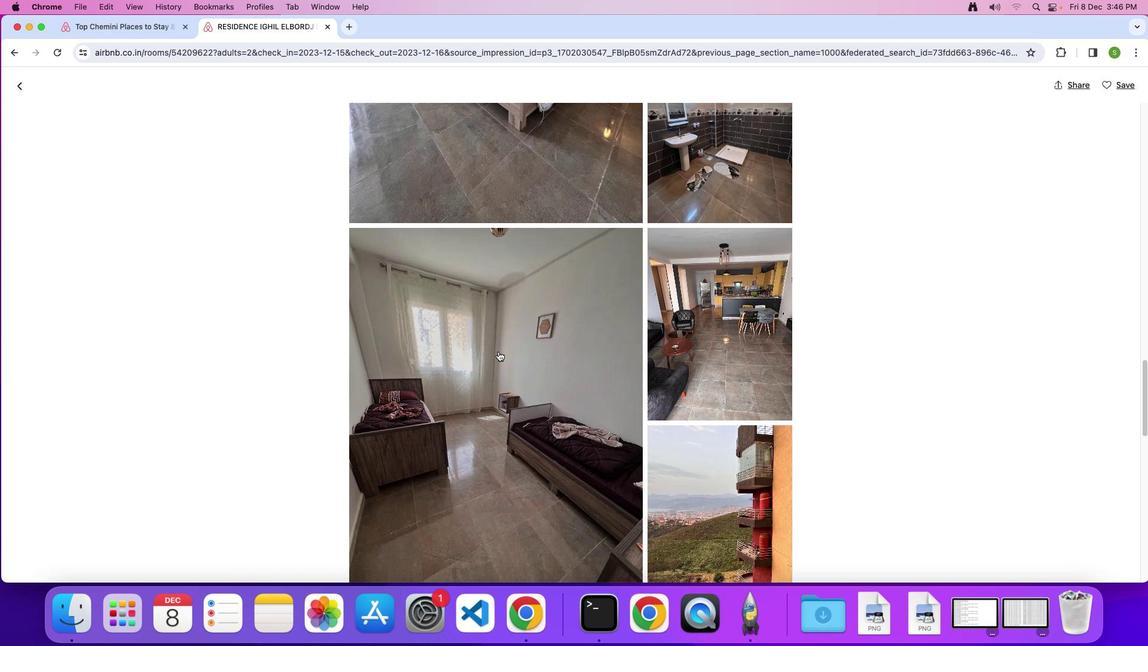 
Action: Mouse scrolled (499, 351) with delta (0, 0)
Screenshot: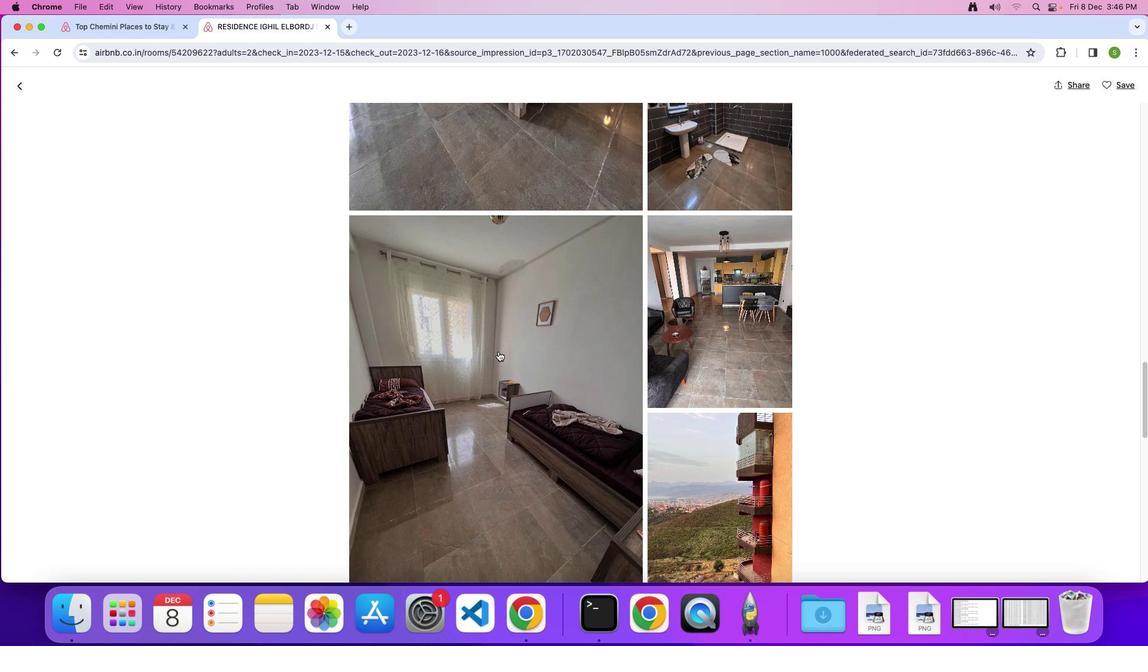 
Action: Mouse scrolled (499, 351) with delta (0, 0)
Screenshot: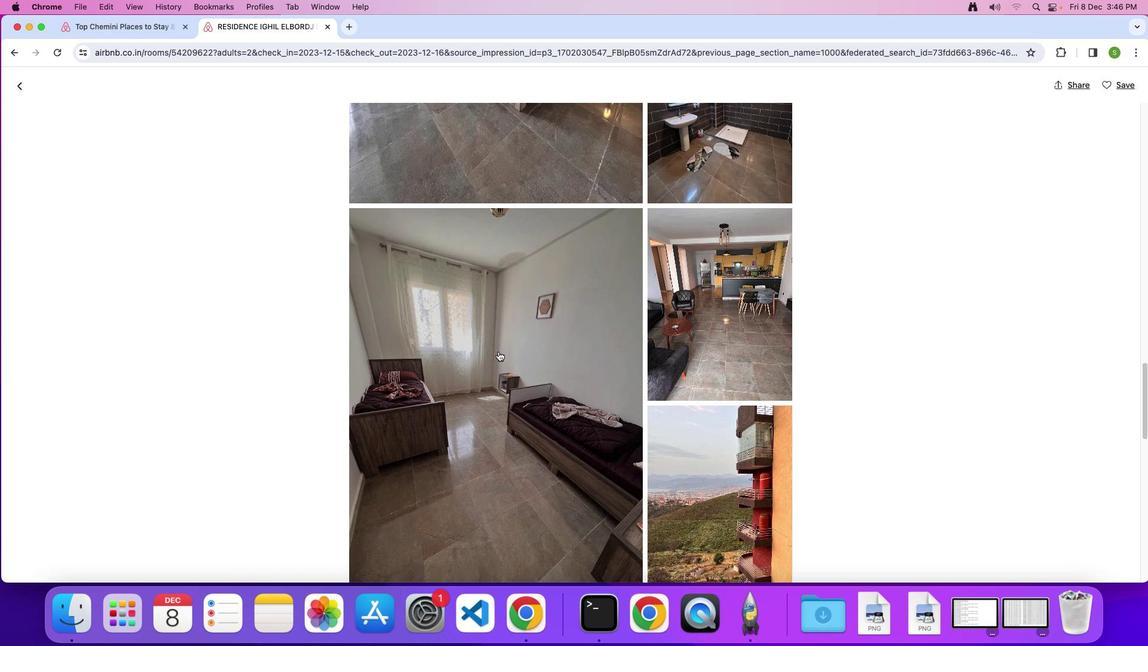
Action: Mouse scrolled (499, 351) with delta (0, 0)
Screenshot: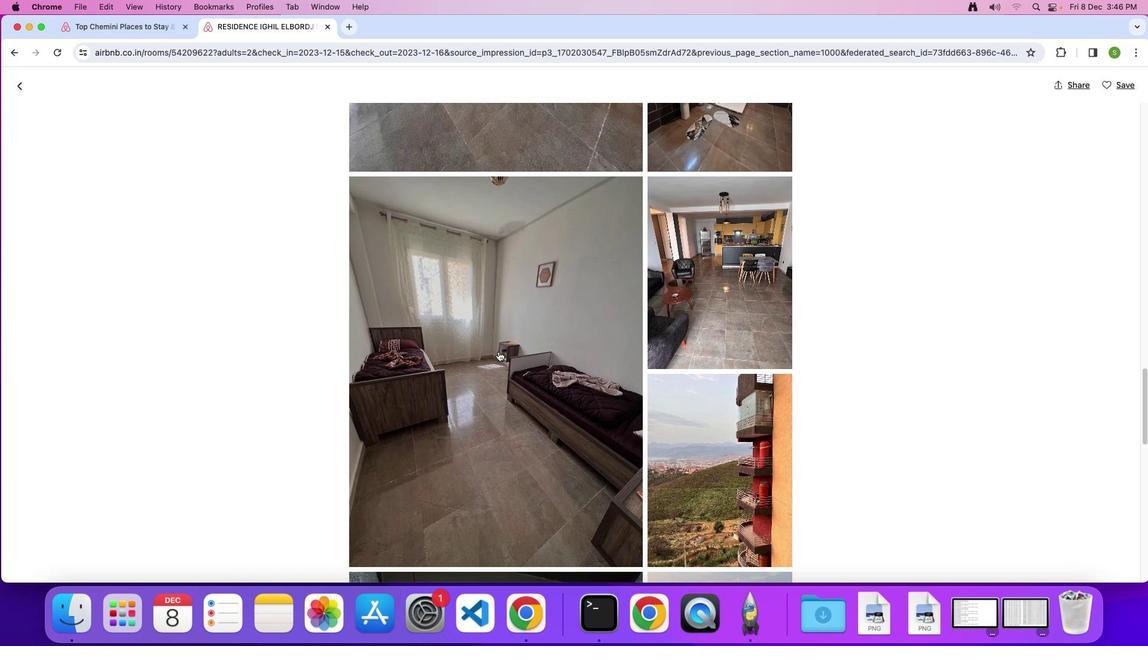 
Action: Mouse scrolled (499, 351) with delta (0, 0)
Screenshot: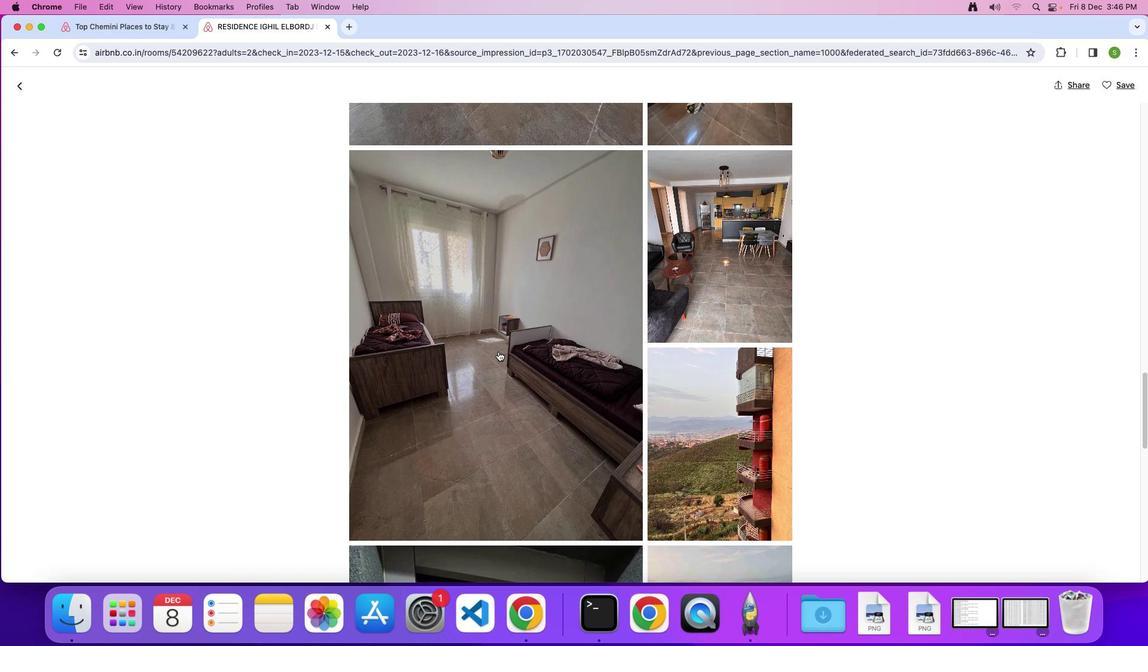 
Action: Mouse scrolled (499, 351) with delta (0, 0)
Screenshot: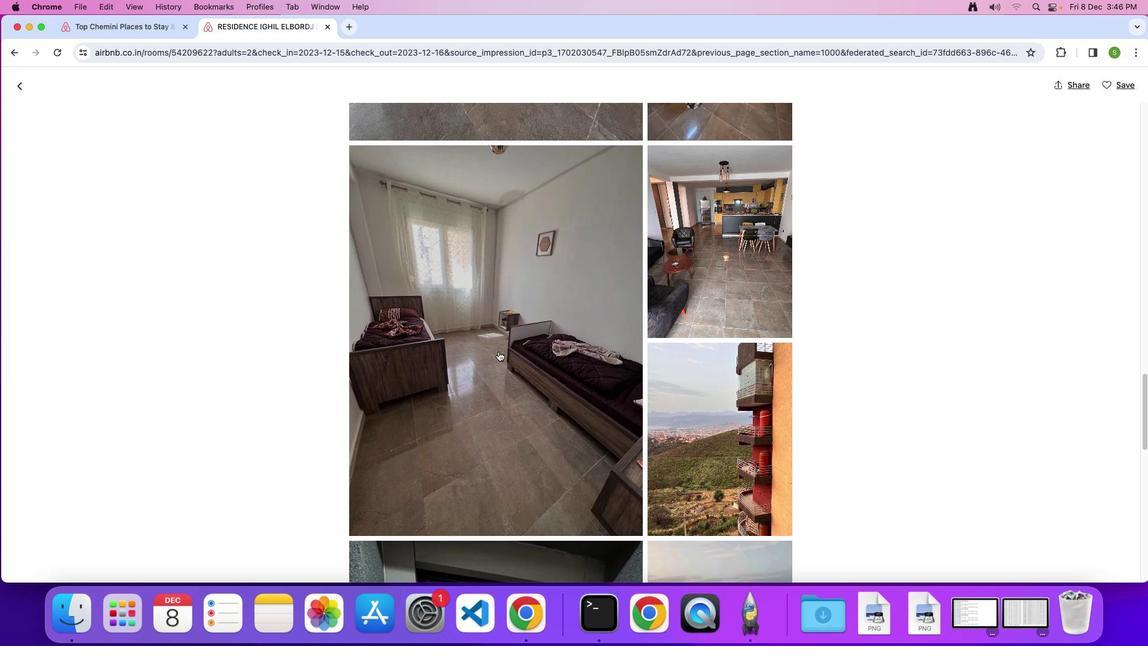 
Action: Mouse scrolled (499, 351) with delta (0, 0)
Screenshot: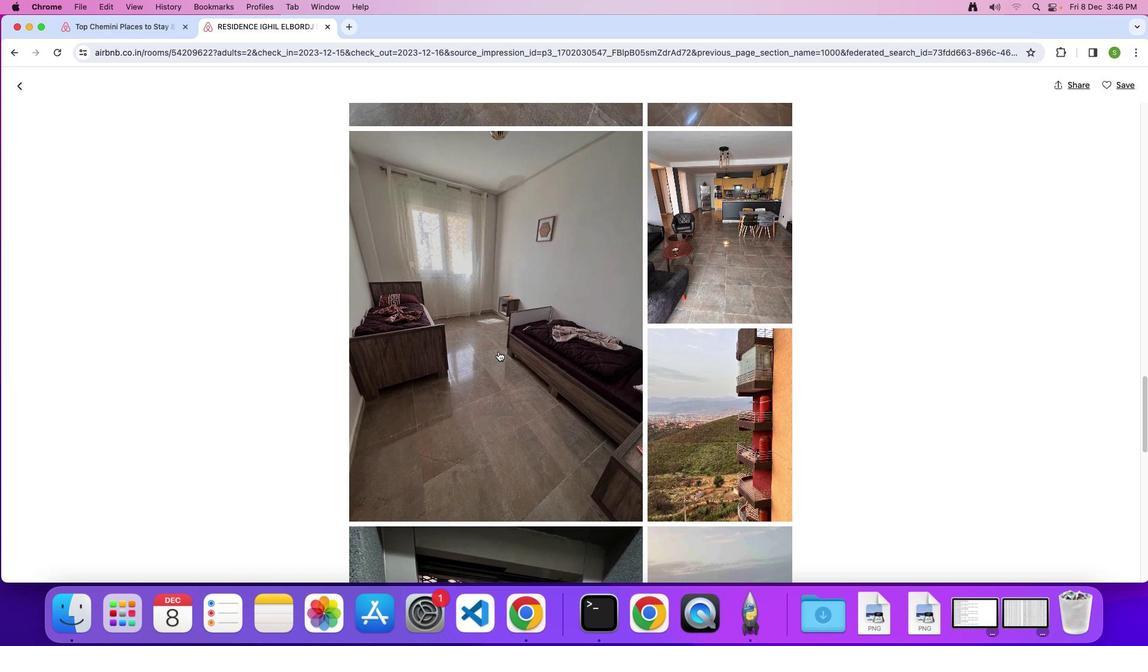 
Action: Mouse scrolled (499, 351) with delta (0, 0)
Screenshot: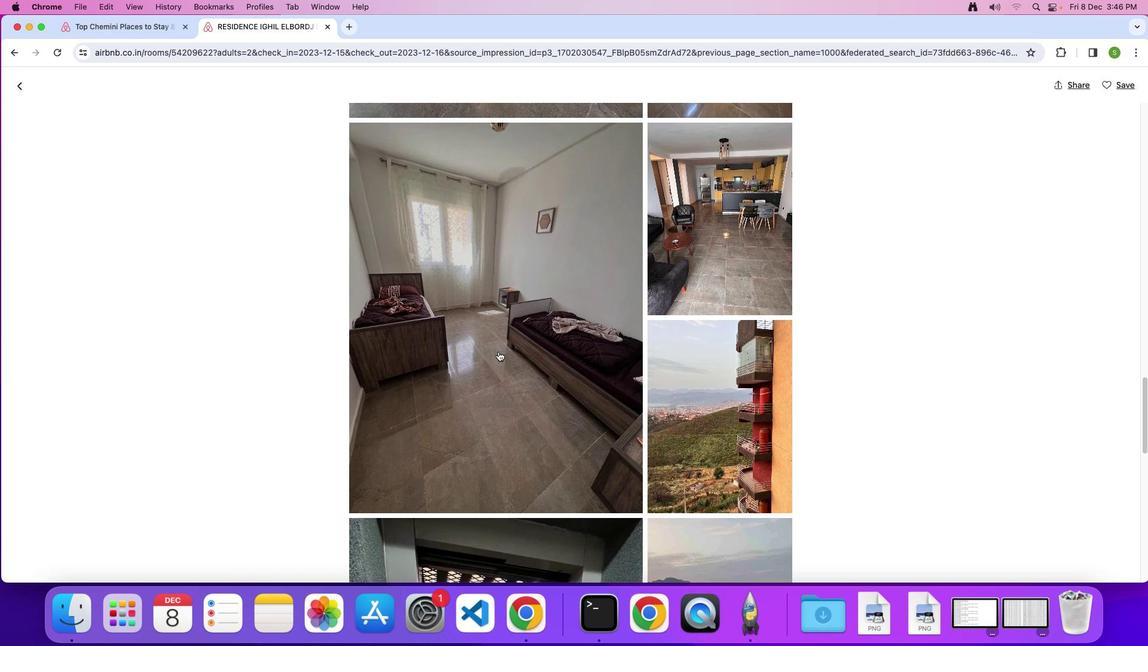 
Action: Mouse scrolled (499, 351) with delta (0, 0)
Screenshot: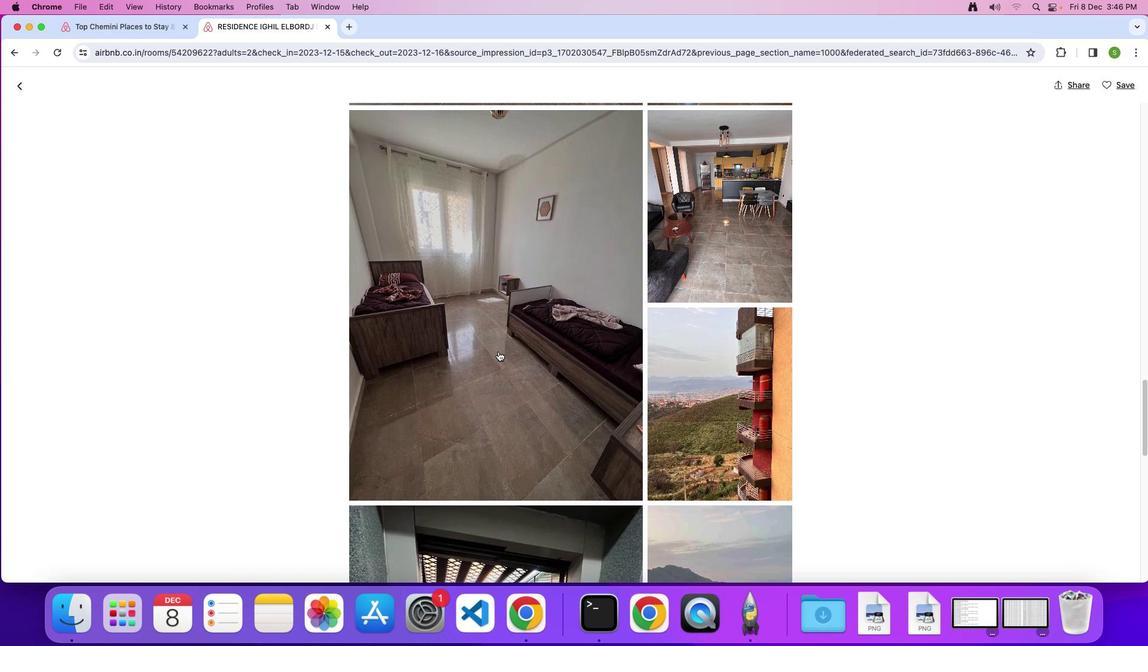 
Action: Mouse scrolled (499, 351) with delta (0, 0)
Screenshot: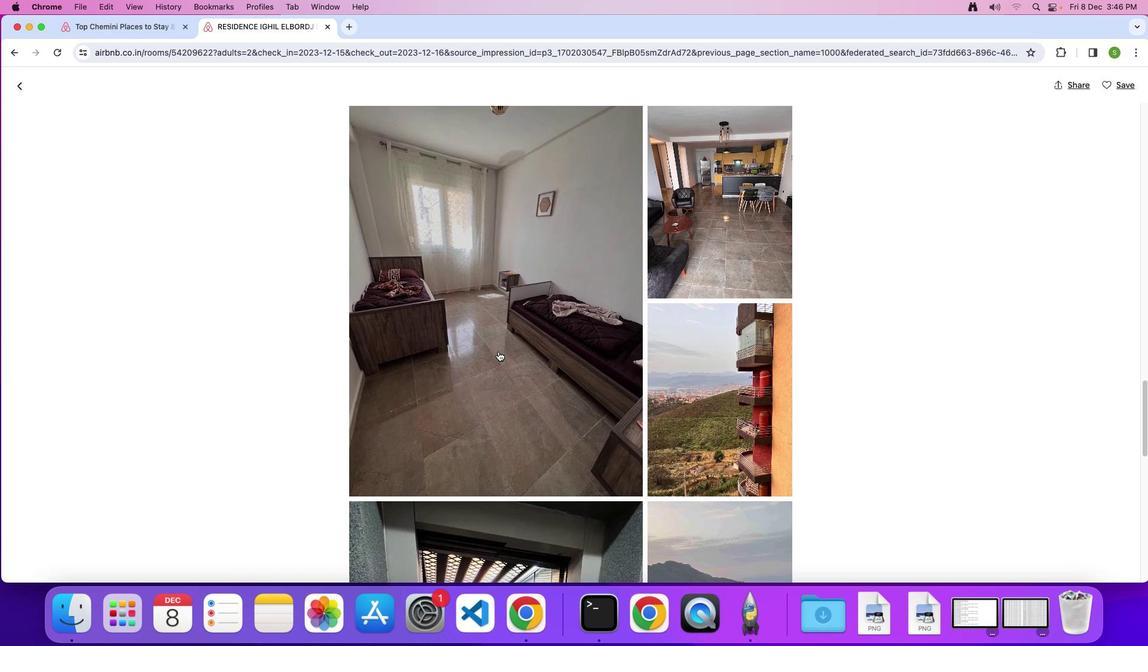 
Action: Mouse scrolled (499, 351) with delta (0, 0)
Screenshot: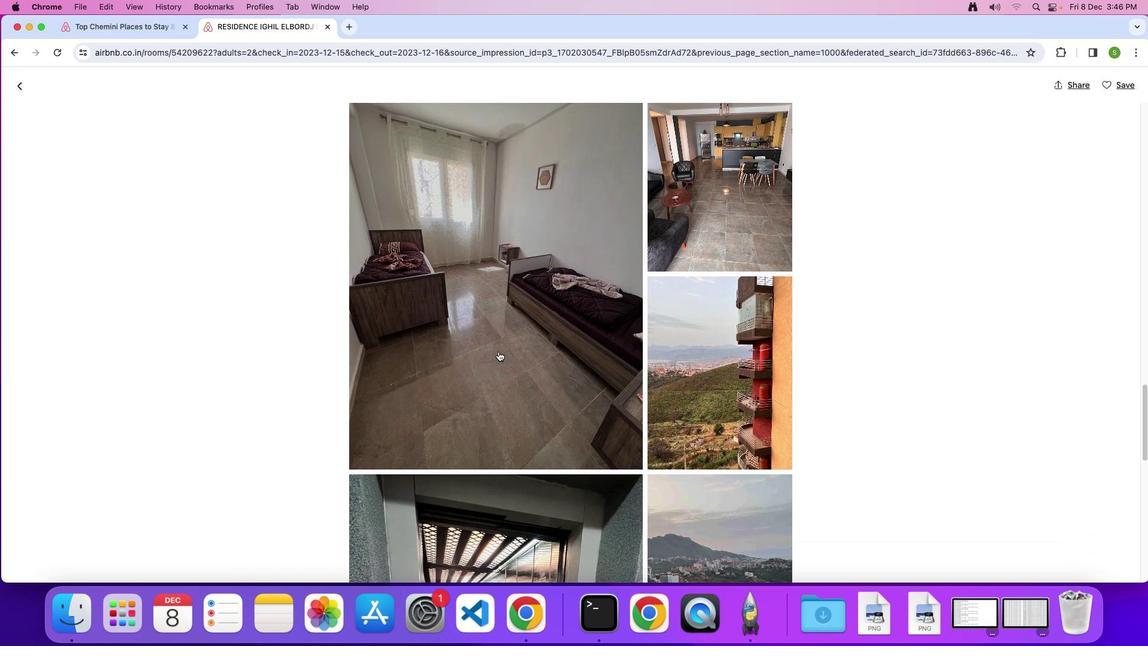 
Action: Mouse scrolled (499, 351) with delta (0, 0)
Screenshot: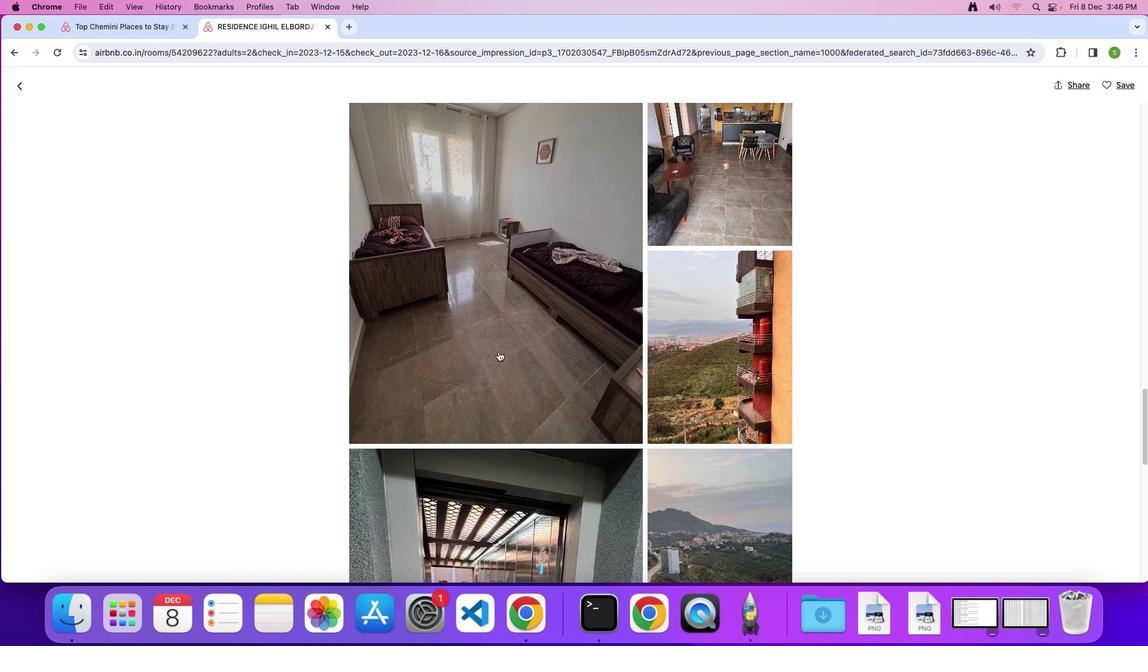 
Action: Mouse scrolled (499, 351) with delta (0, 0)
Screenshot: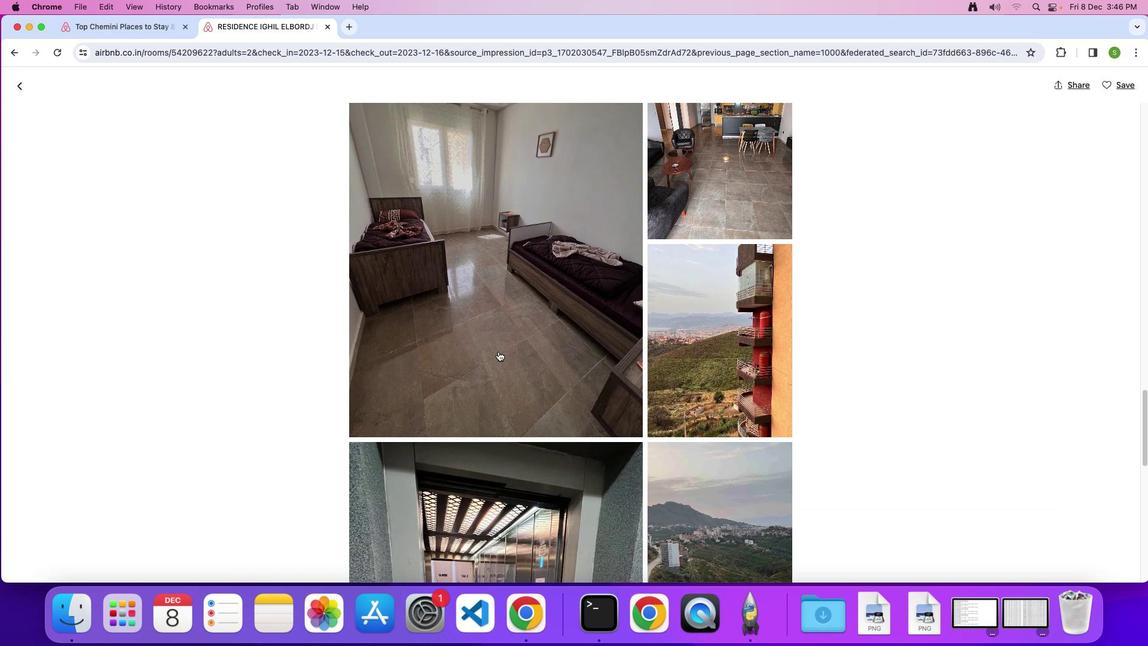 
Action: Mouse scrolled (499, 351) with delta (0, 0)
Screenshot: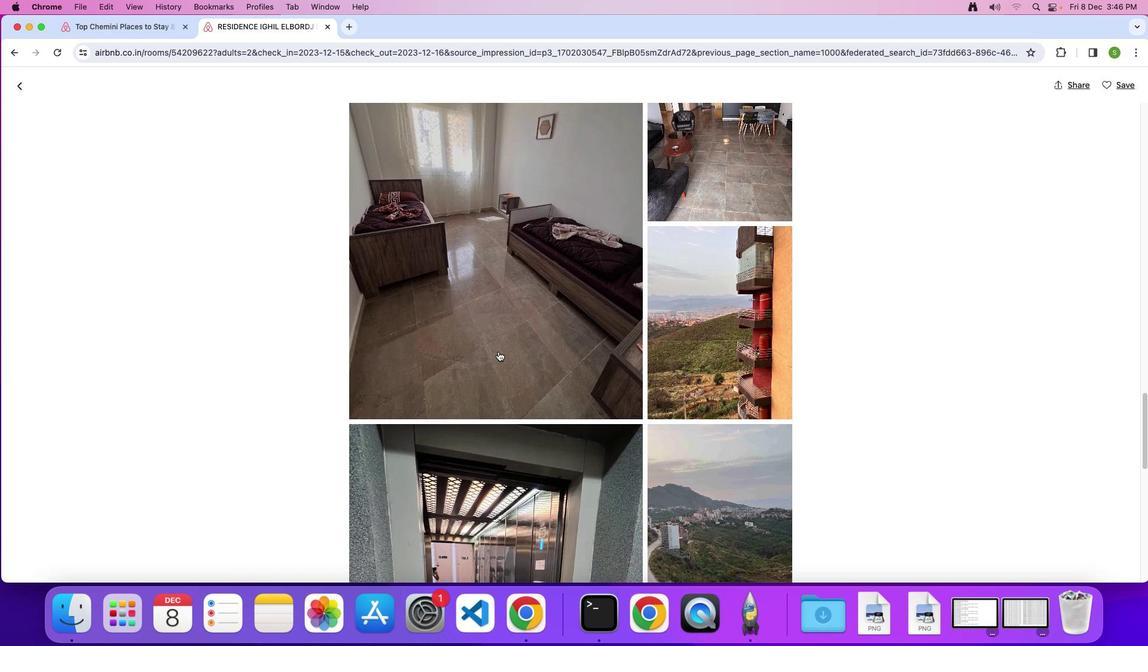 
Action: Mouse scrolled (499, 351) with delta (0, 0)
Screenshot: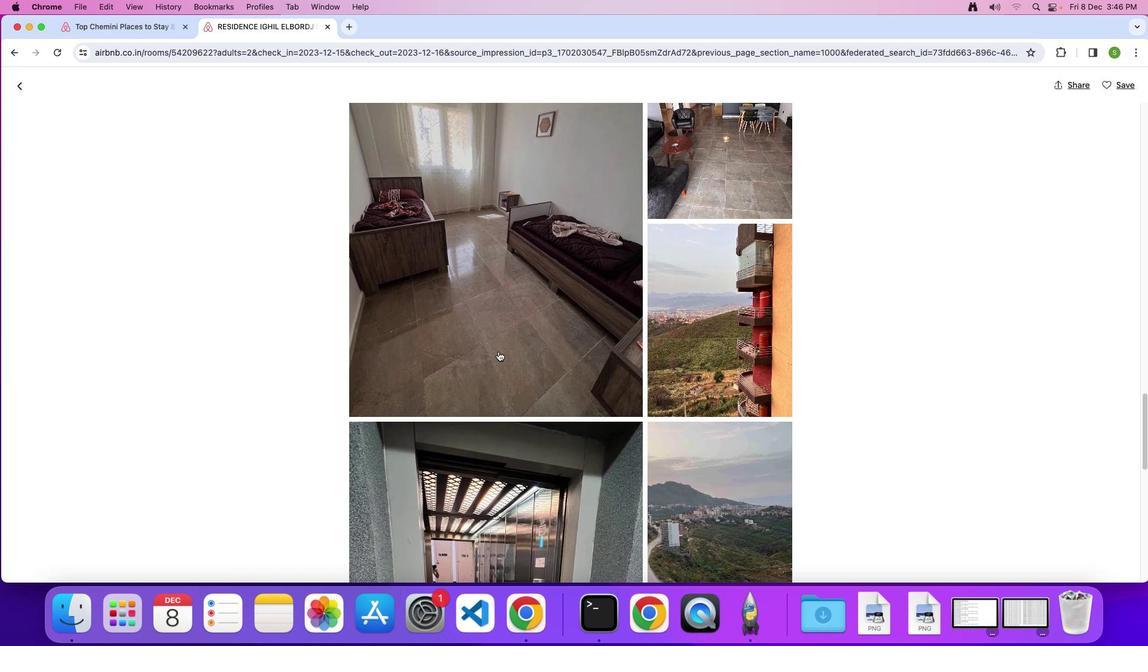 
Action: Mouse scrolled (499, 351) with delta (0, 0)
Screenshot: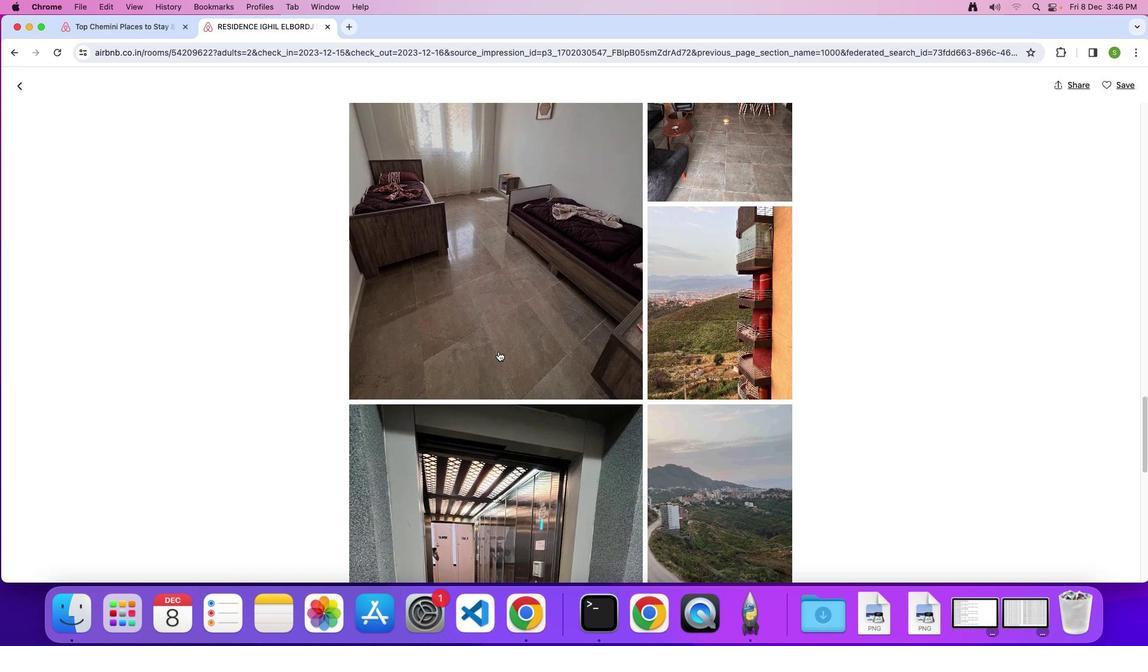 
Action: Mouse scrolled (499, 351) with delta (0, 0)
Screenshot: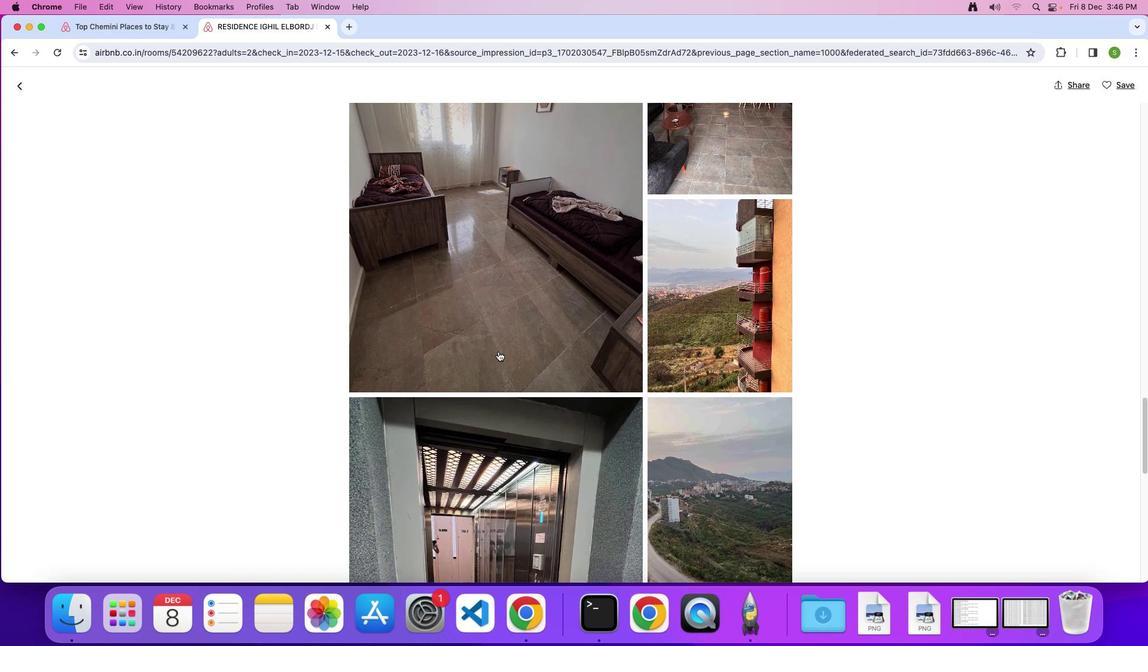 
Action: Mouse scrolled (499, 351) with delta (0, 0)
Screenshot: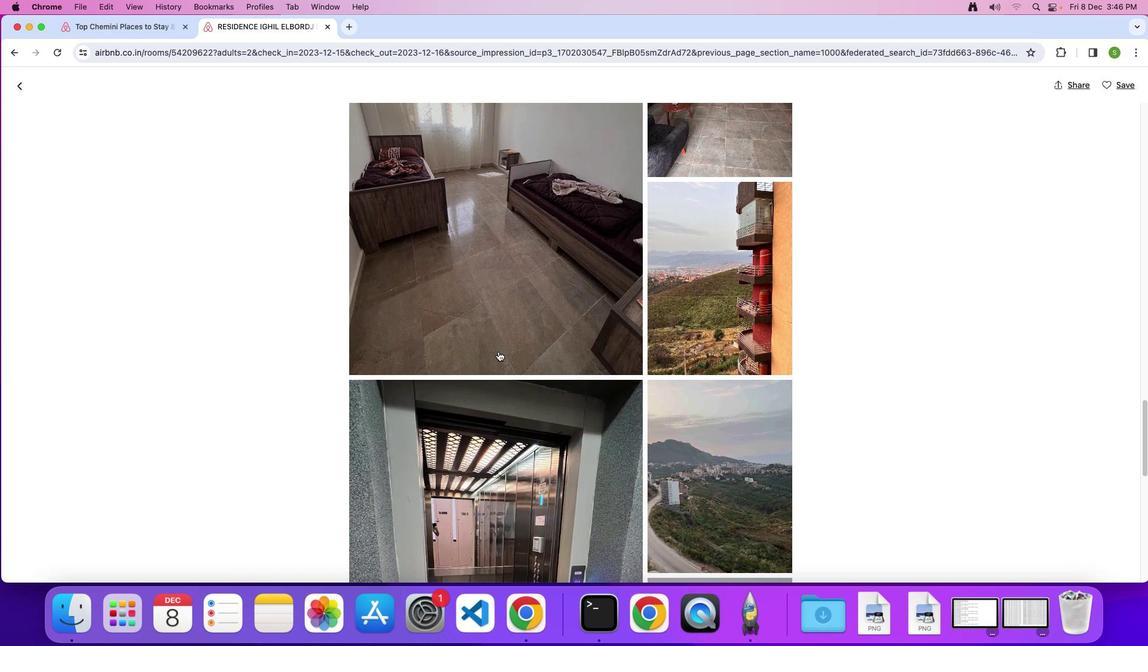 
Action: Mouse scrolled (499, 351) with delta (0, 0)
Screenshot: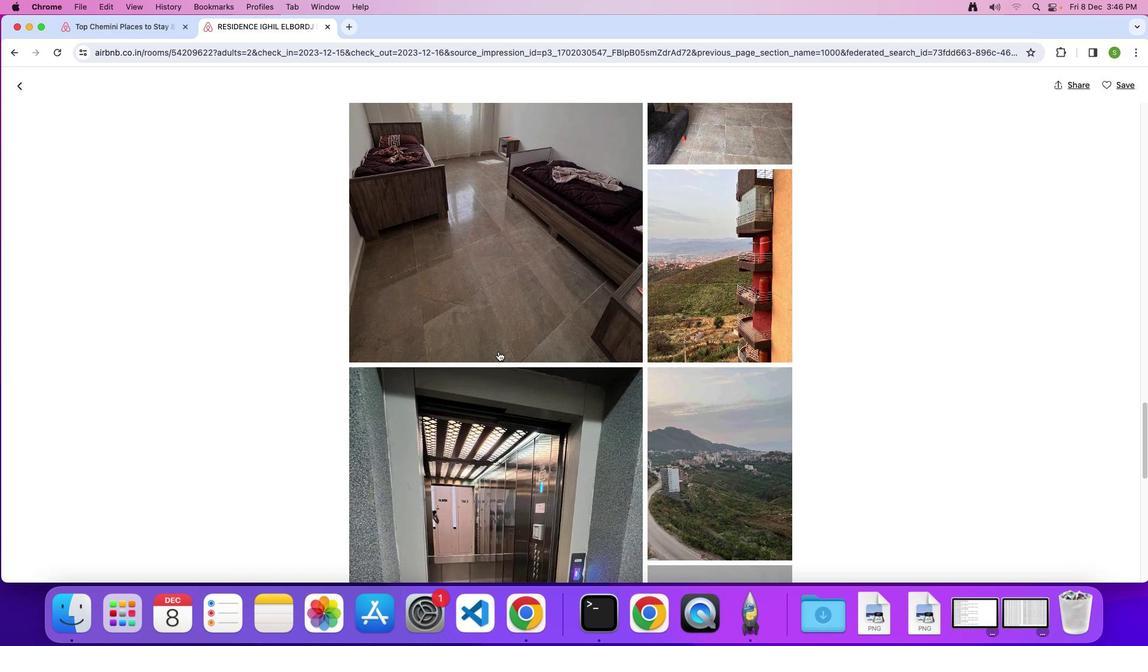 
Action: Mouse scrolled (499, 351) with delta (0, 0)
Screenshot: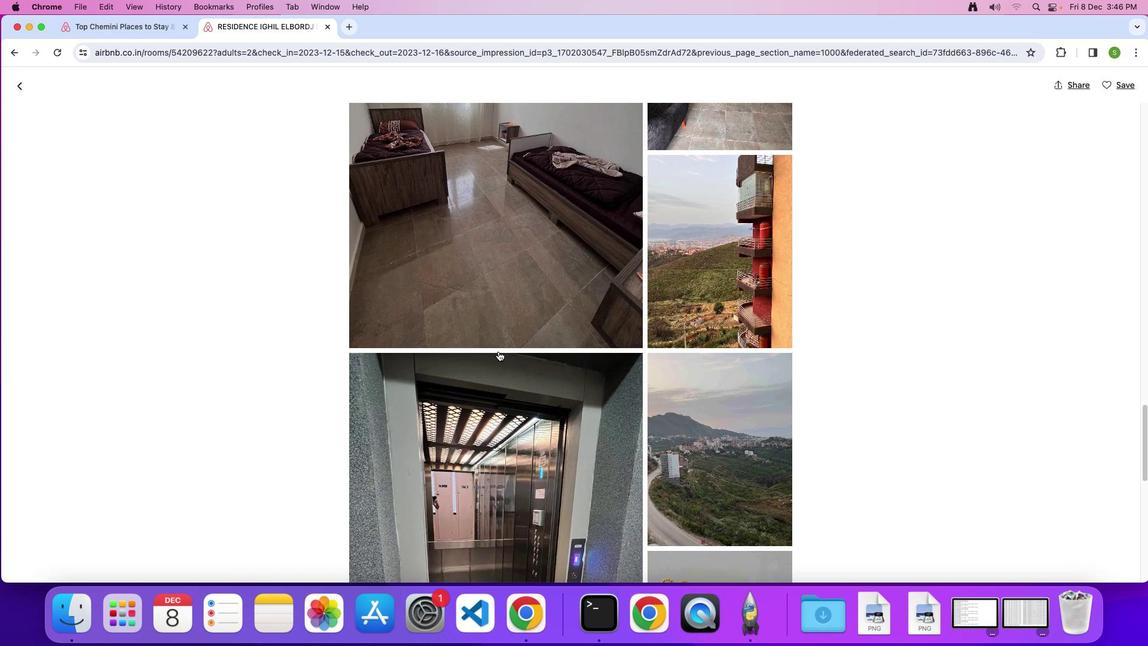 
Action: Mouse scrolled (499, 351) with delta (0, 0)
Screenshot: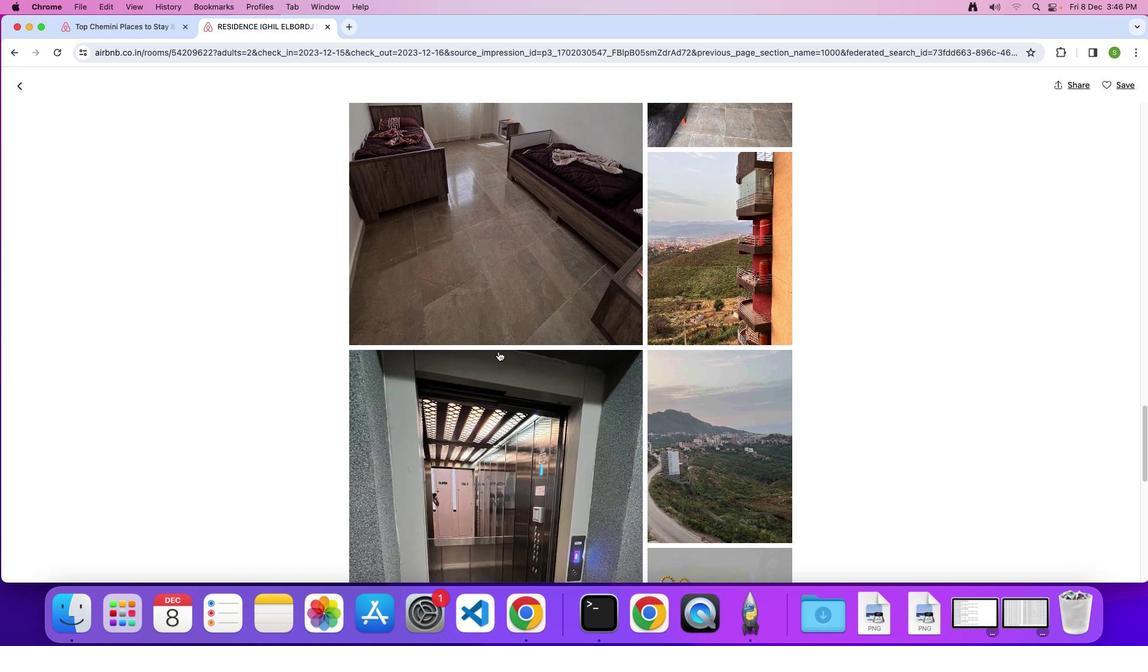 
Action: Mouse scrolled (499, 351) with delta (0, 0)
Screenshot: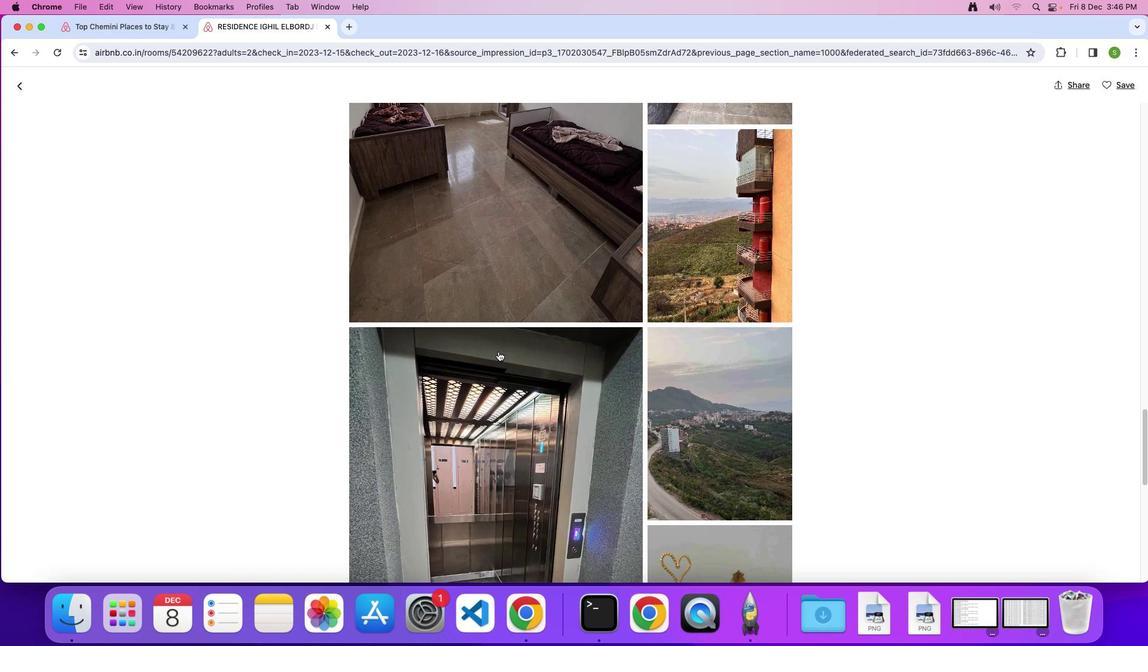
Action: Mouse scrolled (499, 351) with delta (0, 0)
Screenshot: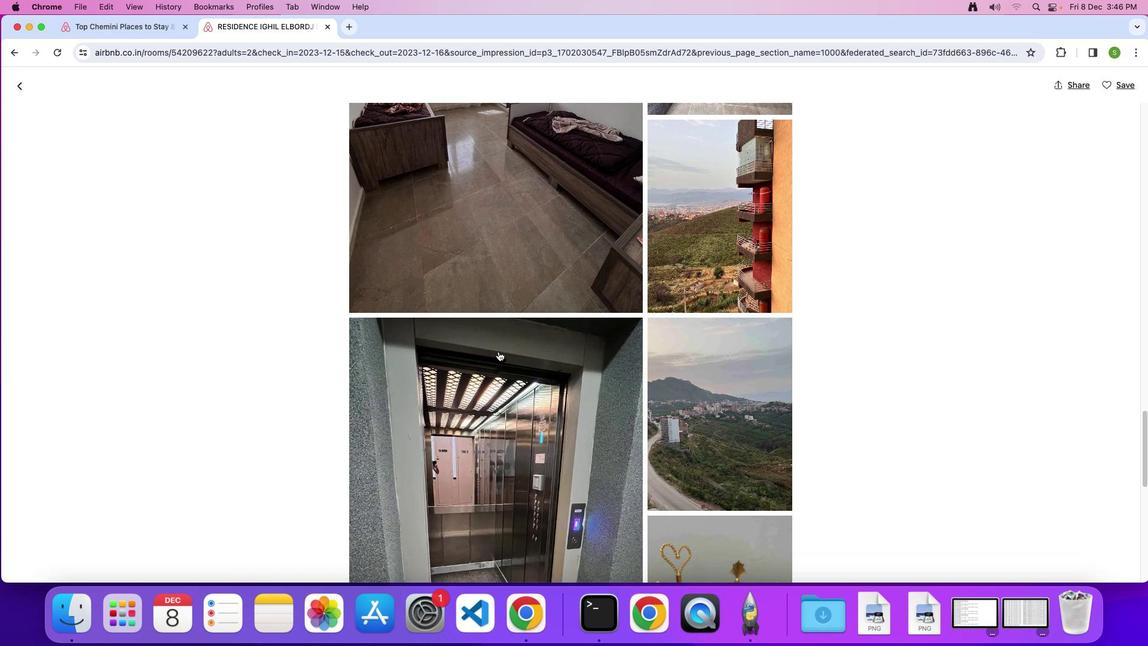 
Action: Mouse scrolled (499, 351) with delta (0, -1)
Screenshot: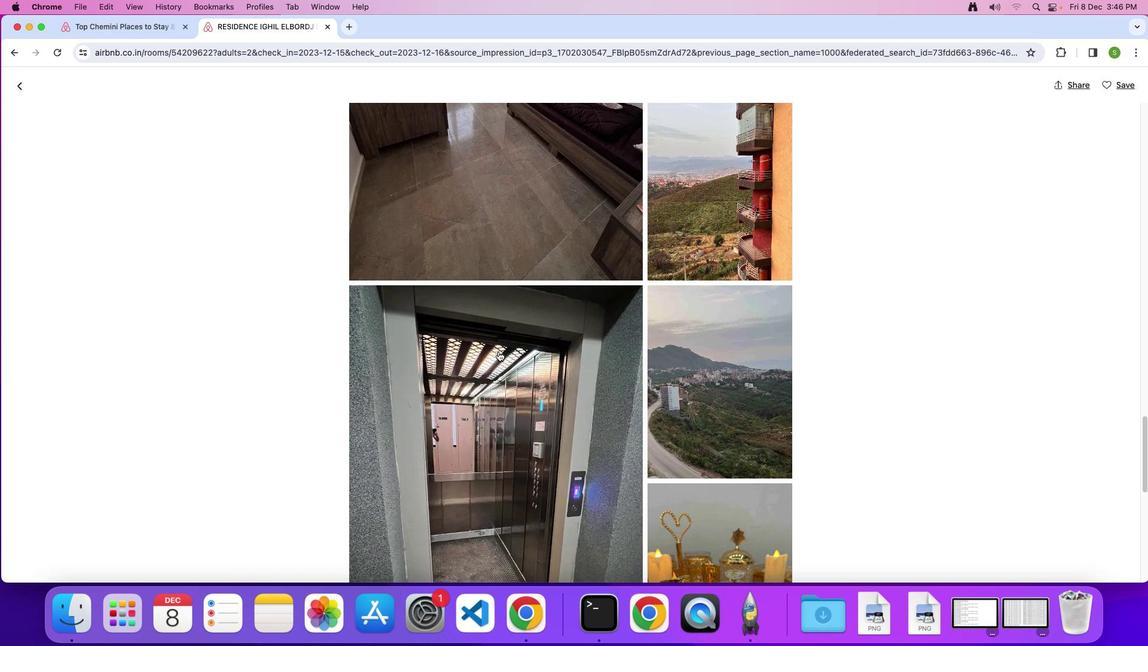 
Action: Mouse scrolled (499, 351) with delta (0, 0)
Screenshot: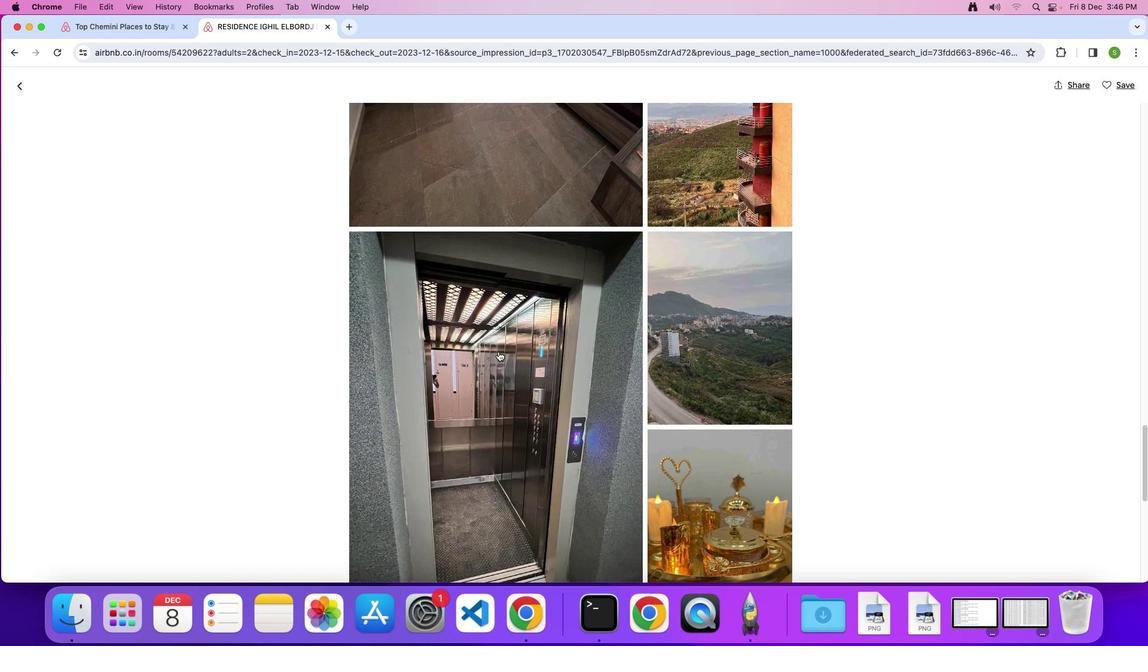 
Action: Mouse scrolled (499, 351) with delta (0, 0)
Screenshot: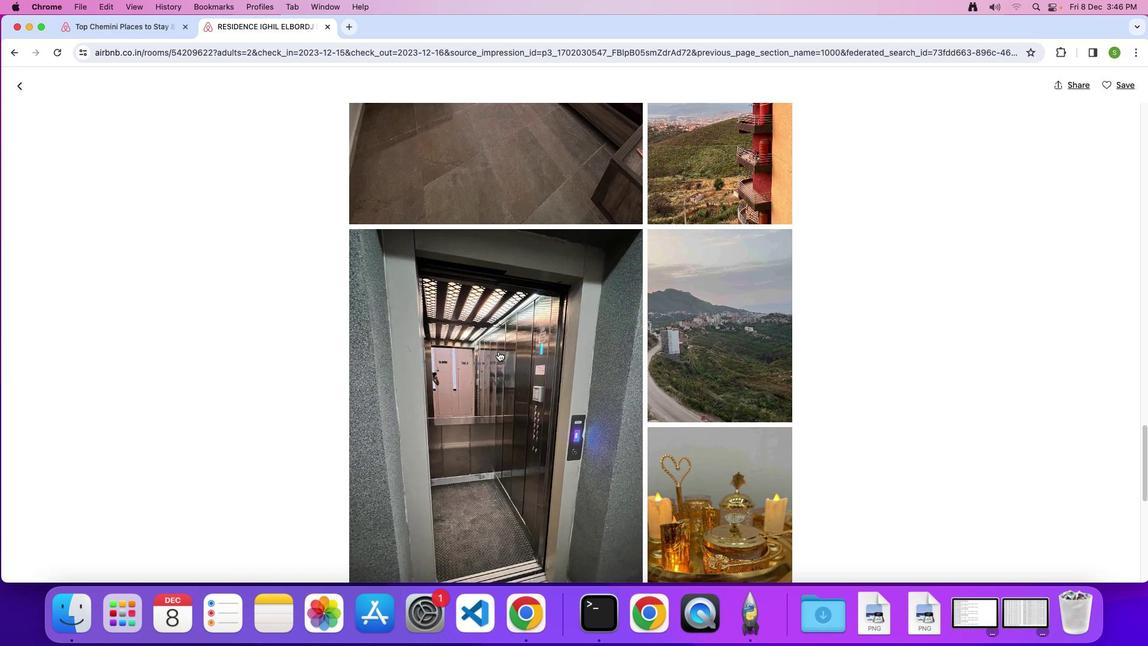 
Action: Mouse scrolled (499, 351) with delta (0, 0)
Screenshot: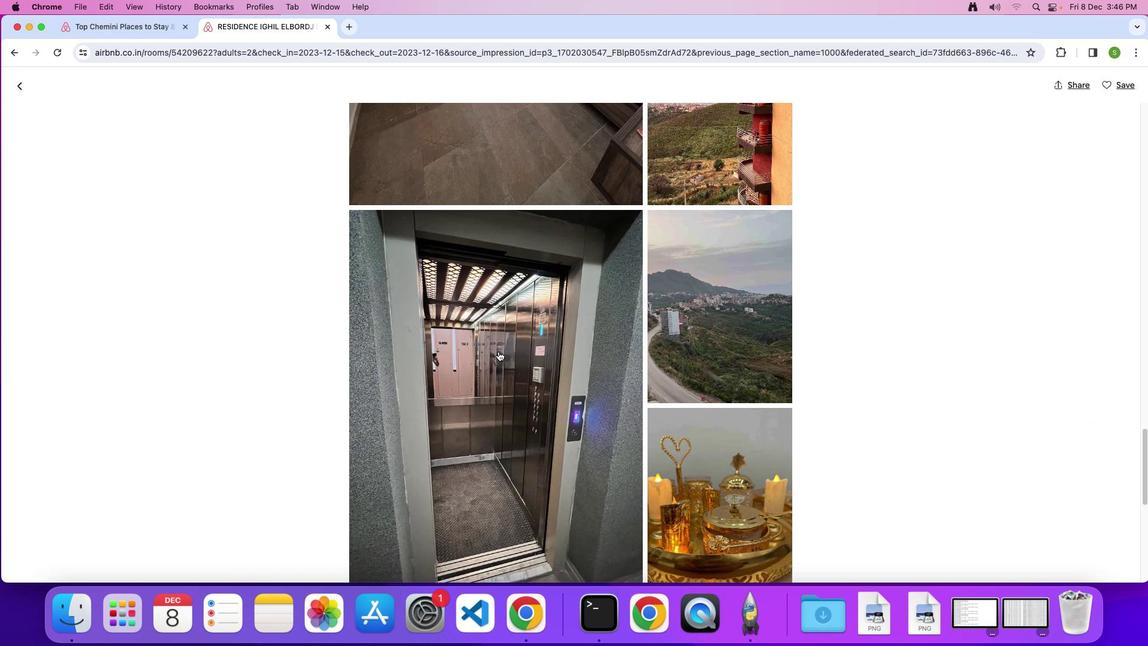 
Action: Mouse scrolled (499, 351) with delta (0, 0)
Screenshot: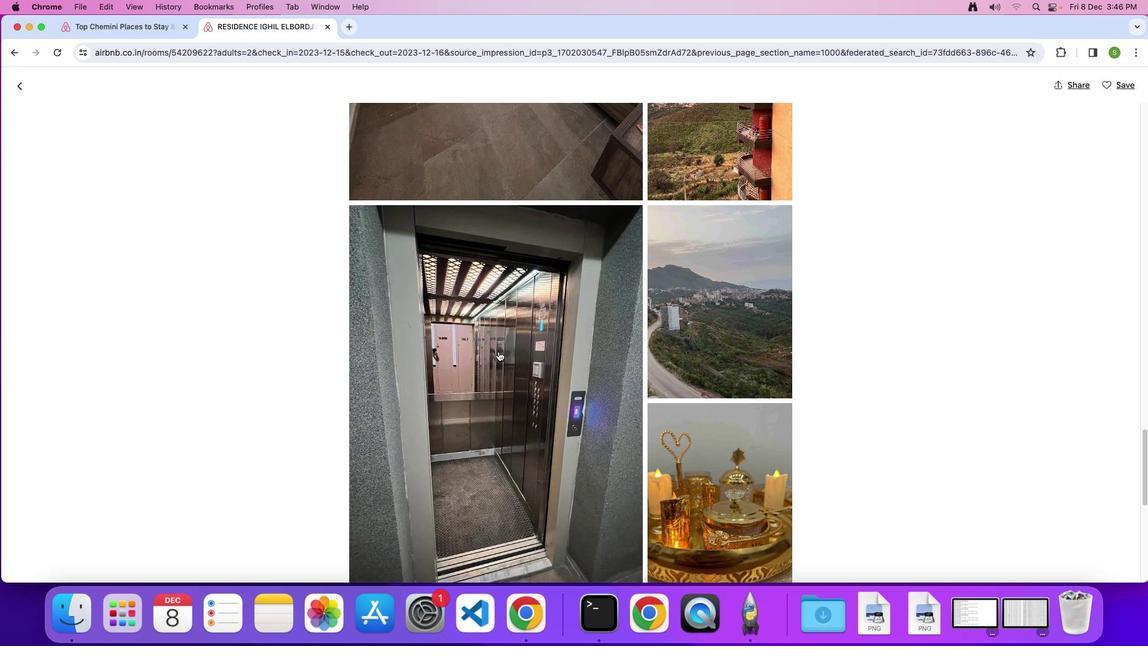 
Action: Mouse scrolled (499, 351) with delta (0, -1)
Screenshot: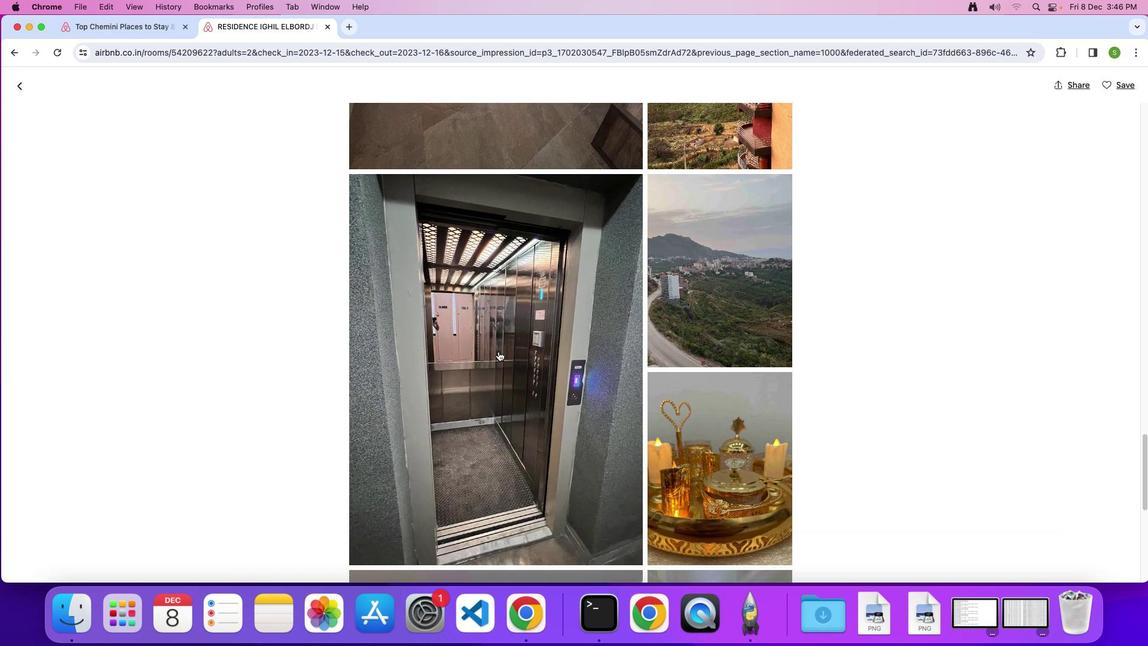 
Action: Mouse scrolled (499, 351) with delta (0, 0)
Screenshot: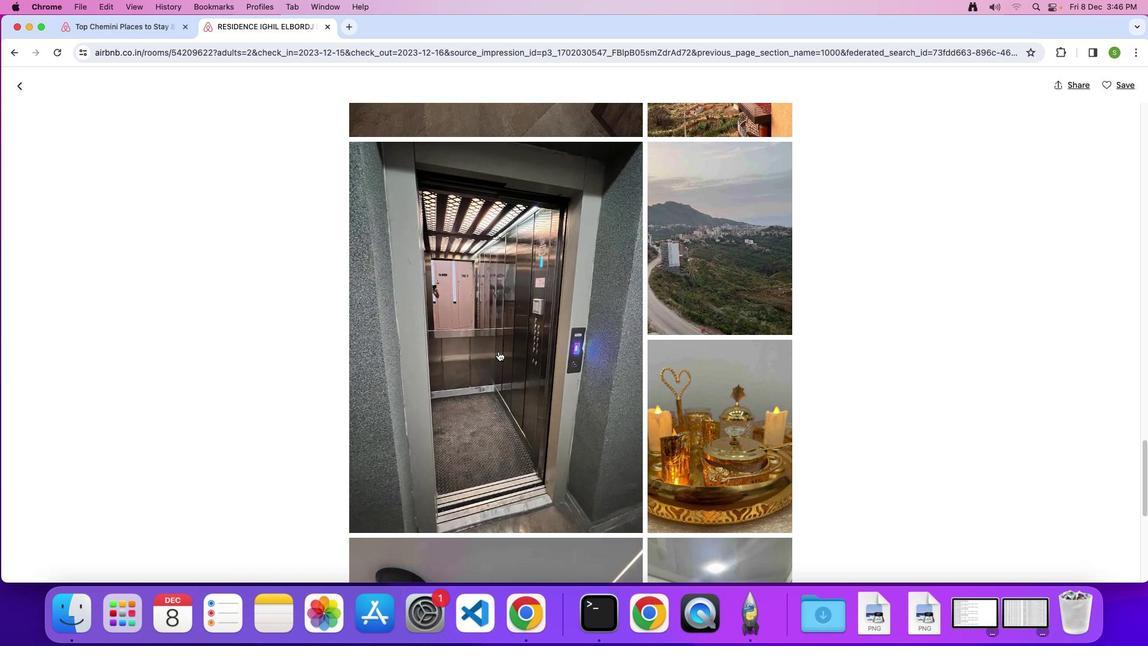 
Action: Mouse scrolled (499, 351) with delta (0, 0)
Screenshot: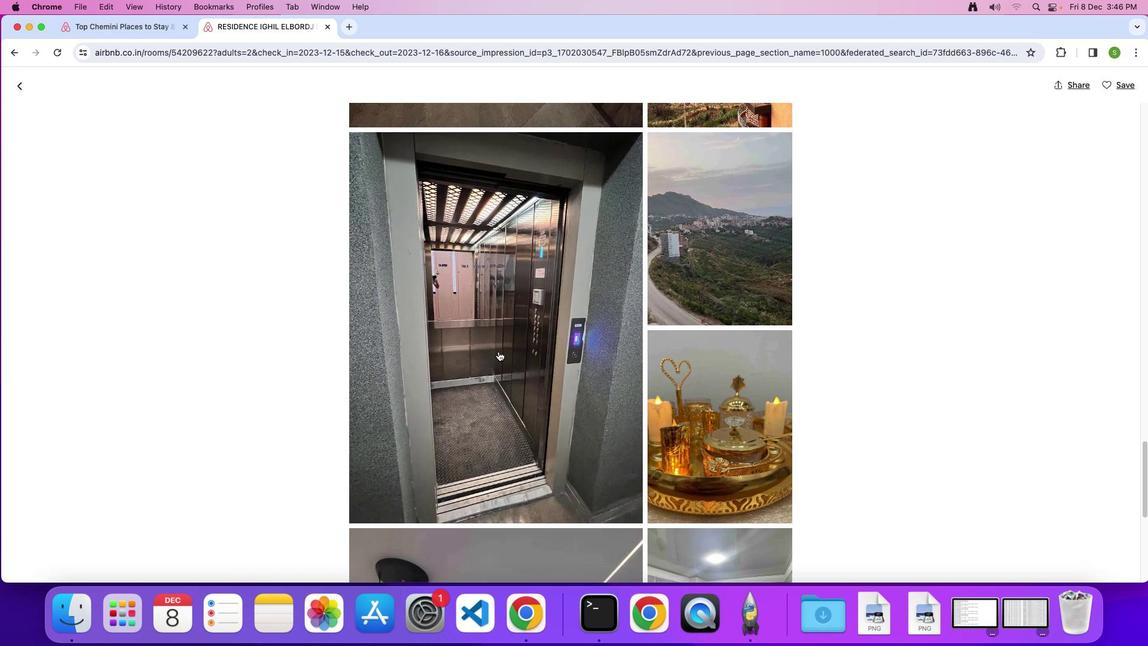 
Action: Mouse scrolled (499, 351) with delta (0, 0)
Screenshot: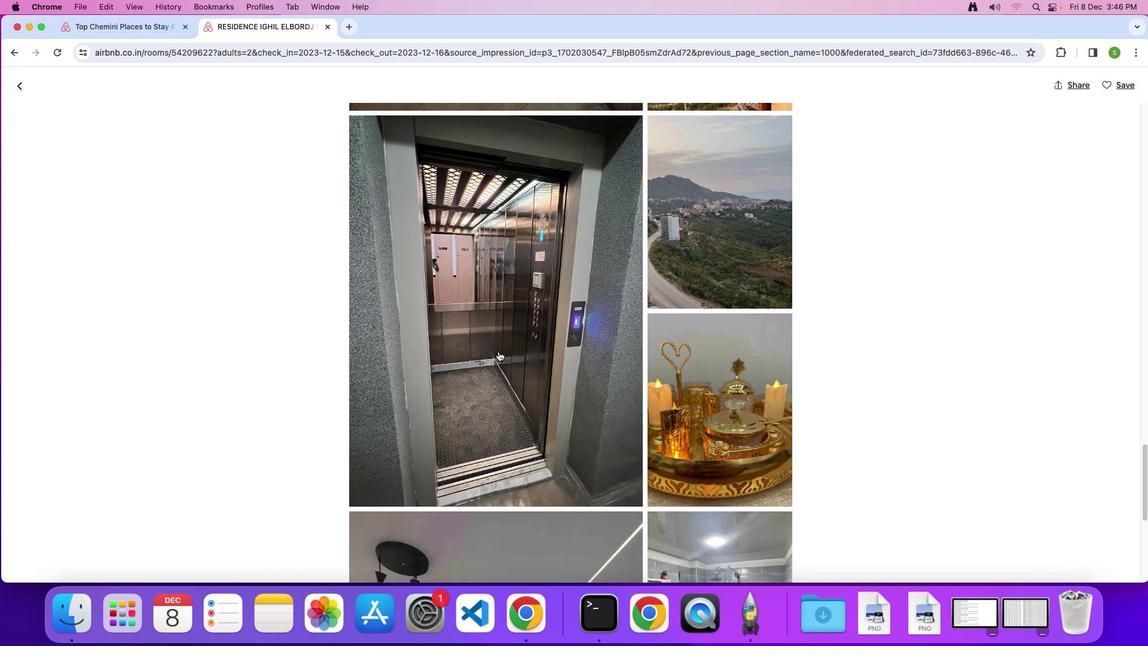 
Action: Mouse scrolled (499, 351) with delta (0, 0)
Screenshot: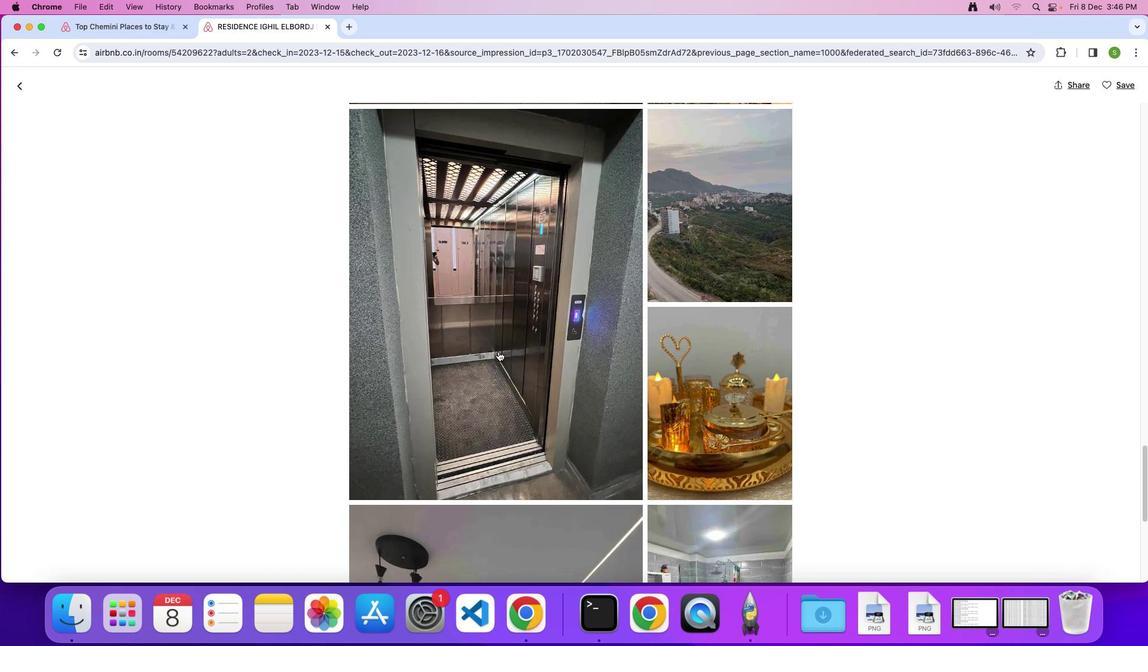 
Action: Mouse scrolled (499, 351) with delta (0, 0)
Screenshot: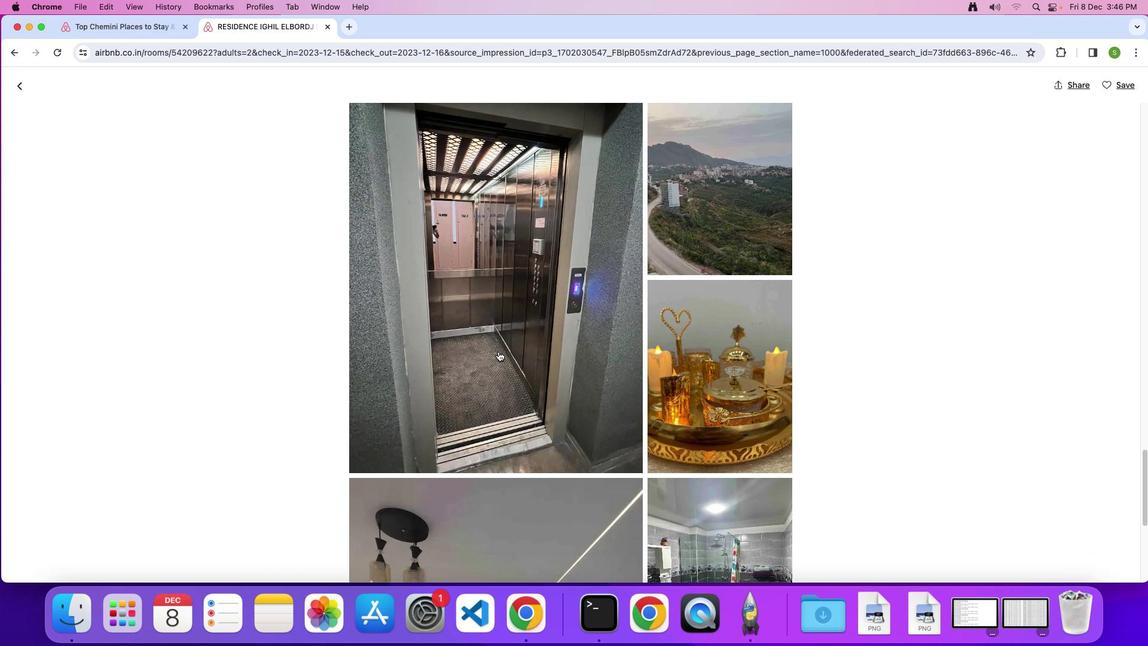
Action: Mouse scrolled (499, 351) with delta (0, 0)
Screenshot: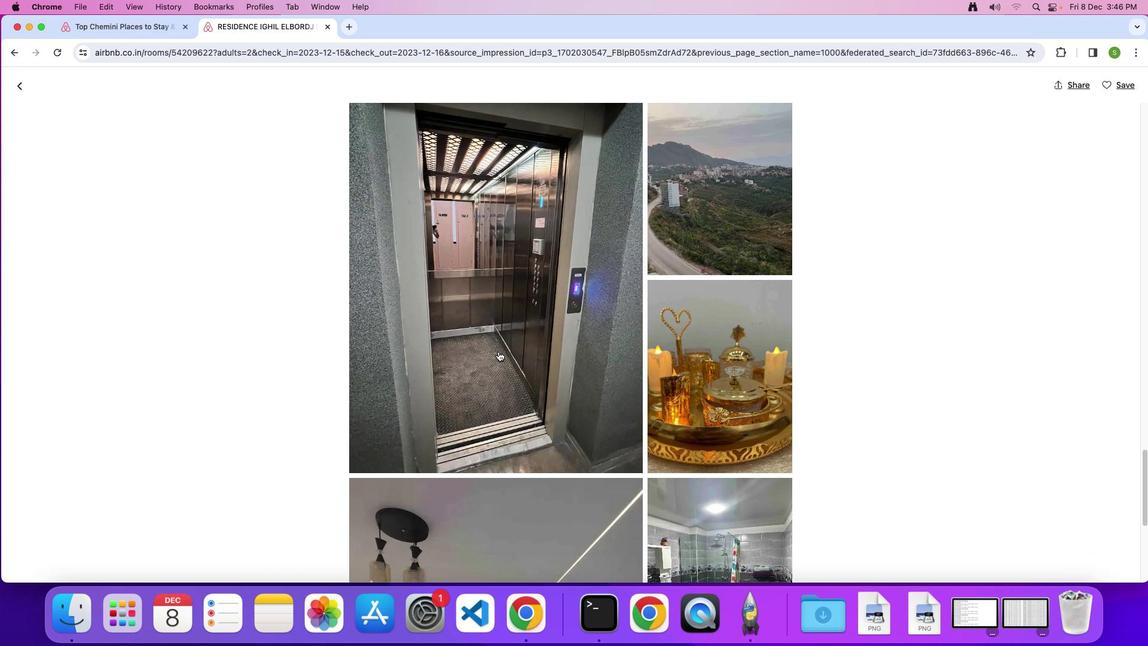 
Action: Mouse scrolled (499, 351) with delta (0, -2)
Screenshot: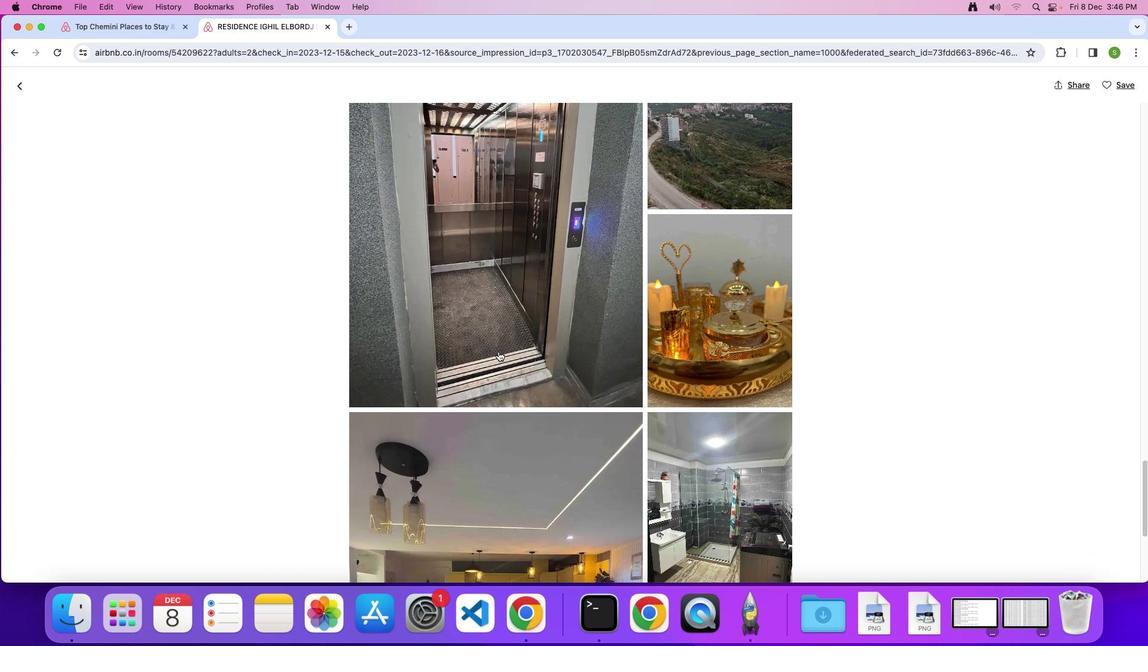 
Action: Mouse scrolled (499, 351) with delta (0, 0)
Screenshot: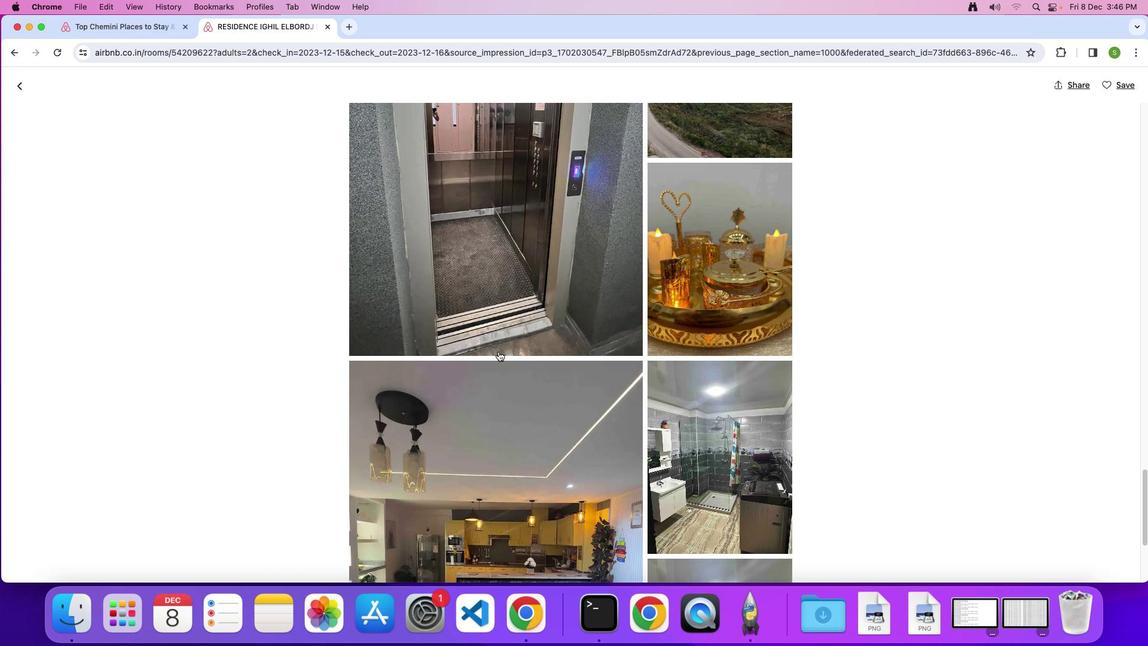 
Action: Mouse scrolled (499, 351) with delta (0, 0)
Screenshot: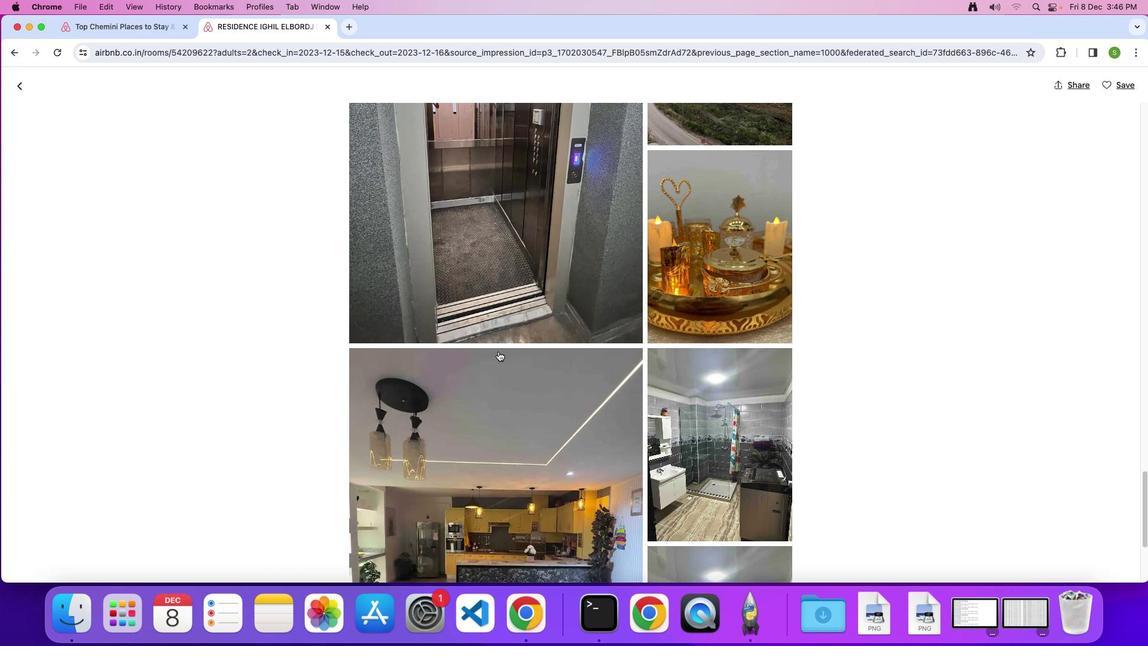 
Action: Mouse scrolled (499, 351) with delta (0, 0)
Screenshot: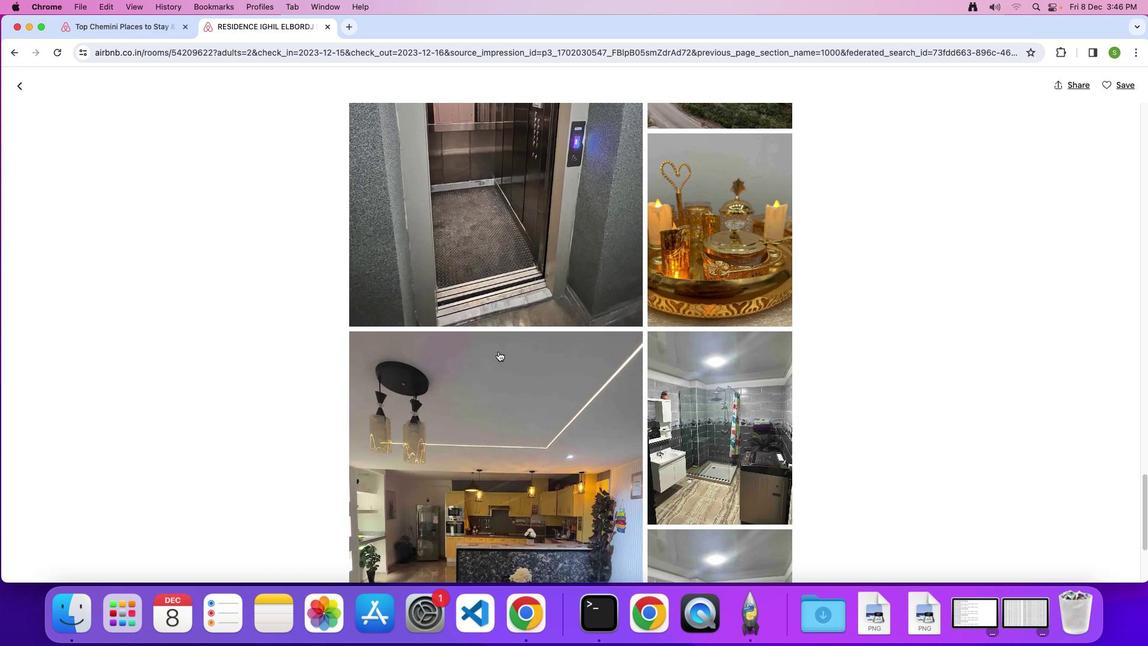 
Action: Mouse scrolled (499, 351) with delta (0, 0)
Screenshot: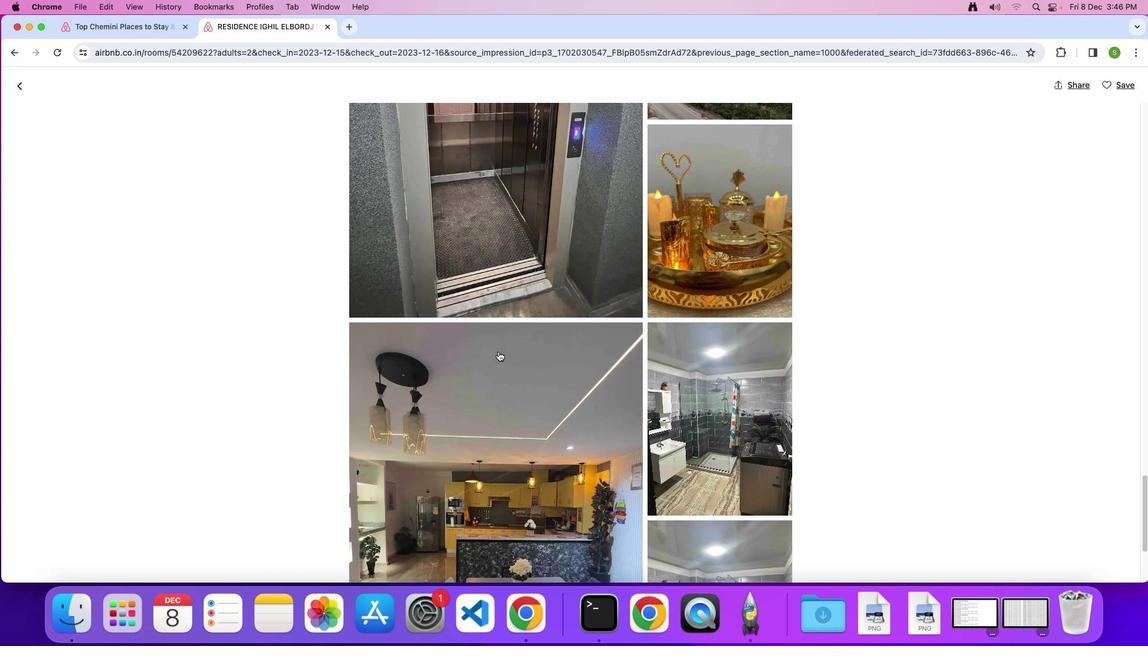 
Action: Mouse scrolled (499, 351) with delta (0, -1)
Screenshot: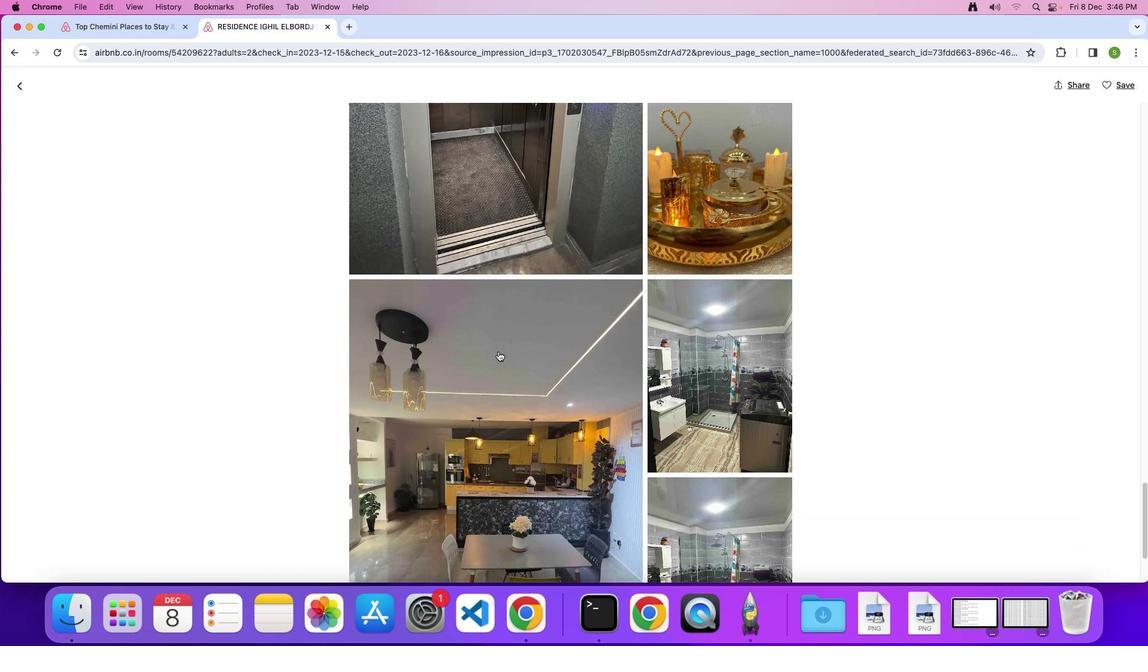 
Action: Mouse scrolled (499, 351) with delta (0, 0)
Screenshot: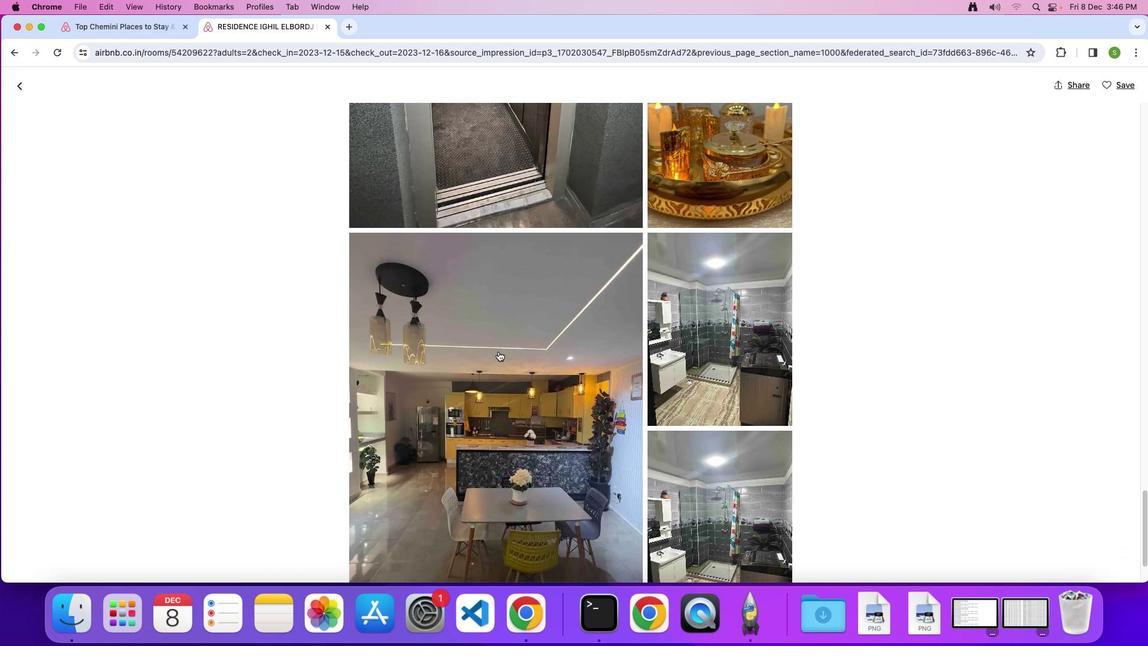 
Action: Mouse scrolled (499, 351) with delta (0, 0)
Screenshot: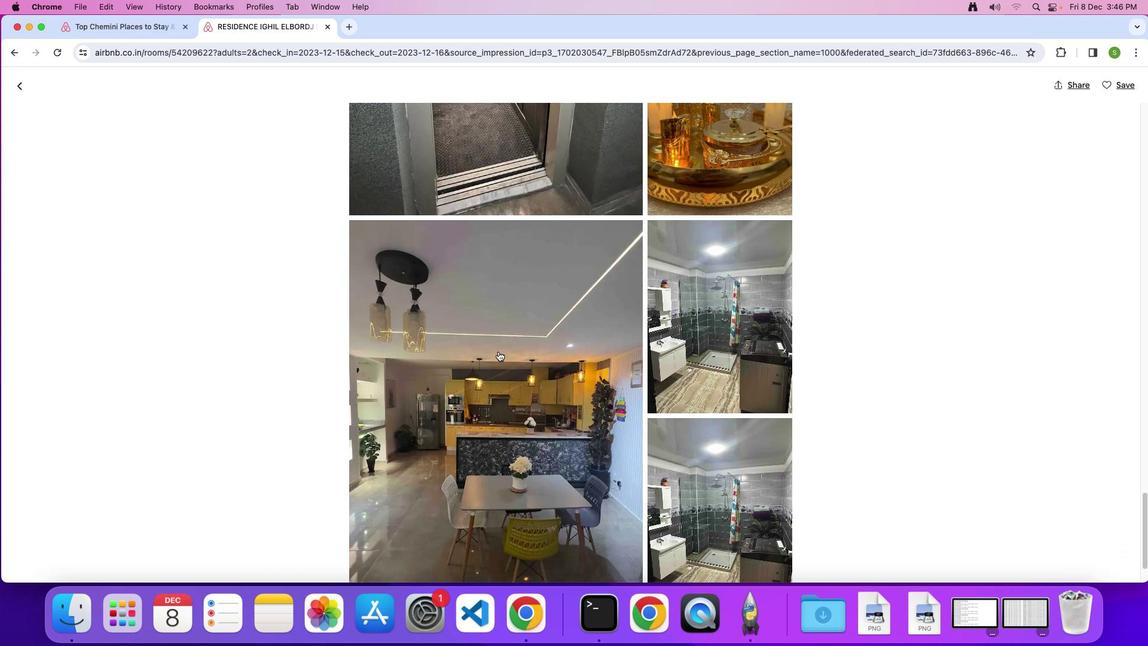 
Action: Mouse scrolled (499, 351) with delta (0, 0)
Screenshot: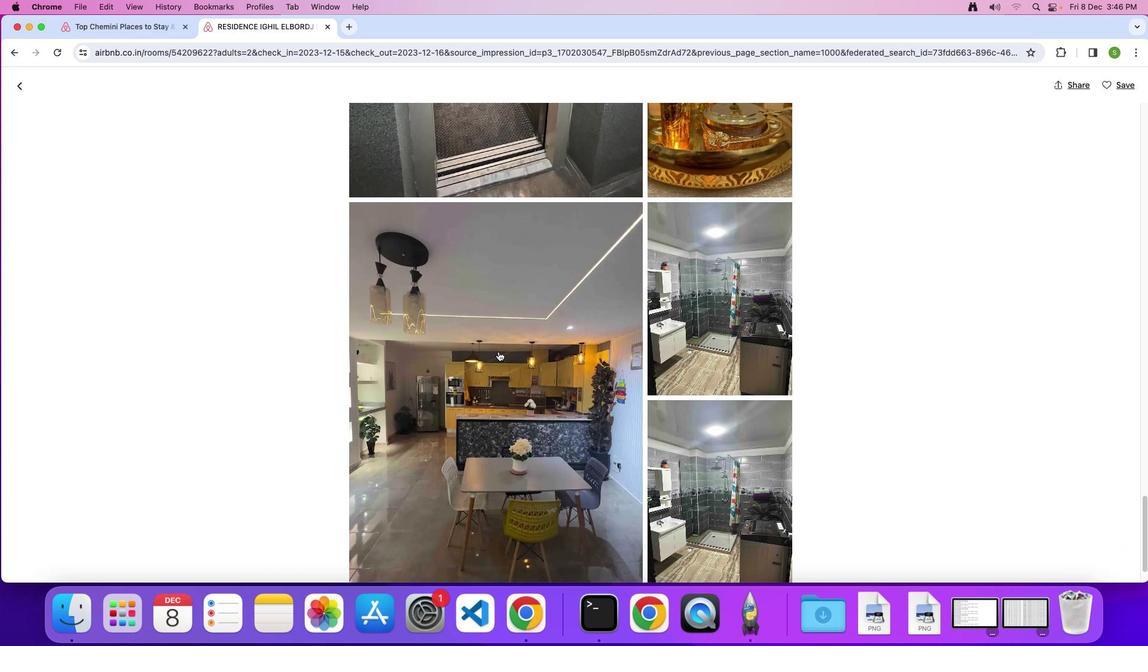 
Action: Mouse scrolled (499, 351) with delta (0, 0)
Screenshot: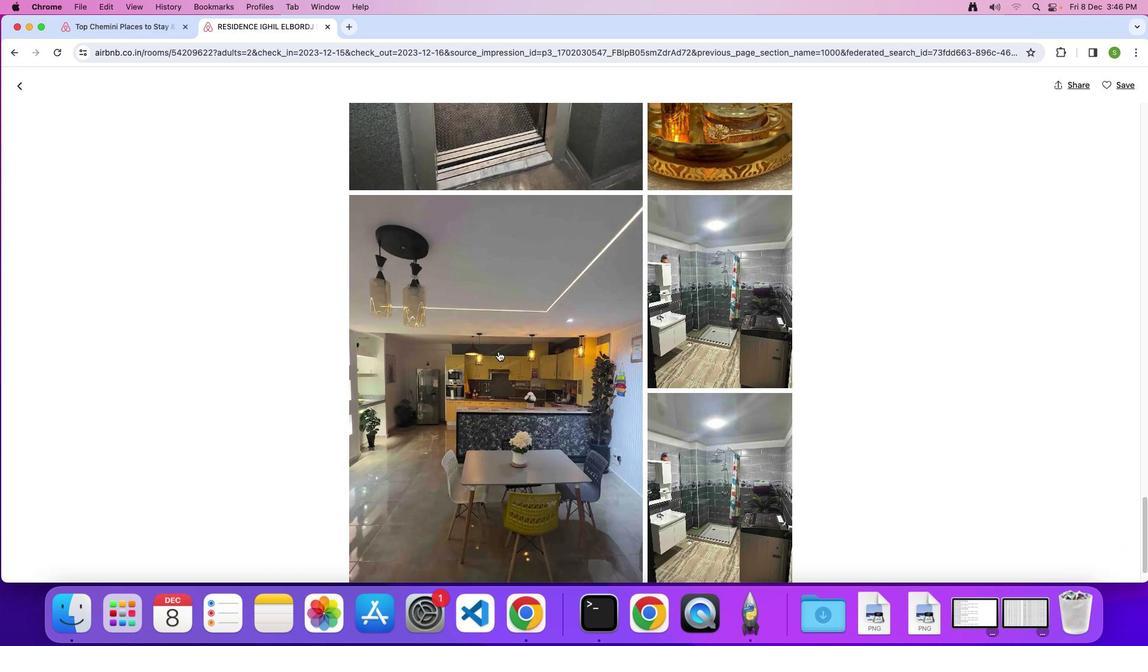 
Action: Mouse scrolled (499, 351) with delta (0, 0)
Screenshot: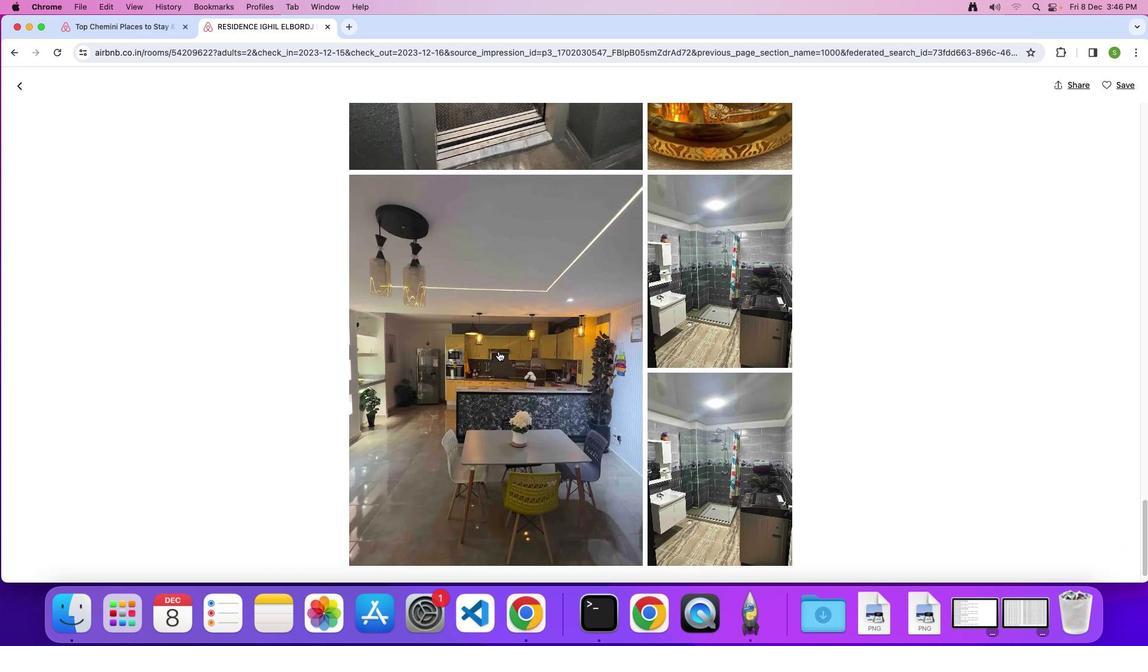 
Action: Mouse scrolled (499, 351) with delta (0, 0)
Screenshot: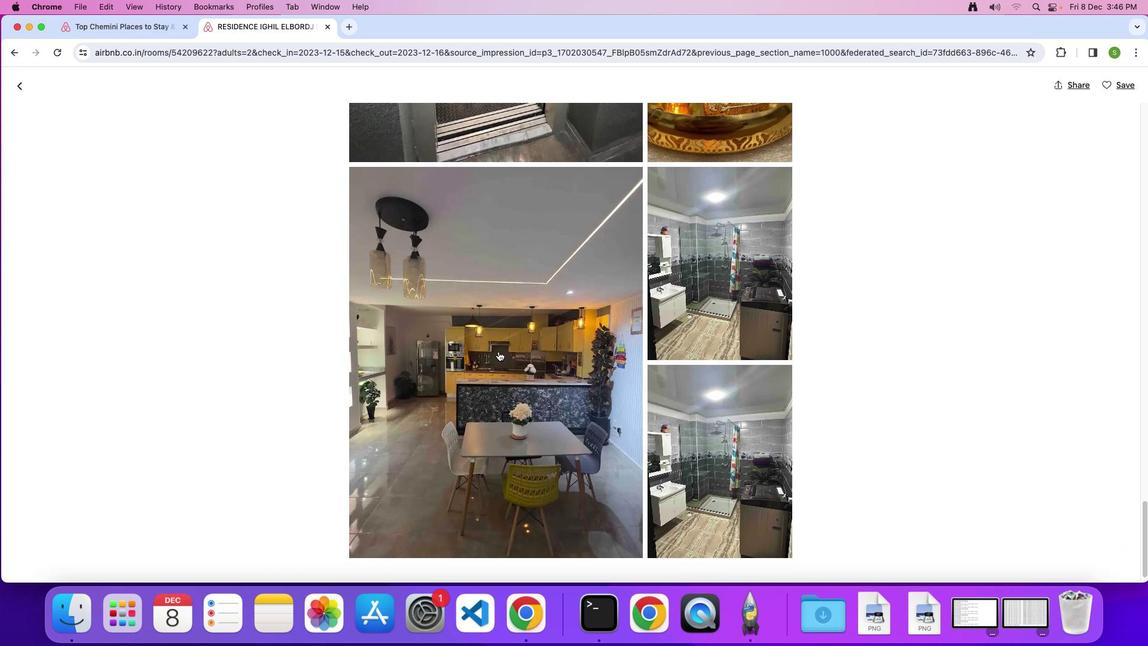 
Action: Mouse scrolled (499, 351) with delta (0, 0)
Screenshot: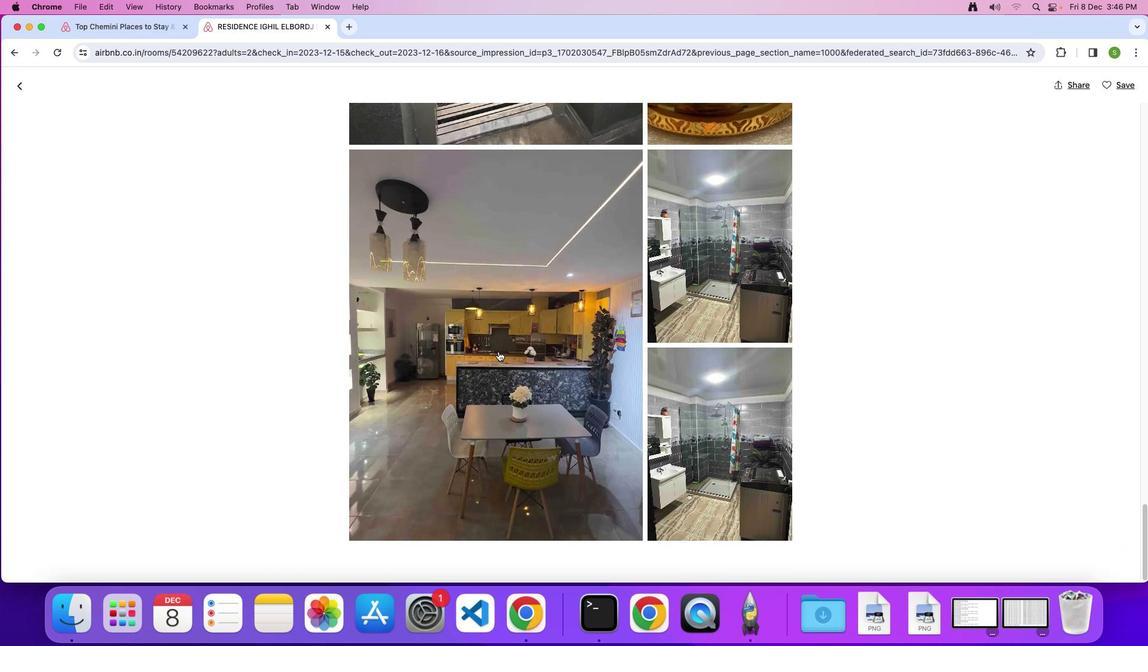 
Action: Mouse moved to (22, 88)
Screenshot: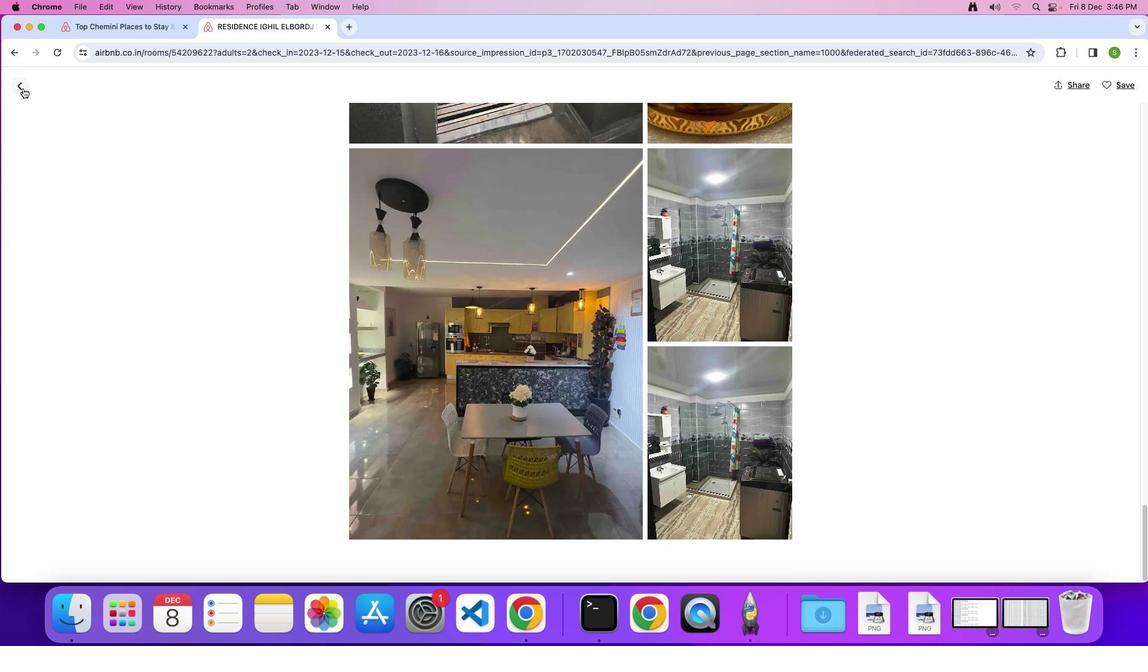 
Action: Mouse pressed left at (22, 88)
Screenshot: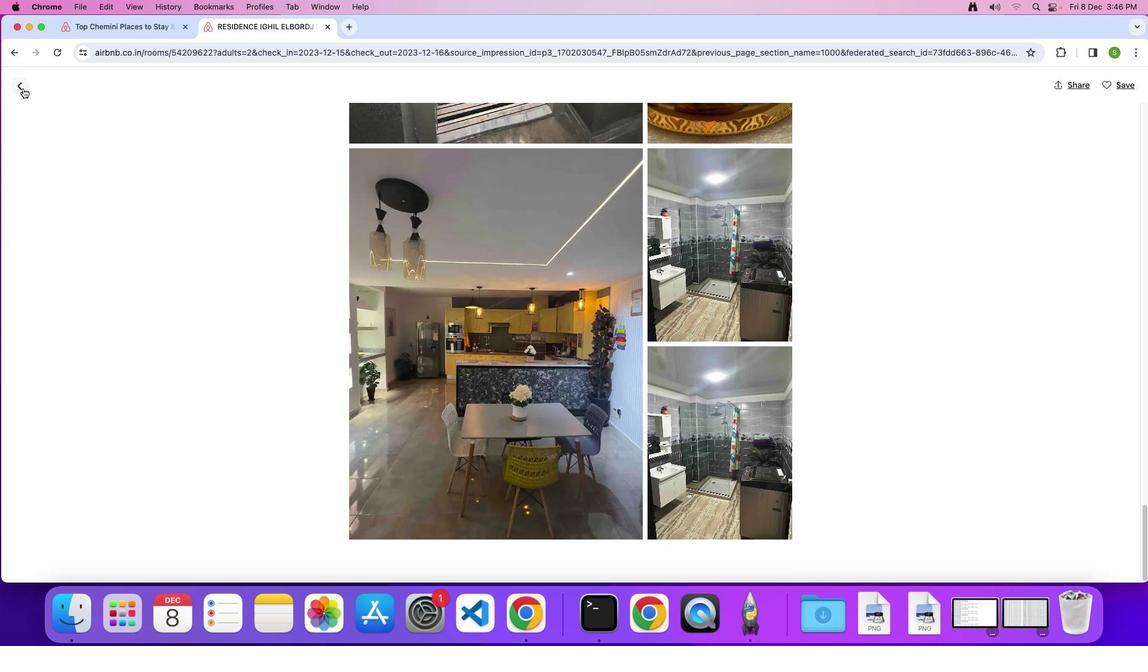 
Action: Mouse moved to (436, 372)
Screenshot: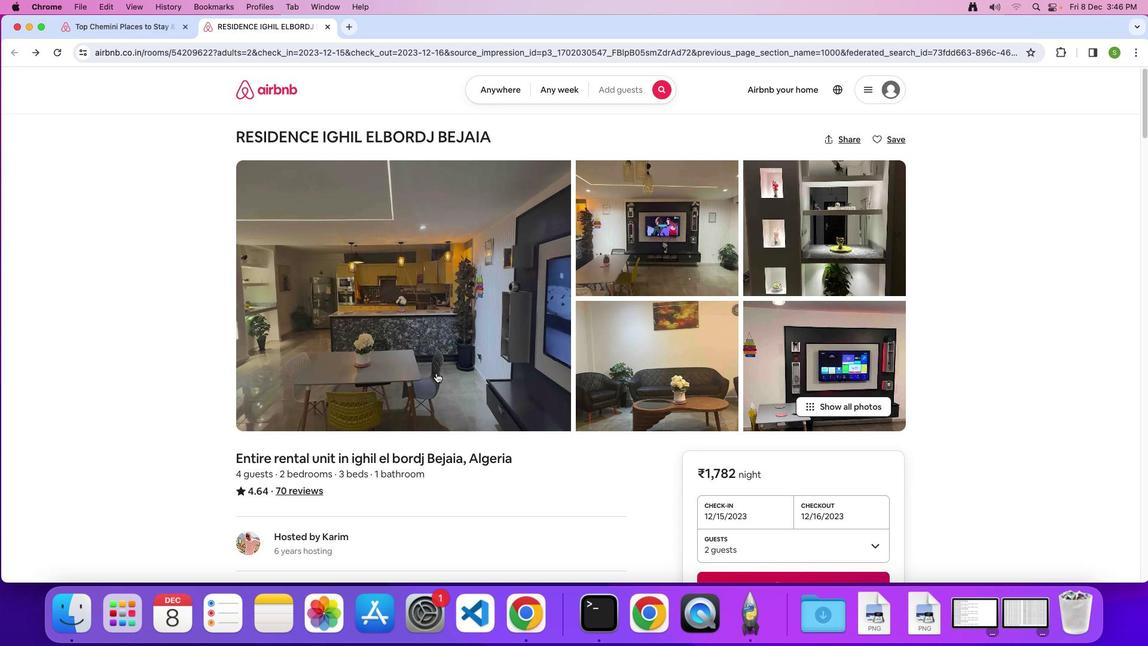 
Action: Mouse scrolled (436, 372) with delta (0, 0)
Screenshot: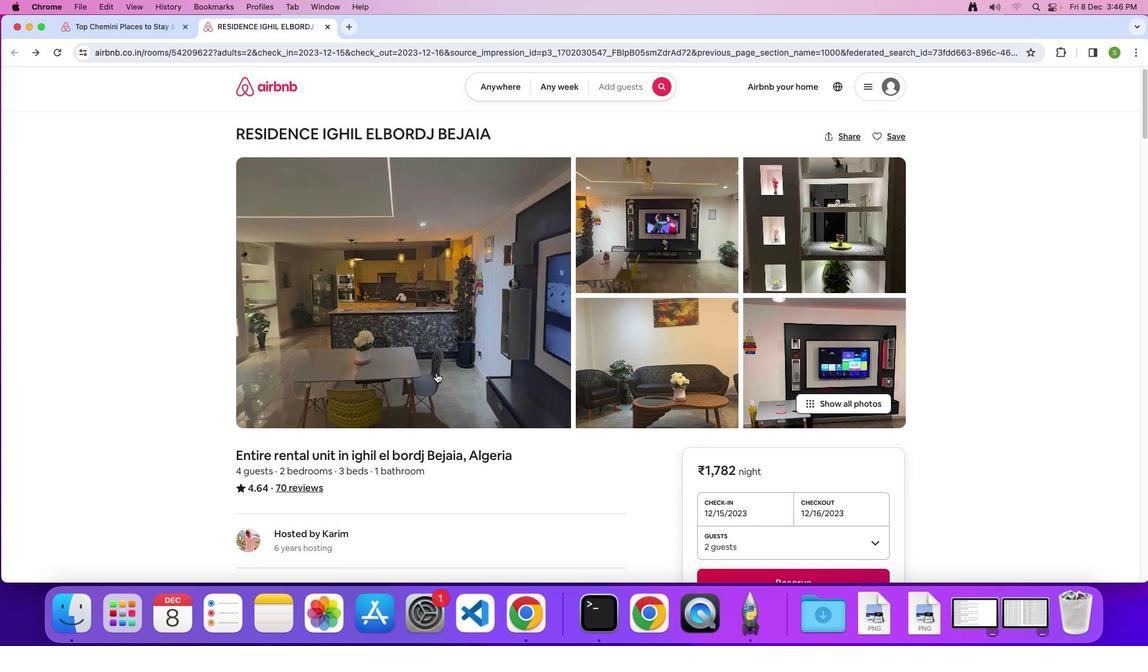 
Action: Mouse scrolled (436, 372) with delta (0, 0)
Screenshot: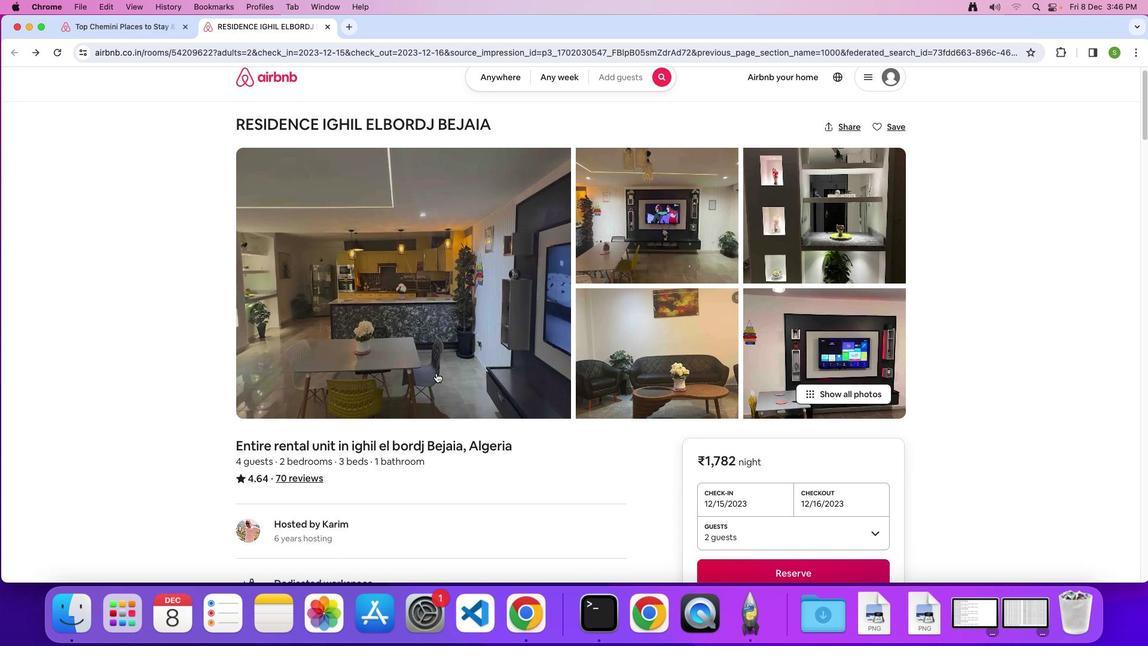 
Action: Mouse scrolled (436, 372) with delta (0, -1)
Screenshot: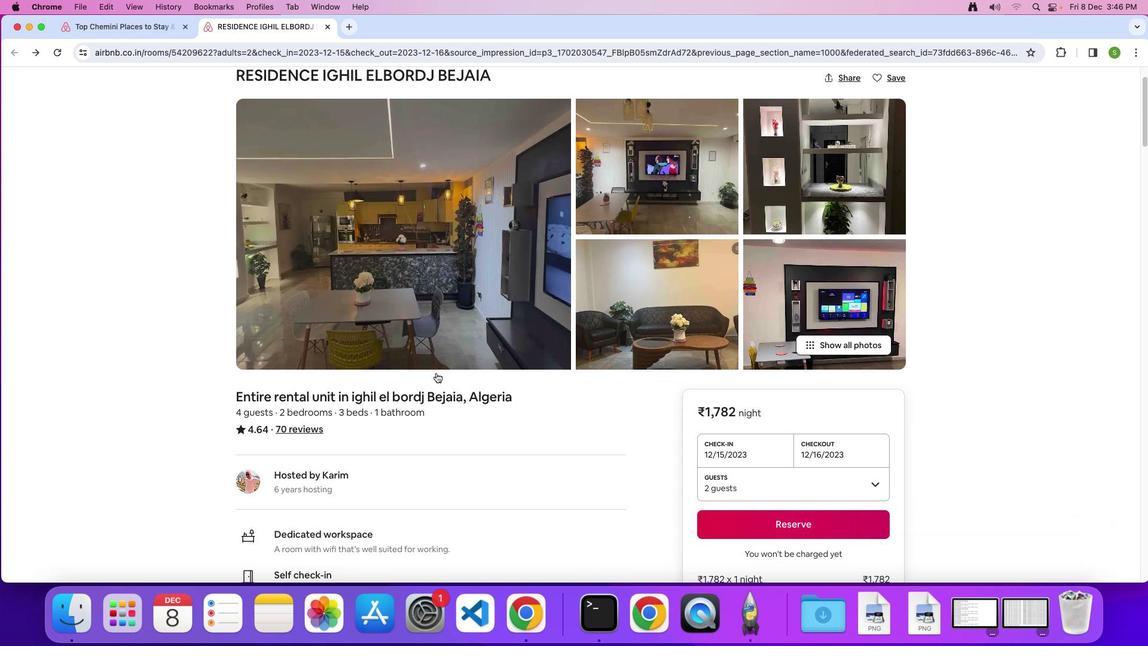 
Action: Mouse scrolled (436, 372) with delta (0, 0)
Screenshot: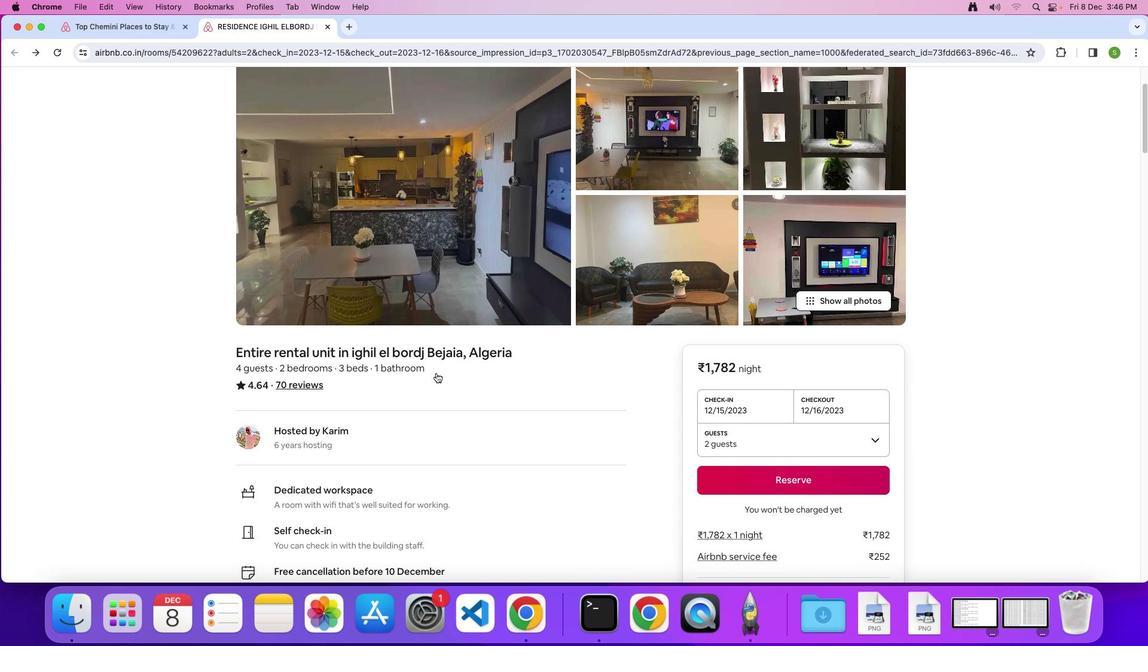 
Action: Mouse scrolled (436, 372) with delta (0, 0)
Screenshot: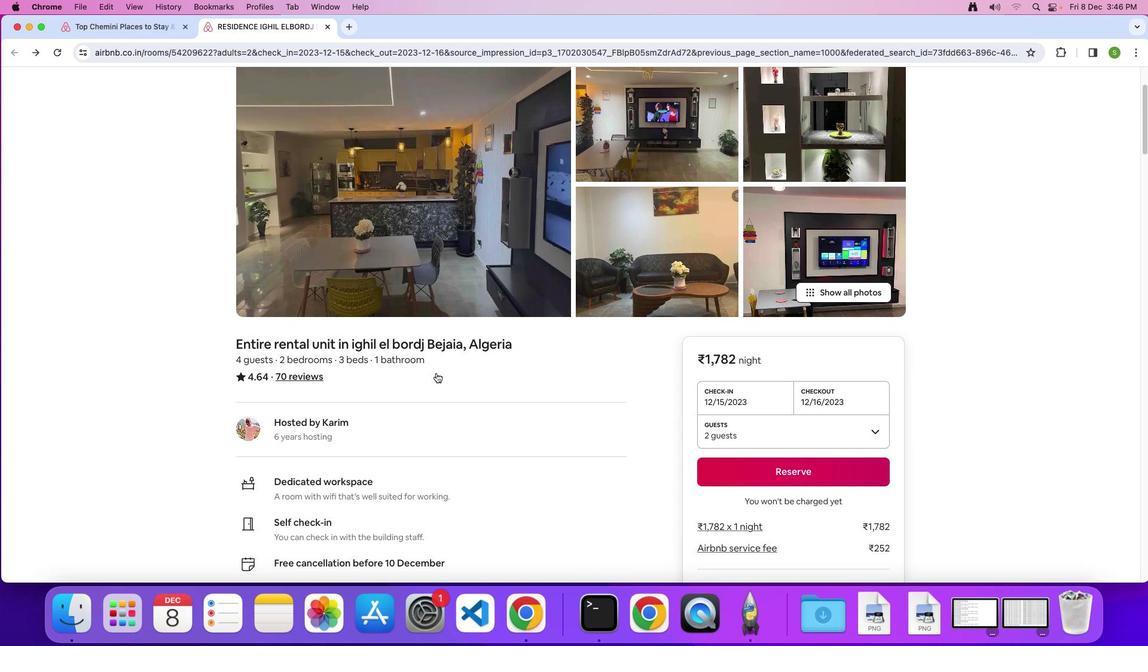 
Action: Mouse scrolled (436, 372) with delta (0, 0)
Screenshot: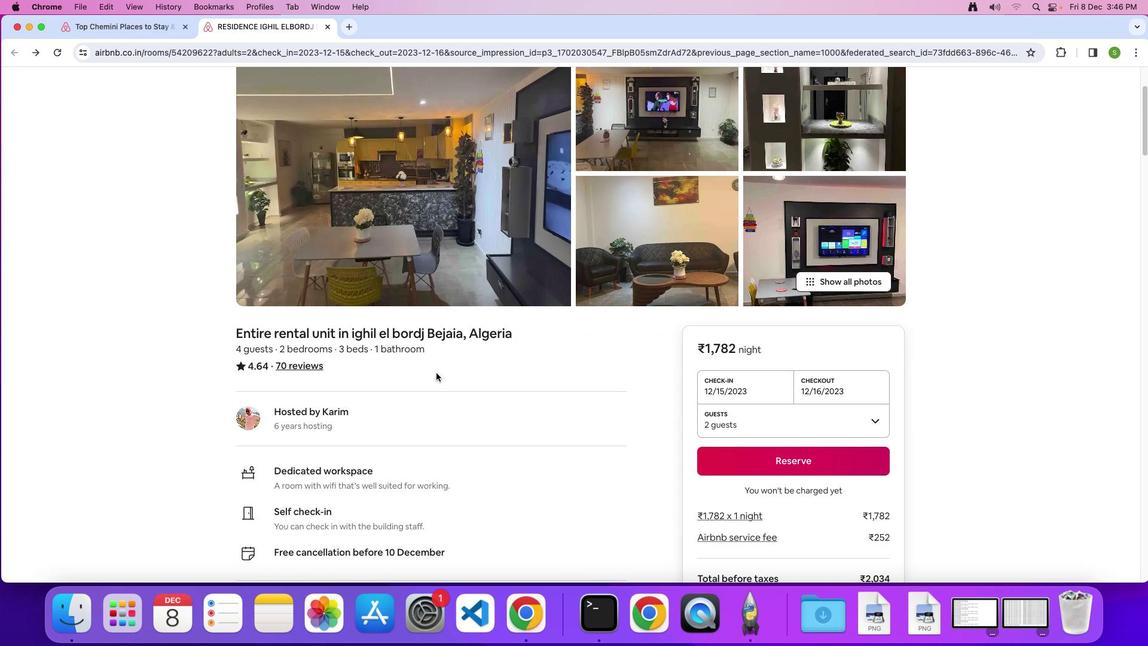 
Action: Mouse scrolled (436, 372) with delta (0, 0)
Screenshot: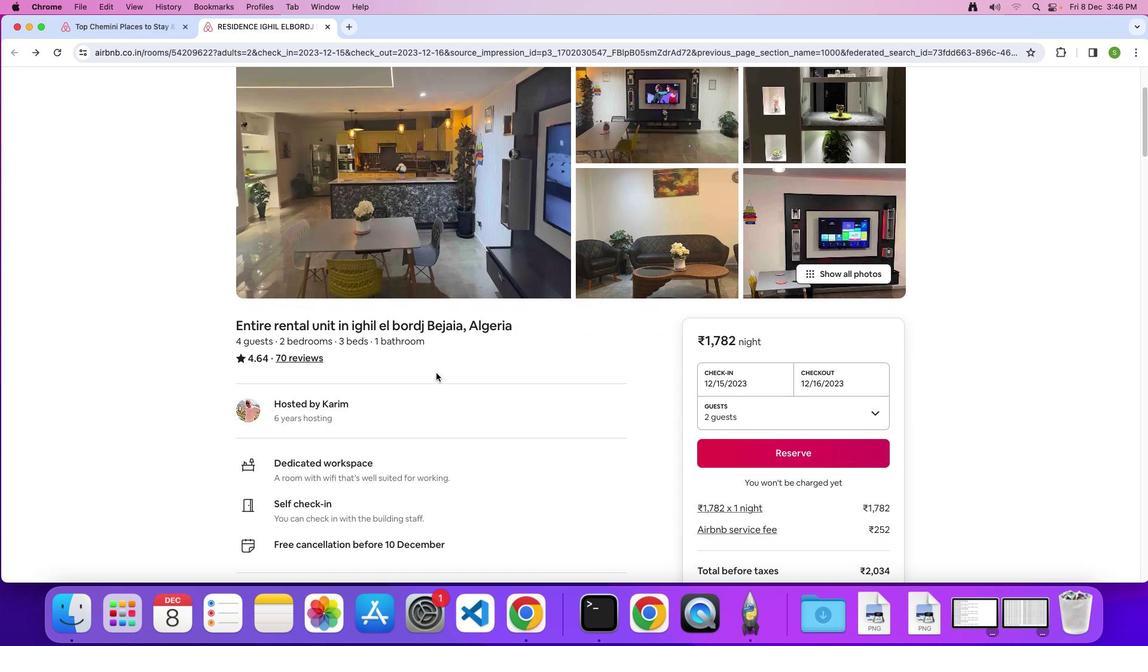 
Action: Mouse scrolled (436, 372) with delta (0, 0)
Screenshot: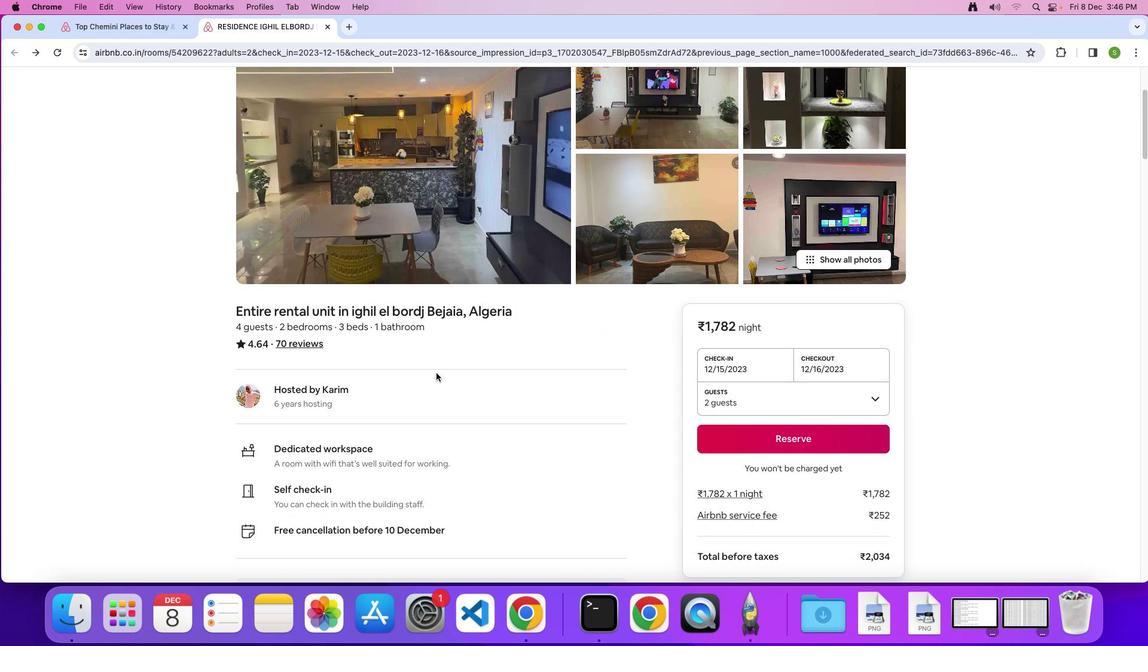 
Action: Mouse scrolled (436, 372) with delta (0, 0)
Screenshot: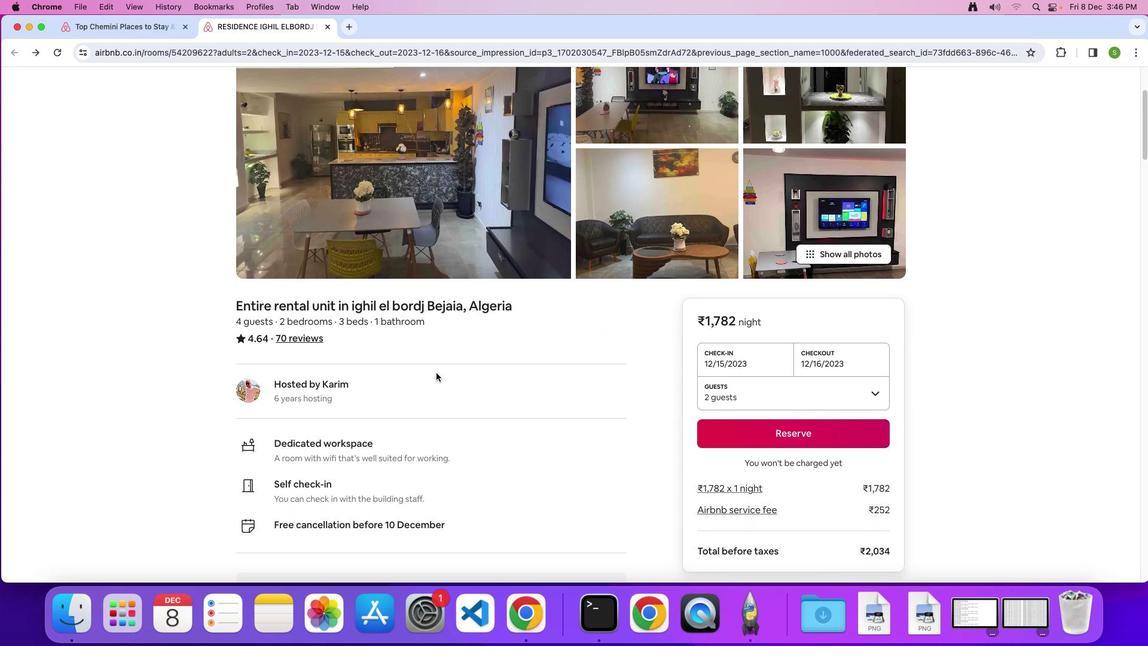 
Action: Mouse scrolled (436, 372) with delta (0, -1)
Screenshot: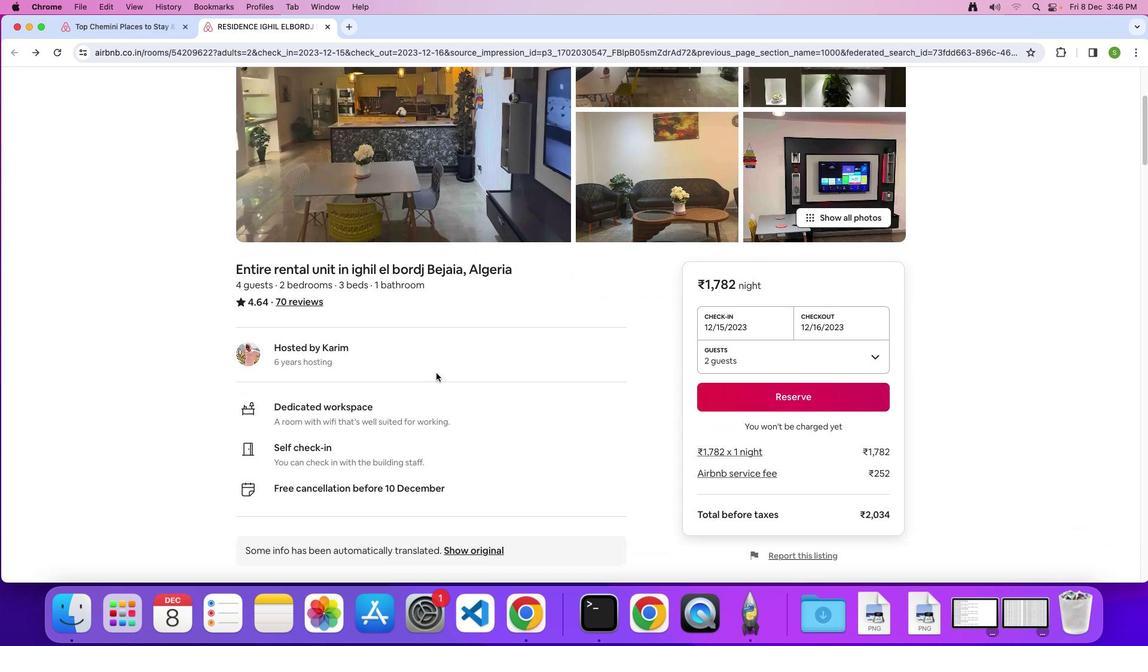 
Action: Mouse scrolled (436, 372) with delta (0, 0)
Screenshot: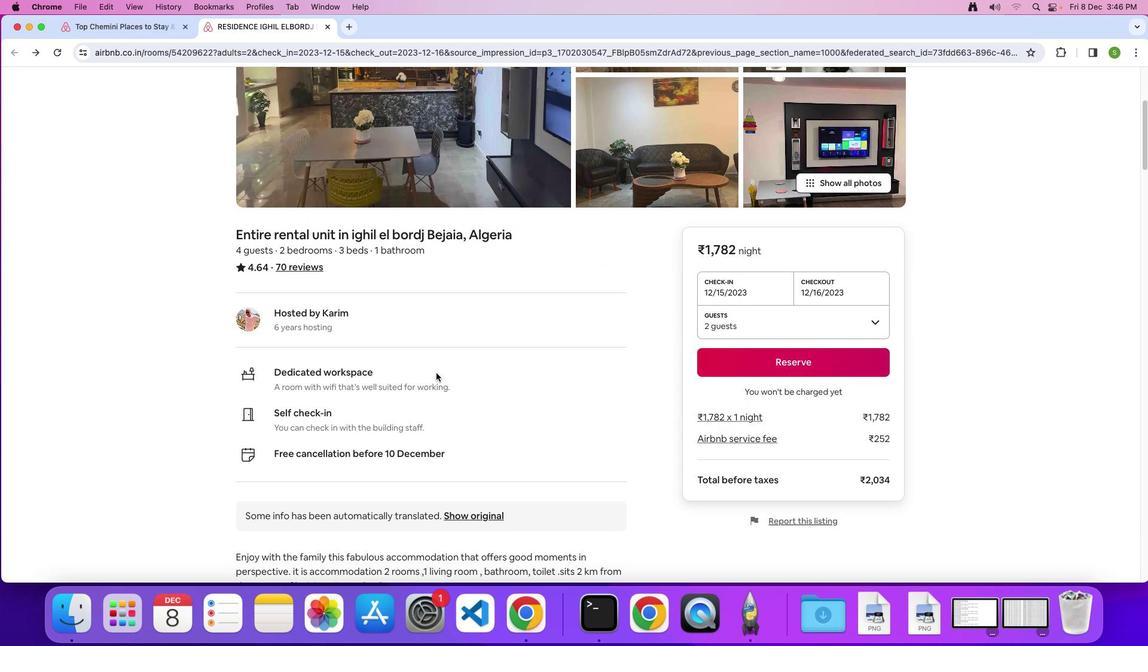 
Action: Mouse scrolled (436, 372) with delta (0, 0)
Screenshot: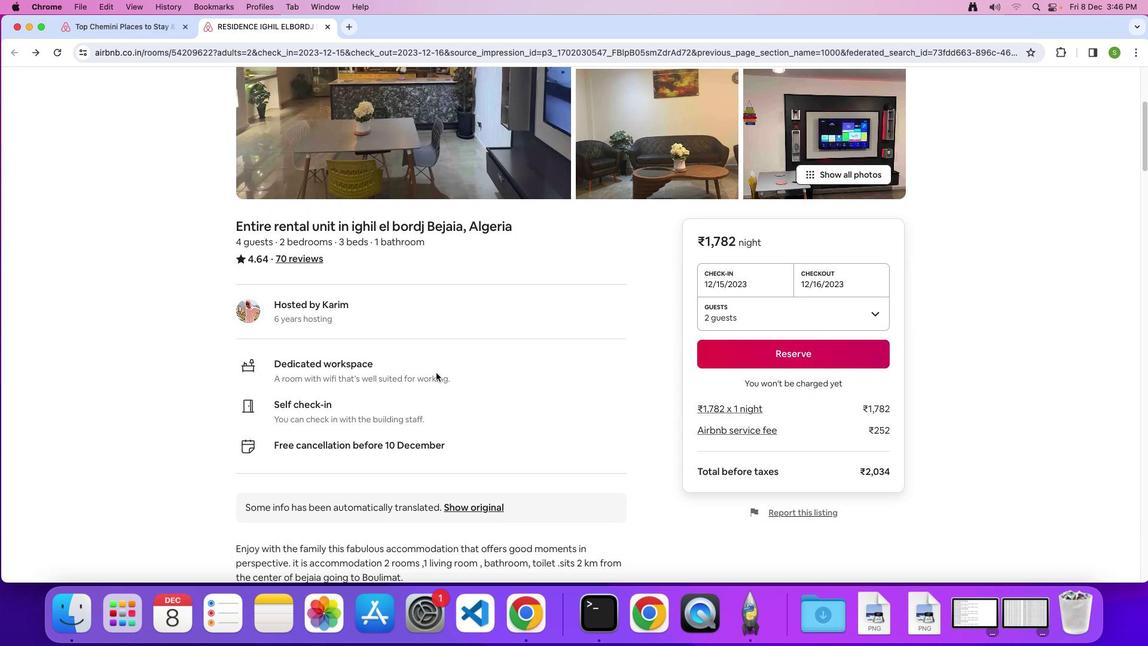 
Action: Mouse scrolled (436, 372) with delta (0, -1)
Screenshot: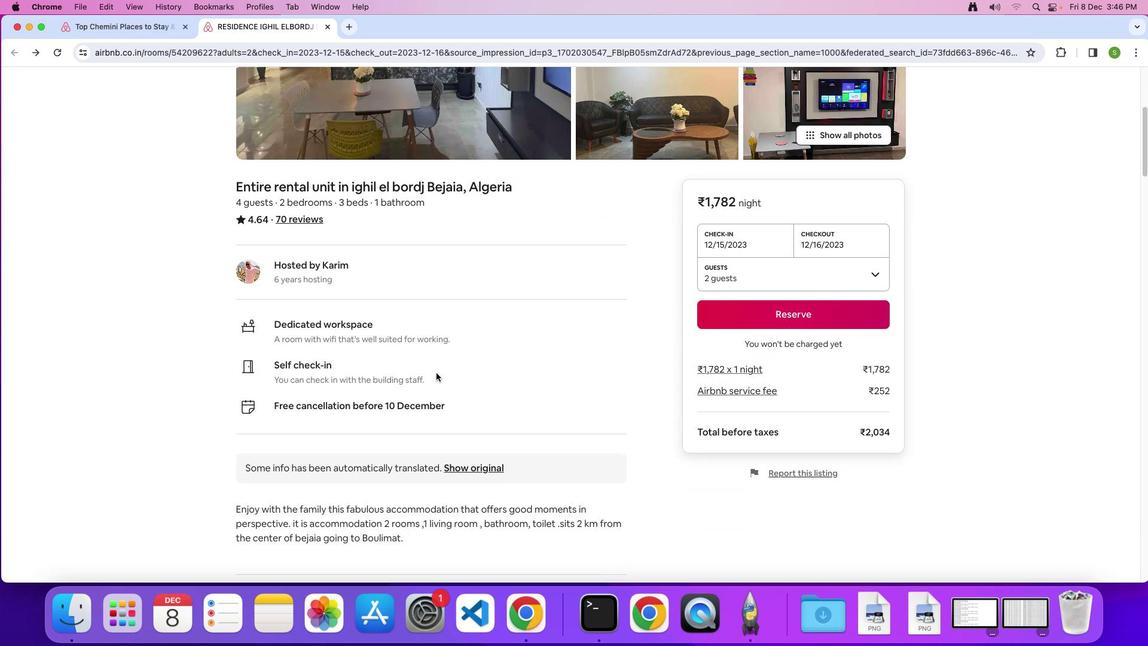 
Action: Mouse scrolled (436, 372) with delta (0, 0)
Screenshot: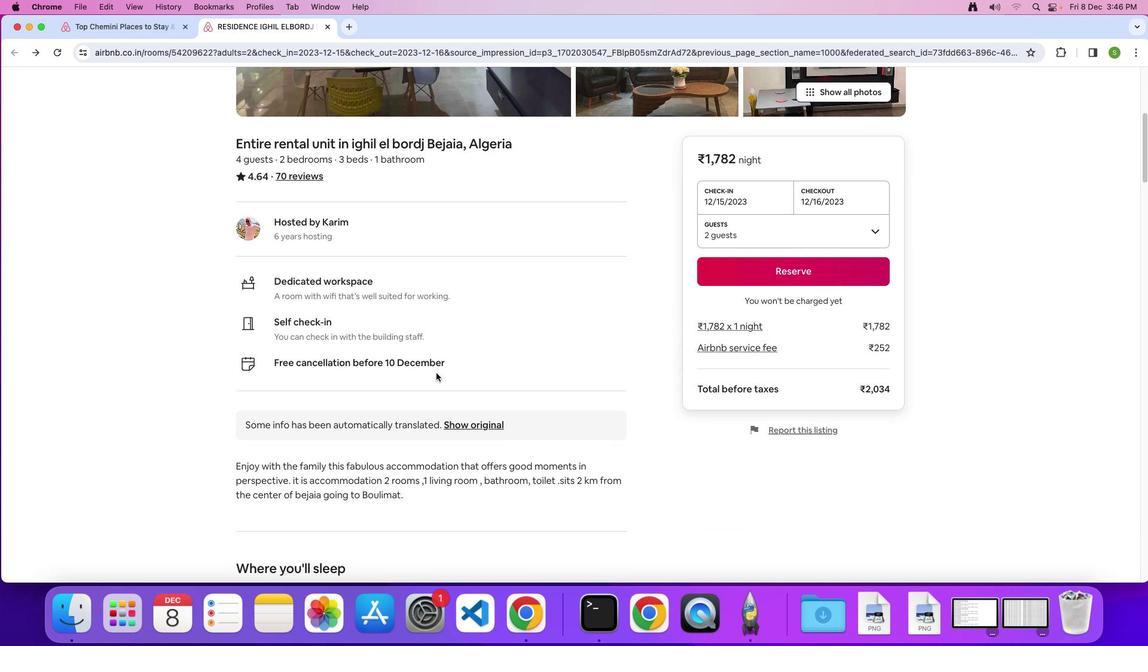 
Action: Mouse scrolled (436, 372) with delta (0, 0)
Screenshot: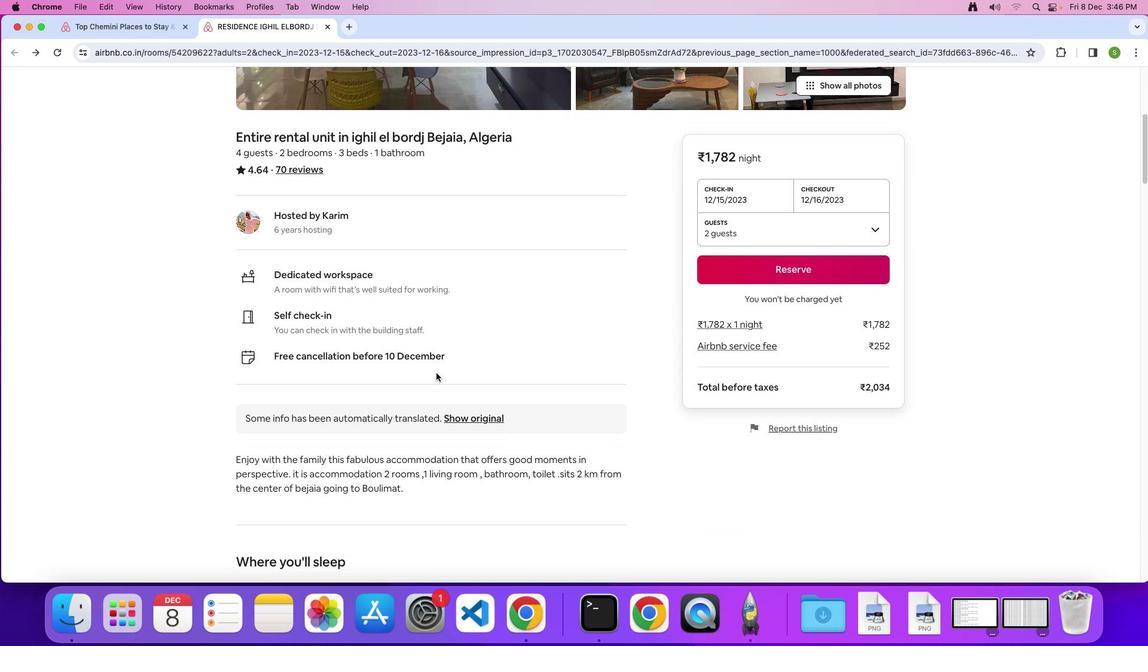 
Action: Mouse scrolled (436, 372) with delta (0, 0)
Screenshot: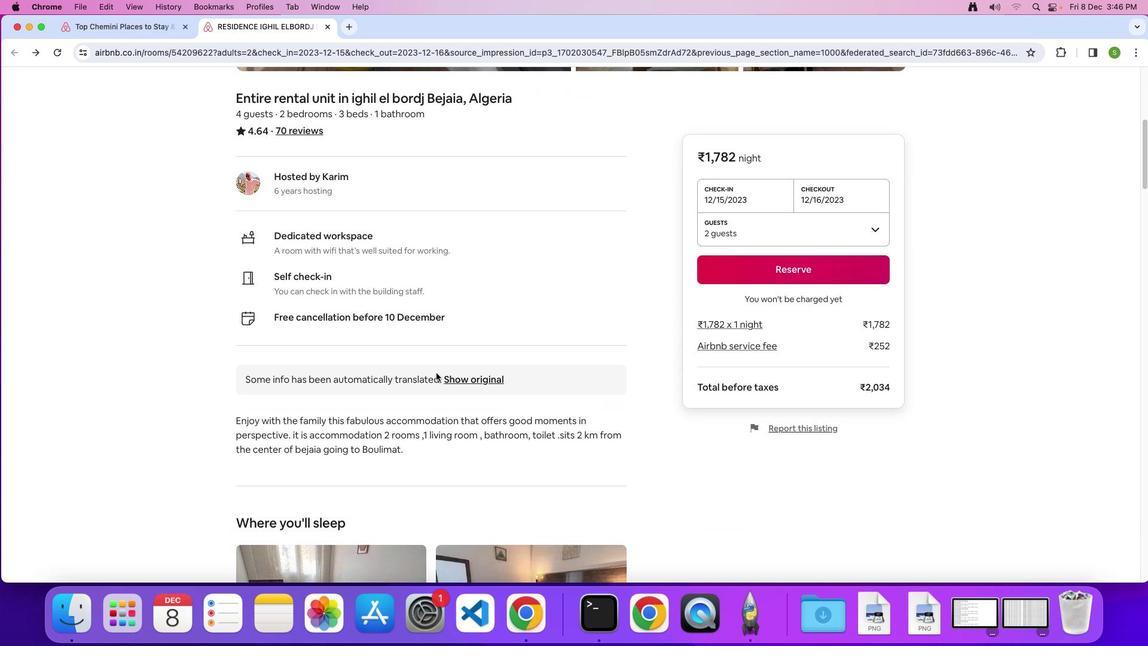 
Action: Mouse scrolled (436, 372) with delta (0, 0)
Screenshot: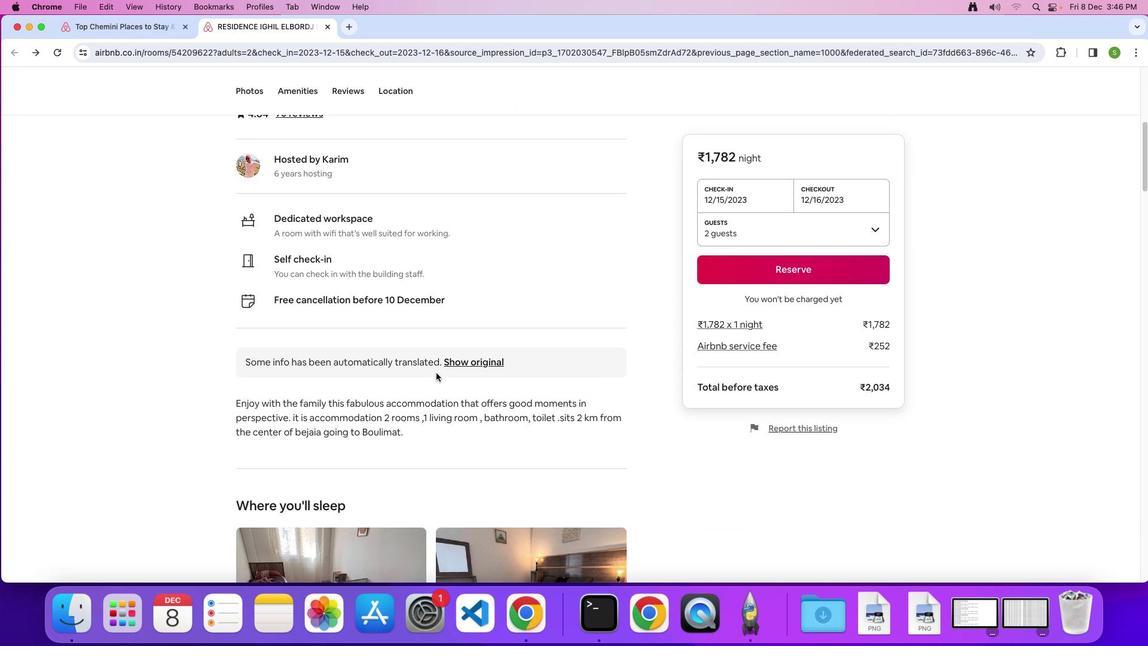 
Action: Mouse scrolled (436, 372) with delta (0, 0)
